 Task: Compose an email with the signature Ella Clark with the subject Request for an interview and the message I apologize for any errors on our end and would like to make it right. from softage.1@softage.net to softage.7@softage.net with an attached document Audit_report.pdf Undo the message and rewrite the message as I would like to request a proposal for your services. Send the email. Finally, move the email from Sent Items to the label Teams
Action: Mouse moved to (462, 733)
Screenshot: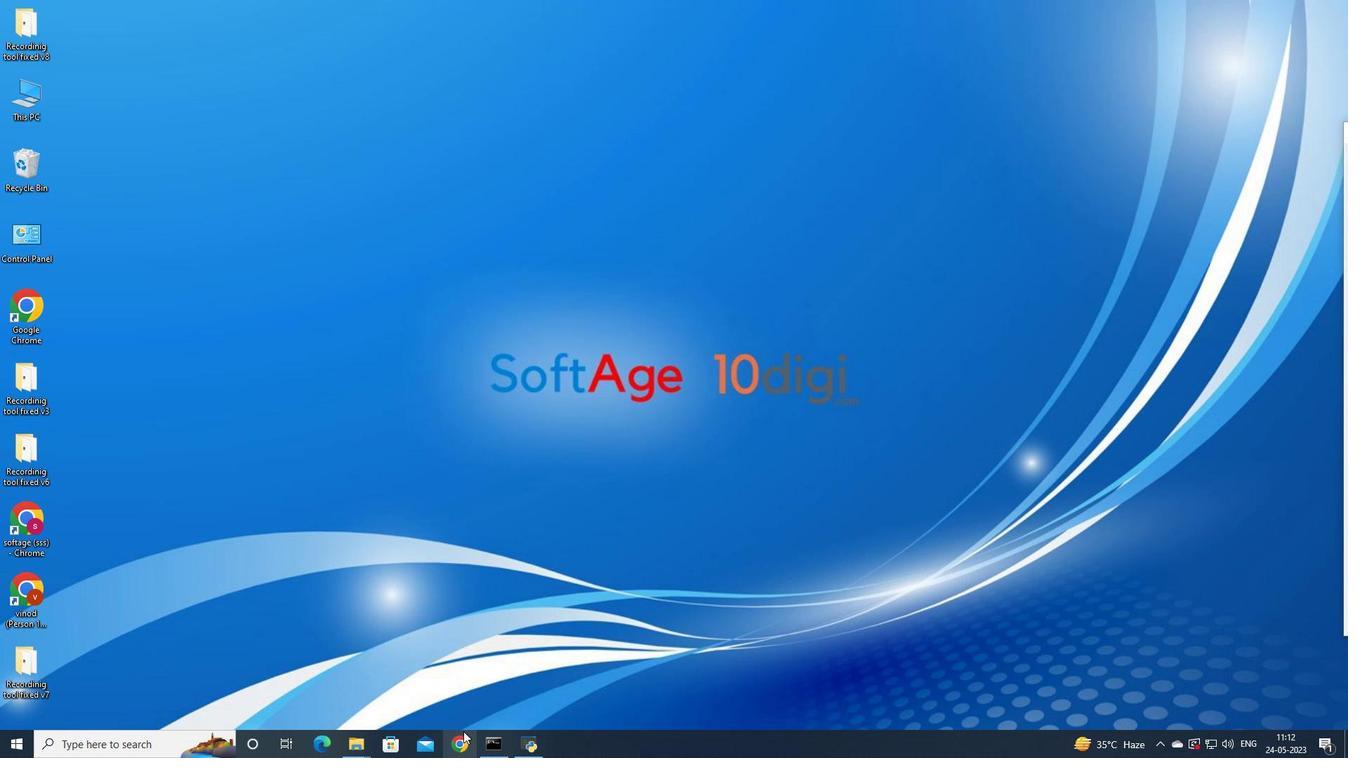 
Action: Mouse pressed left at (462, 733)
Screenshot: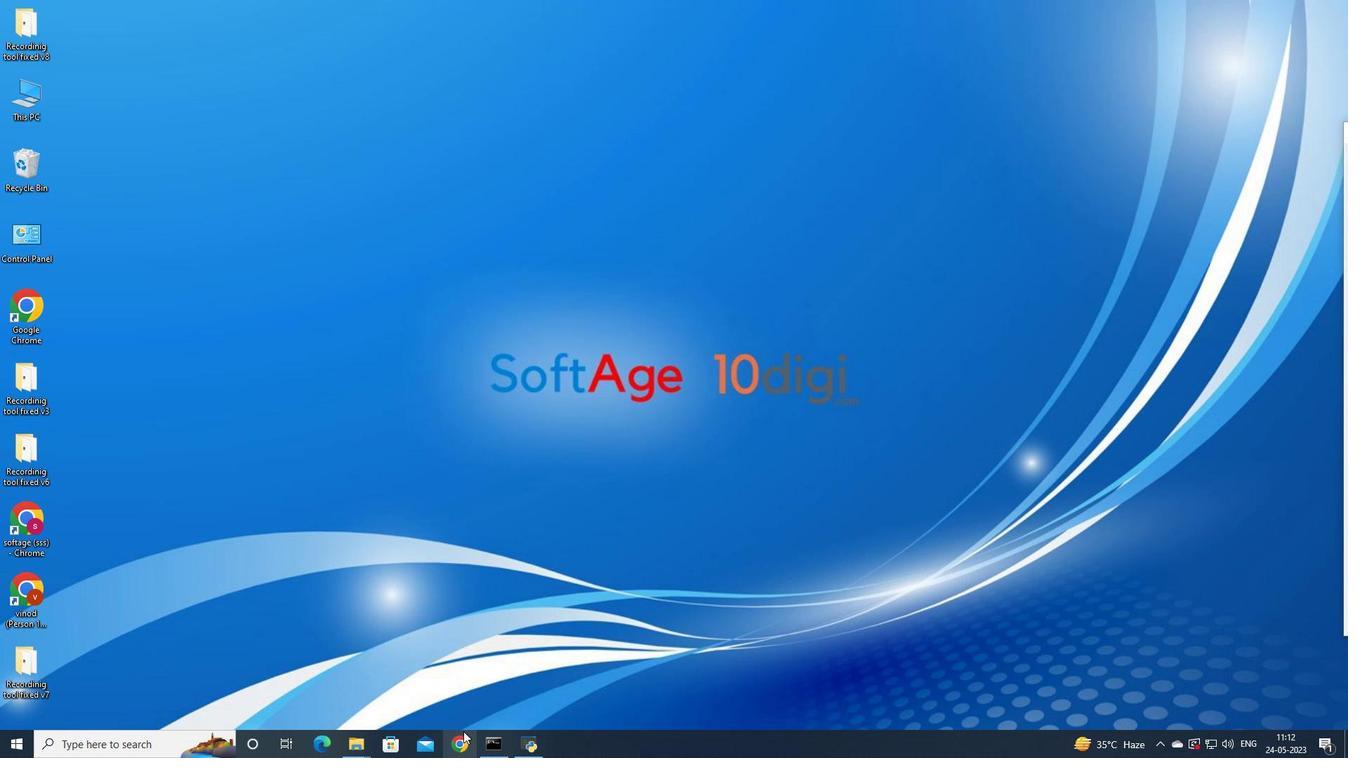 
Action: Mouse moved to (623, 451)
Screenshot: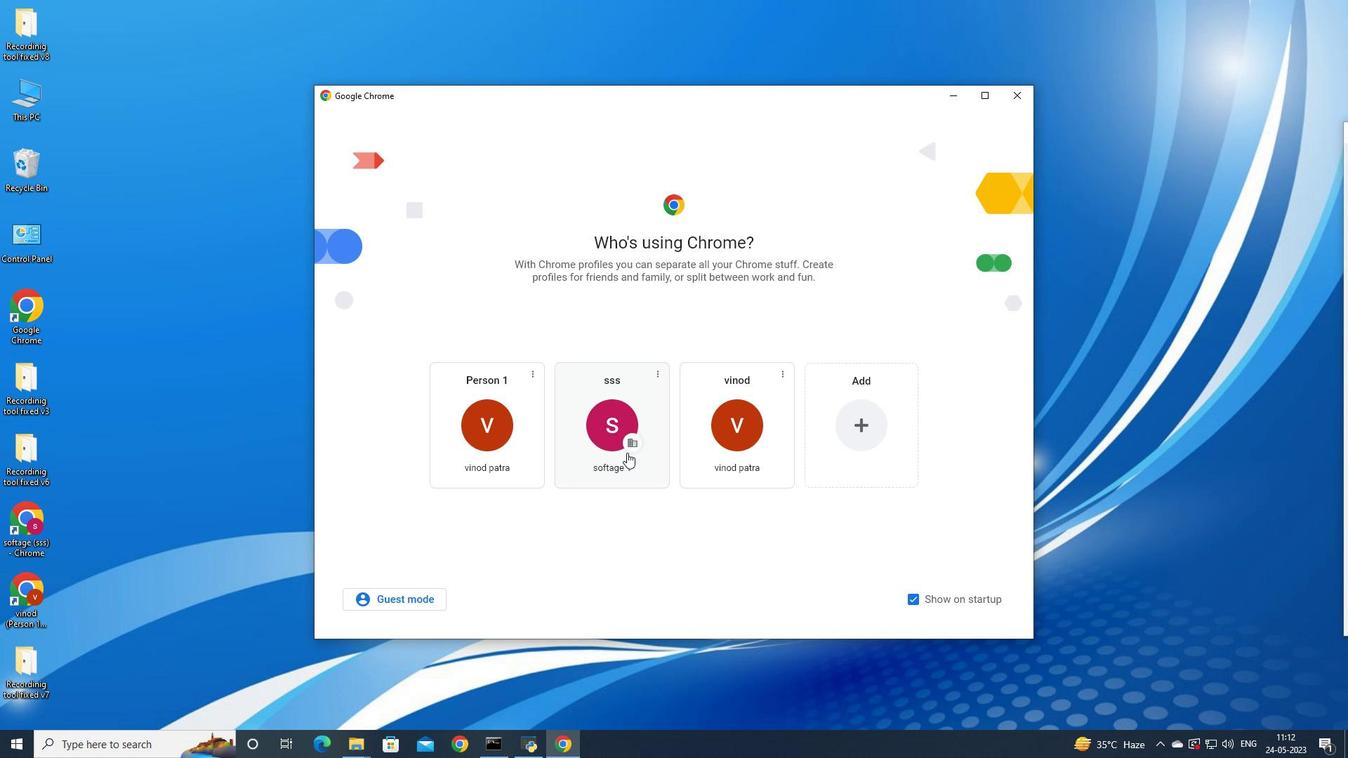
Action: Mouse pressed left at (623, 451)
Screenshot: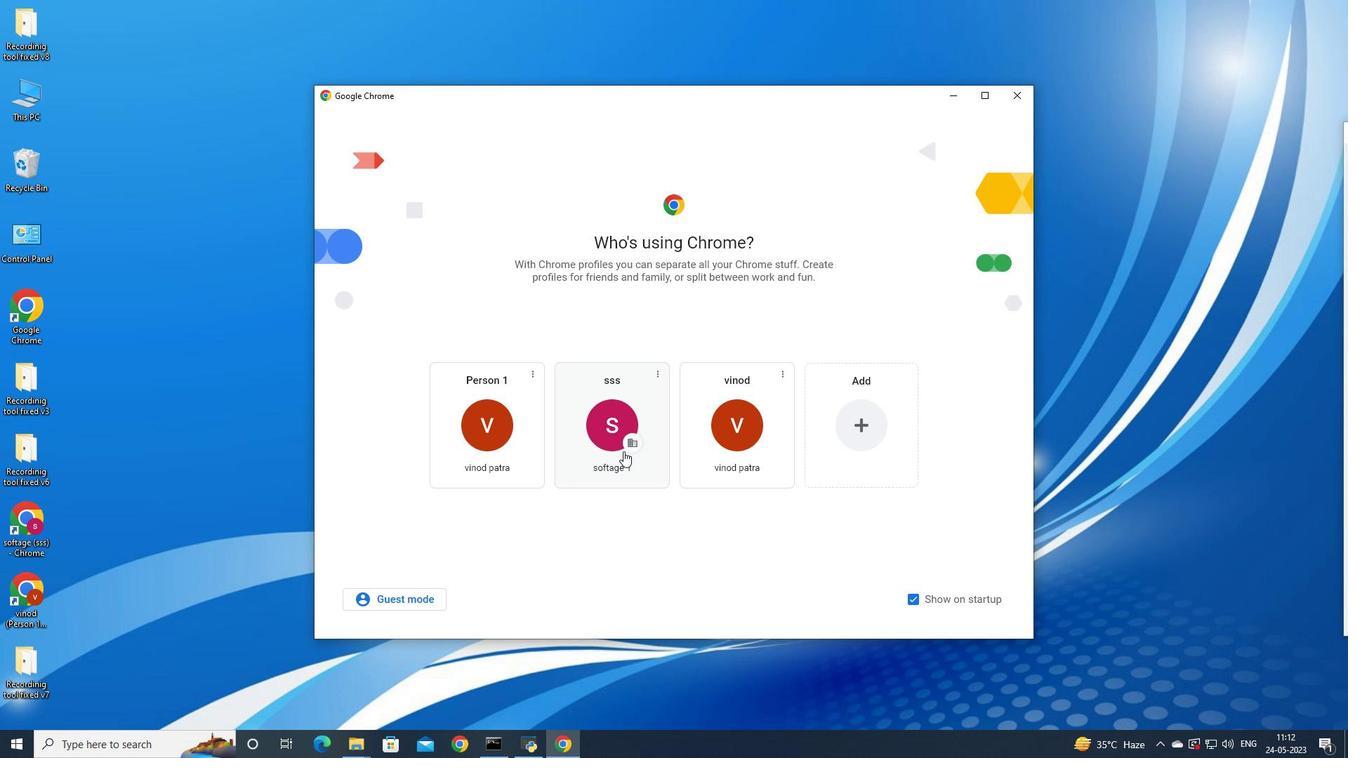 
Action: Mouse moved to (1216, 68)
Screenshot: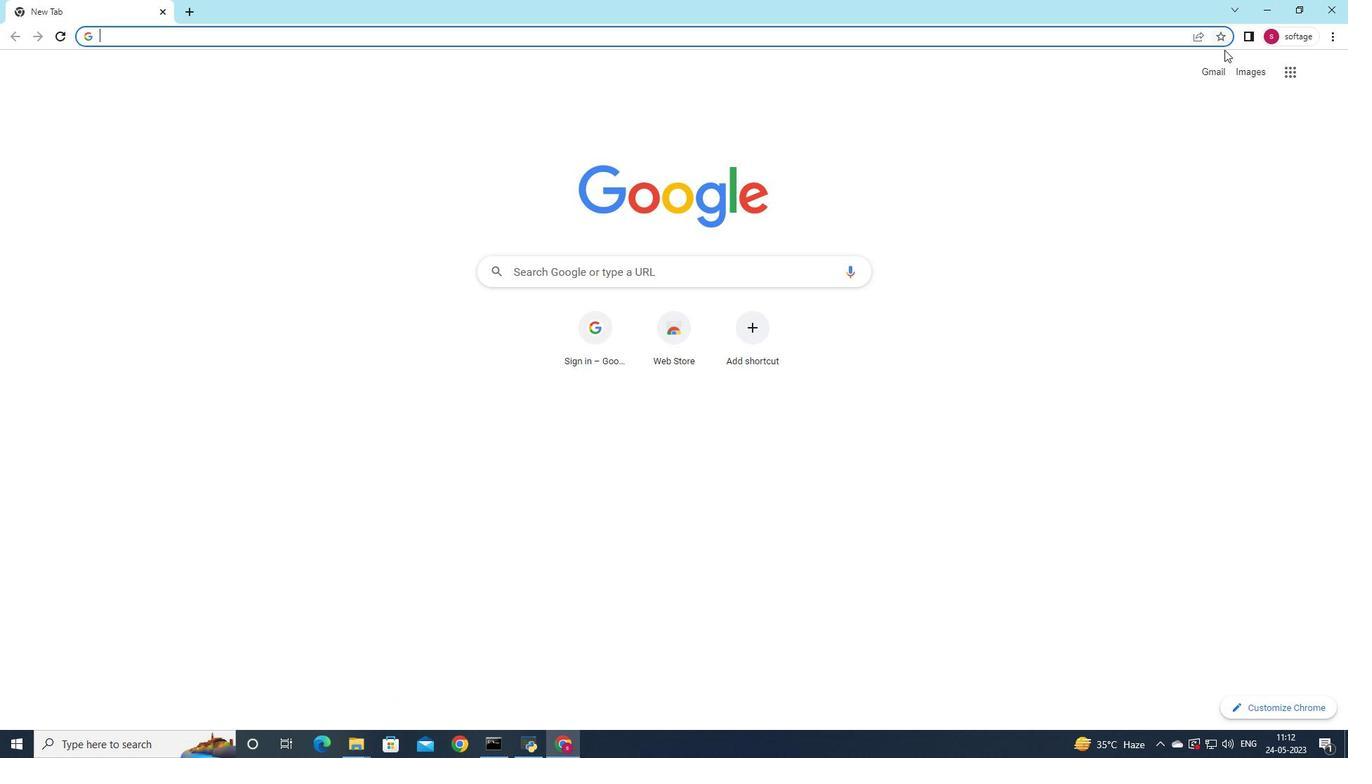 
Action: Mouse pressed left at (1216, 68)
Screenshot: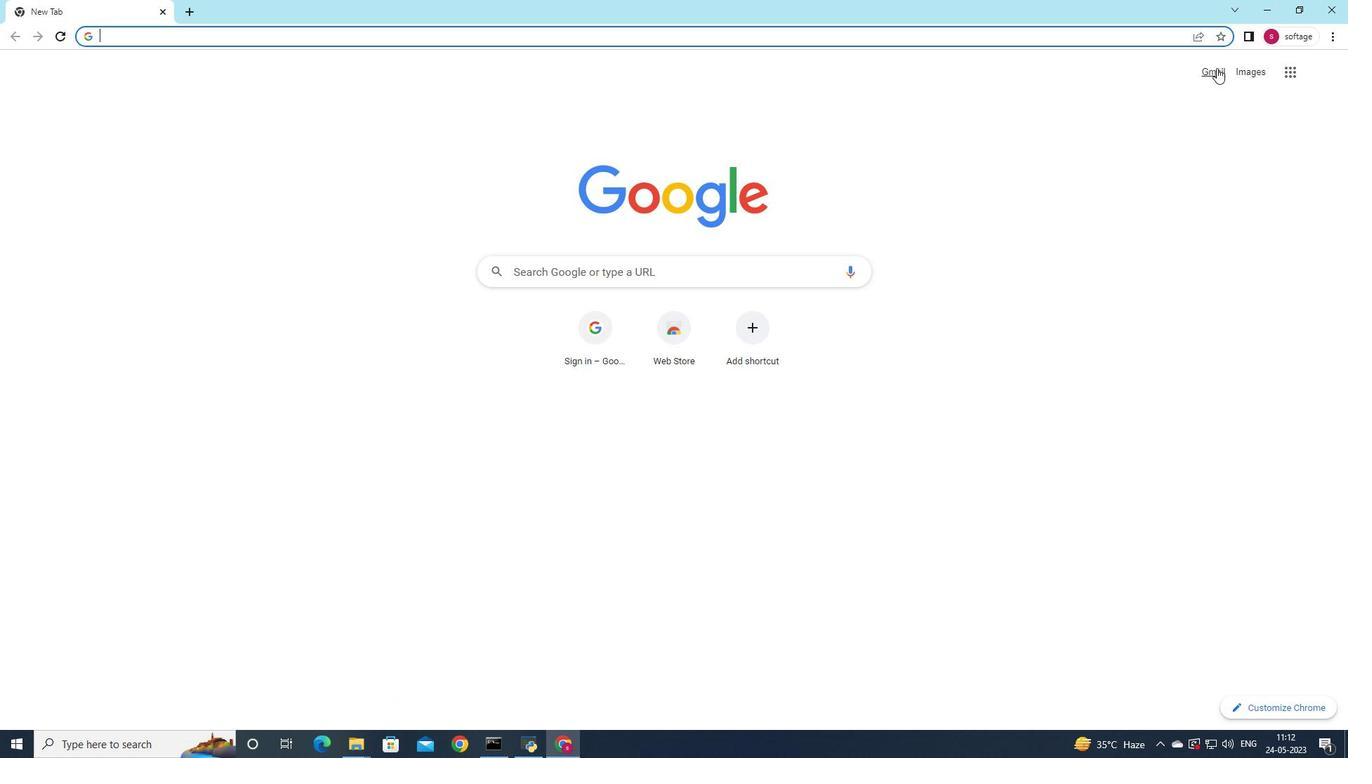 
Action: Mouse moved to (1188, 95)
Screenshot: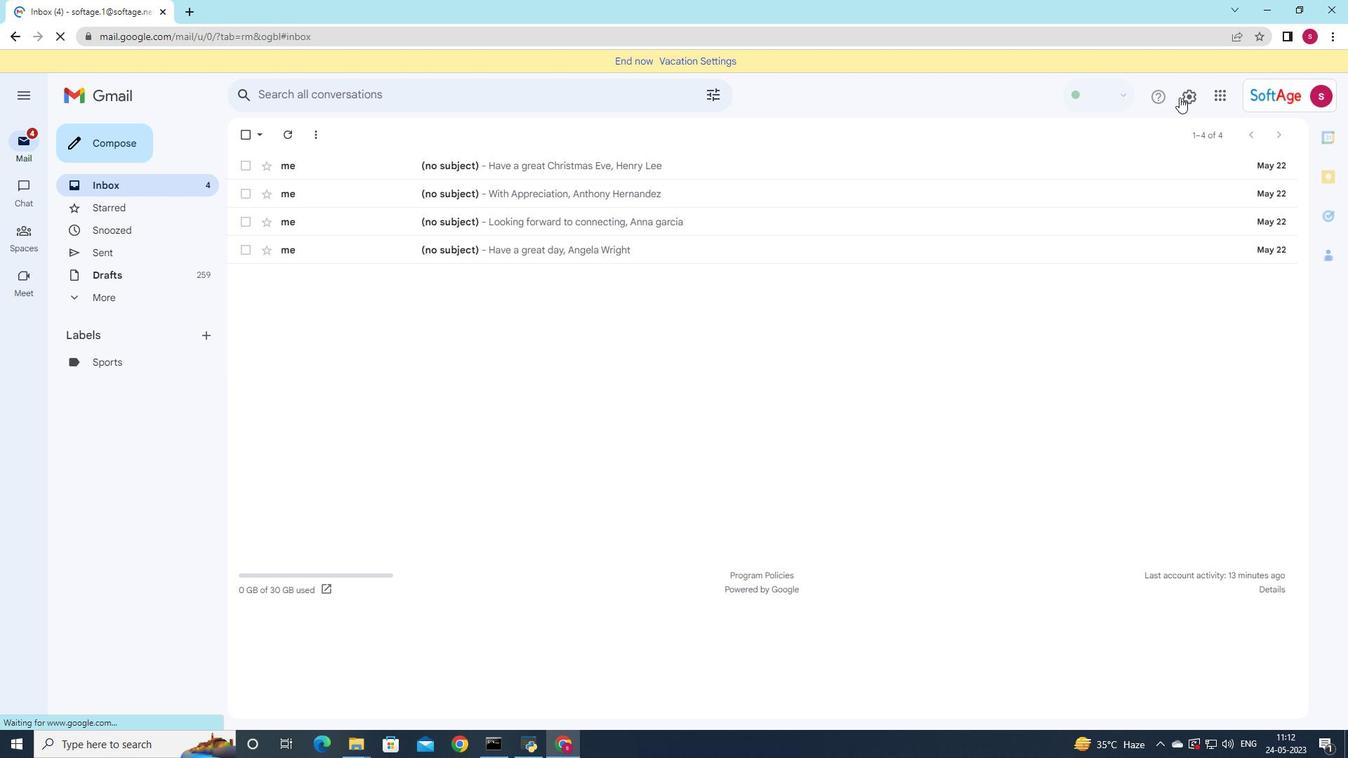 
Action: Mouse pressed left at (1188, 95)
Screenshot: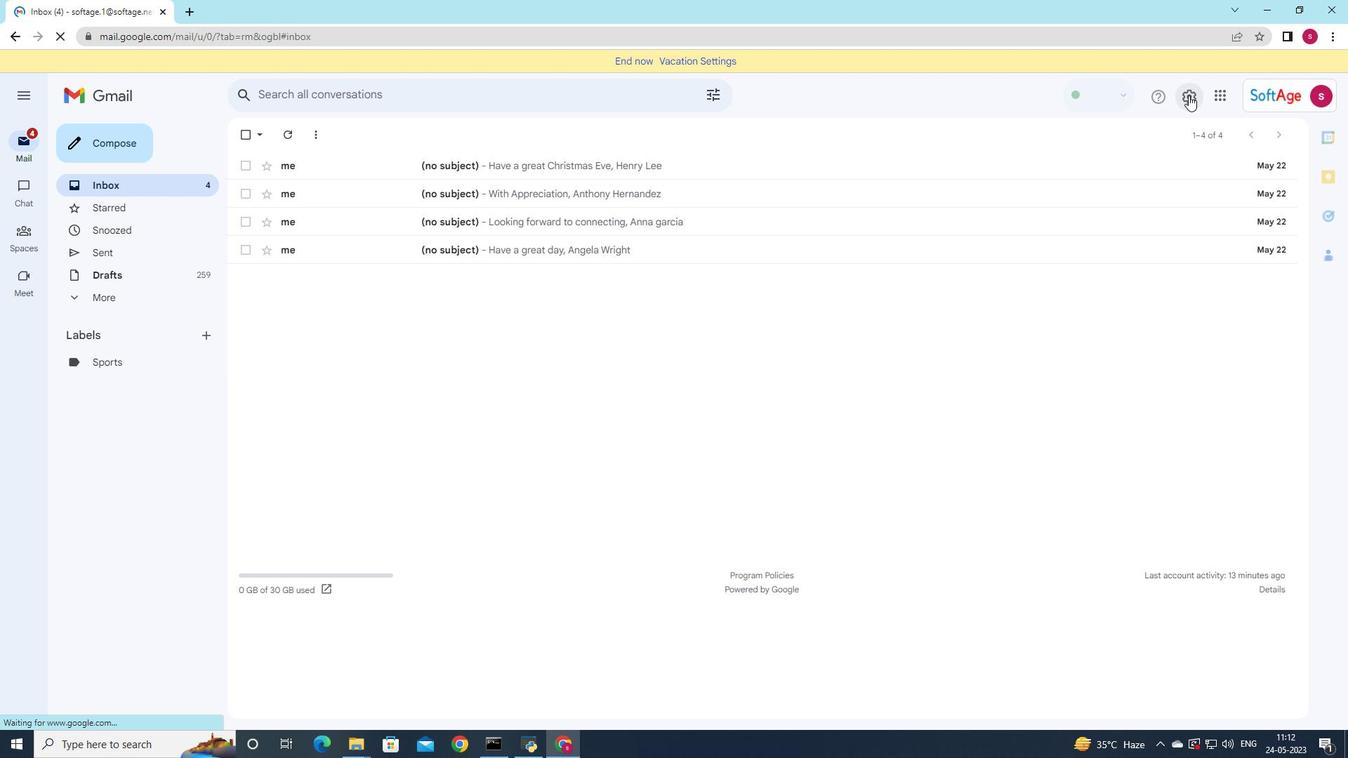 
Action: Mouse moved to (1193, 159)
Screenshot: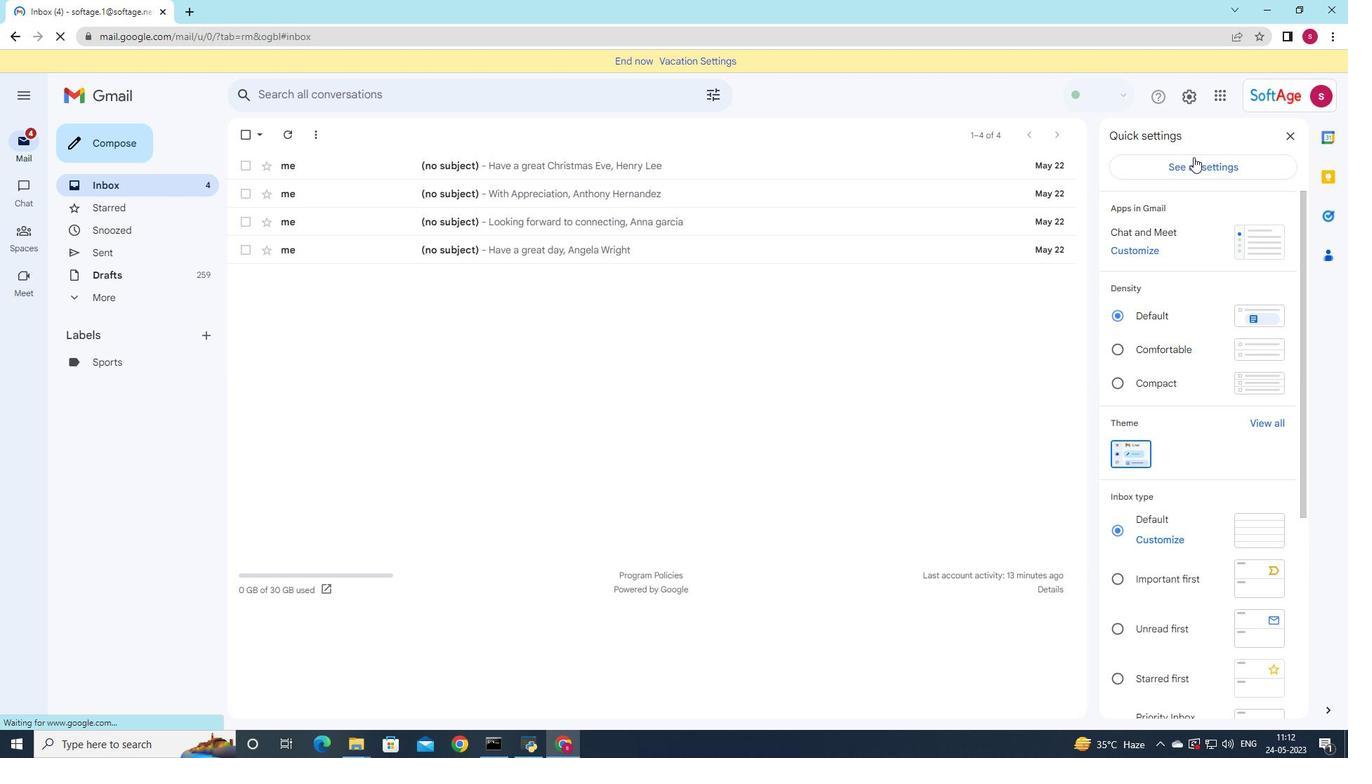 
Action: Mouse pressed left at (1193, 159)
Screenshot: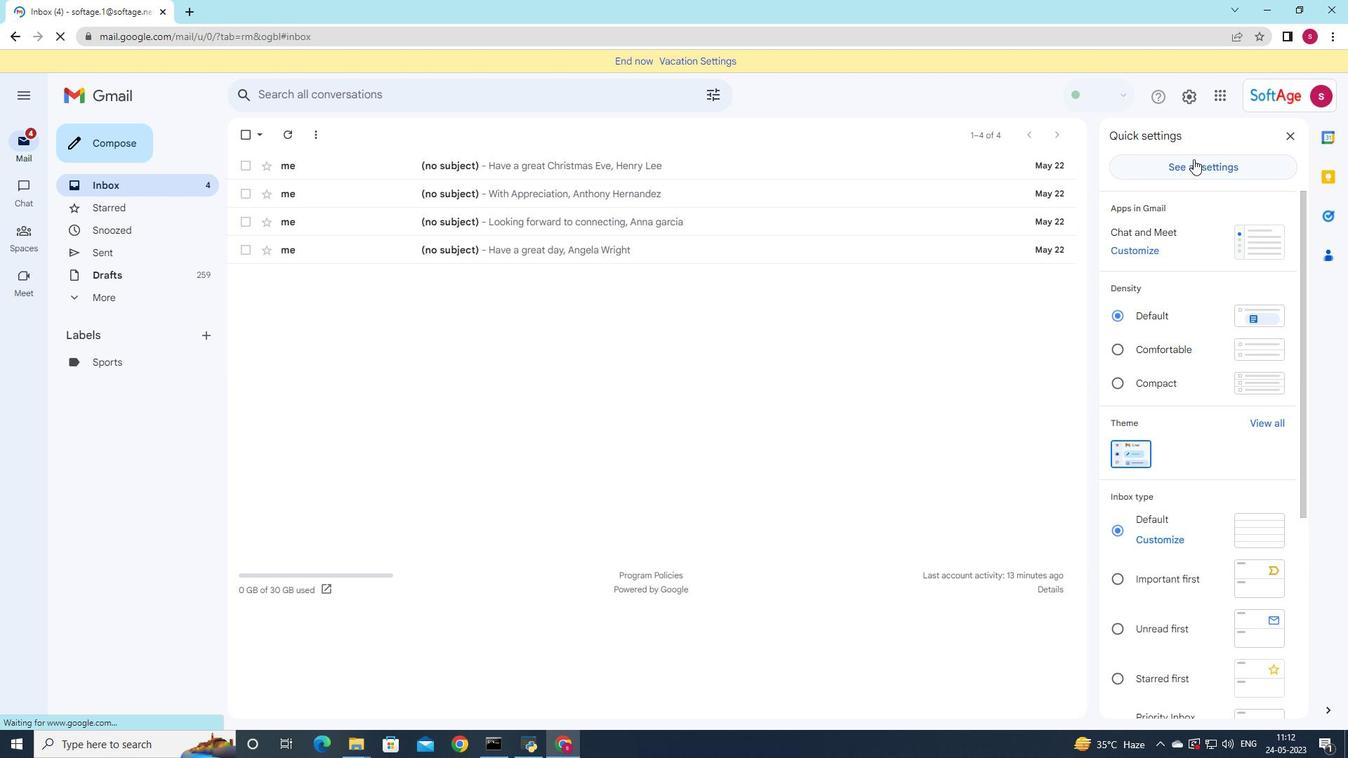
Action: Mouse moved to (1197, 171)
Screenshot: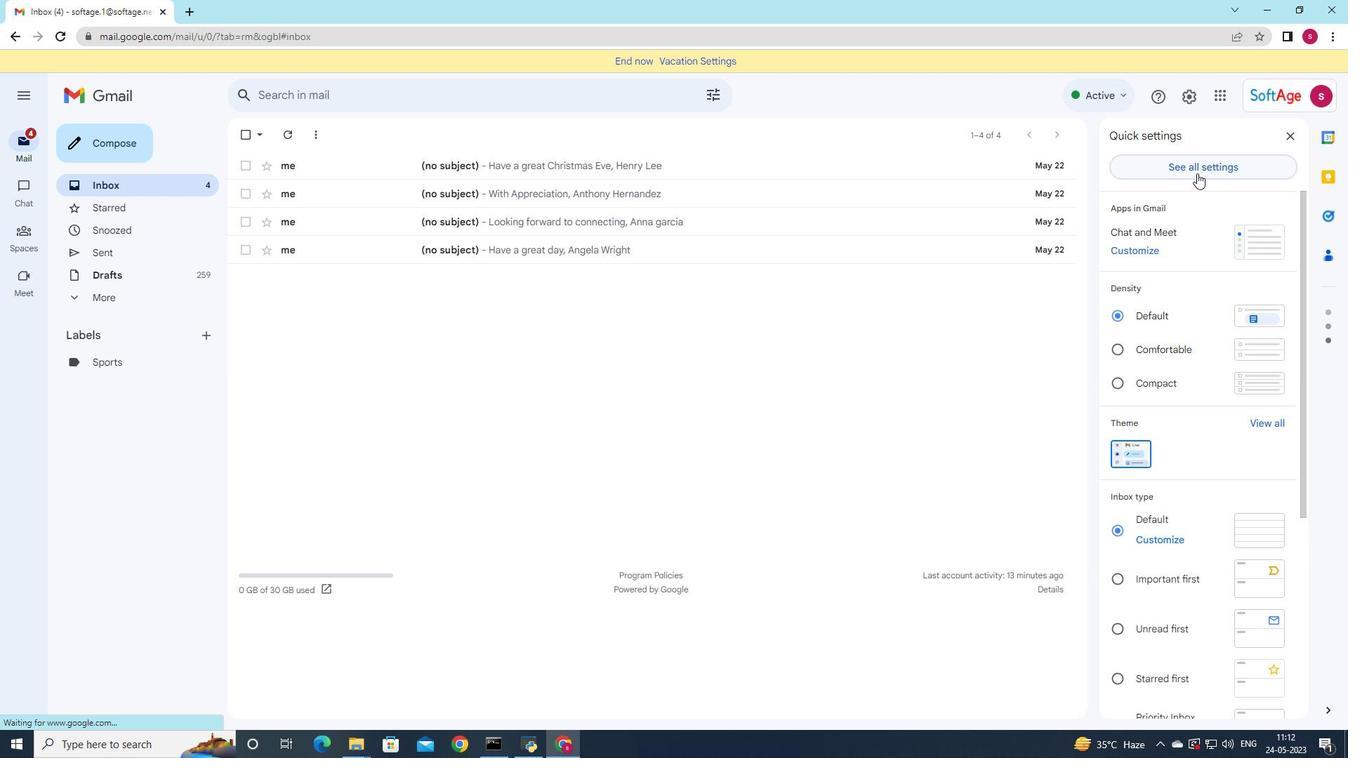 
Action: Mouse pressed left at (1197, 171)
Screenshot: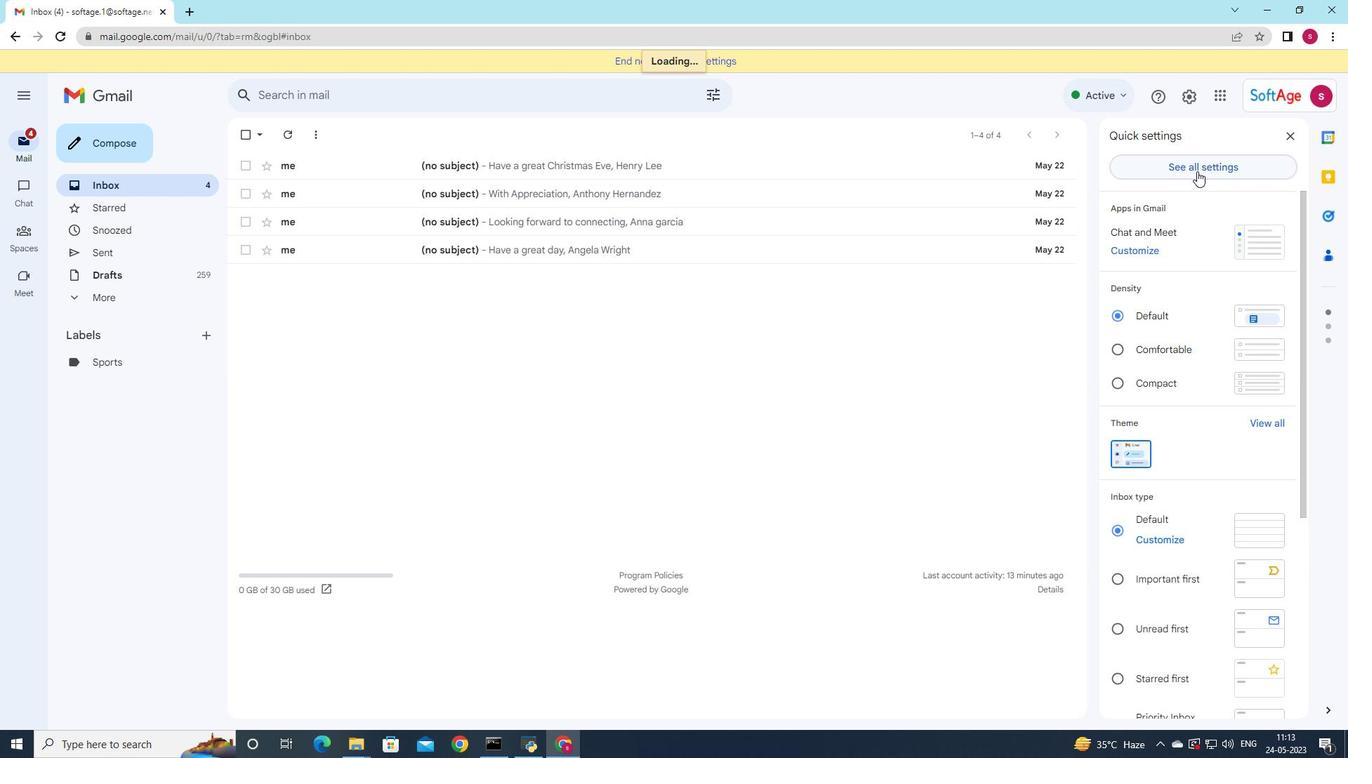 
Action: Mouse moved to (933, 220)
Screenshot: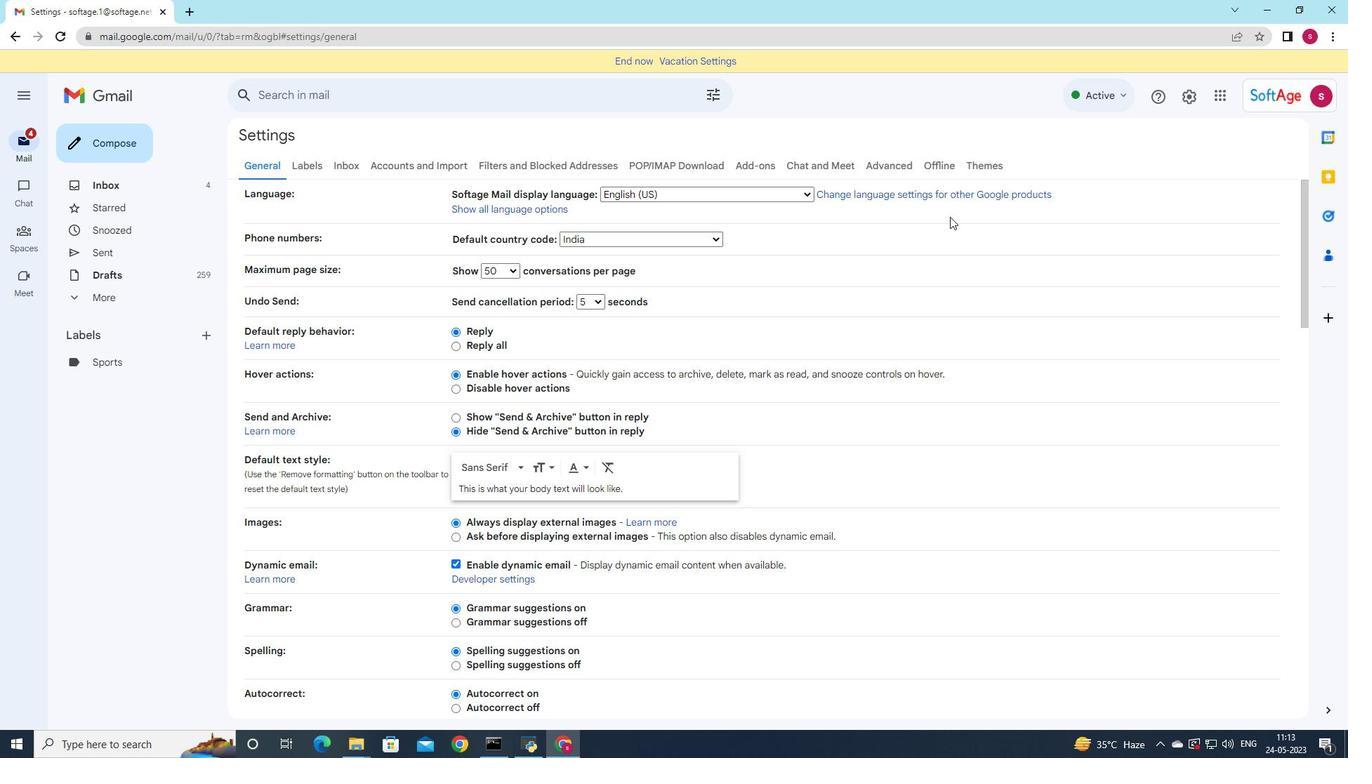 
Action: Mouse scrolled (933, 219) with delta (0, 0)
Screenshot: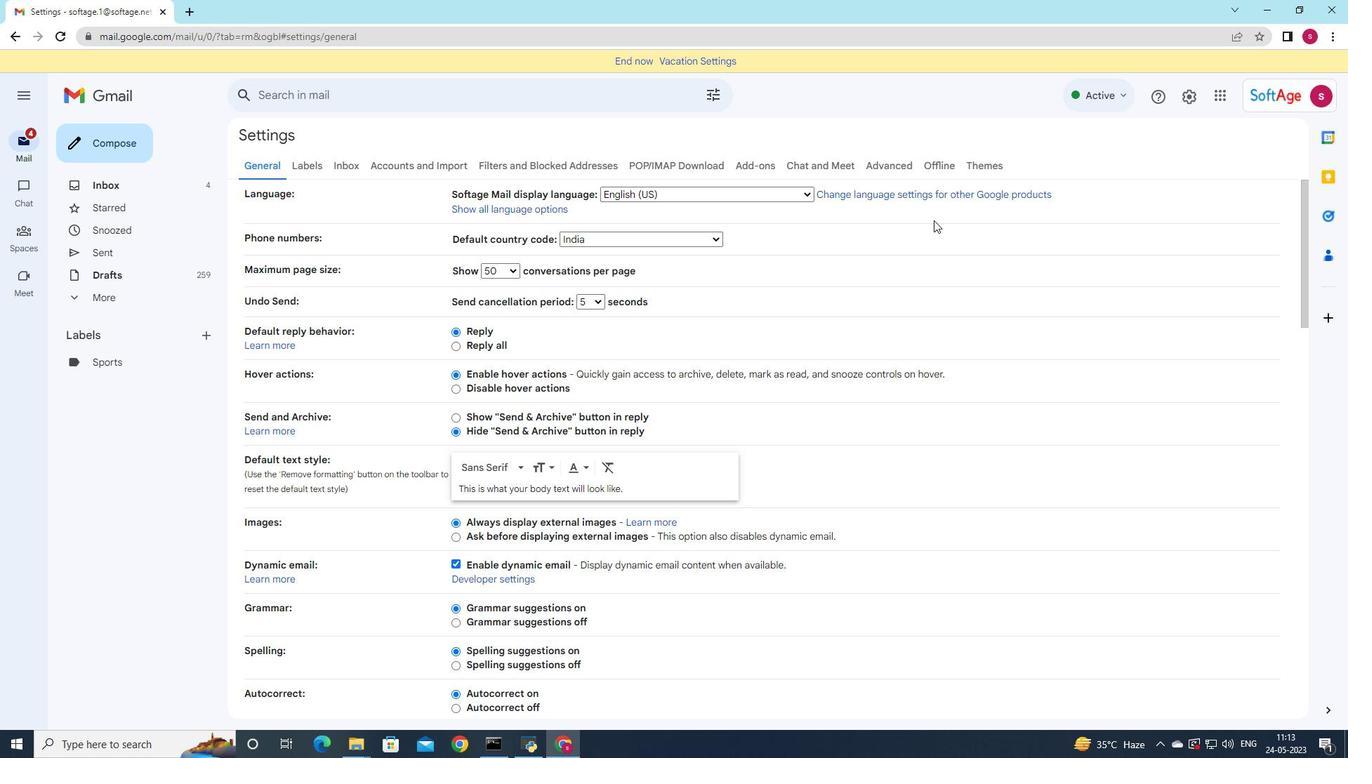 
Action: Mouse scrolled (933, 219) with delta (0, 0)
Screenshot: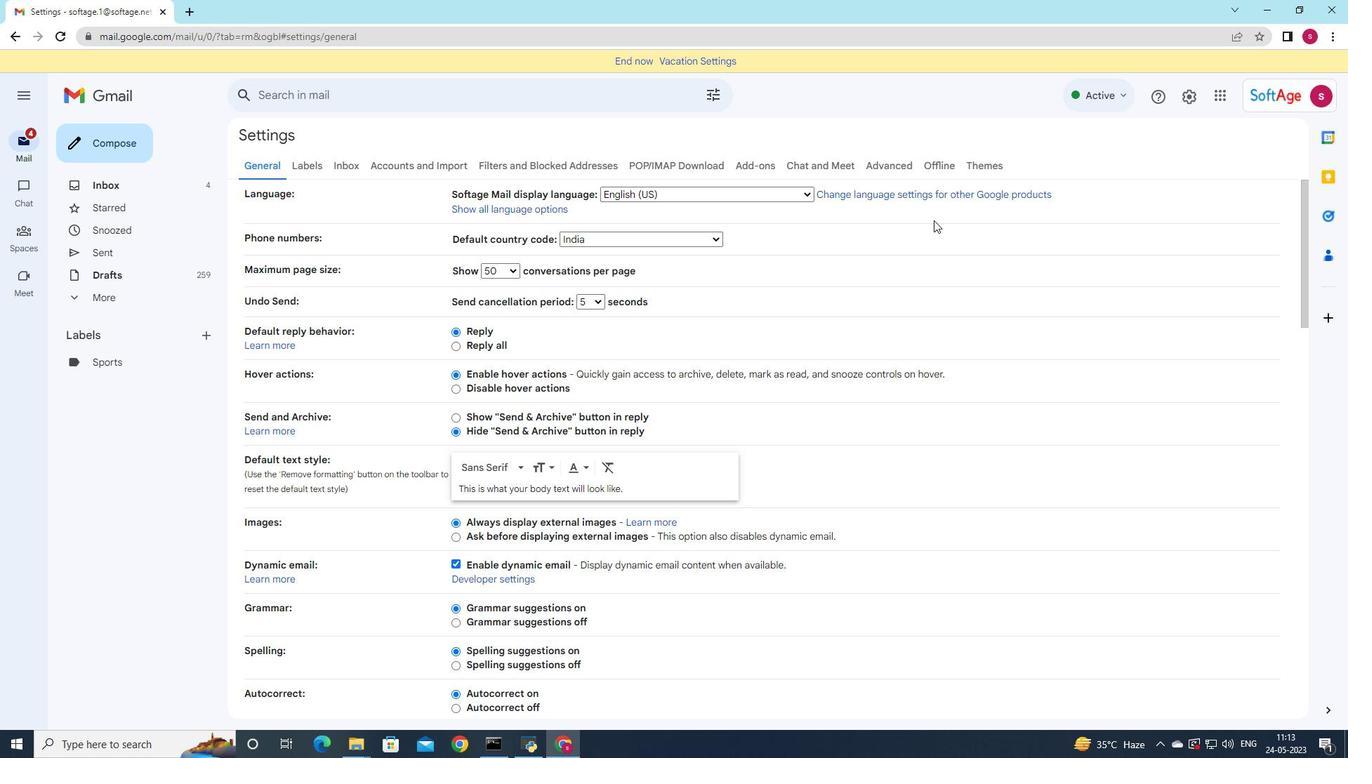 
Action: Mouse scrolled (933, 219) with delta (0, 0)
Screenshot: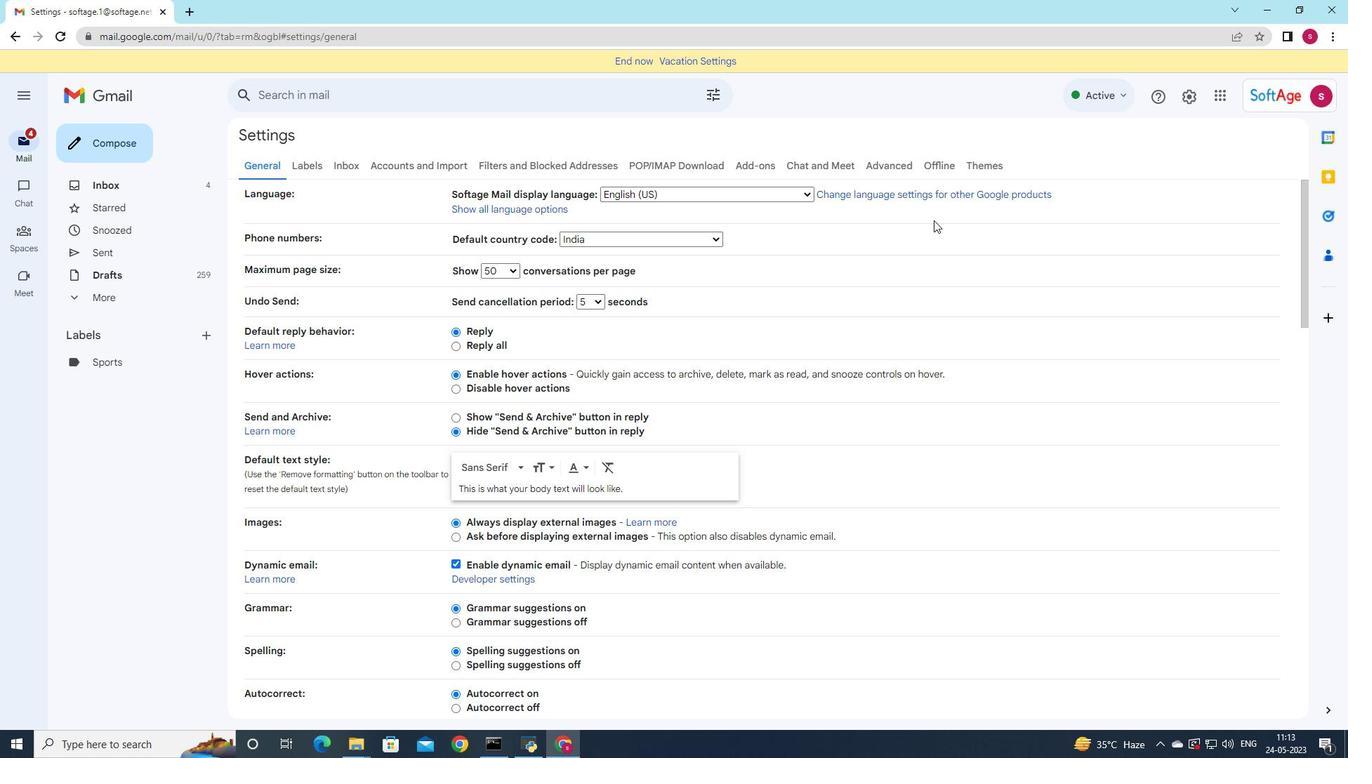 
Action: Mouse scrolled (933, 219) with delta (0, 0)
Screenshot: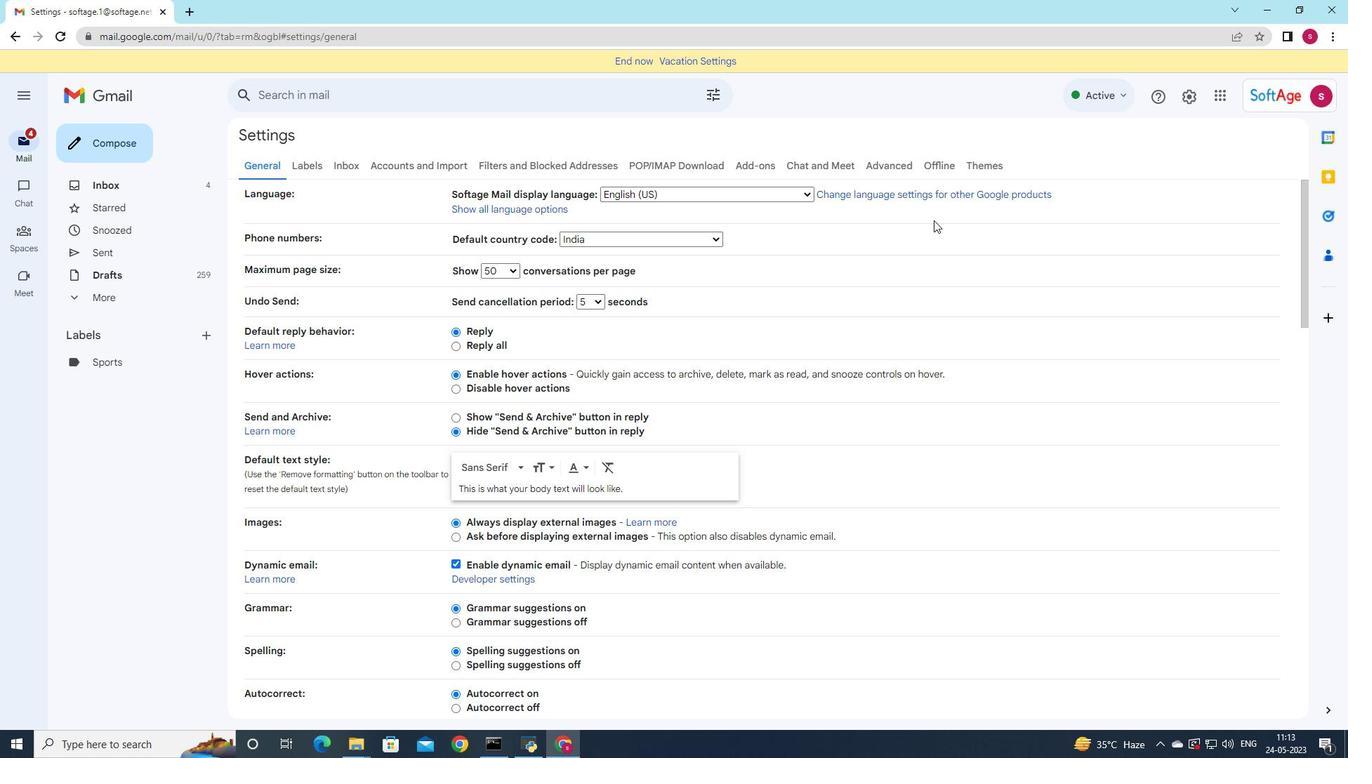 
Action: Mouse scrolled (933, 219) with delta (0, 0)
Screenshot: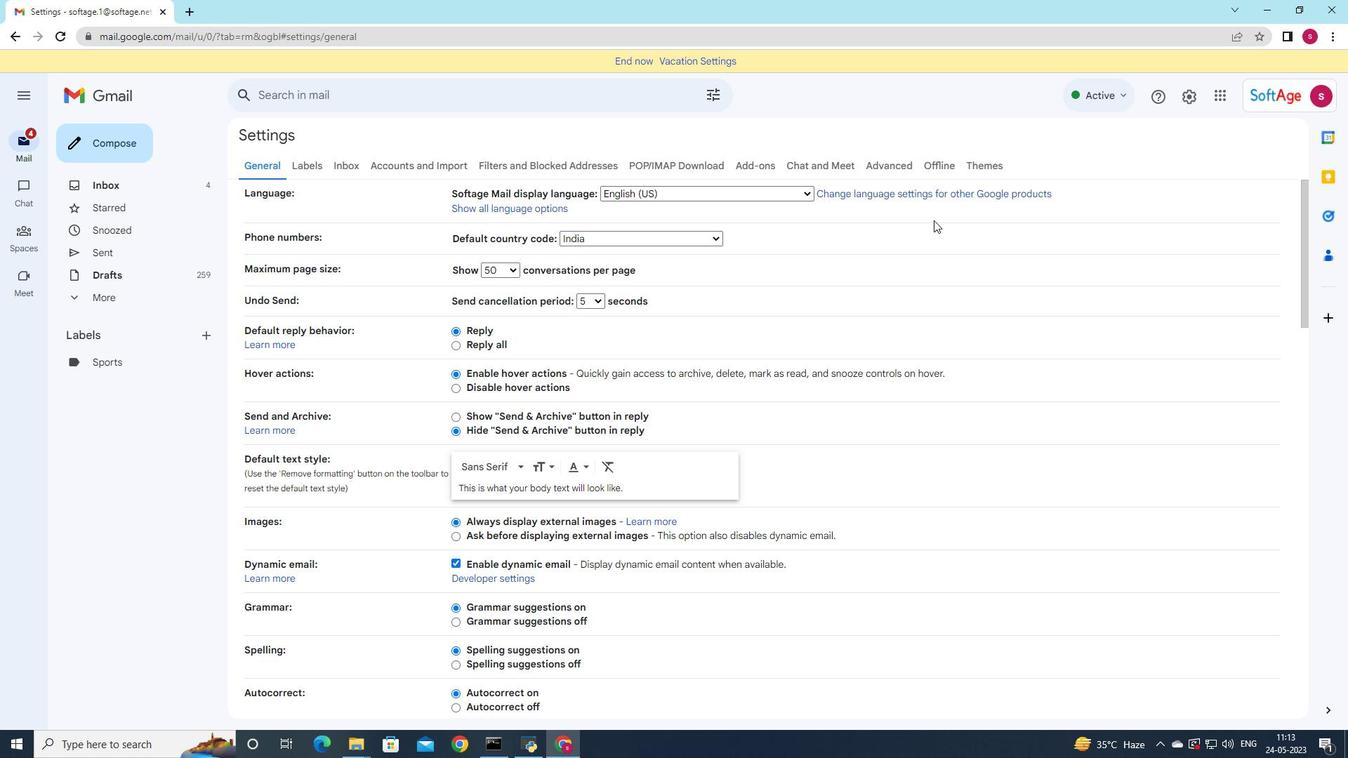
Action: Mouse scrolled (933, 219) with delta (0, 0)
Screenshot: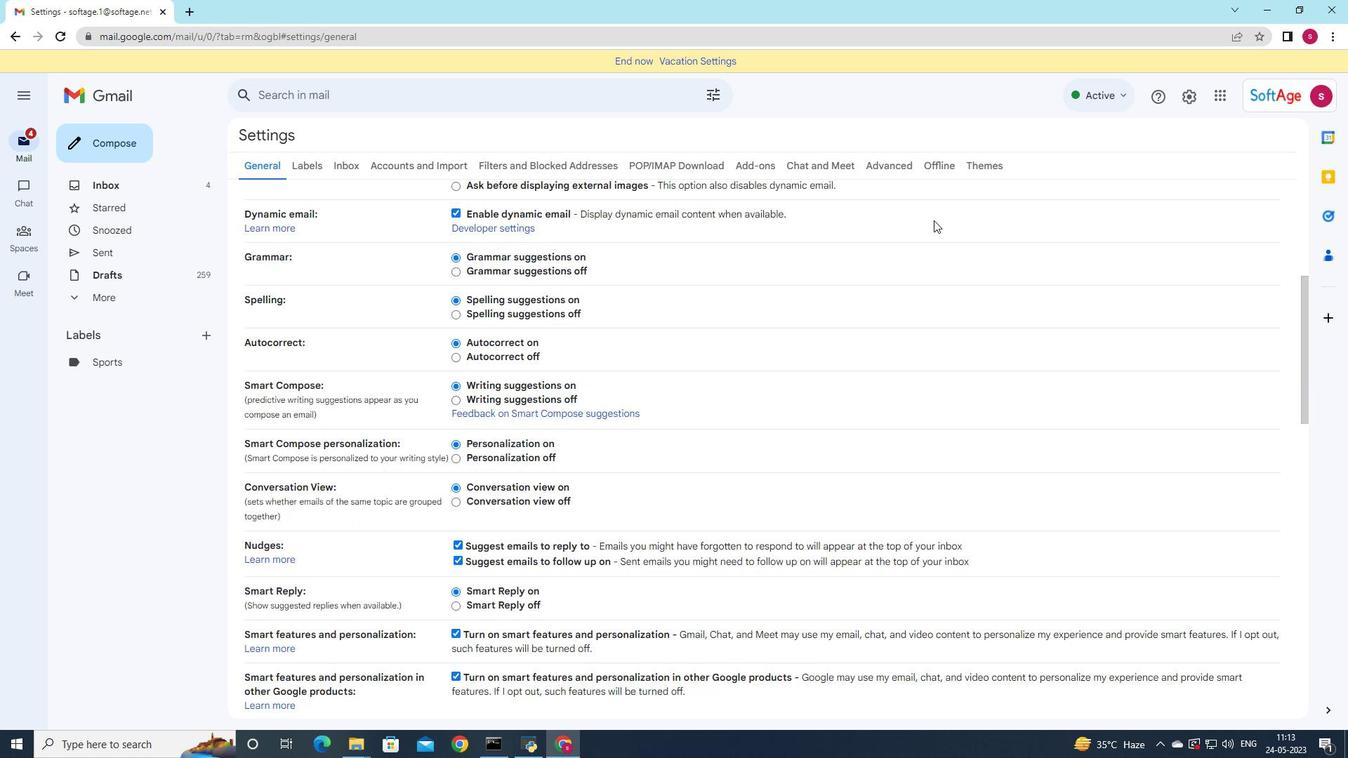 
Action: Mouse scrolled (933, 219) with delta (0, 0)
Screenshot: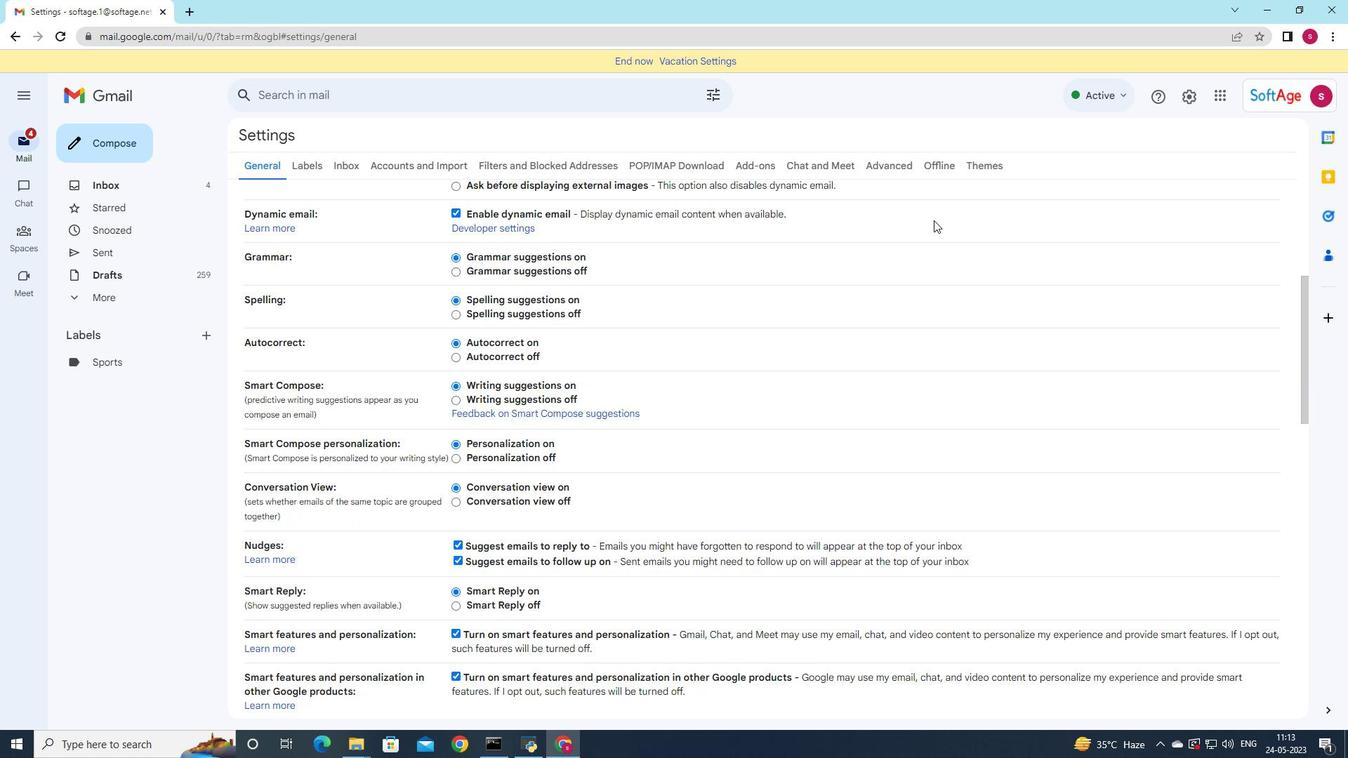 
Action: Mouse scrolled (933, 219) with delta (0, 0)
Screenshot: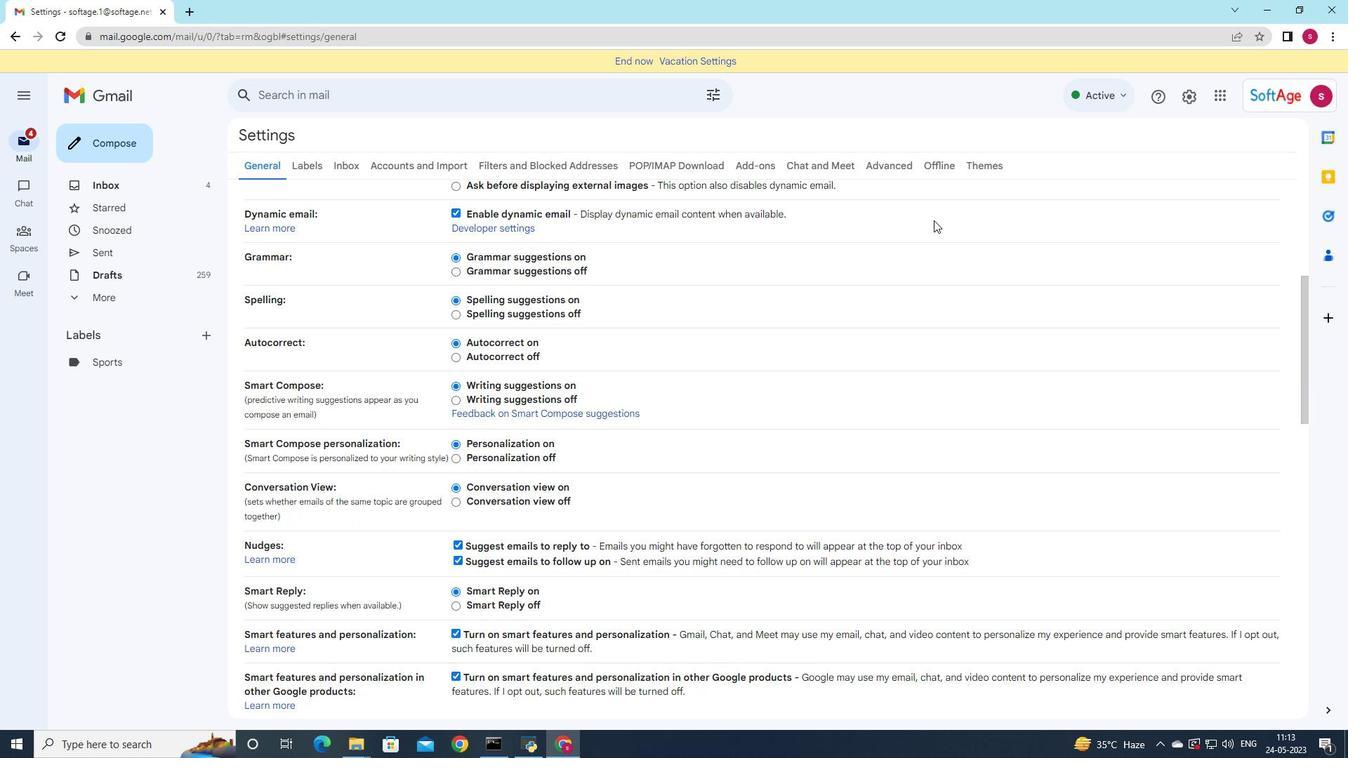 
Action: Mouse scrolled (933, 219) with delta (0, 0)
Screenshot: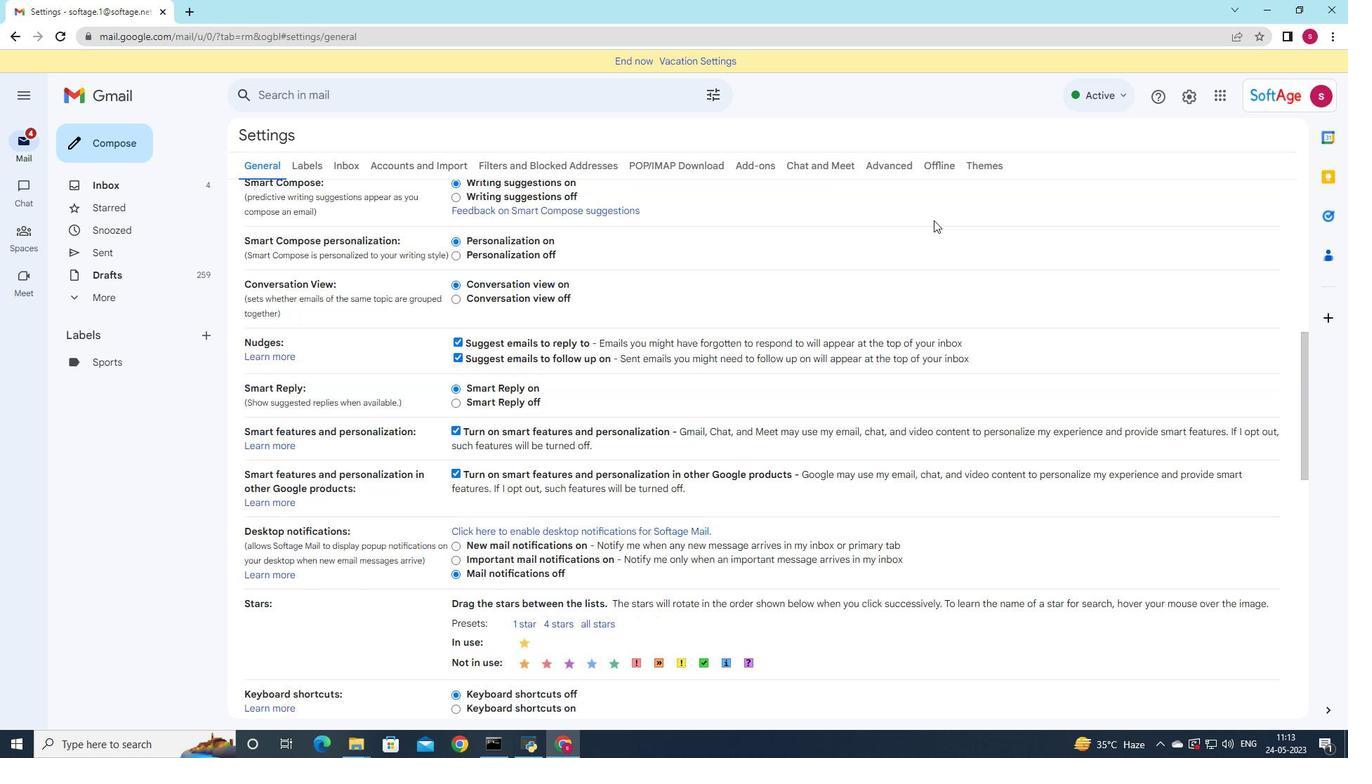 
Action: Mouse scrolled (933, 219) with delta (0, 0)
Screenshot: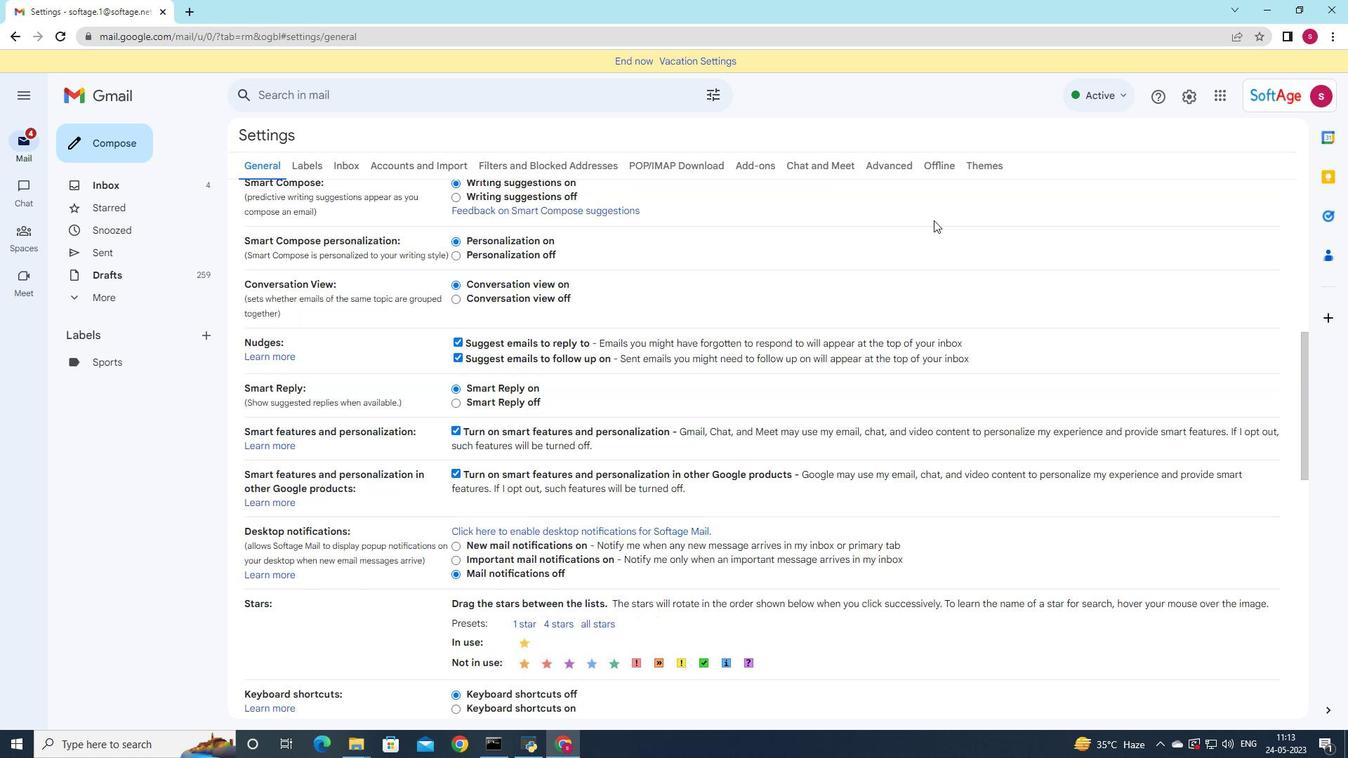 
Action: Mouse scrolled (933, 219) with delta (0, 0)
Screenshot: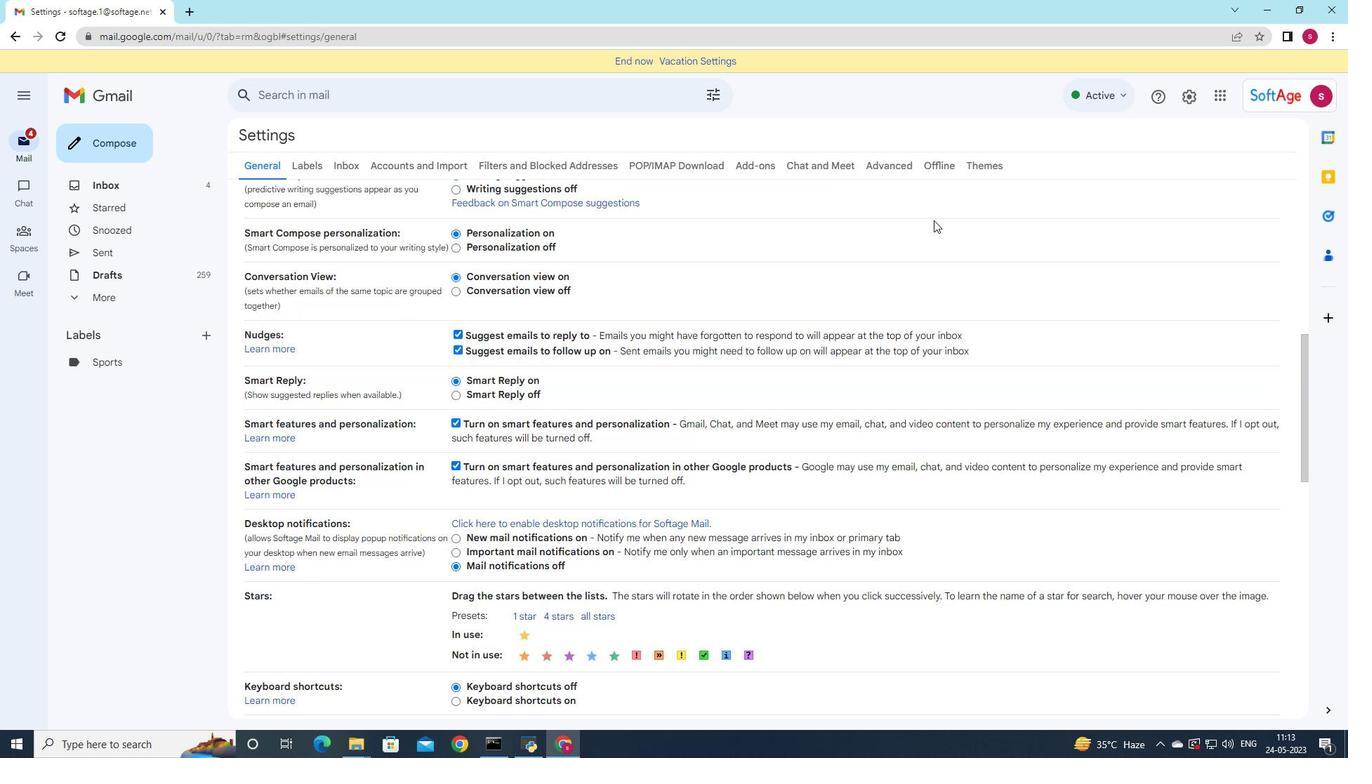 
Action: Mouse scrolled (933, 219) with delta (0, 0)
Screenshot: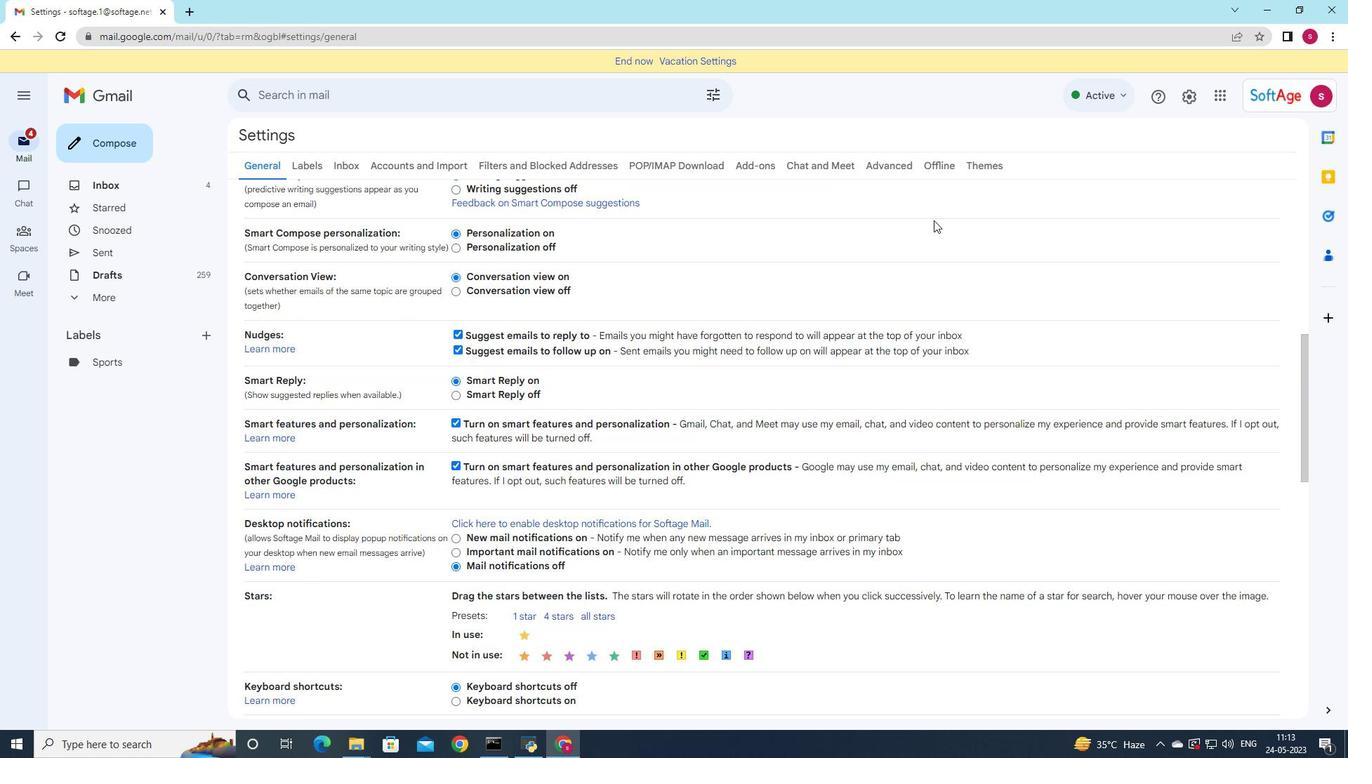 
Action: Mouse scrolled (933, 219) with delta (0, 0)
Screenshot: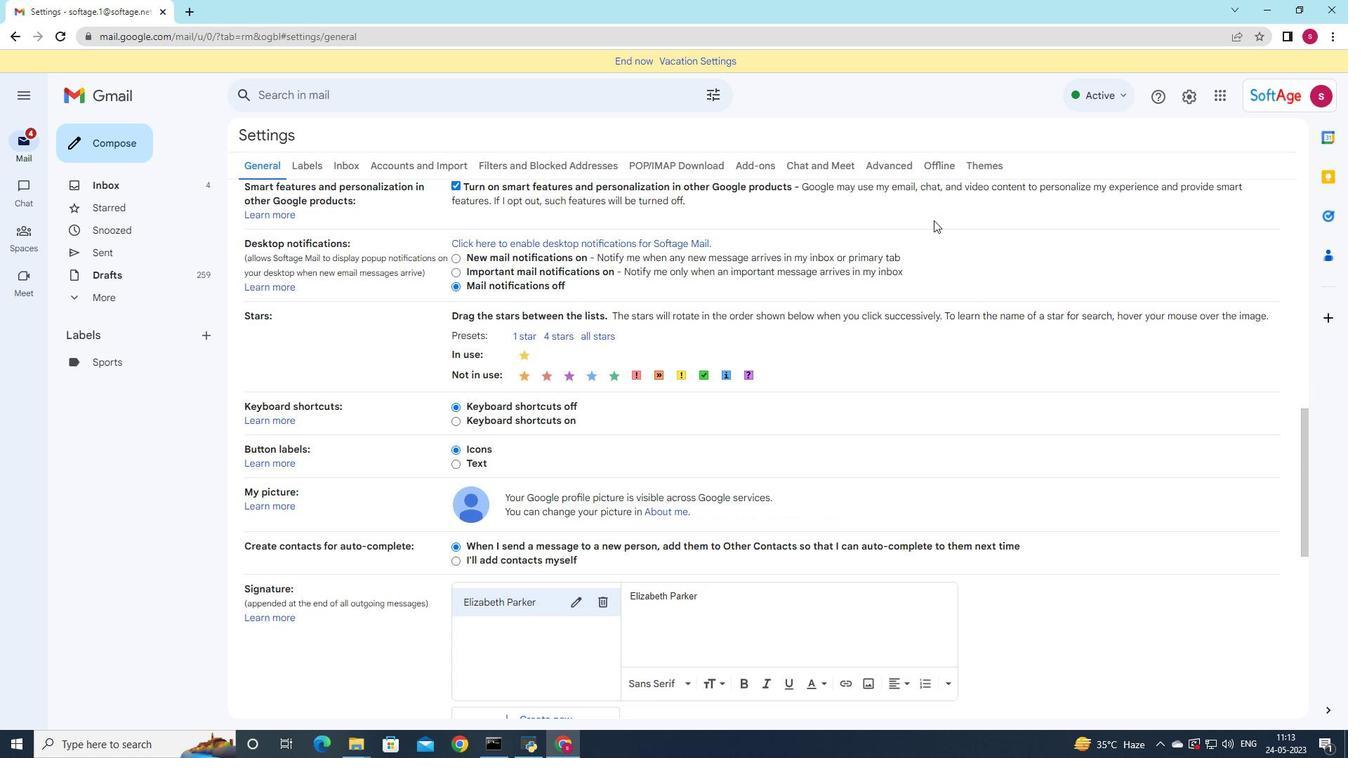
Action: Mouse scrolled (933, 219) with delta (0, 0)
Screenshot: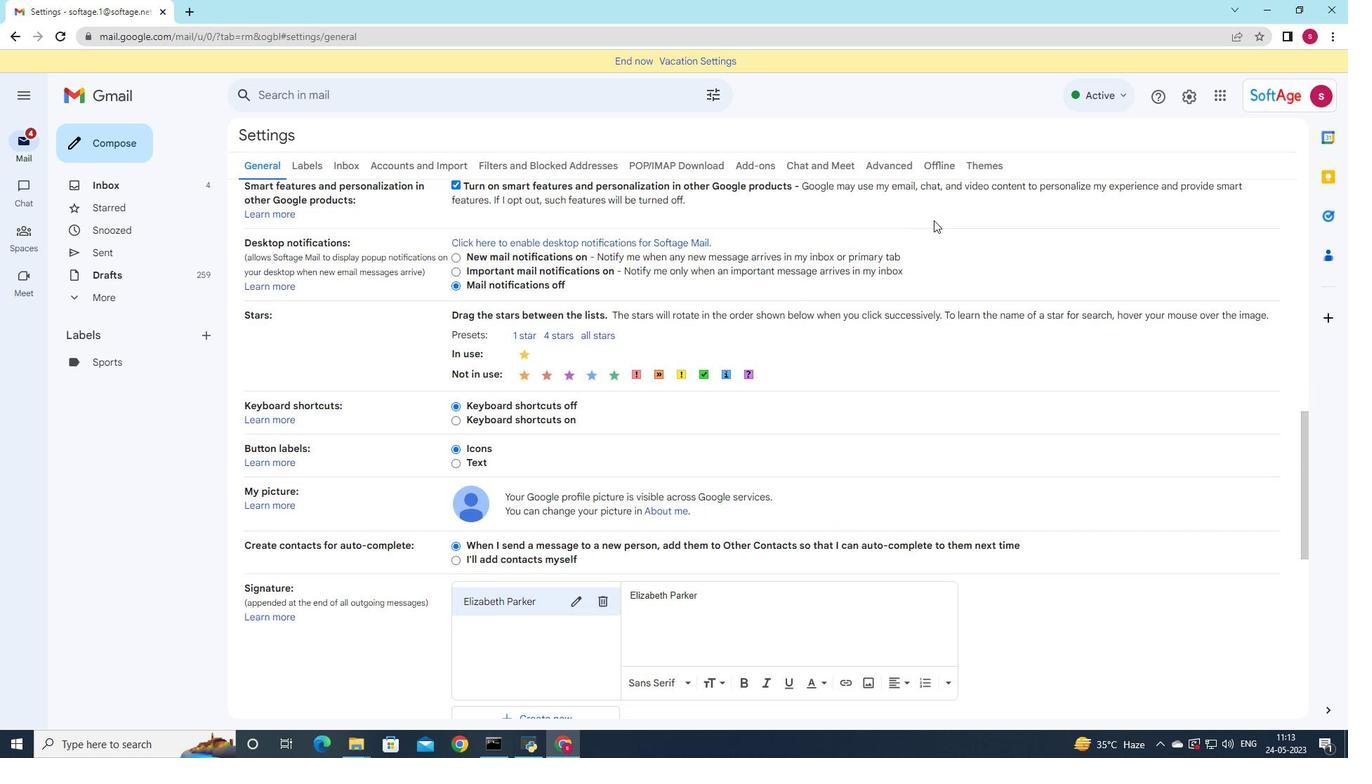 
Action: Mouse scrolled (933, 219) with delta (0, 0)
Screenshot: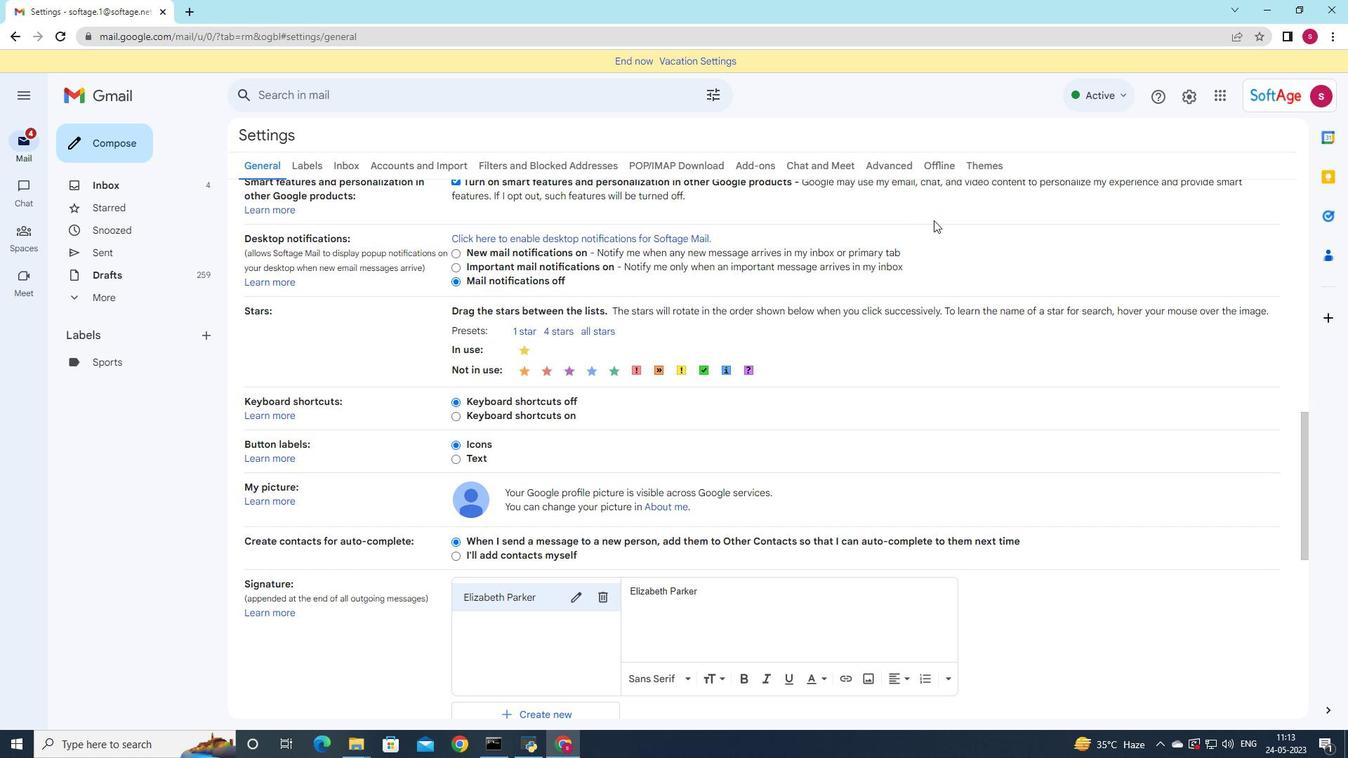 
Action: Mouse moved to (603, 390)
Screenshot: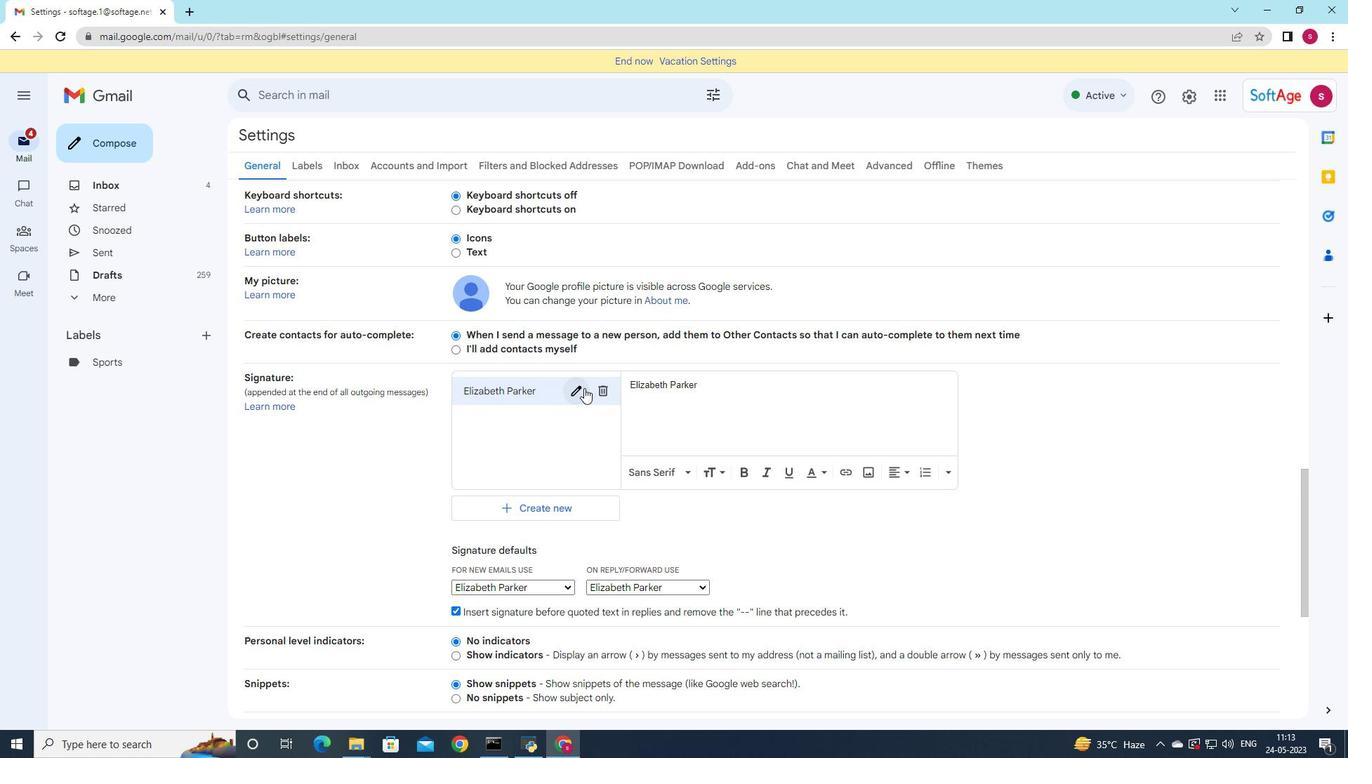 
Action: Mouse pressed left at (603, 390)
Screenshot: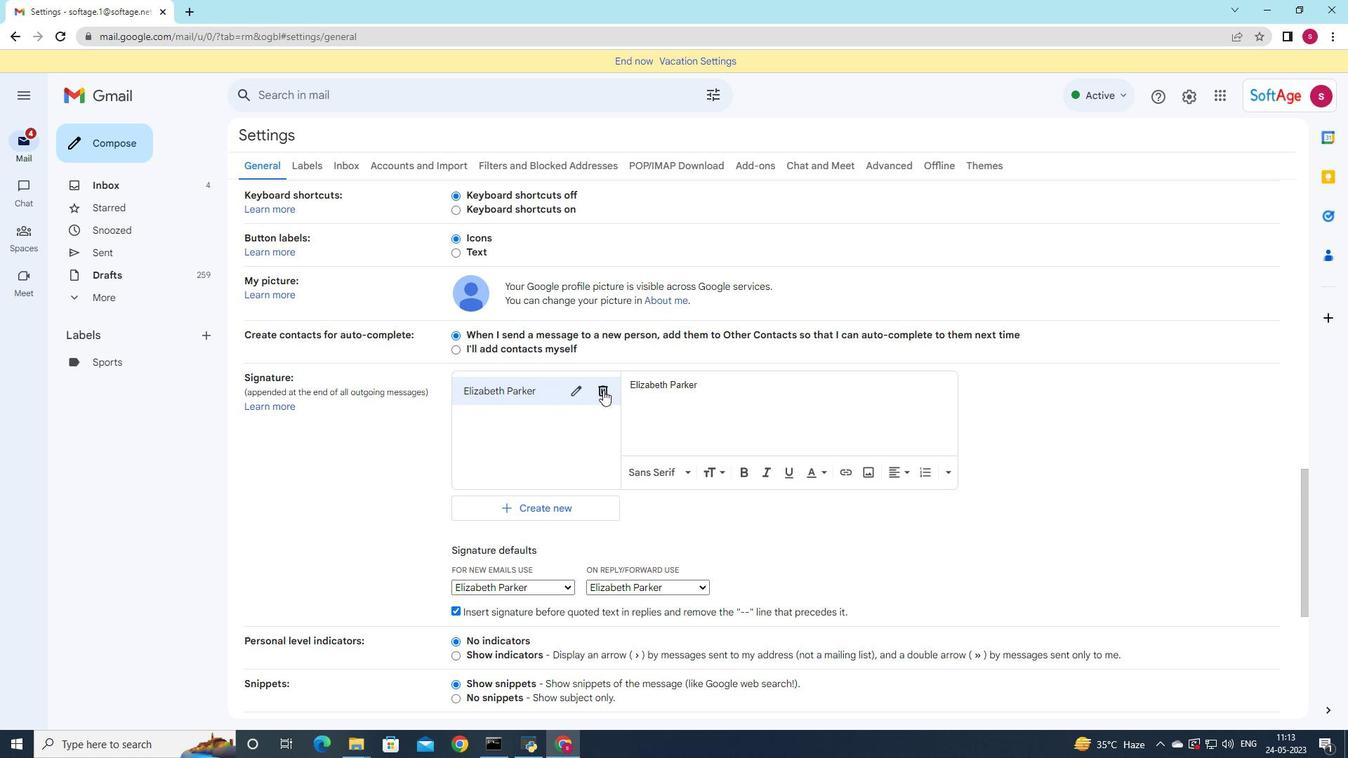 
Action: Mouse moved to (792, 419)
Screenshot: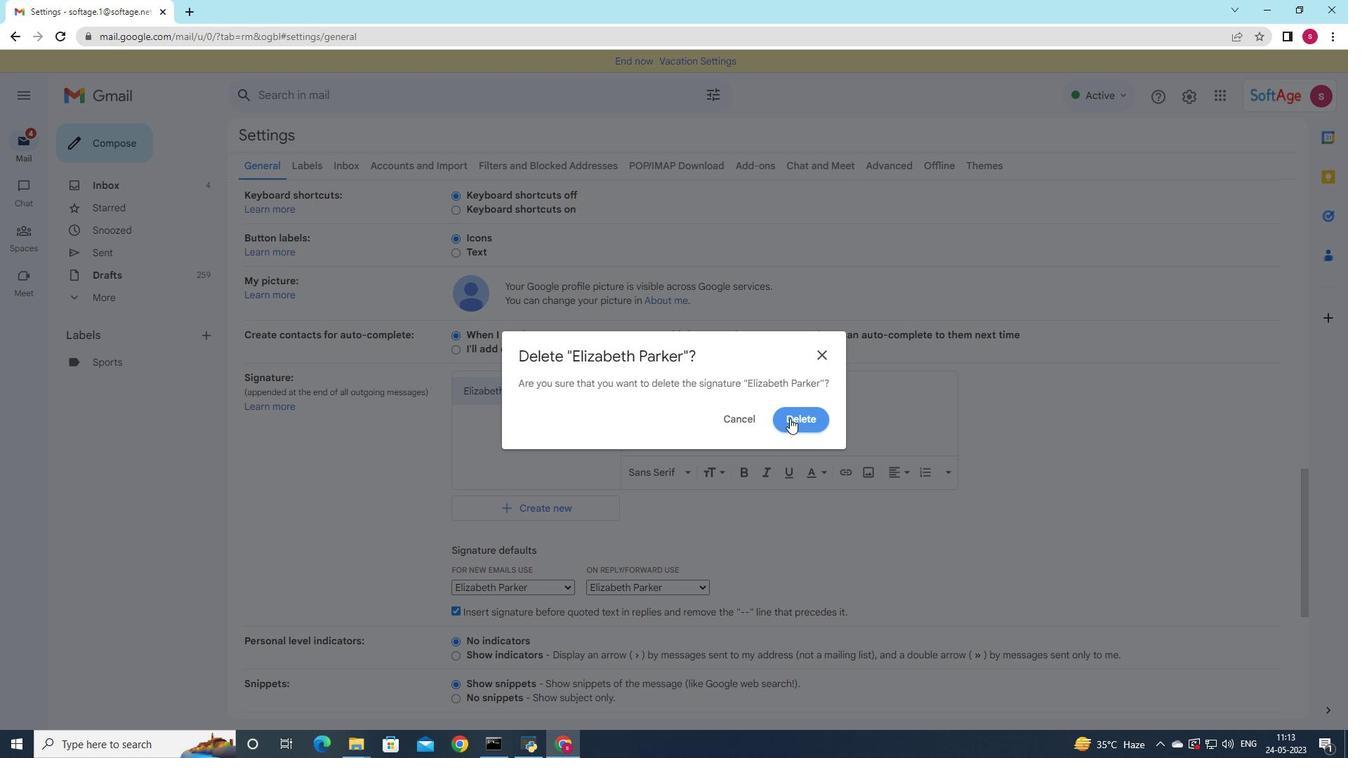 
Action: Mouse pressed left at (792, 419)
Screenshot: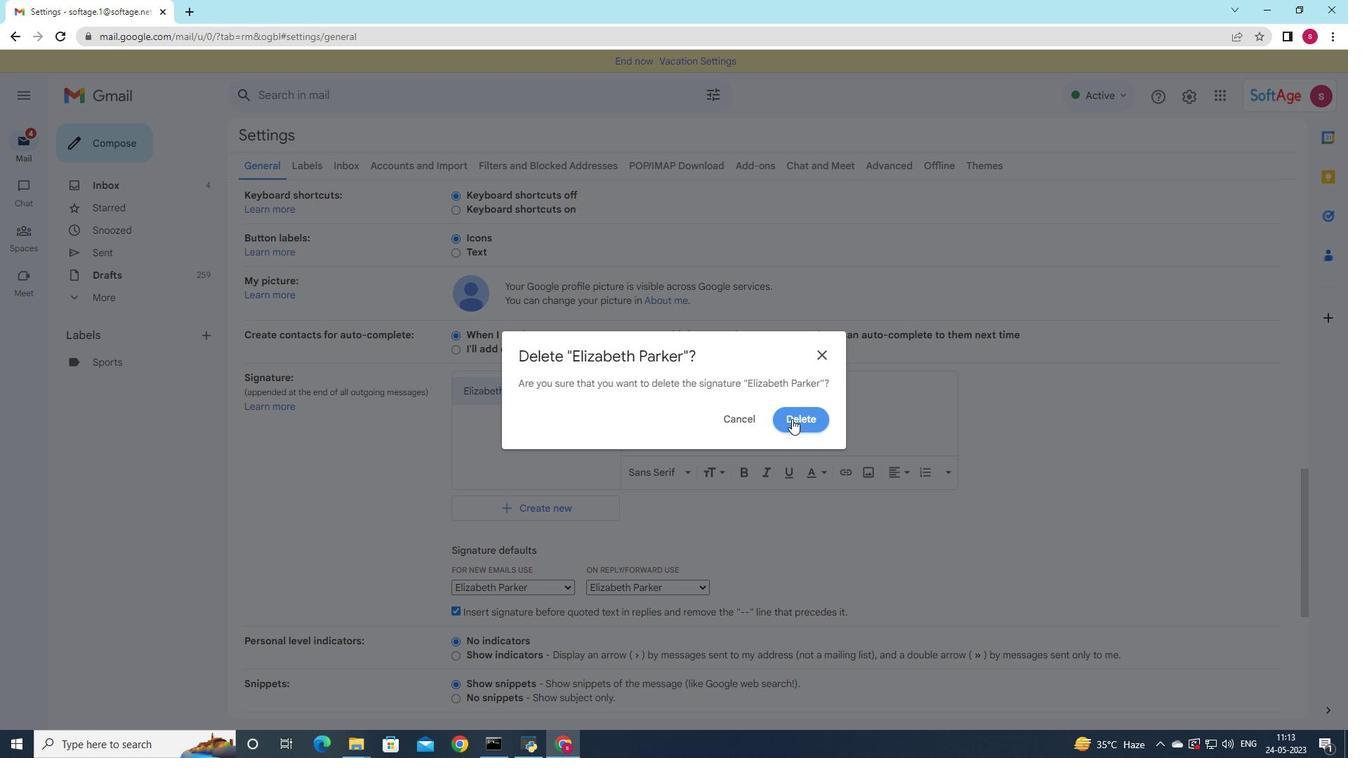 
Action: Mouse moved to (533, 401)
Screenshot: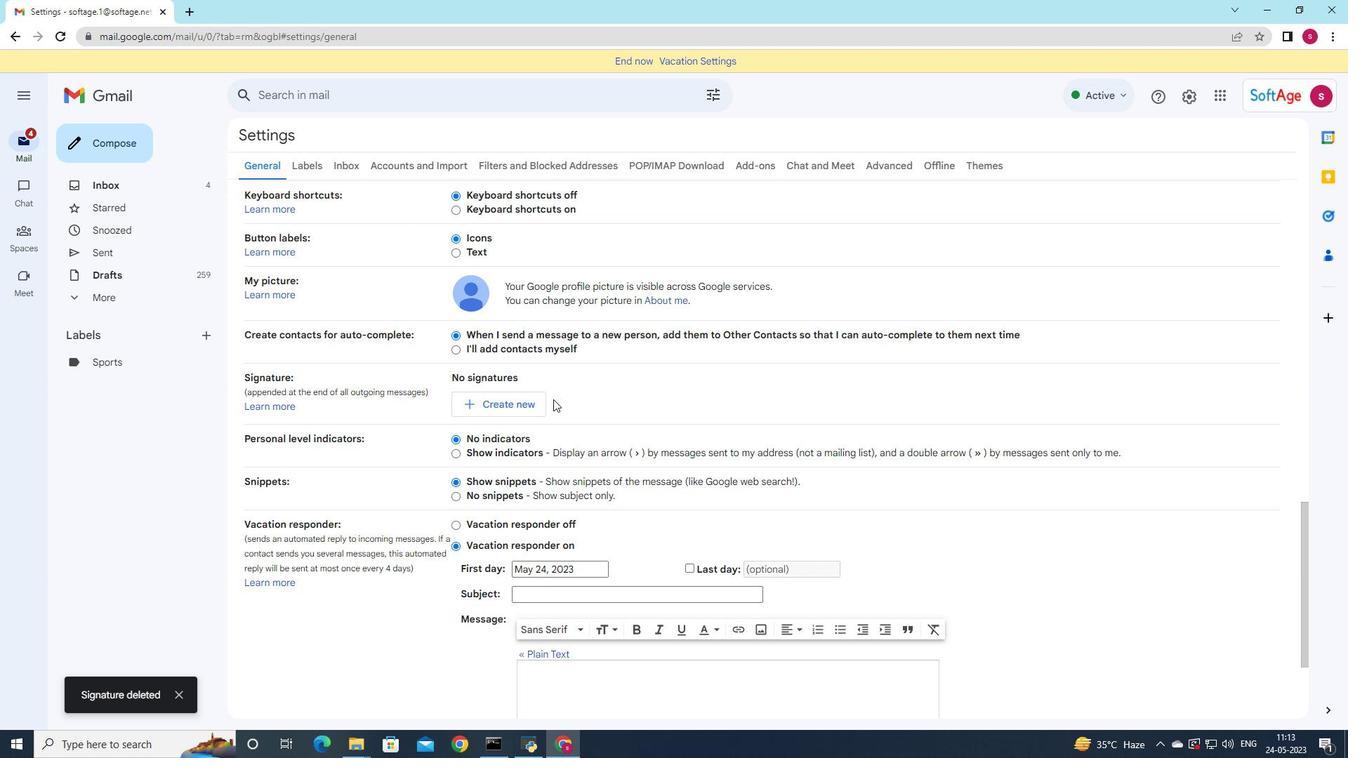 
Action: Mouse pressed left at (533, 401)
Screenshot: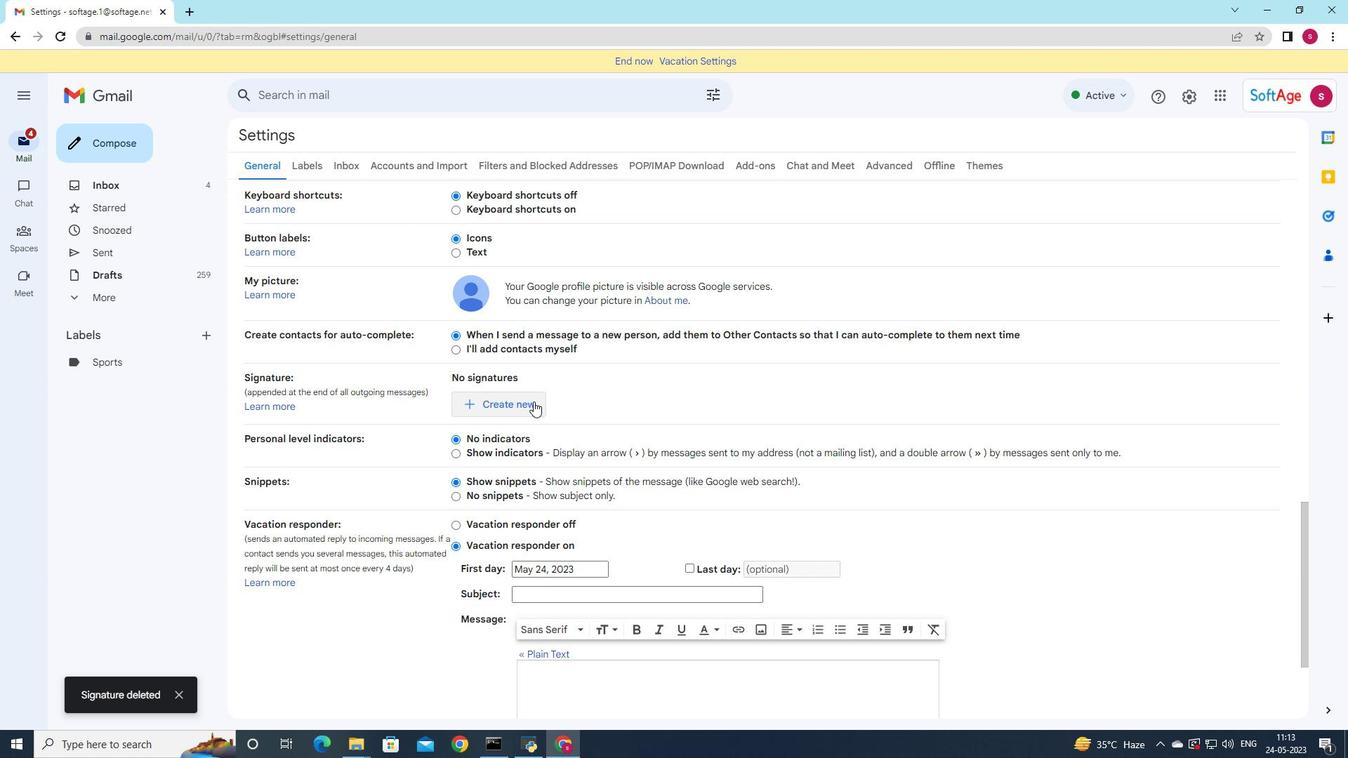 
Action: Mouse moved to (831, 394)
Screenshot: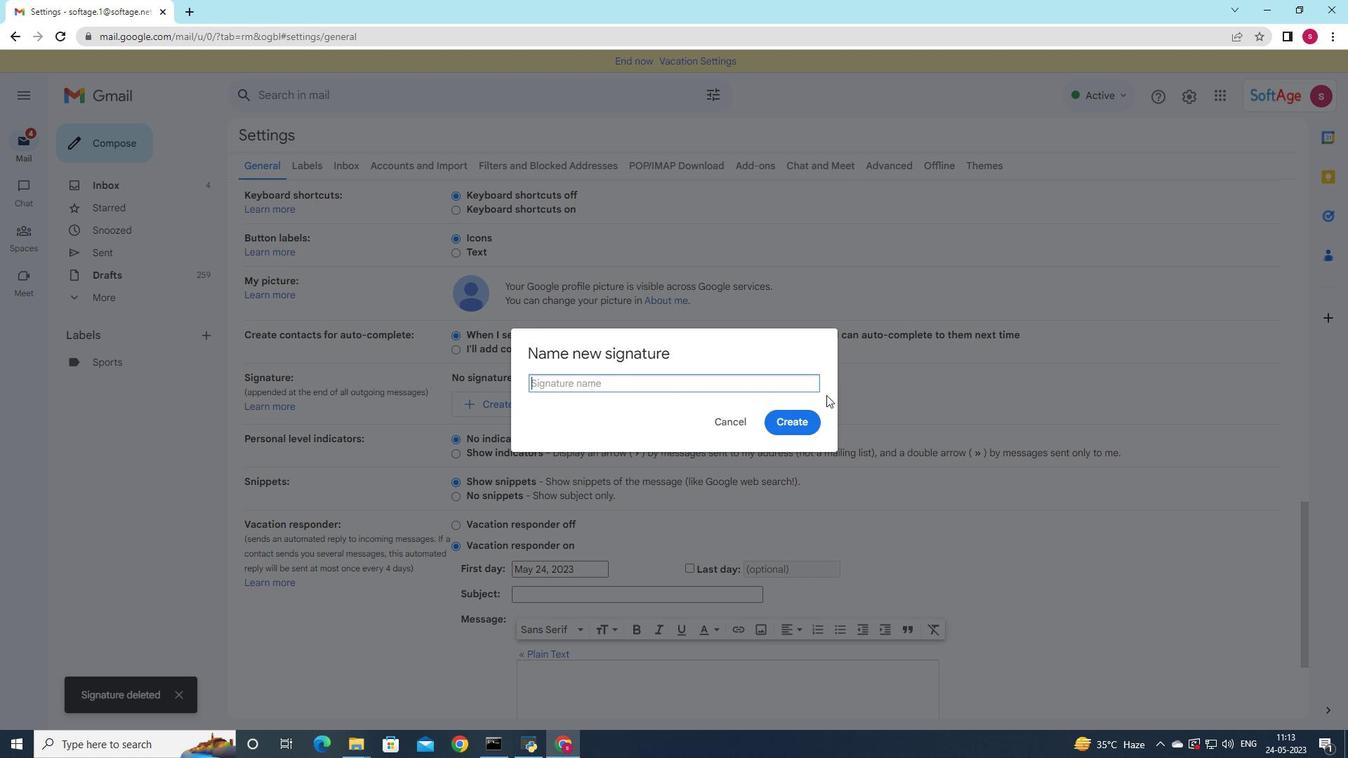 
Action: Key pressed <Key.shift>Ela<Key.backspace>la<Key.space><Key.shift><Key.shift><Key.shift><Key.shift><Key.shift><Key.shift><Key.shift><Key.shift><Key.shift>Clark
Screenshot: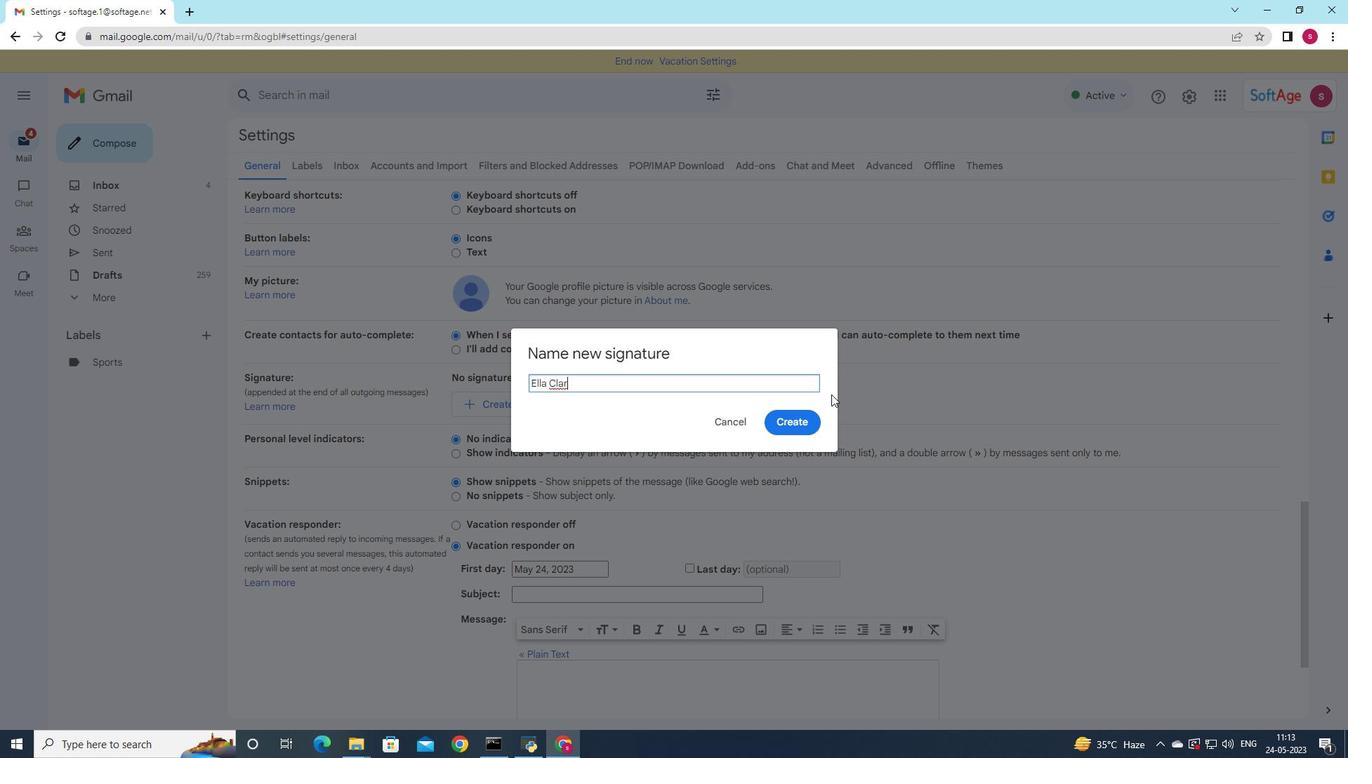 
Action: Mouse moved to (801, 426)
Screenshot: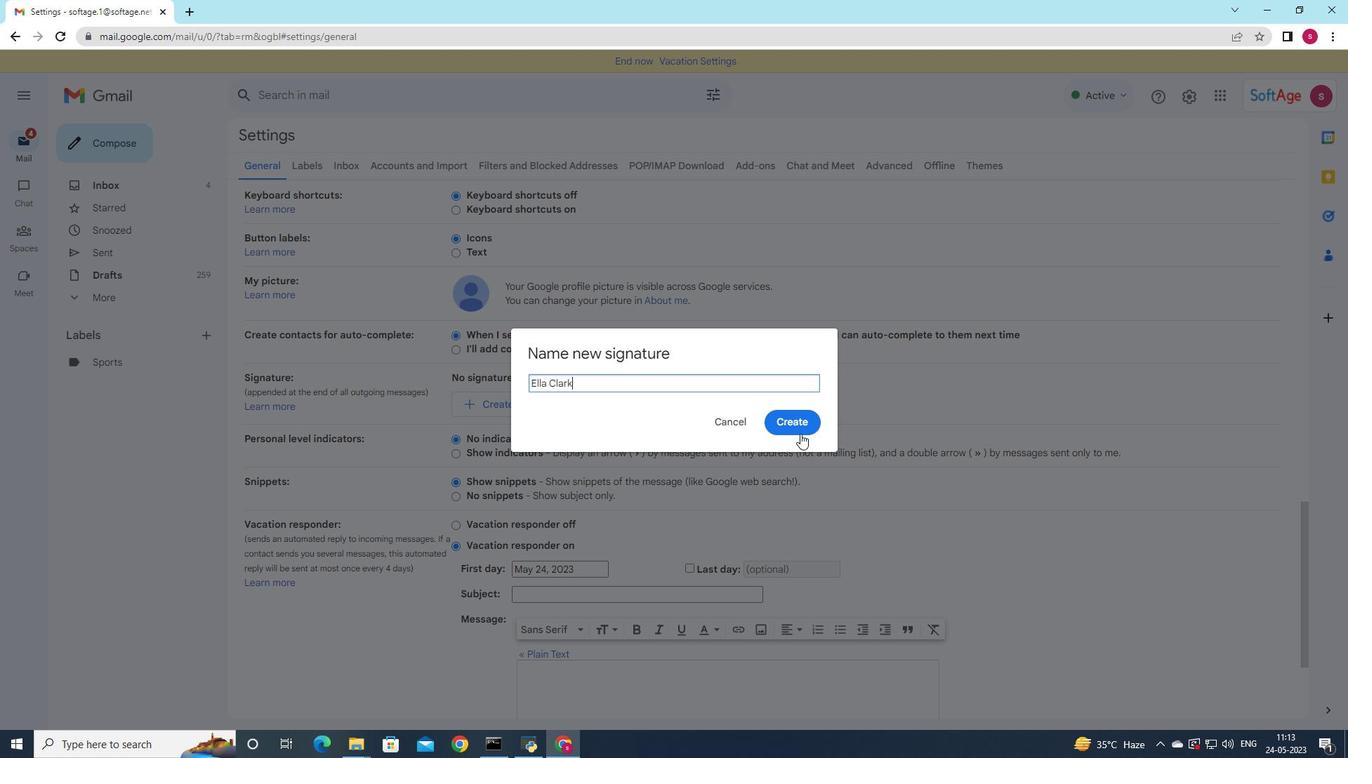 
Action: Mouse pressed left at (801, 426)
Screenshot: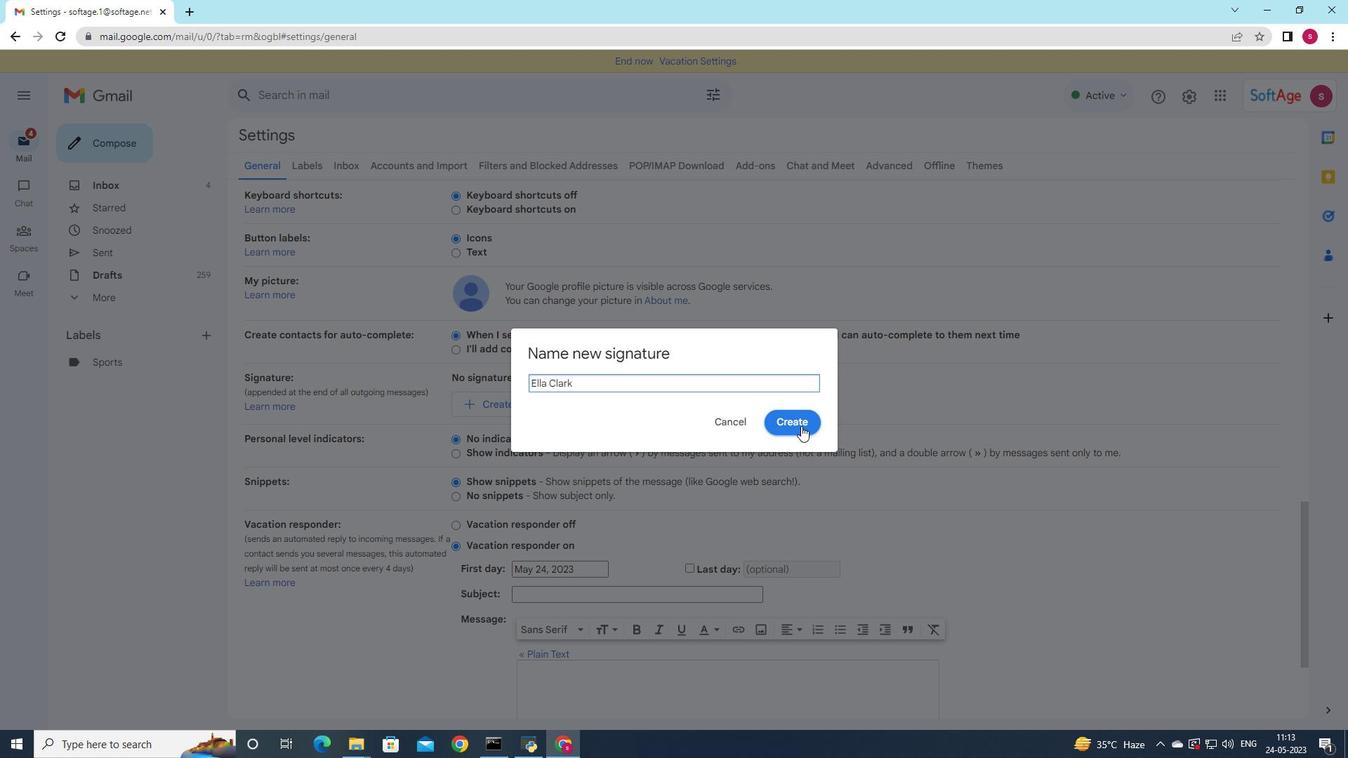 
Action: Mouse moved to (745, 404)
Screenshot: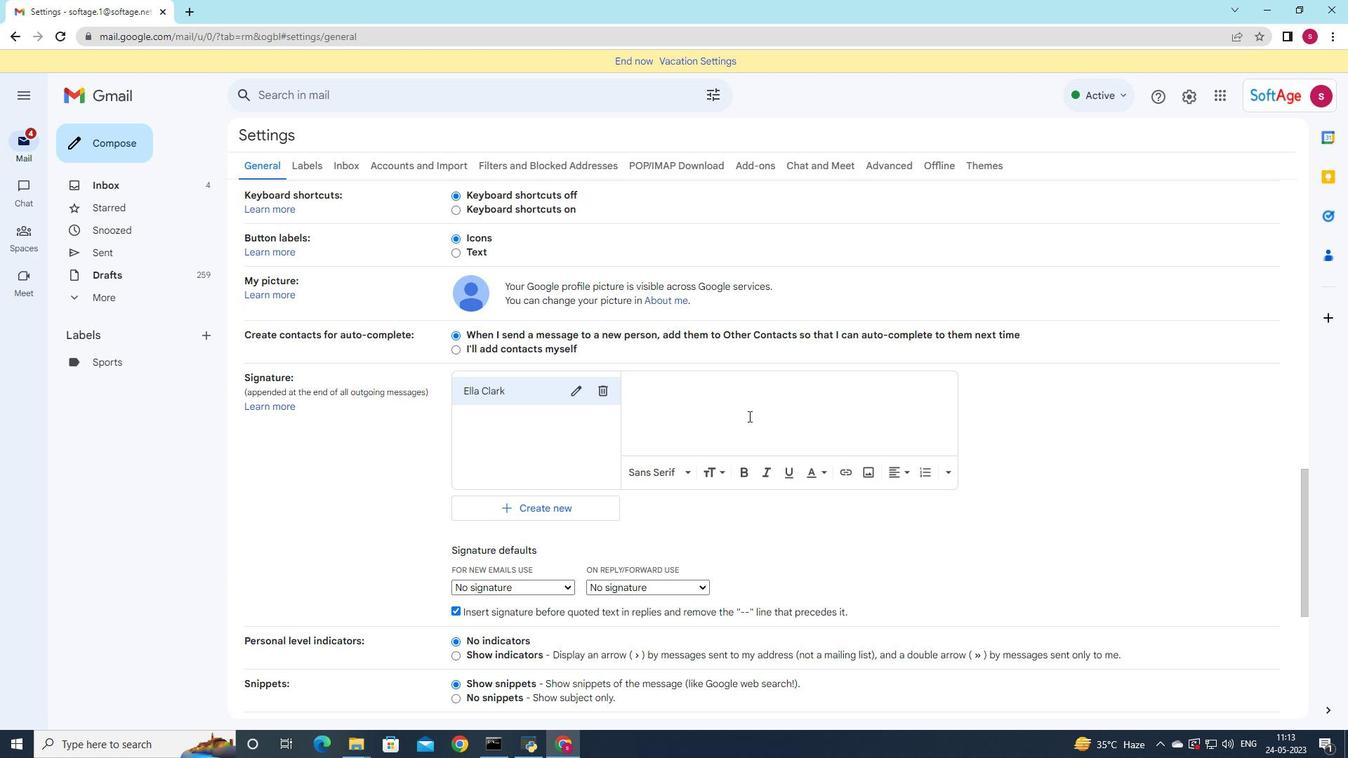 
Action: Mouse pressed left at (745, 404)
Screenshot: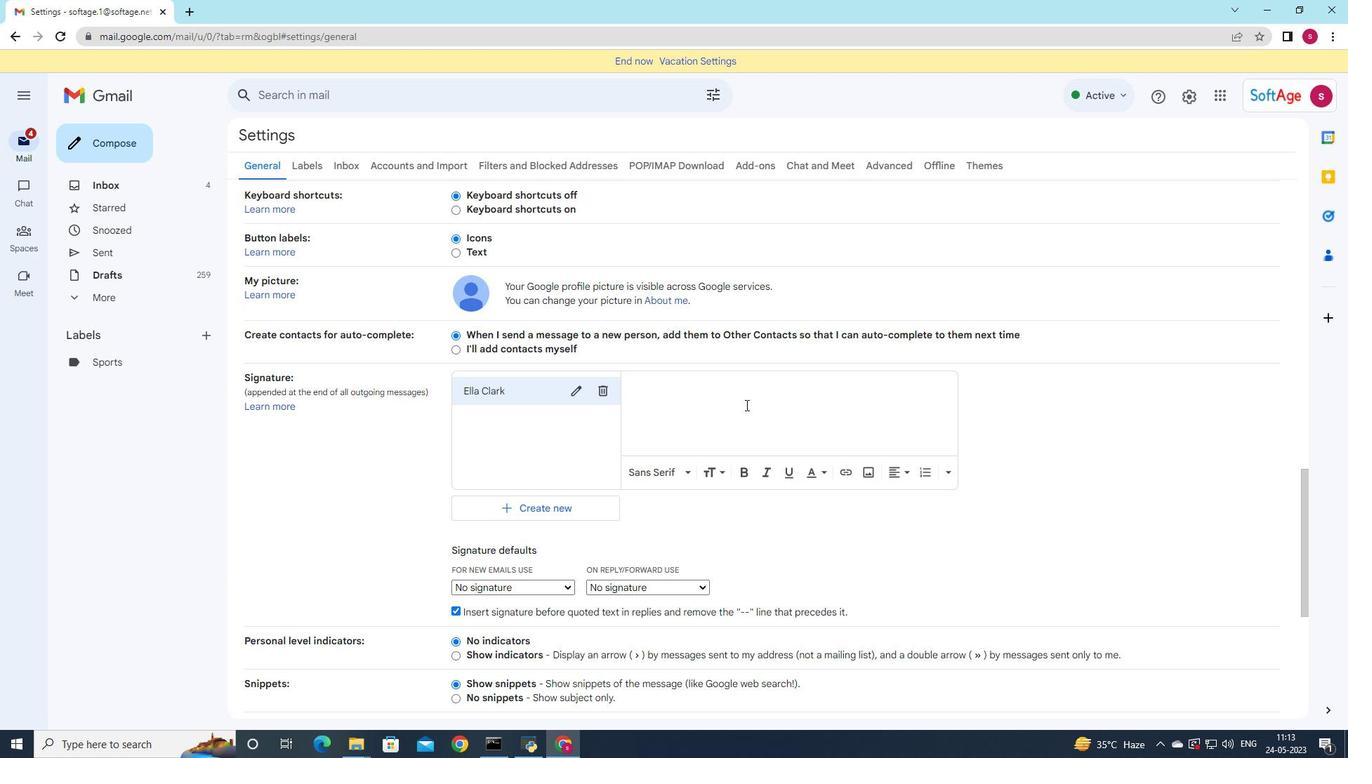 
Action: Key pressed <Key.shift>Ella<Key.space><Key.shift>Clae<Key.backspace>rk
Screenshot: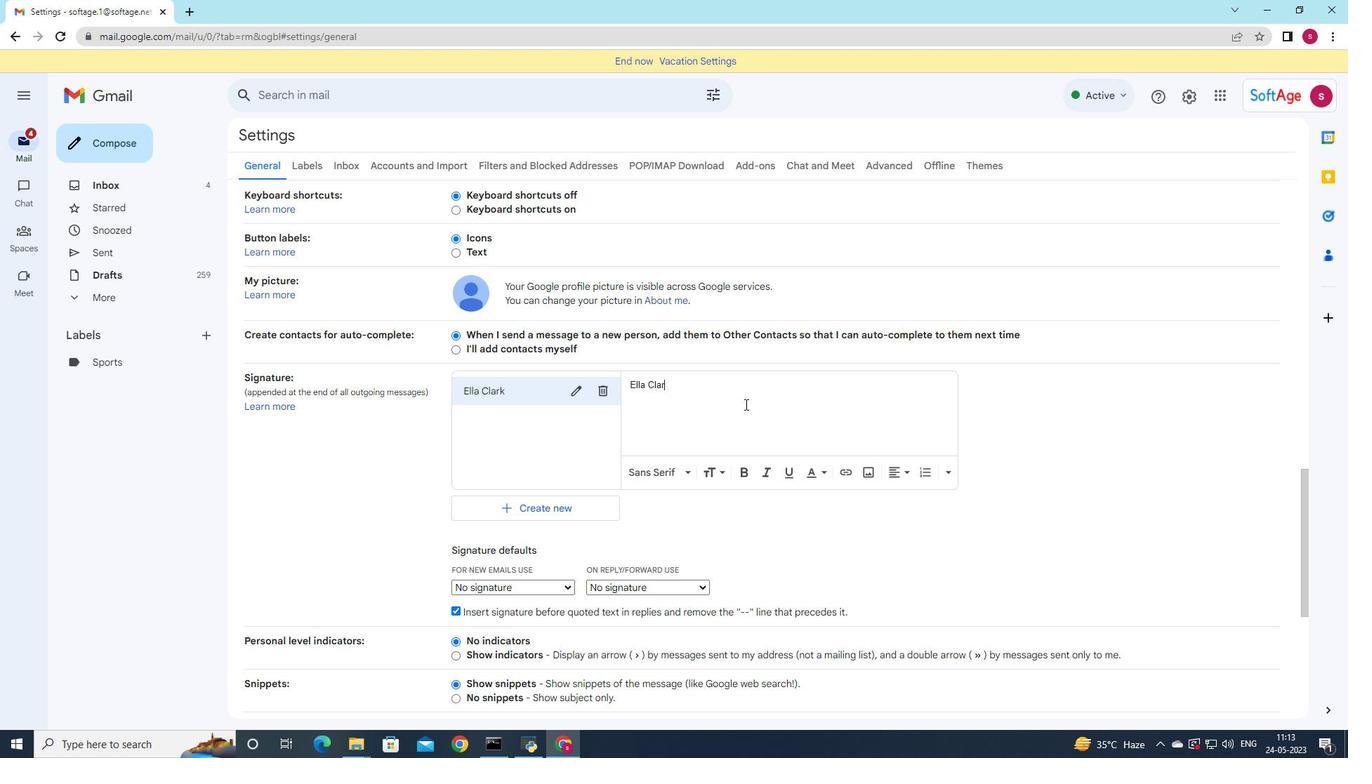 
Action: Mouse moved to (723, 416)
Screenshot: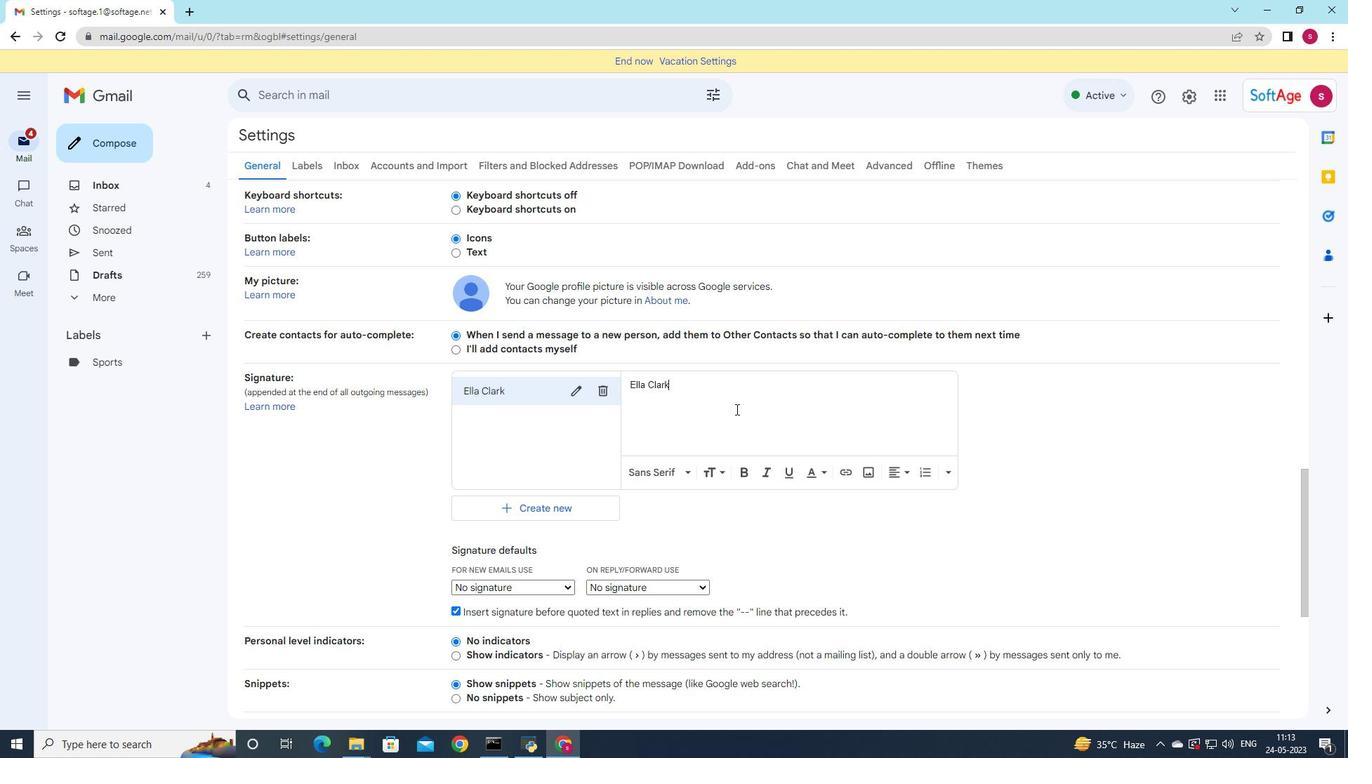 
Action: Mouse scrolled (723, 415) with delta (0, 0)
Screenshot: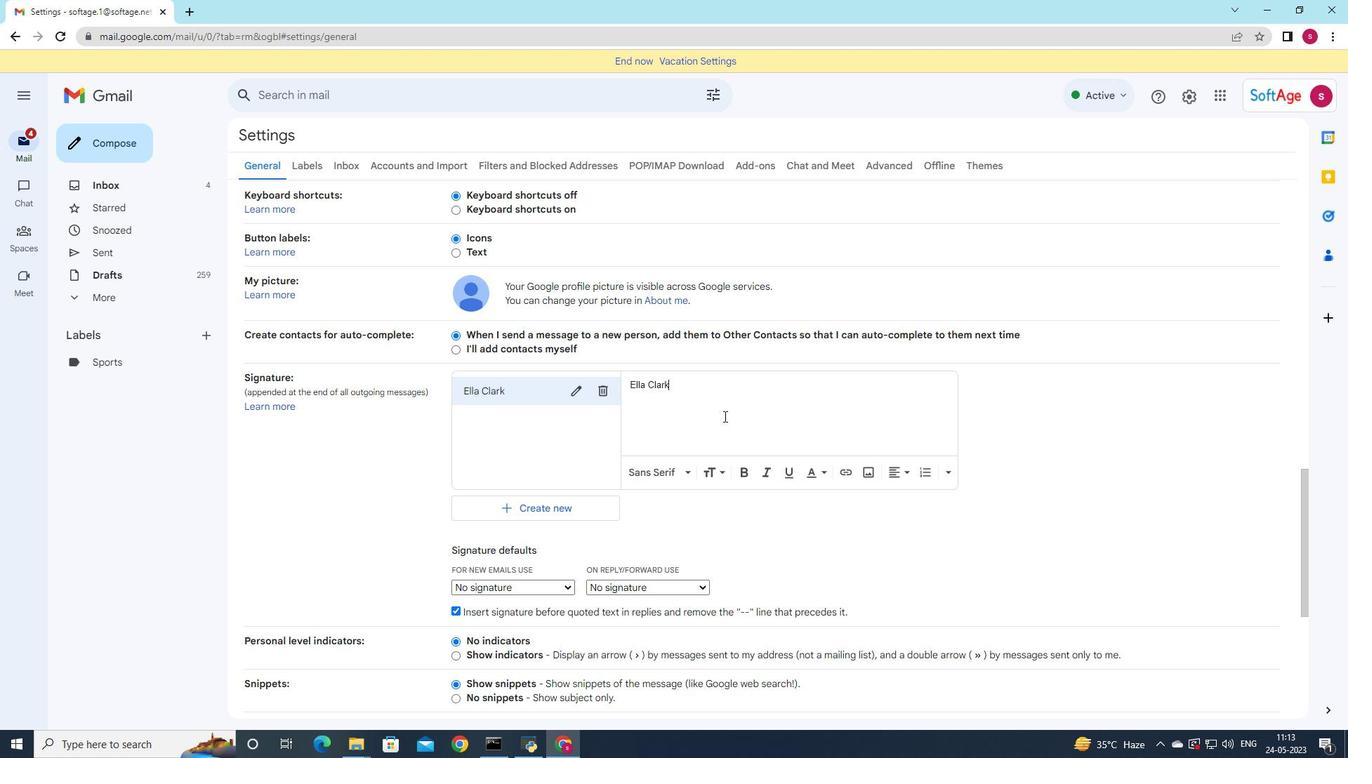 
Action: Mouse scrolled (723, 415) with delta (0, 0)
Screenshot: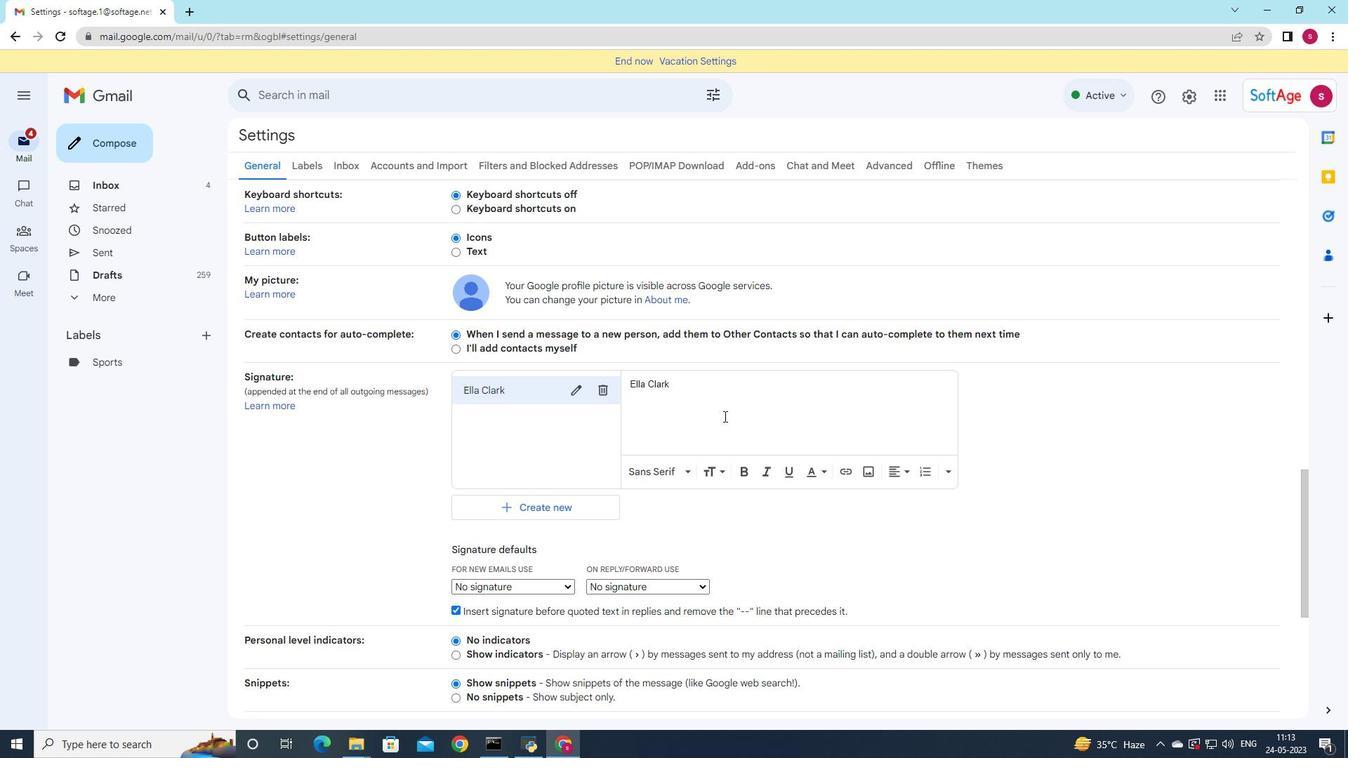 
Action: Mouse moved to (570, 441)
Screenshot: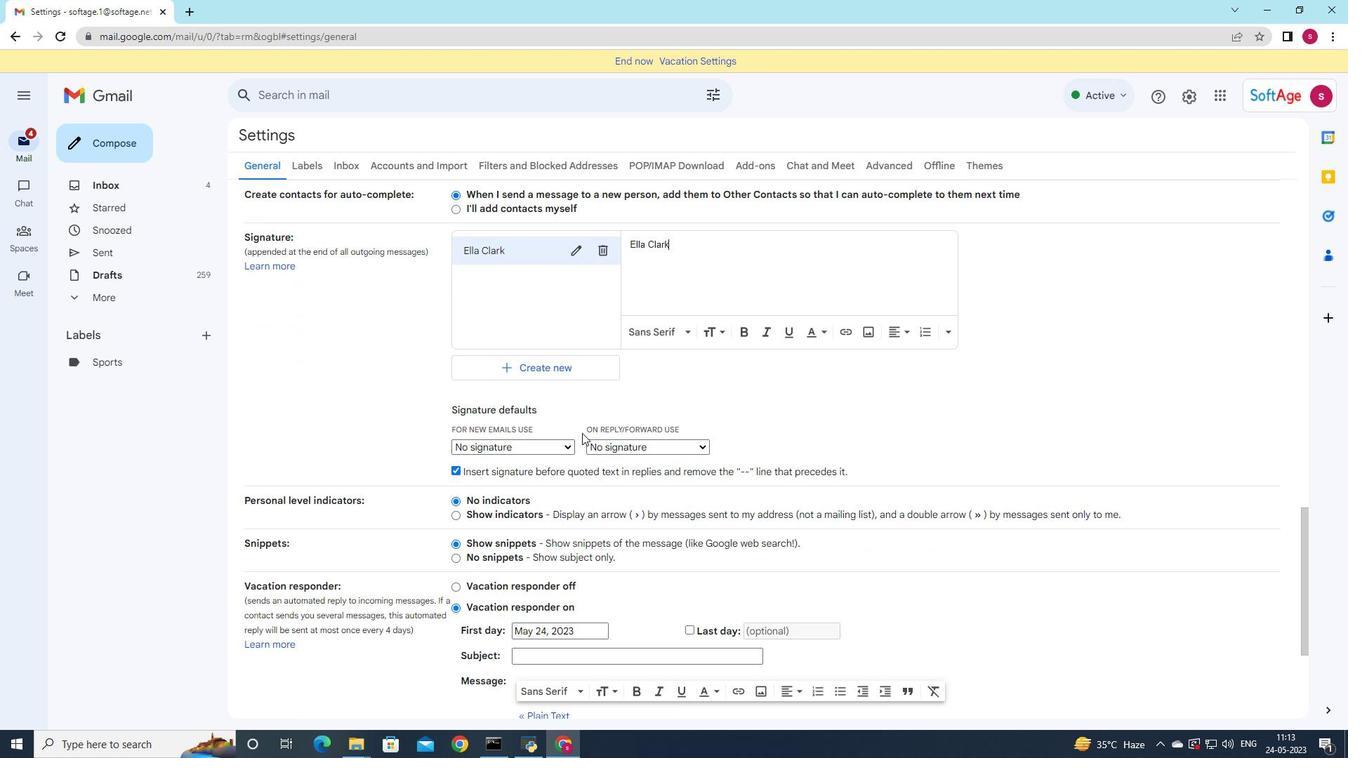 
Action: Mouse pressed left at (570, 441)
Screenshot: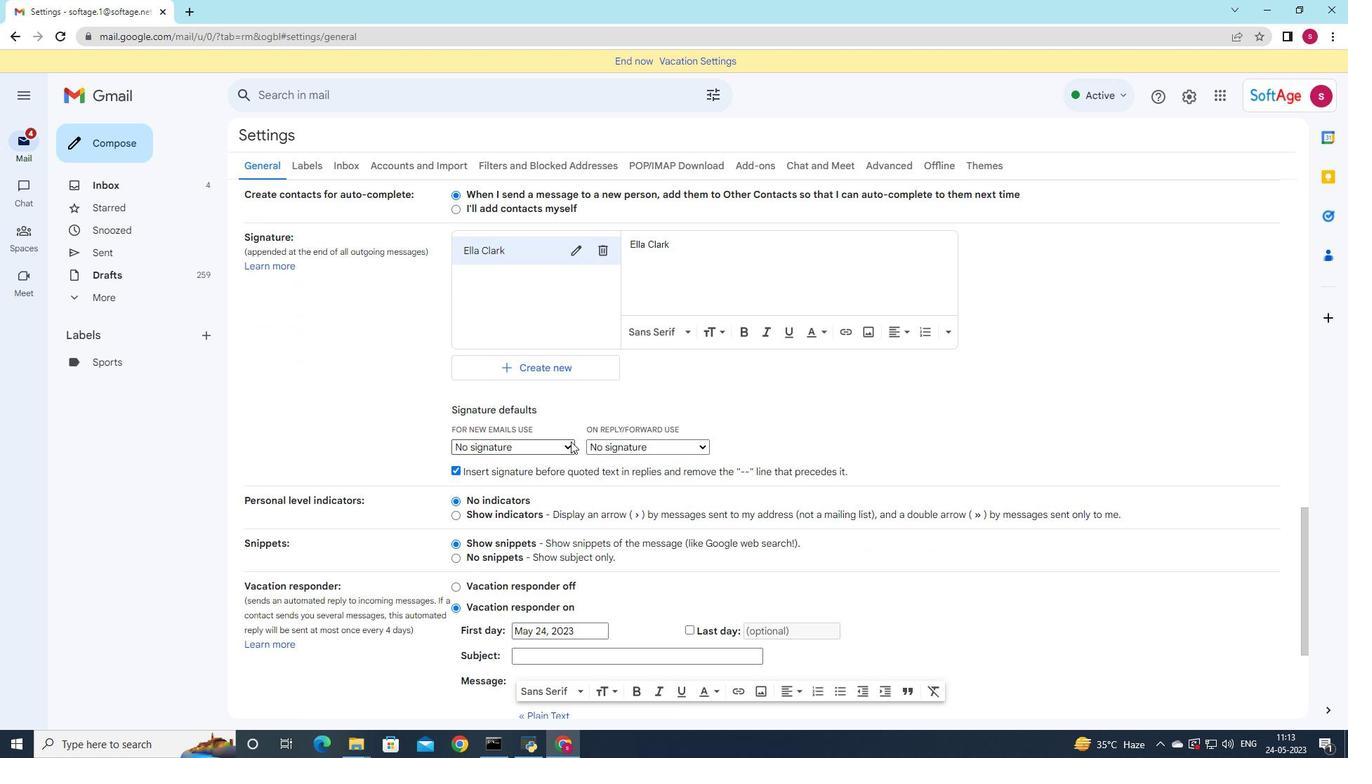 
Action: Mouse moved to (551, 477)
Screenshot: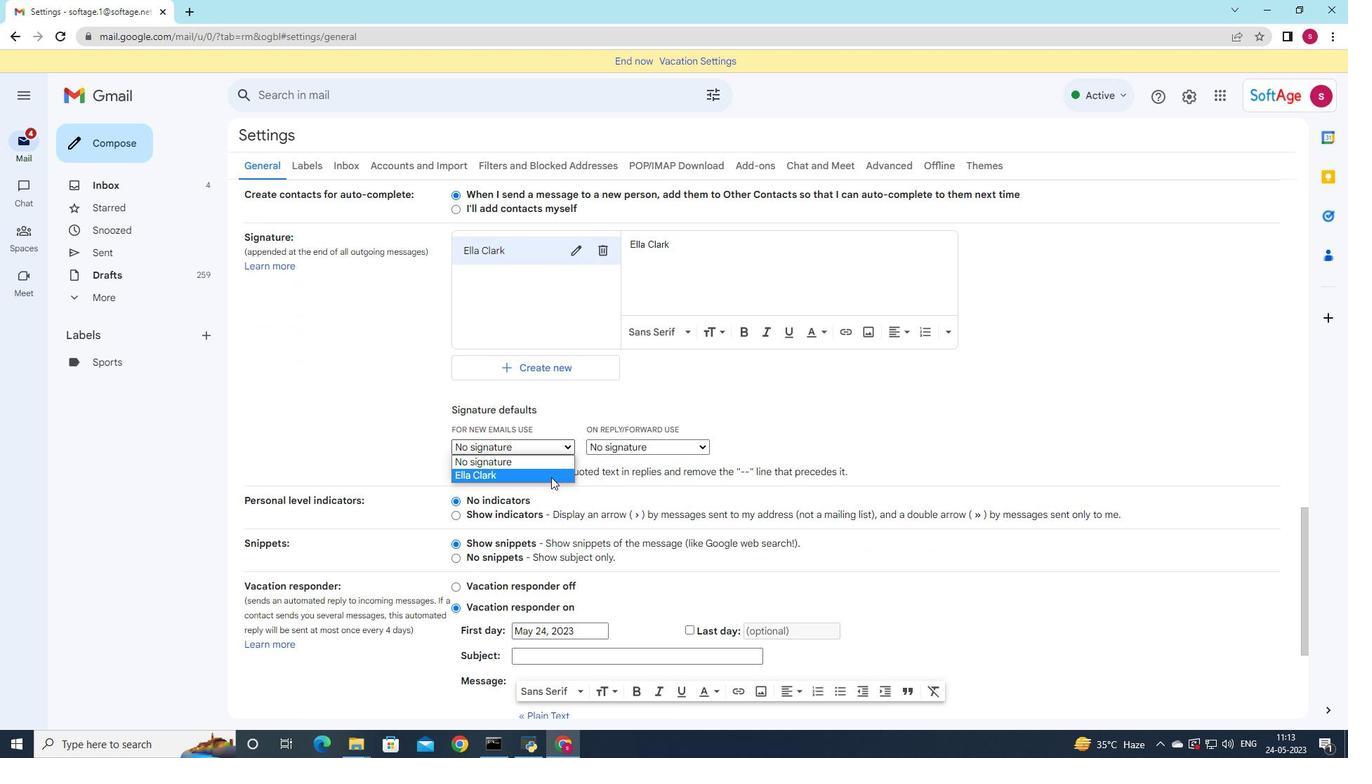 
Action: Mouse pressed left at (551, 477)
Screenshot: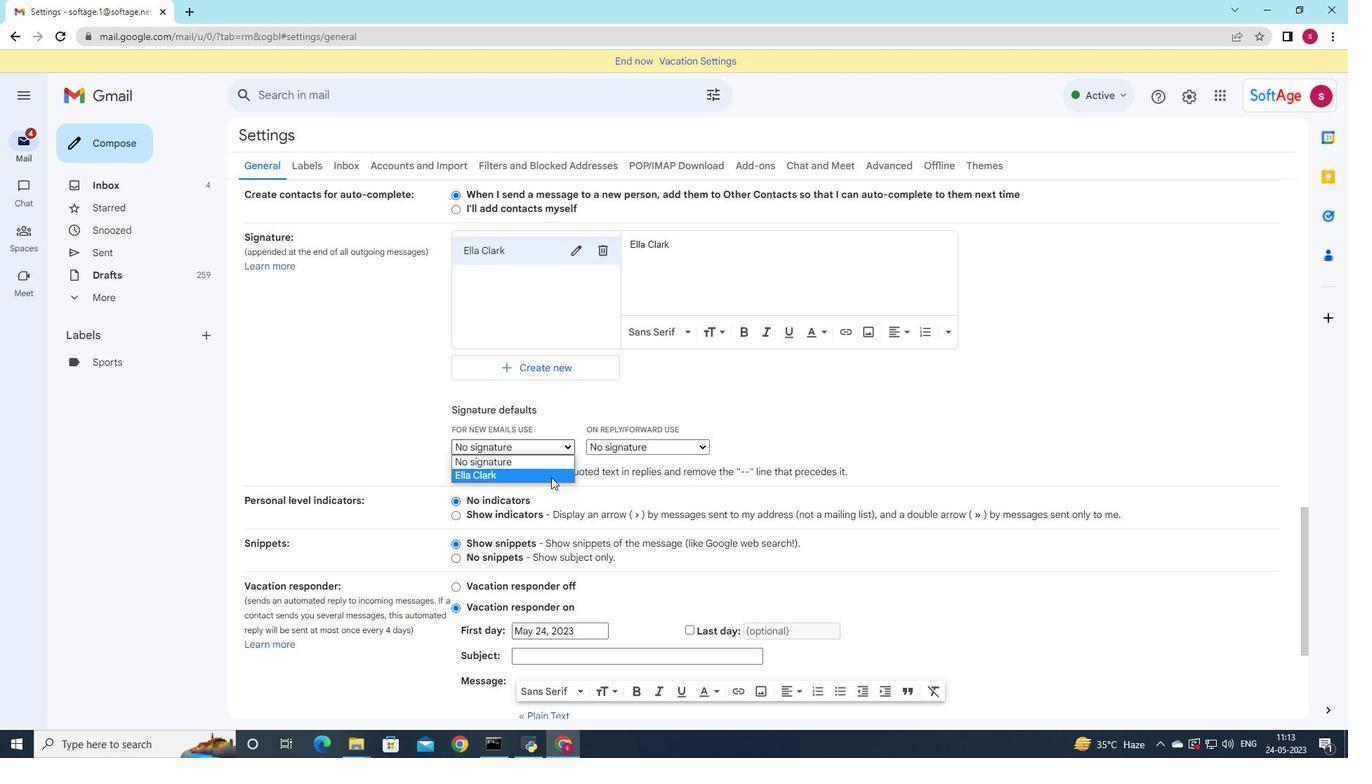 
Action: Mouse moved to (658, 449)
Screenshot: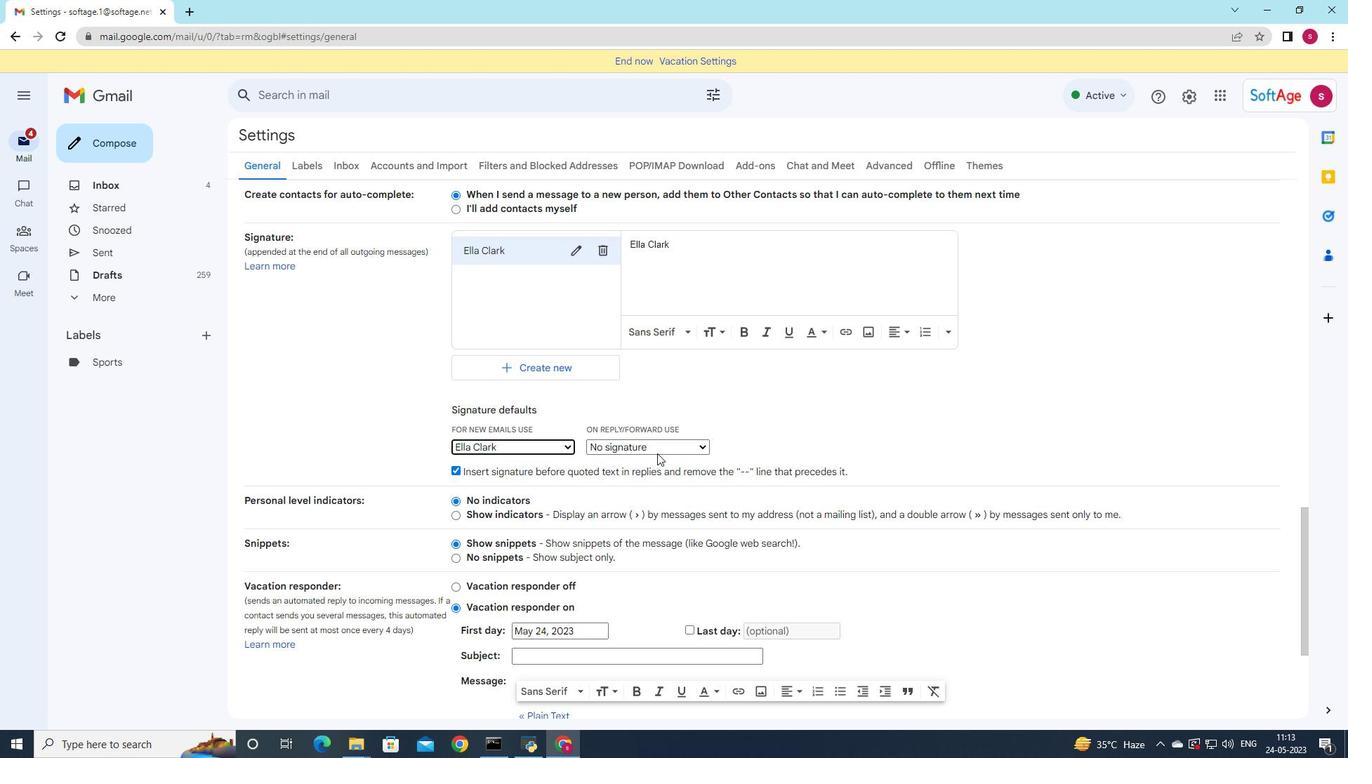 
Action: Mouse pressed left at (658, 449)
Screenshot: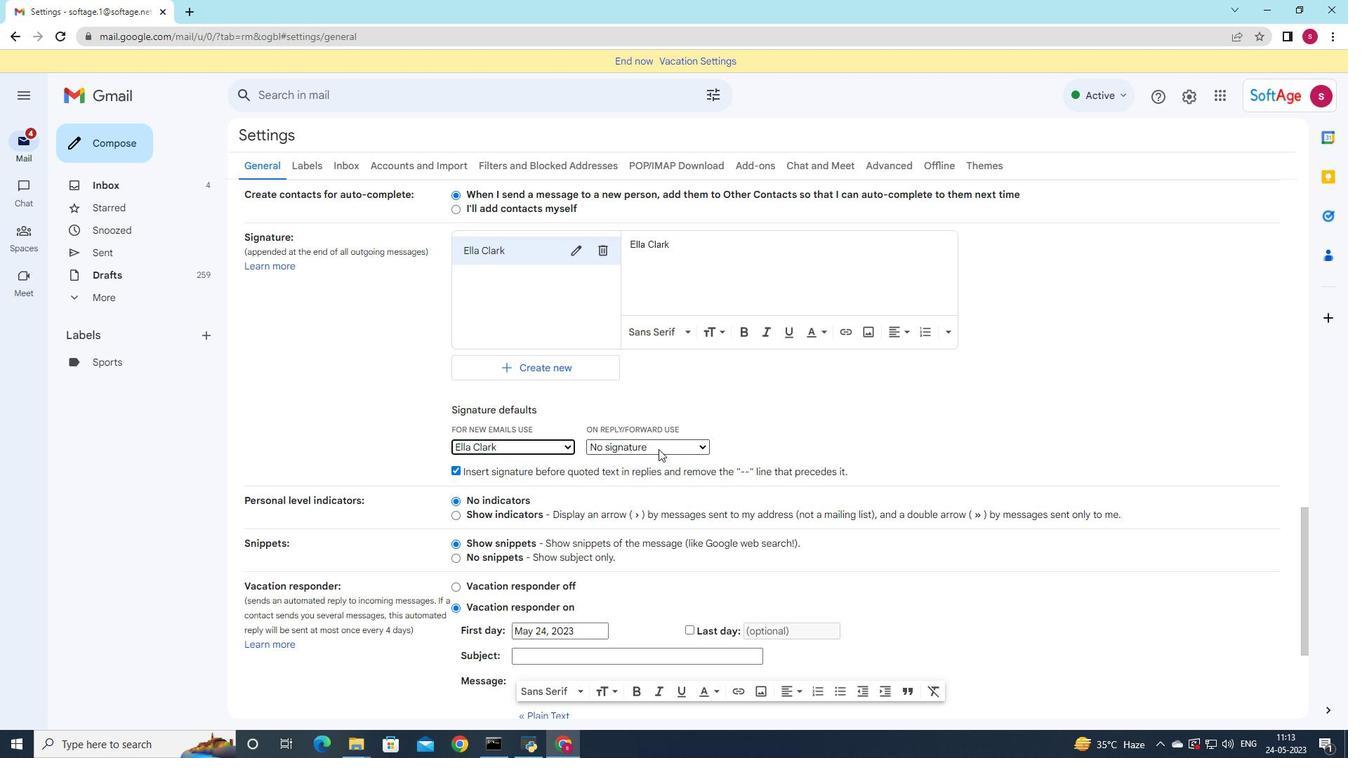 
Action: Mouse moved to (657, 476)
Screenshot: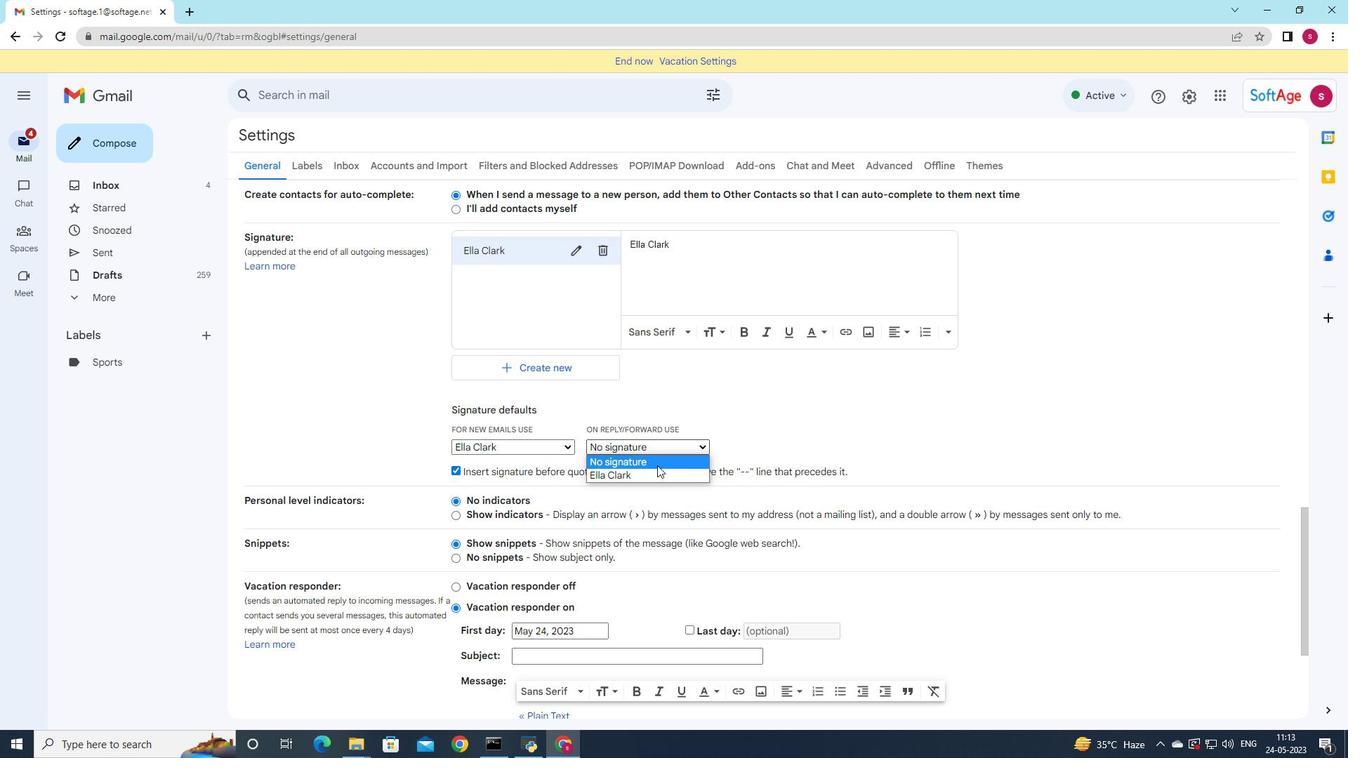 
Action: Mouse pressed left at (657, 476)
Screenshot: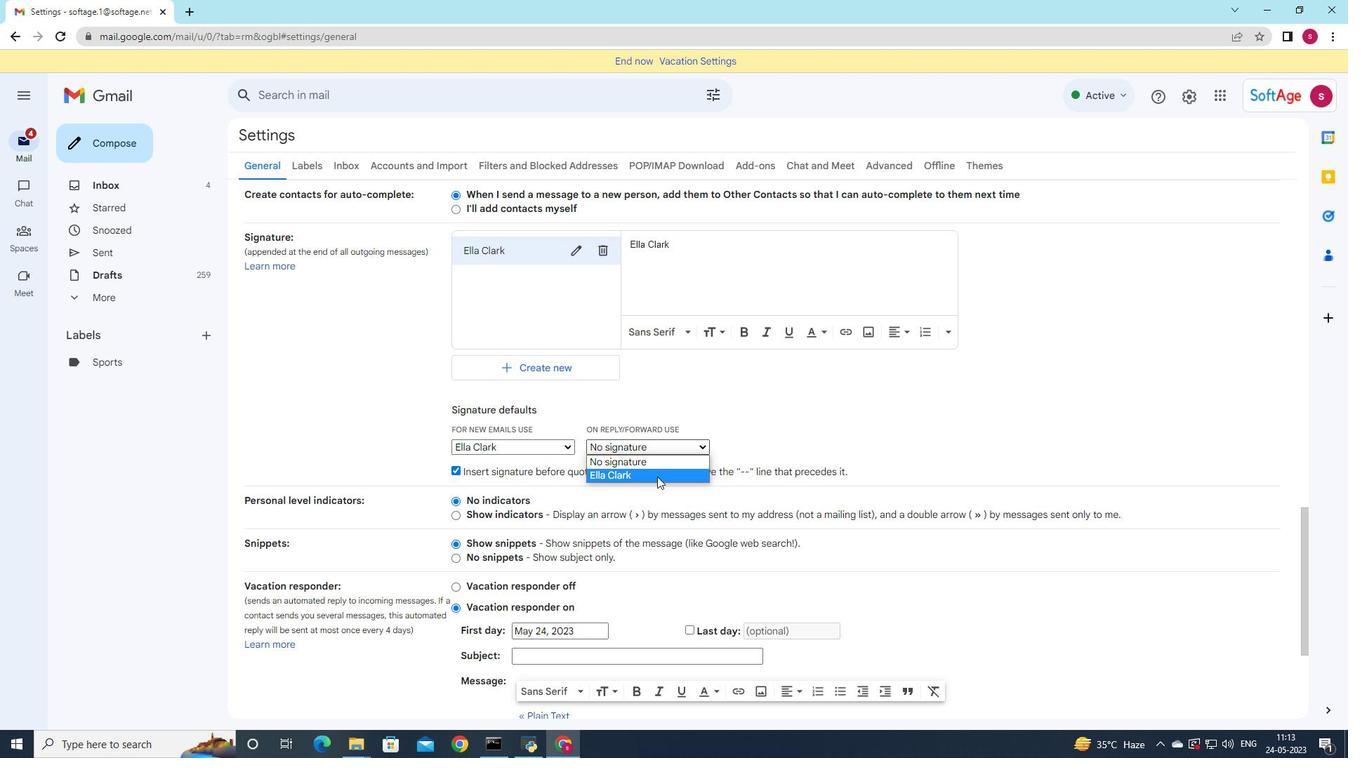 
Action: Mouse moved to (660, 472)
Screenshot: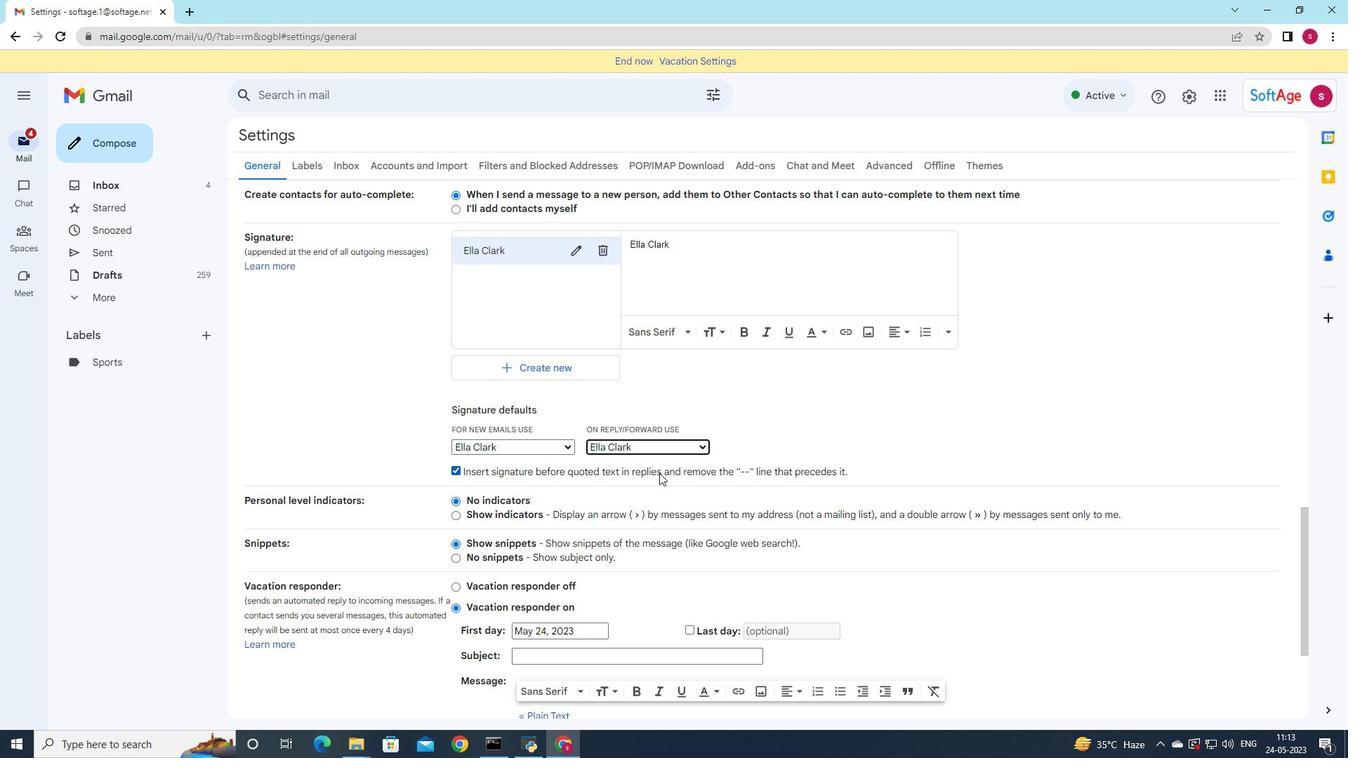 
Action: Mouse scrolled (660, 471) with delta (0, 0)
Screenshot: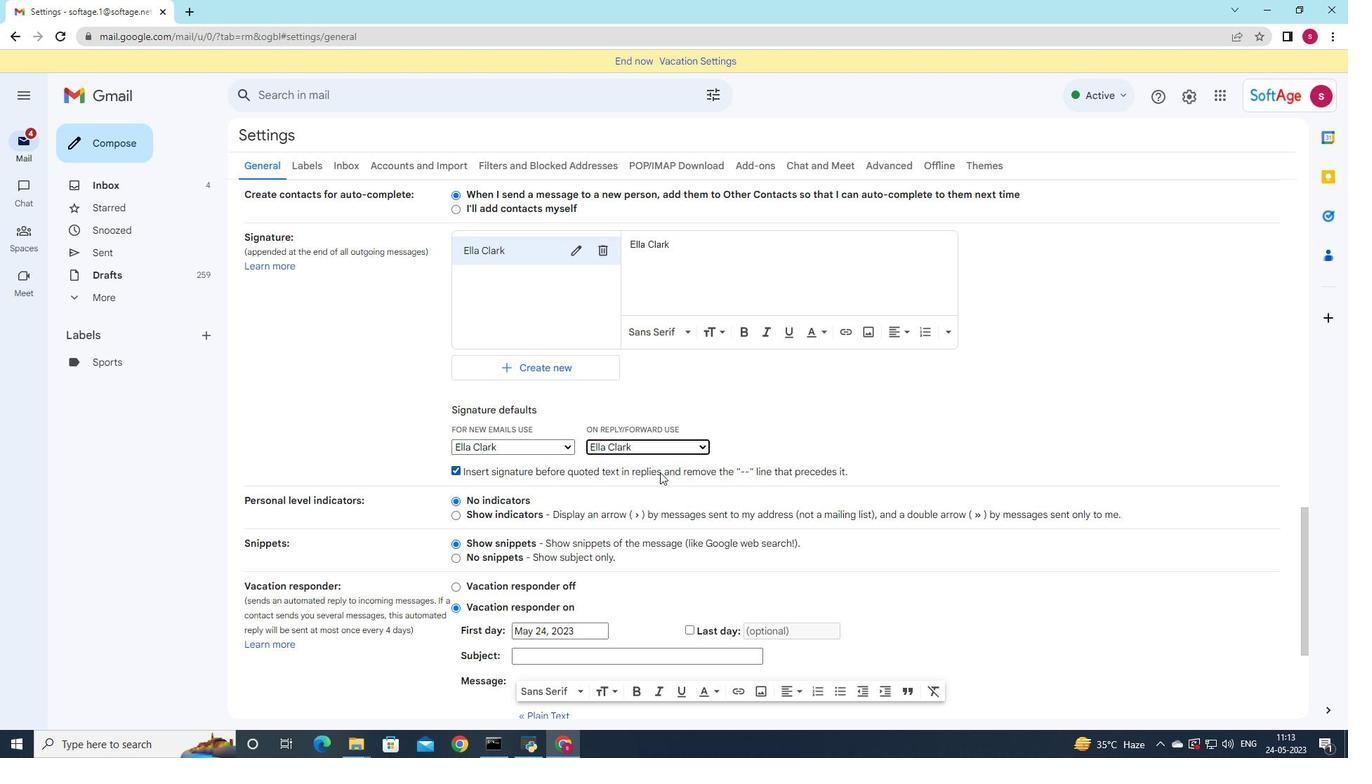 
Action: Mouse scrolled (660, 471) with delta (0, 0)
Screenshot: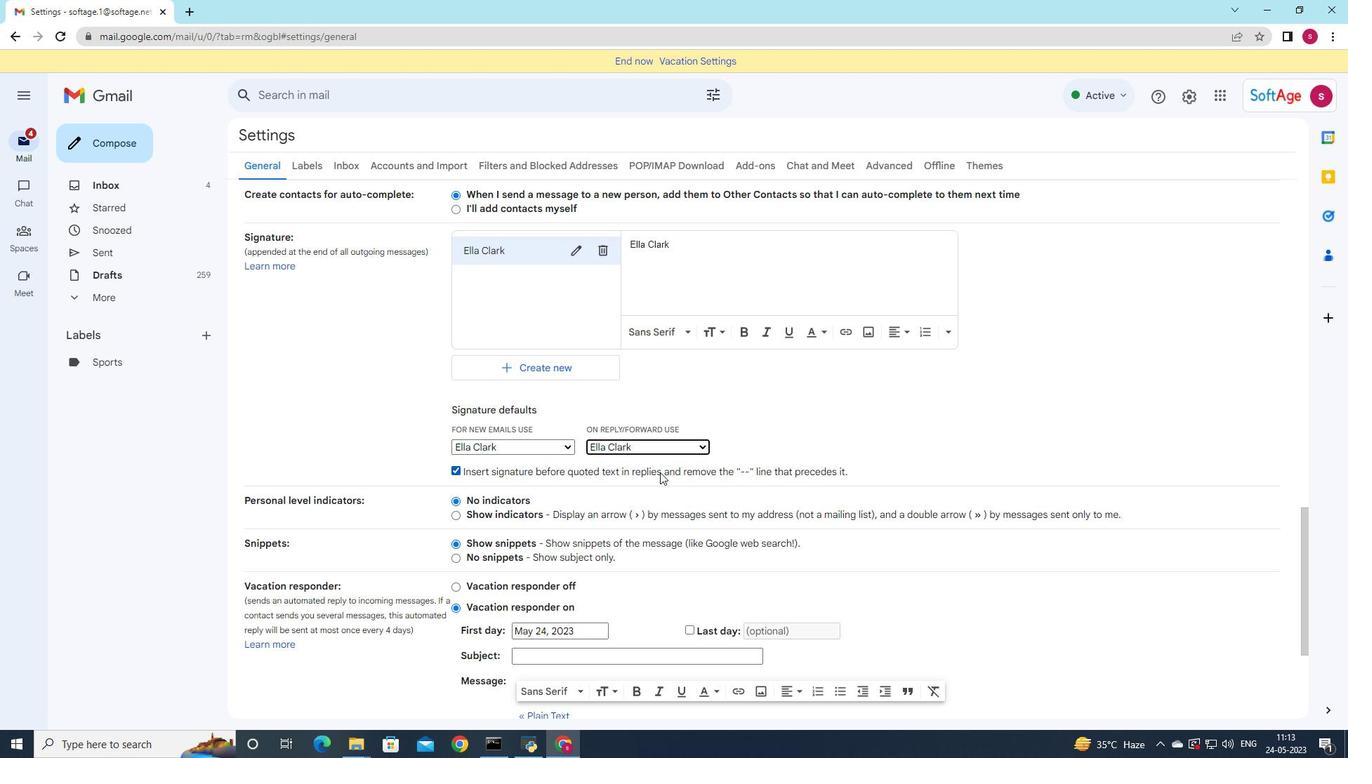 
Action: Mouse scrolled (660, 471) with delta (0, 0)
Screenshot: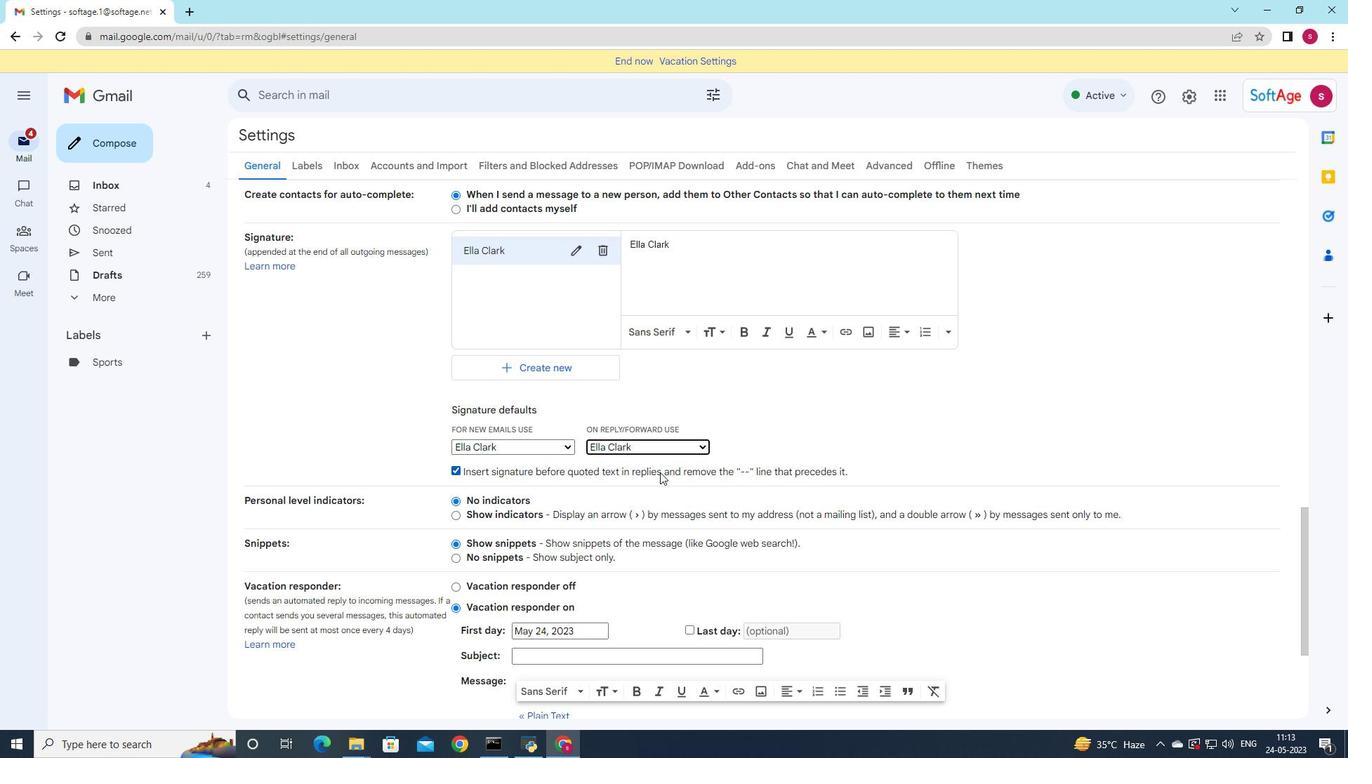 
Action: Mouse moved to (754, 659)
Screenshot: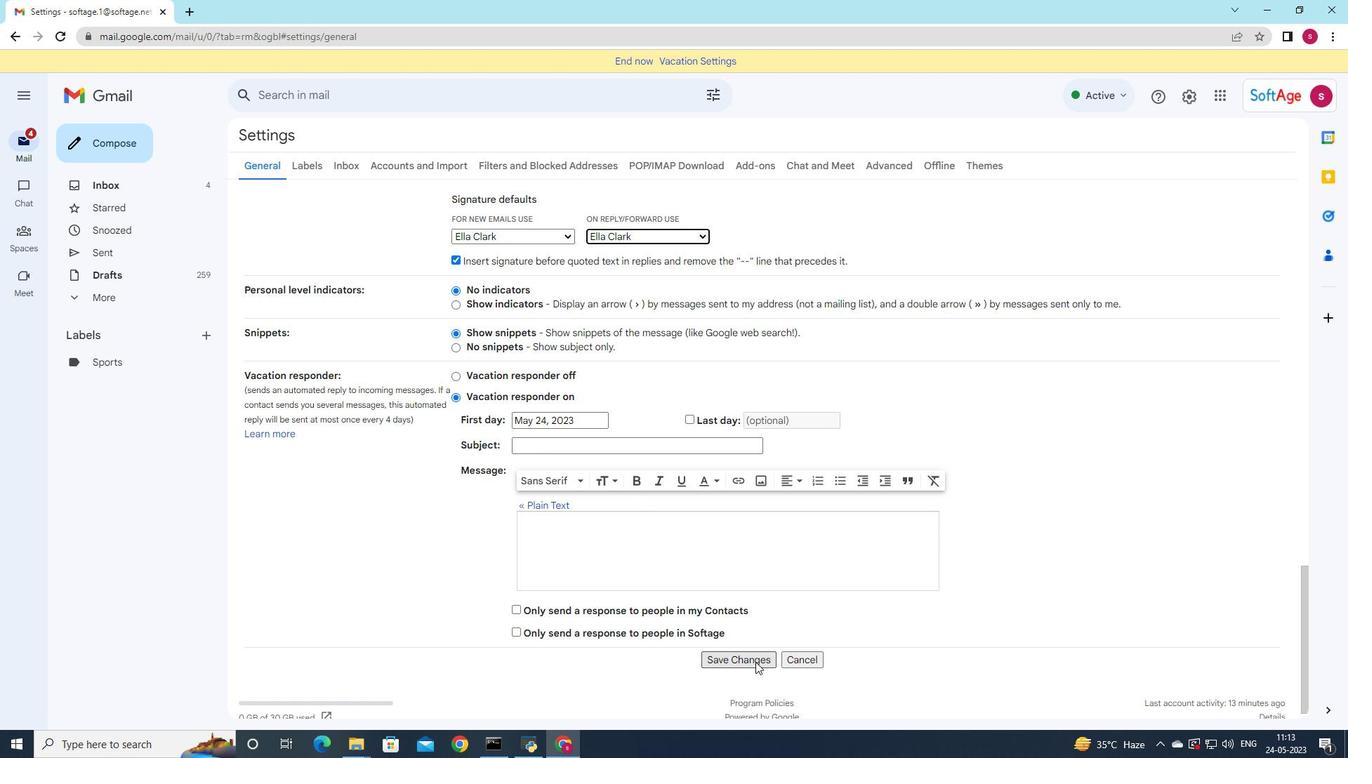 
Action: Mouse pressed left at (754, 659)
Screenshot: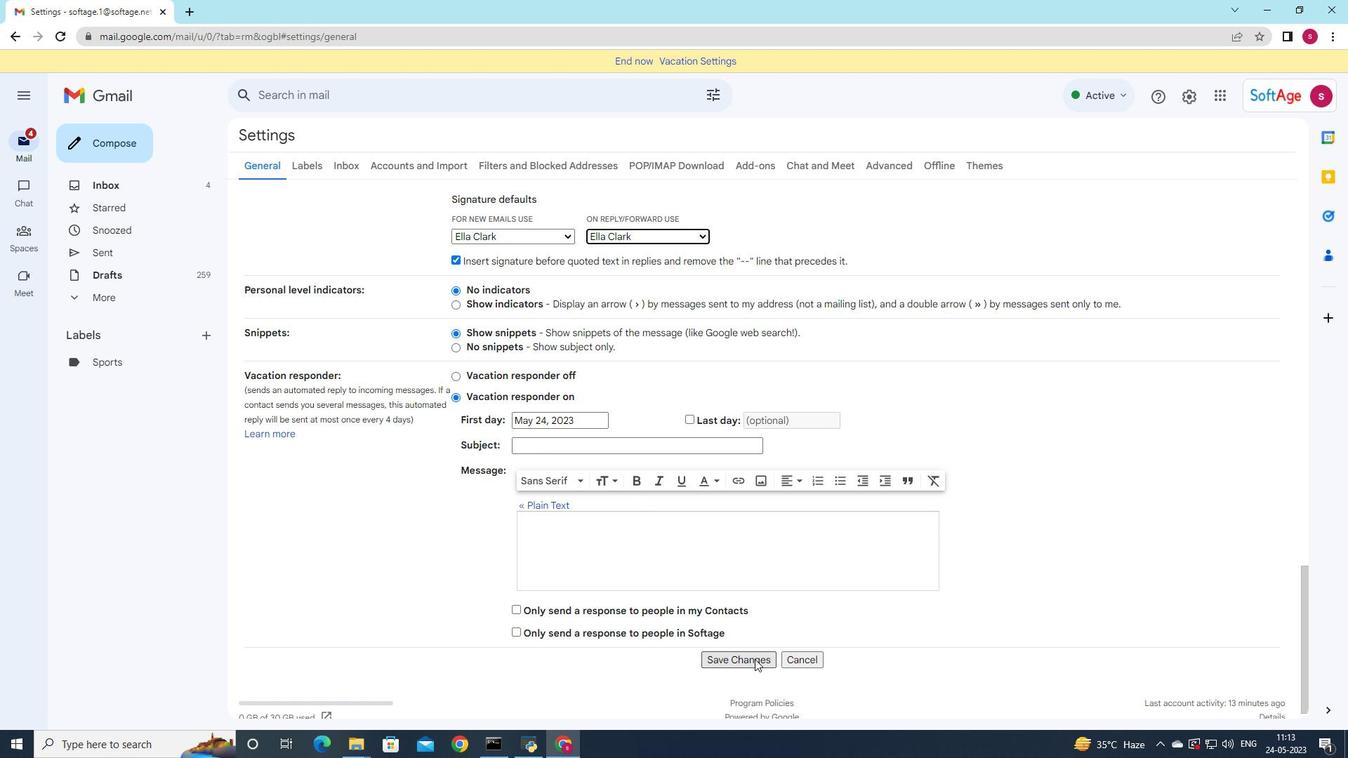 
Action: Mouse moved to (81, 146)
Screenshot: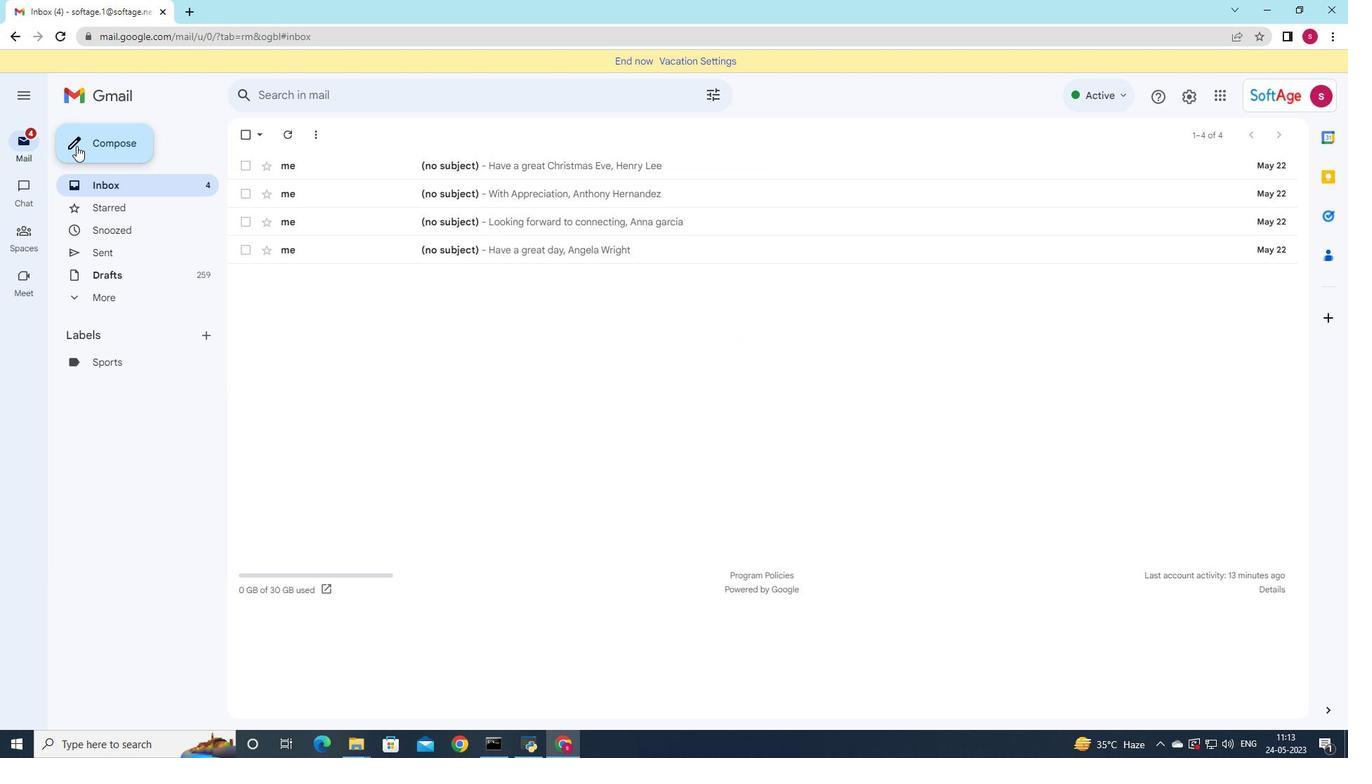 
Action: Mouse pressed left at (81, 146)
Screenshot: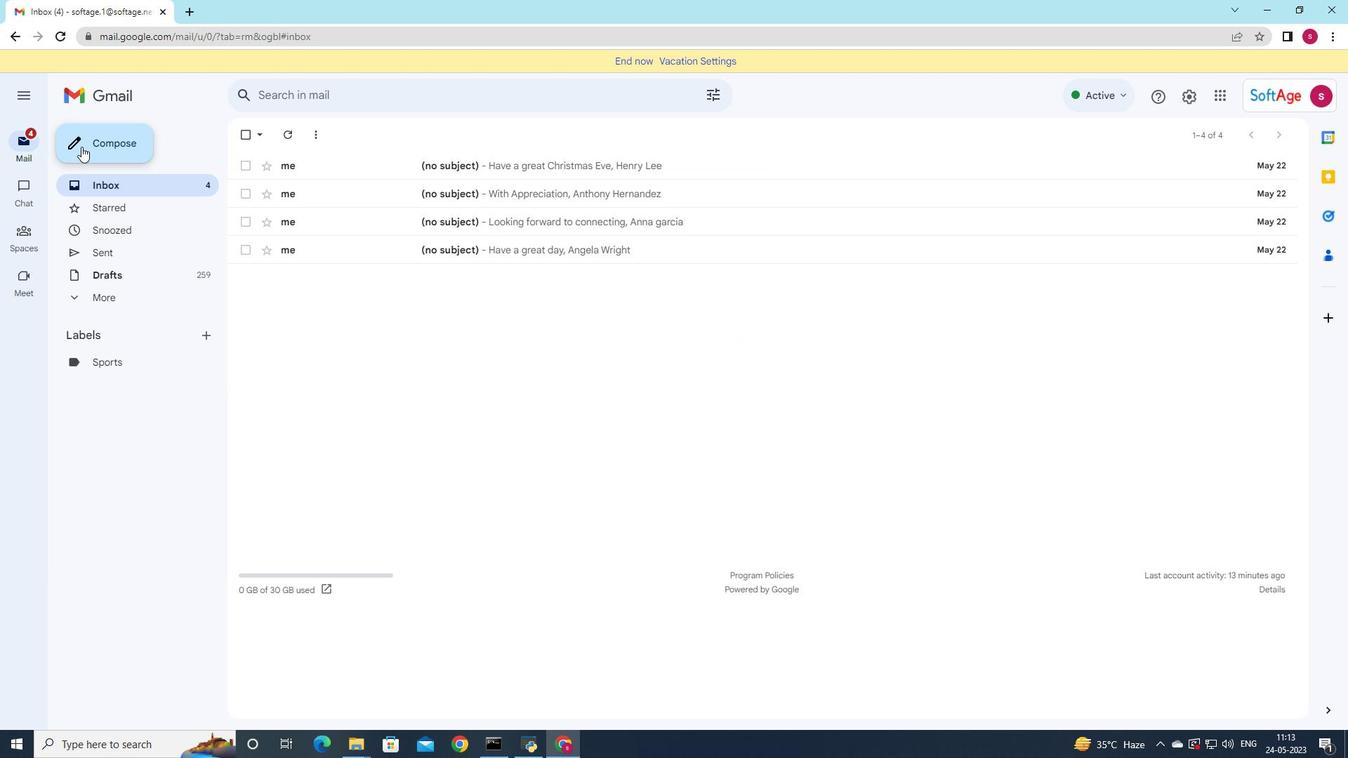 
Action: Mouse moved to (948, 381)
Screenshot: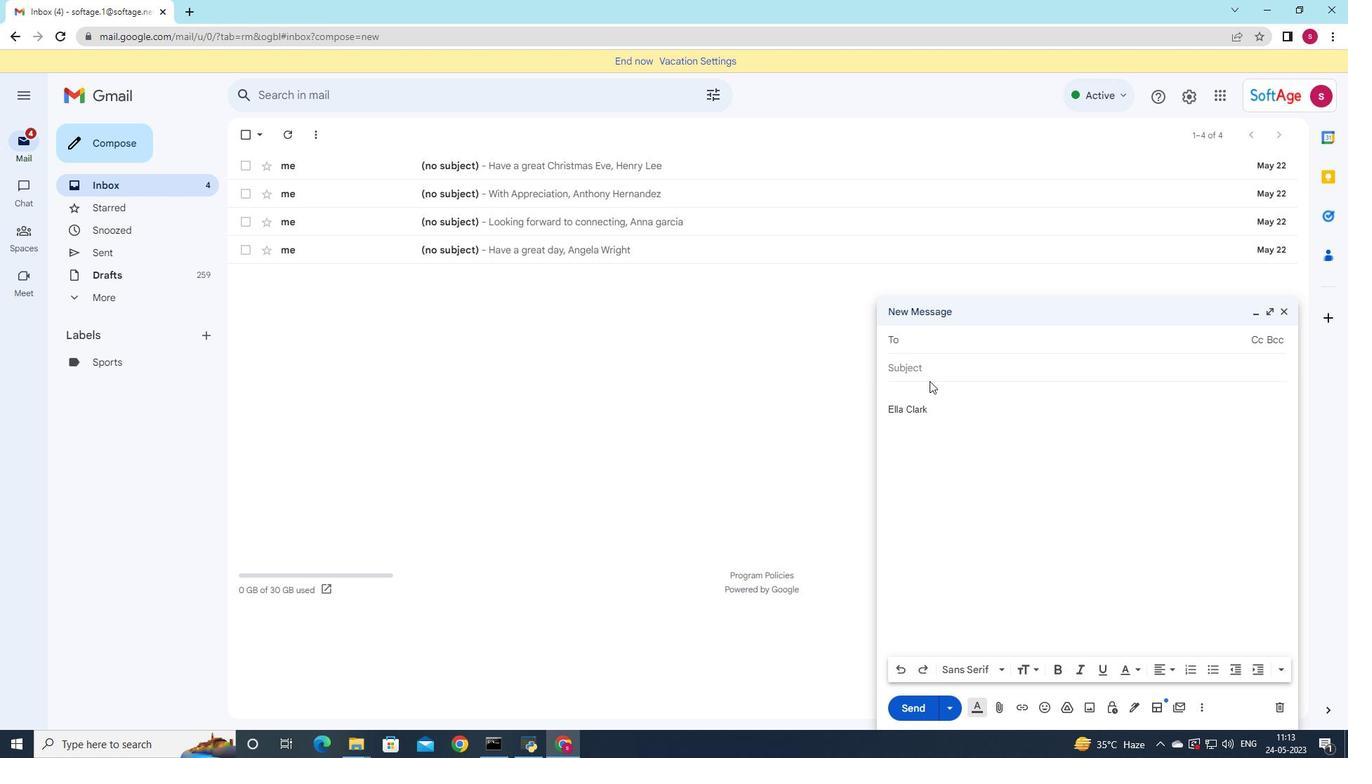 
Action: Key pressed so
Screenshot: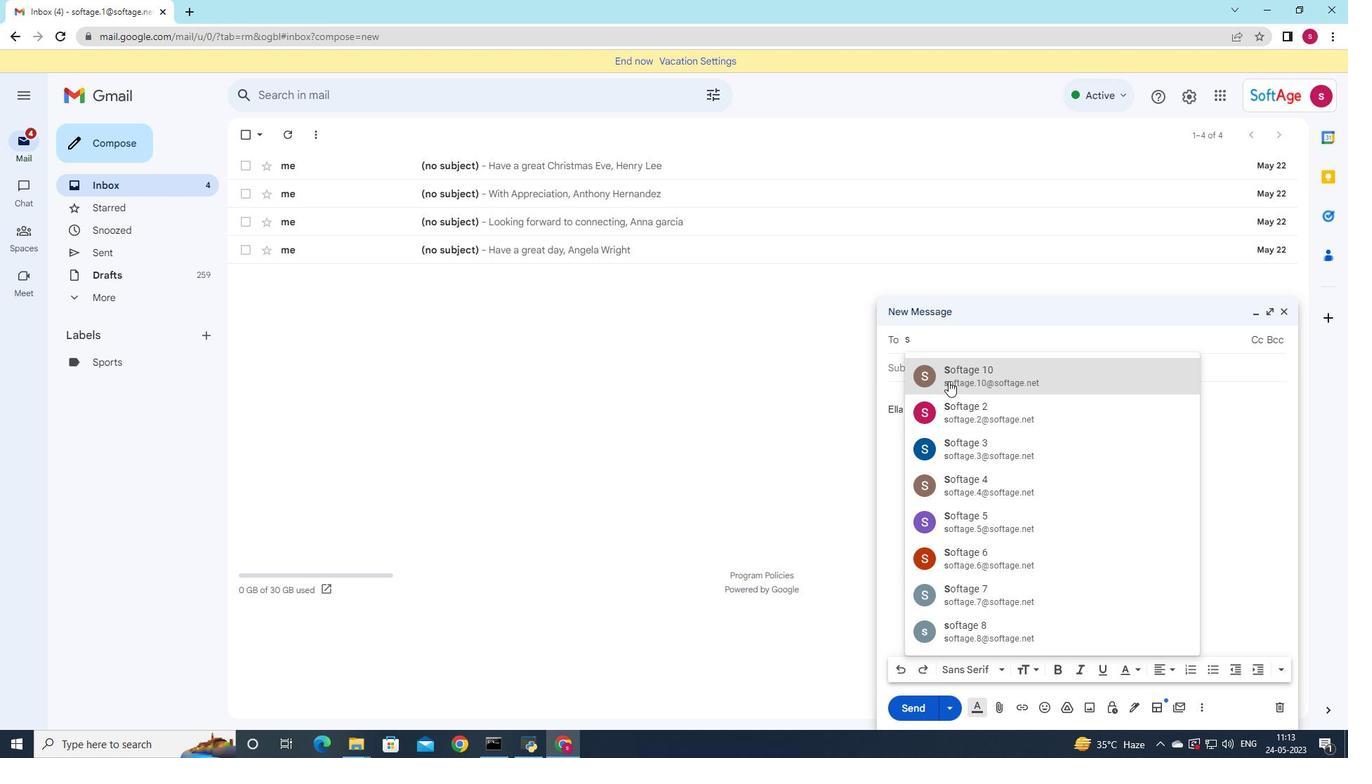 
Action: Mouse moved to (1025, 591)
Screenshot: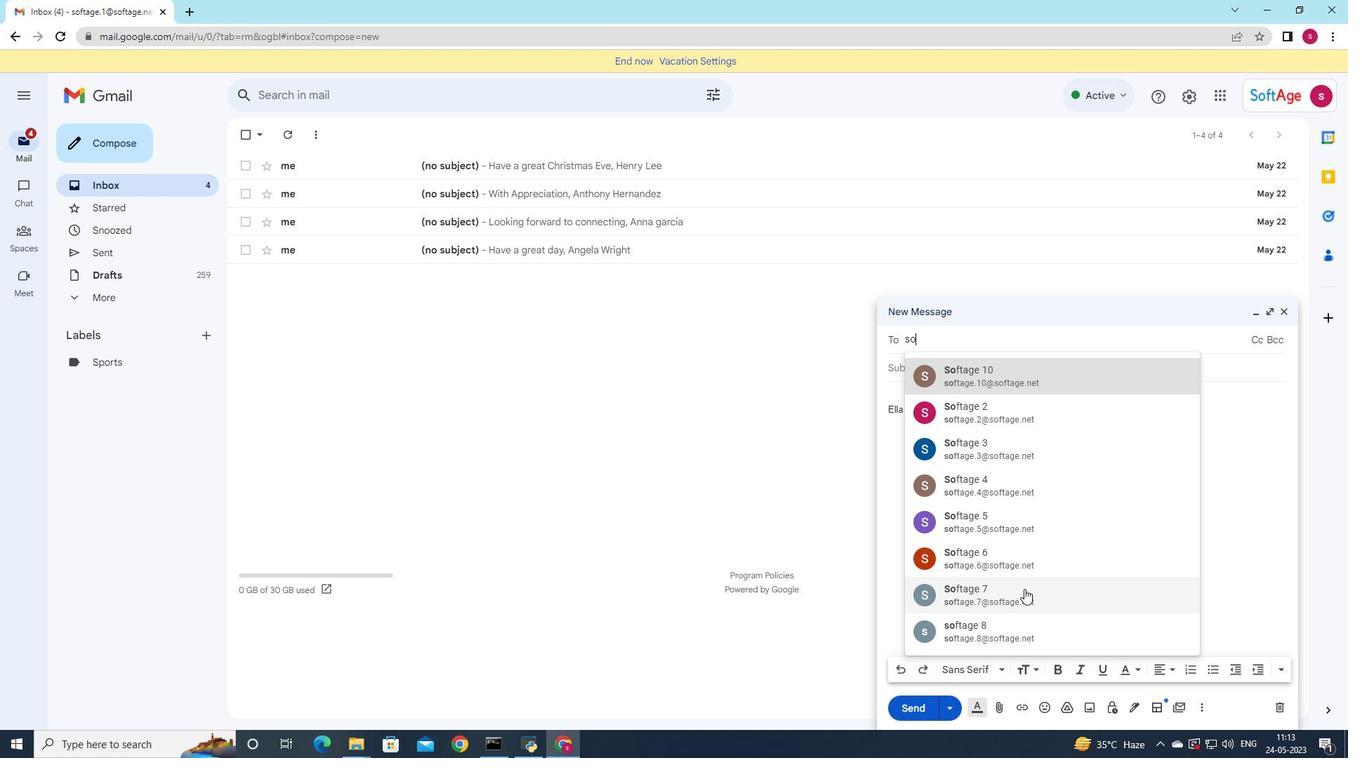 
Action: Mouse pressed left at (1025, 591)
Screenshot: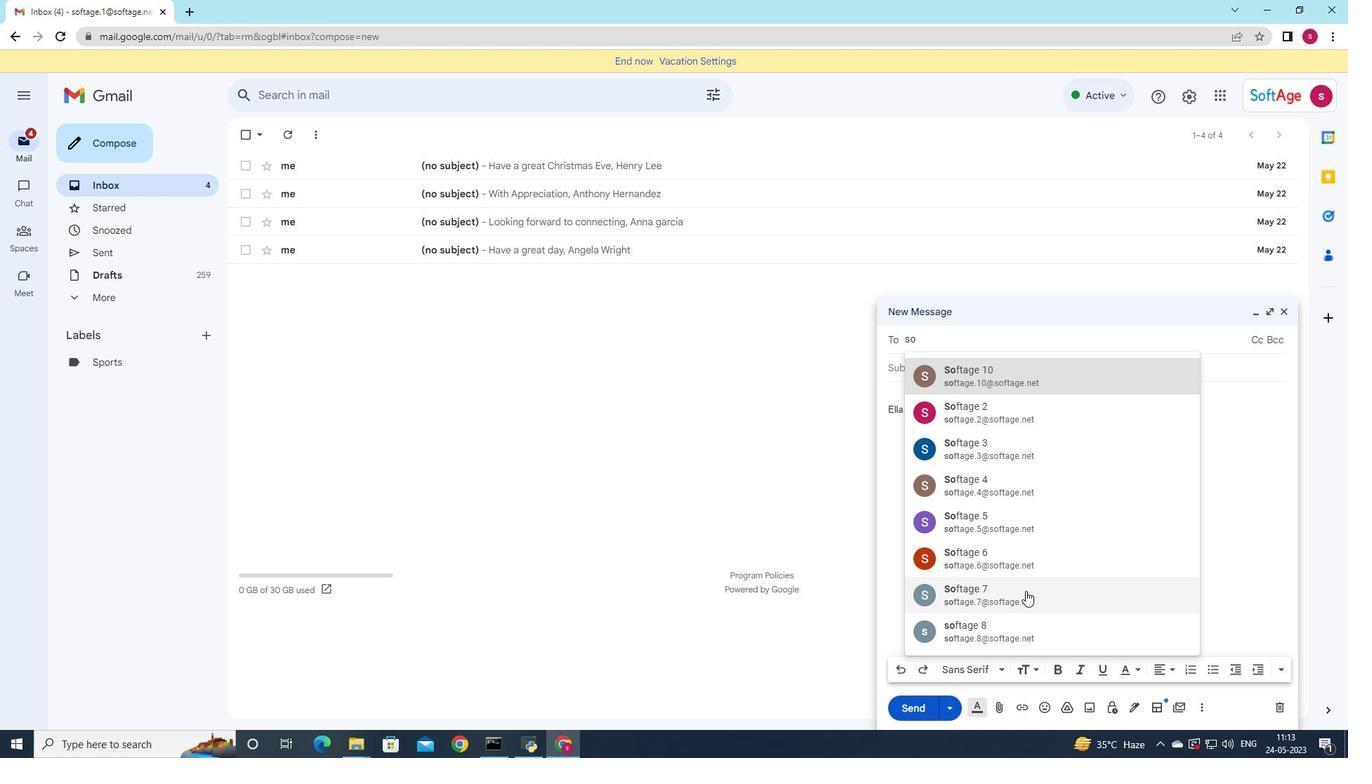 
Action: Mouse moved to (931, 384)
Screenshot: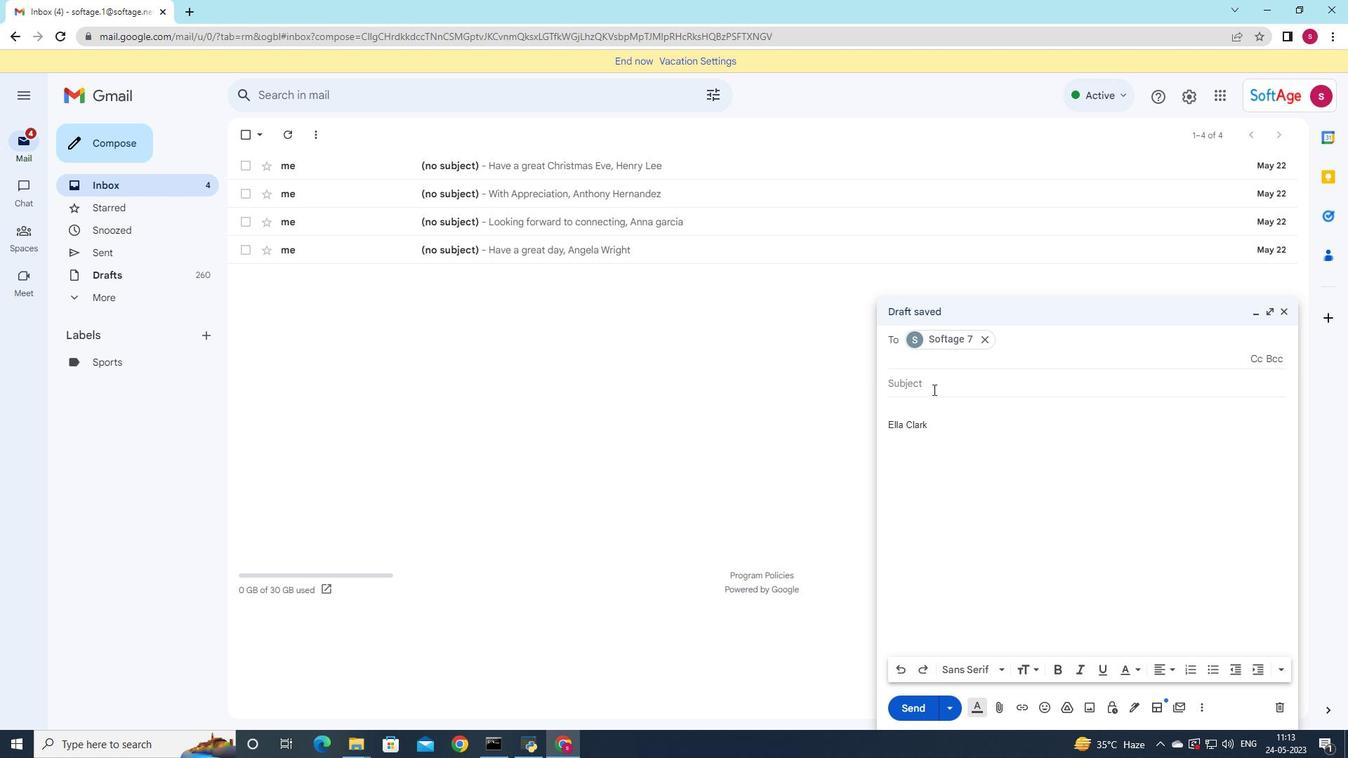 
Action: Mouse pressed left at (931, 384)
Screenshot: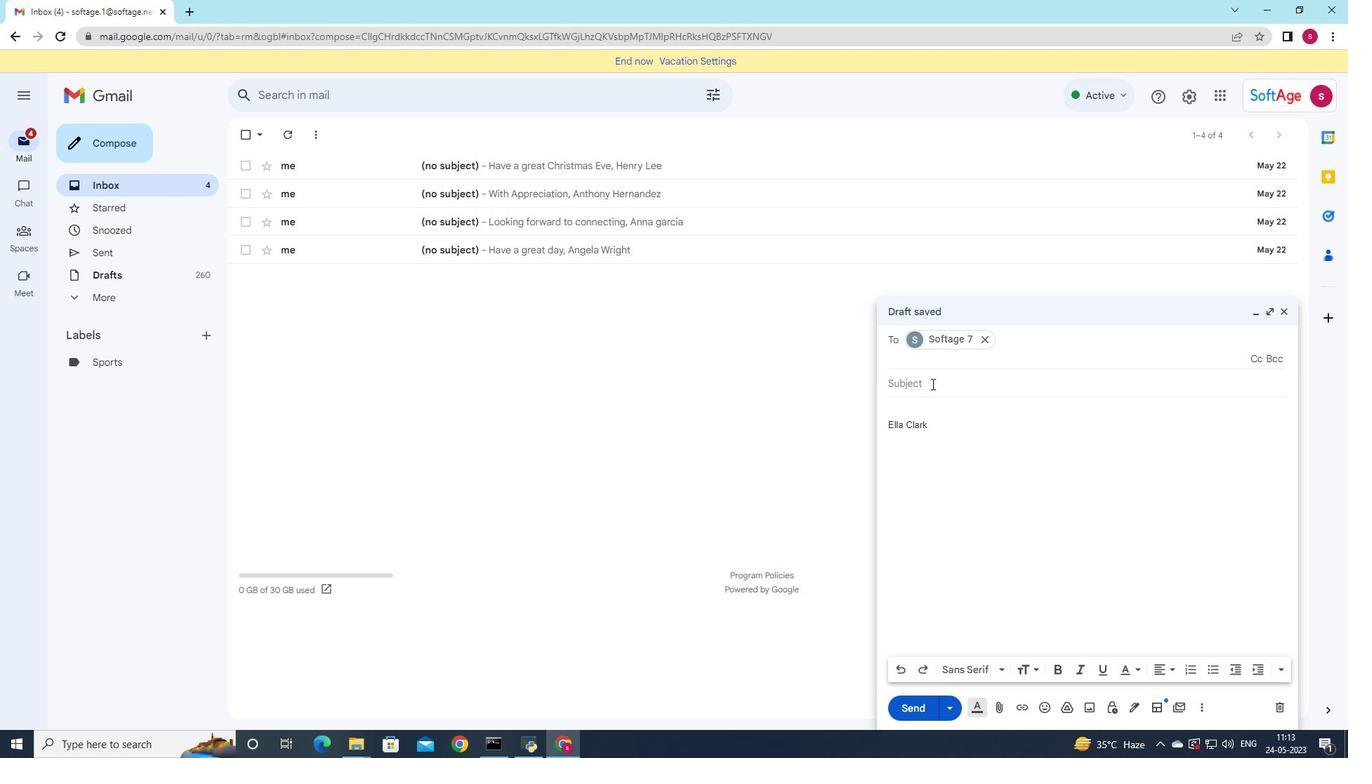 
Action: Key pressed <Key.shift><Key.shift><Key.shift><Key.shift><Key.shift><Key.shift><Key.shift><Key.shift><Key.shift><Key.shift><Key.shift><Key.shift><Key.shift><Key.shift><Key.shift>Request<Key.space>for<Key.space>an<Key.space>interview
Screenshot: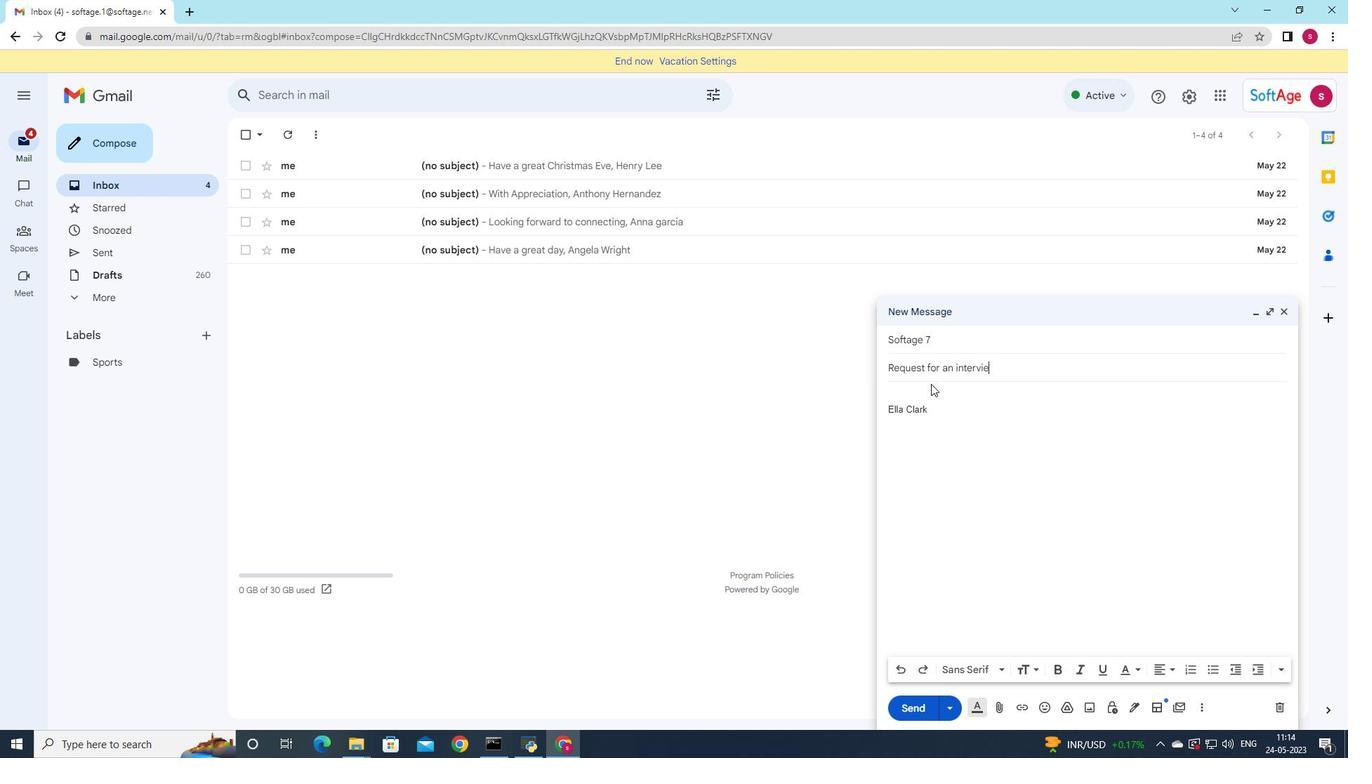 
Action: Mouse moved to (1002, 714)
Screenshot: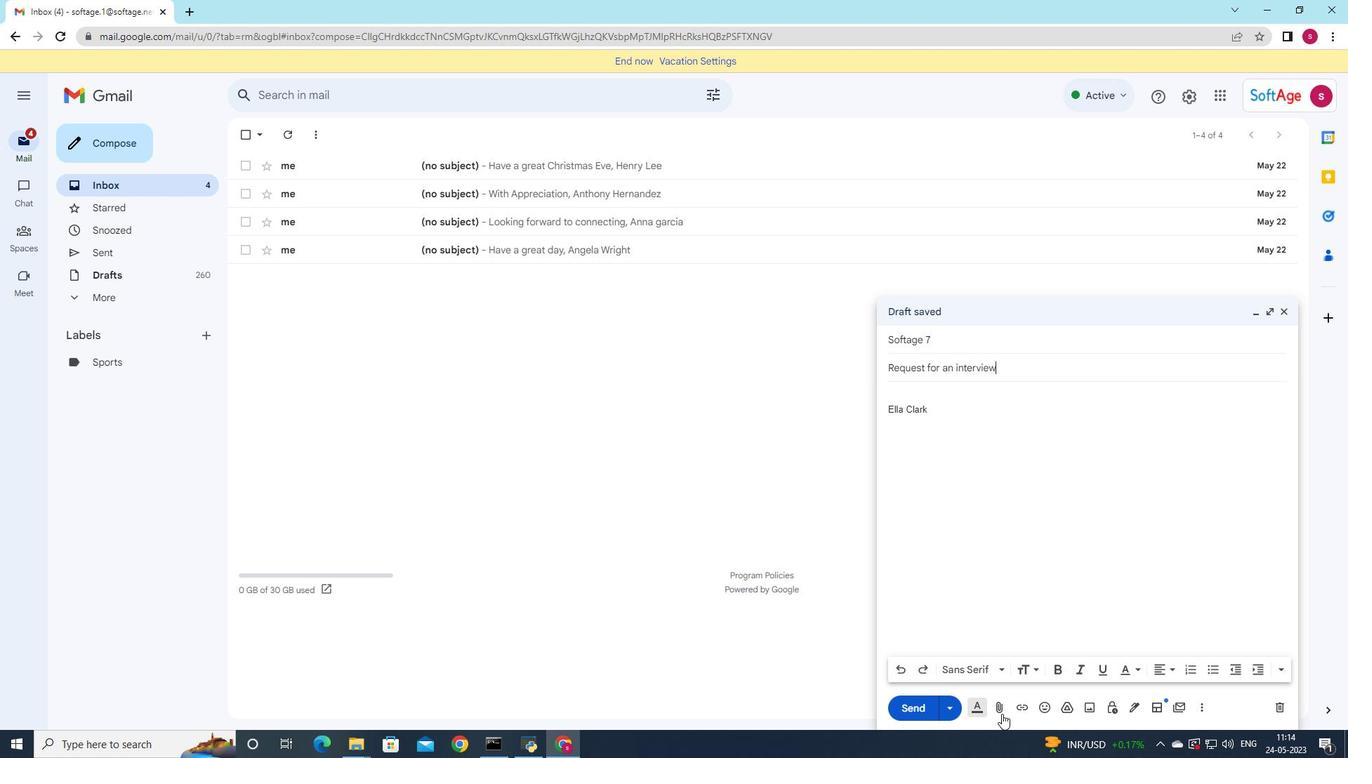 
Action: Mouse pressed left at (1002, 714)
Screenshot: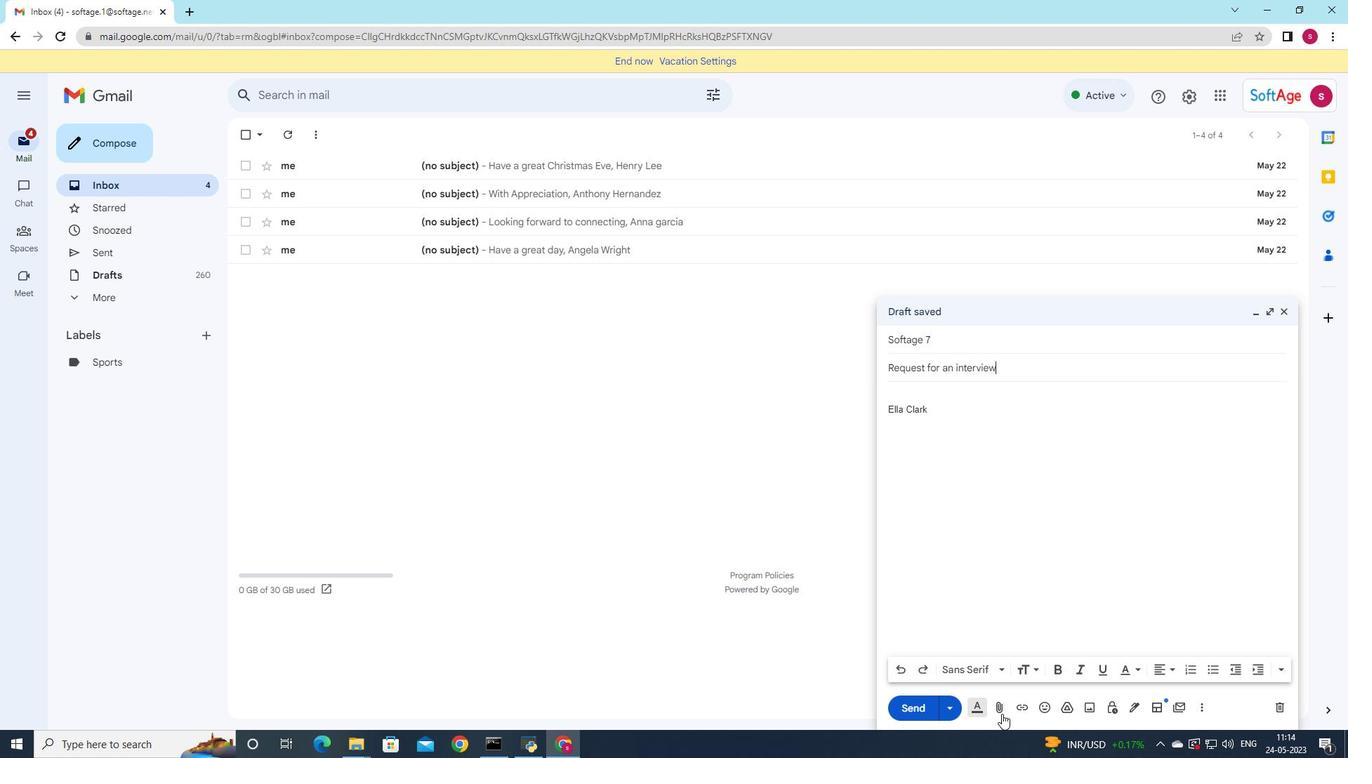 
Action: Mouse moved to (276, 106)
Screenshot: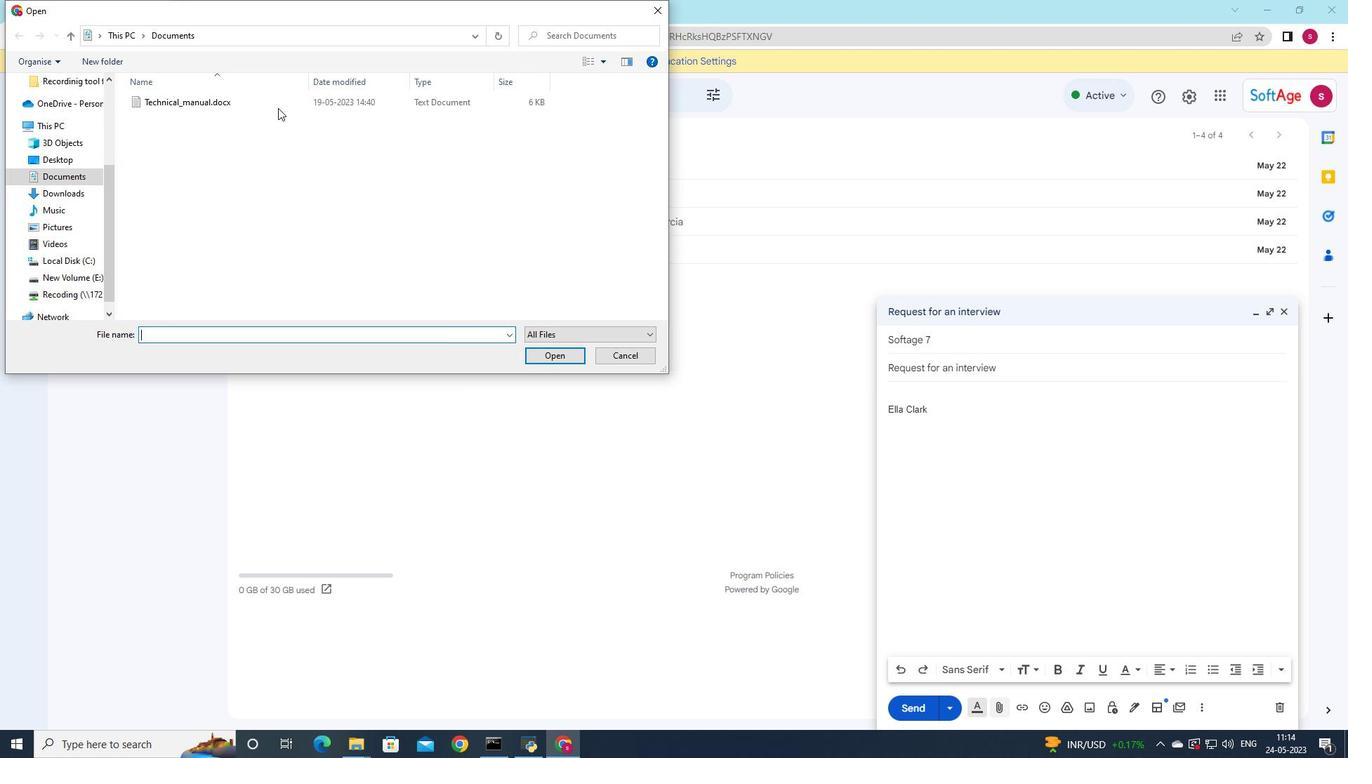
Action: Mouse pressed left at (276, 106)
Screenshot: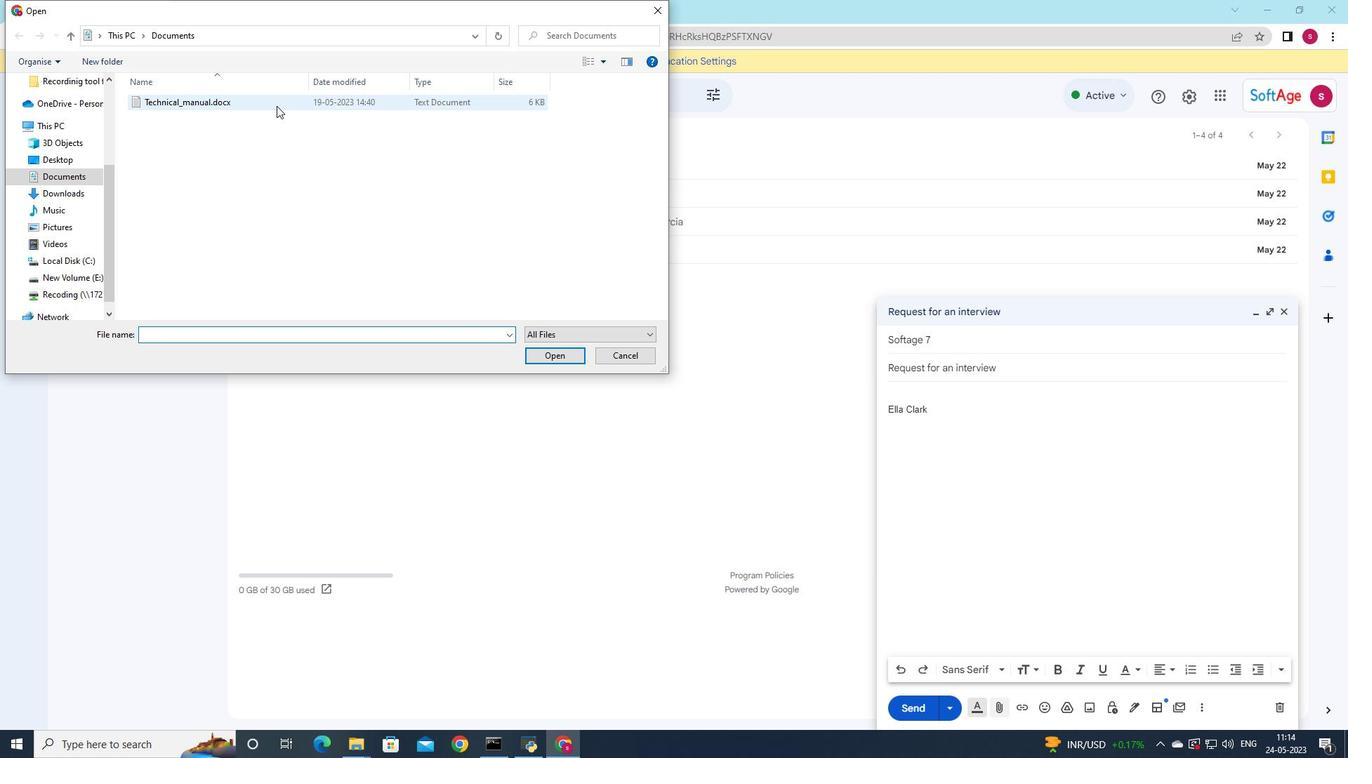 
Action: Mouse moved to (248, 103)
Screenshot: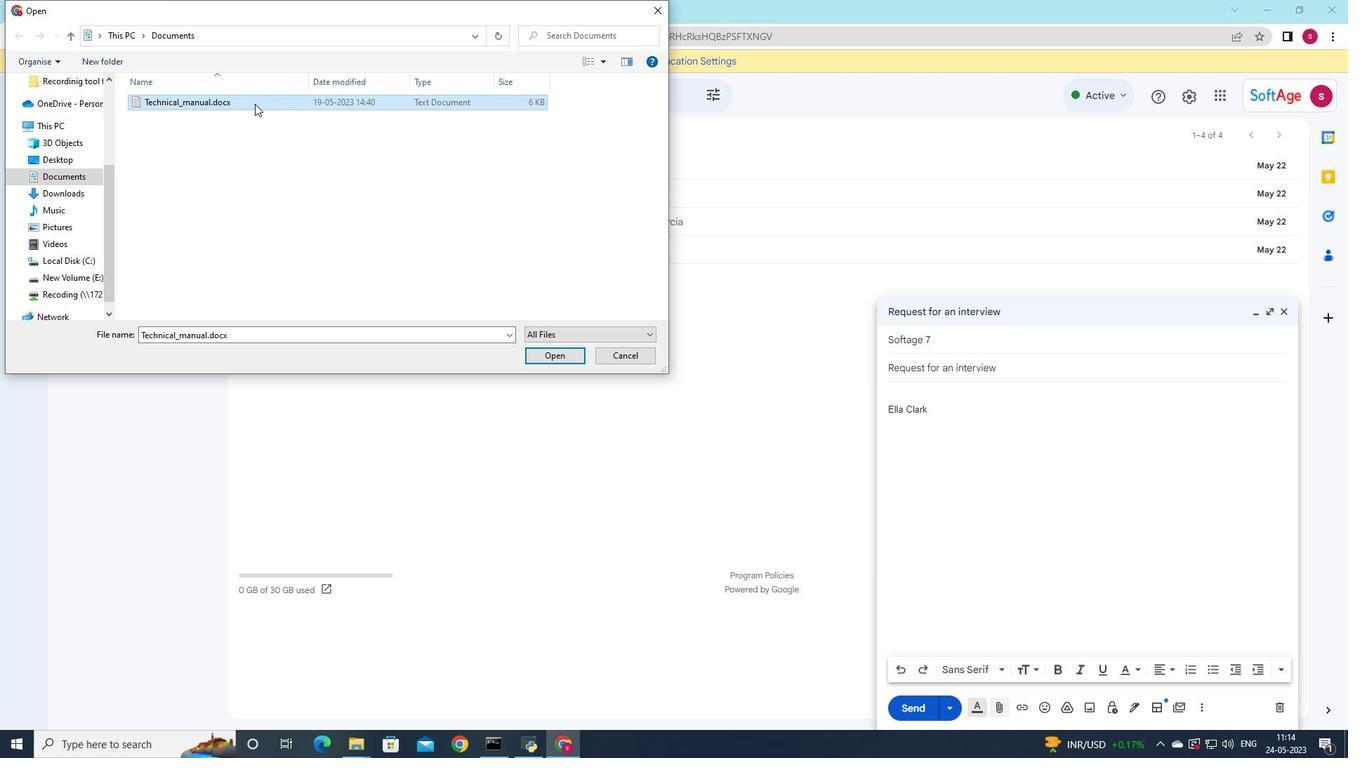 
Action: Mouse pressed left at (248, 103)
Screenshot: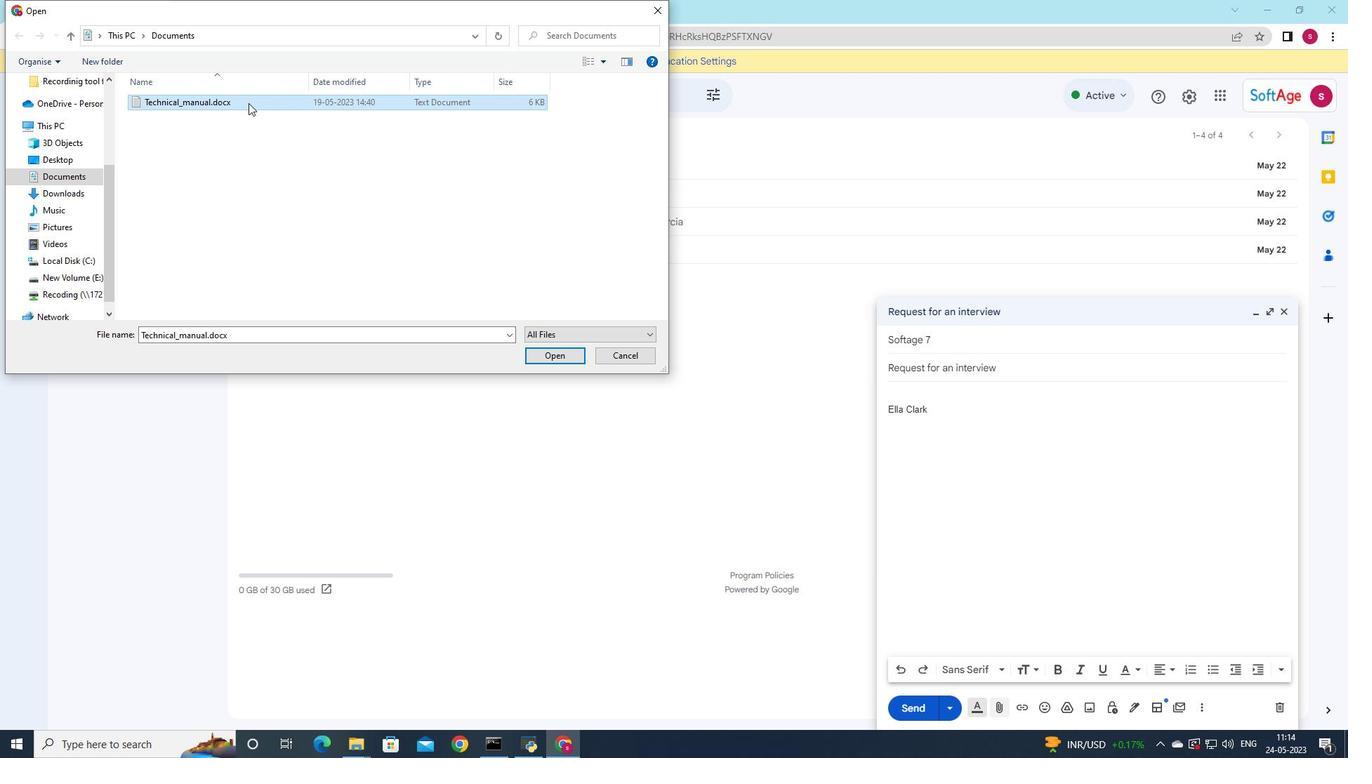 
Action: Mouse moved to (564, 197)
Screenshot: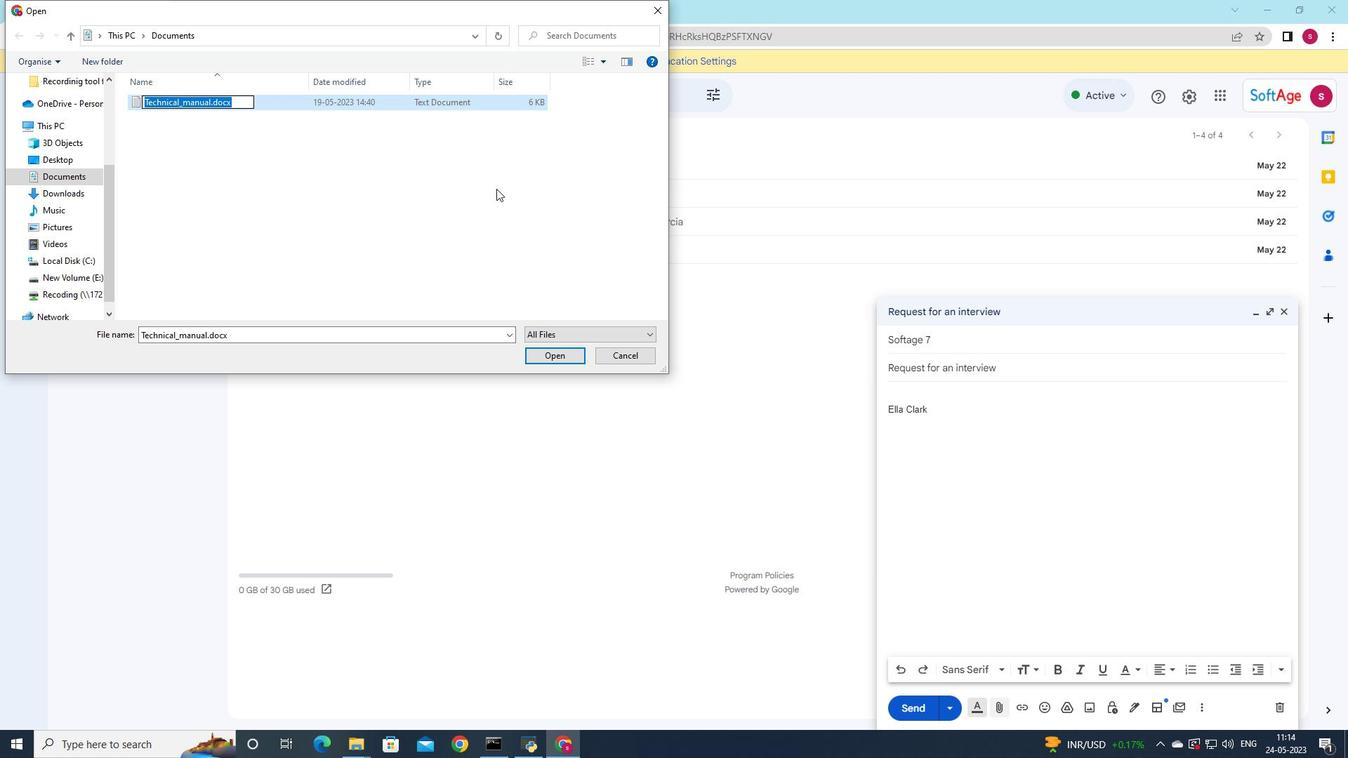 
Action: Key pressed <Key.shift>Audit<Key.shift><Key.shift><Key.shift><Key.shift><Key.shift><Key.shift><Key.shift>_report.pdf
Screenshot: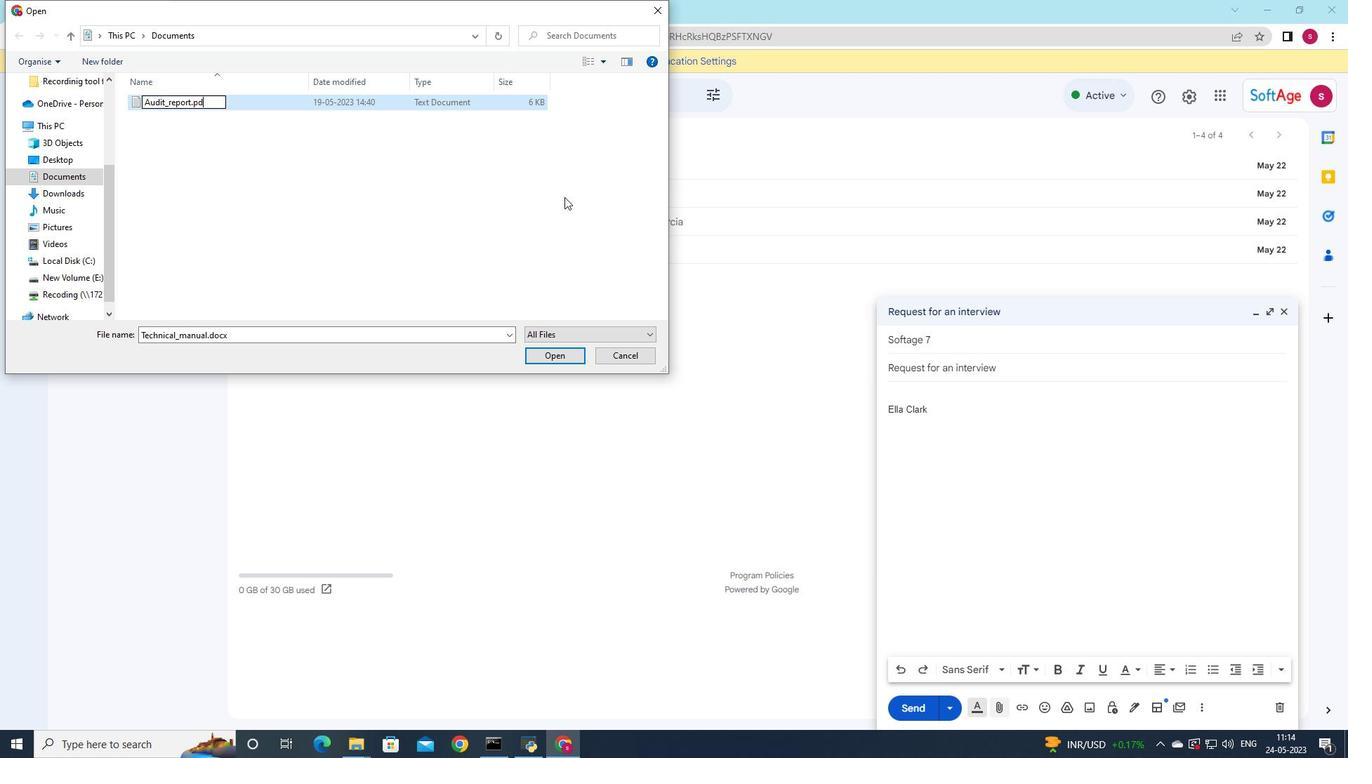 
Action: Mouse moved to (555, 353)
Screenshot: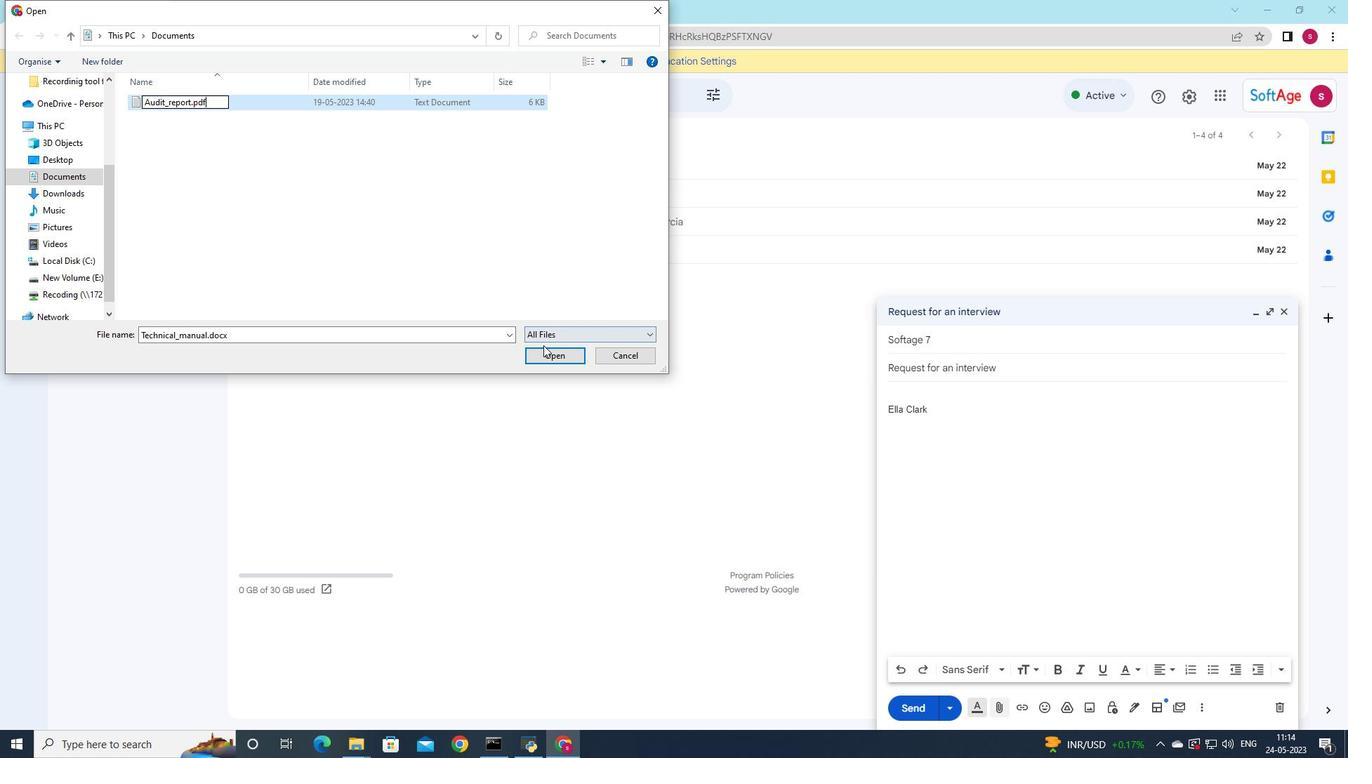
Action: Mouse pressed left at (555, 353)
Screenshot: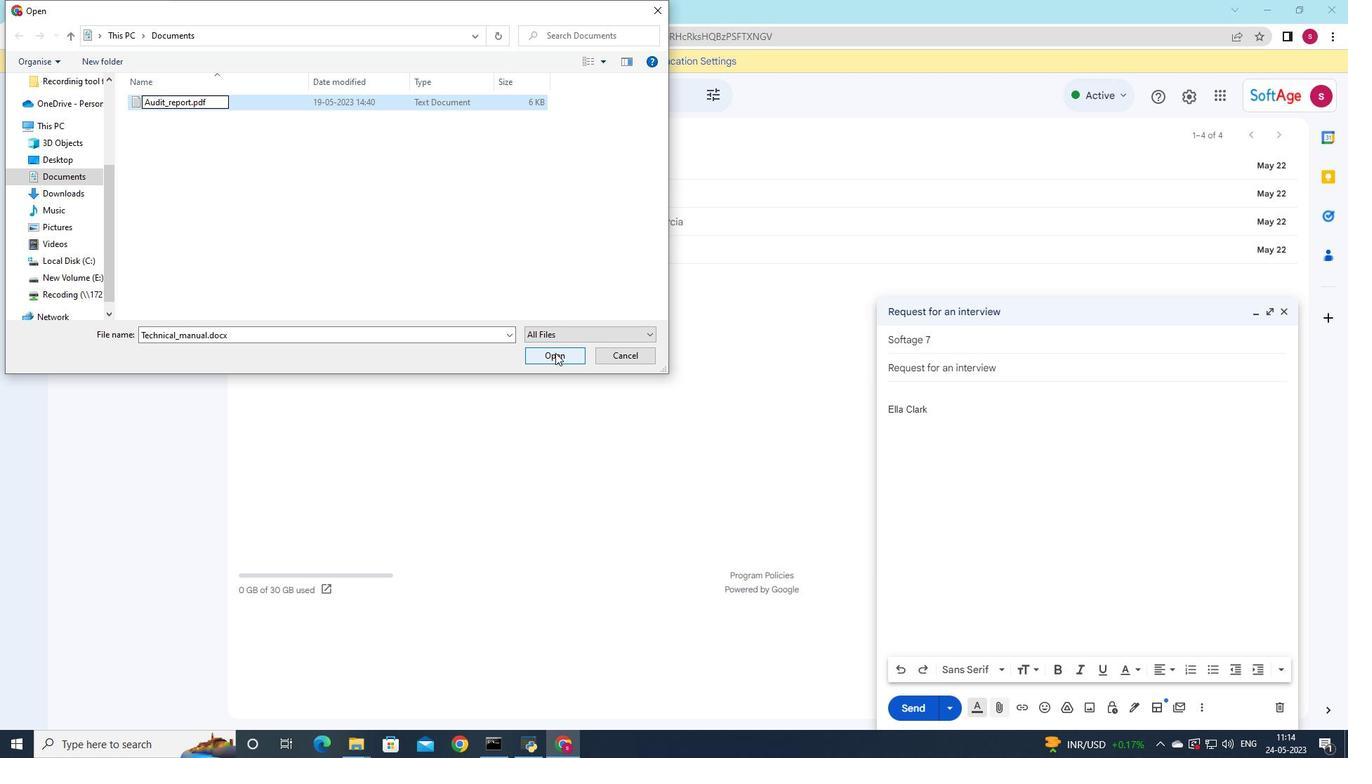 
Action: Mouse moved to (353, 105)
Screenshot: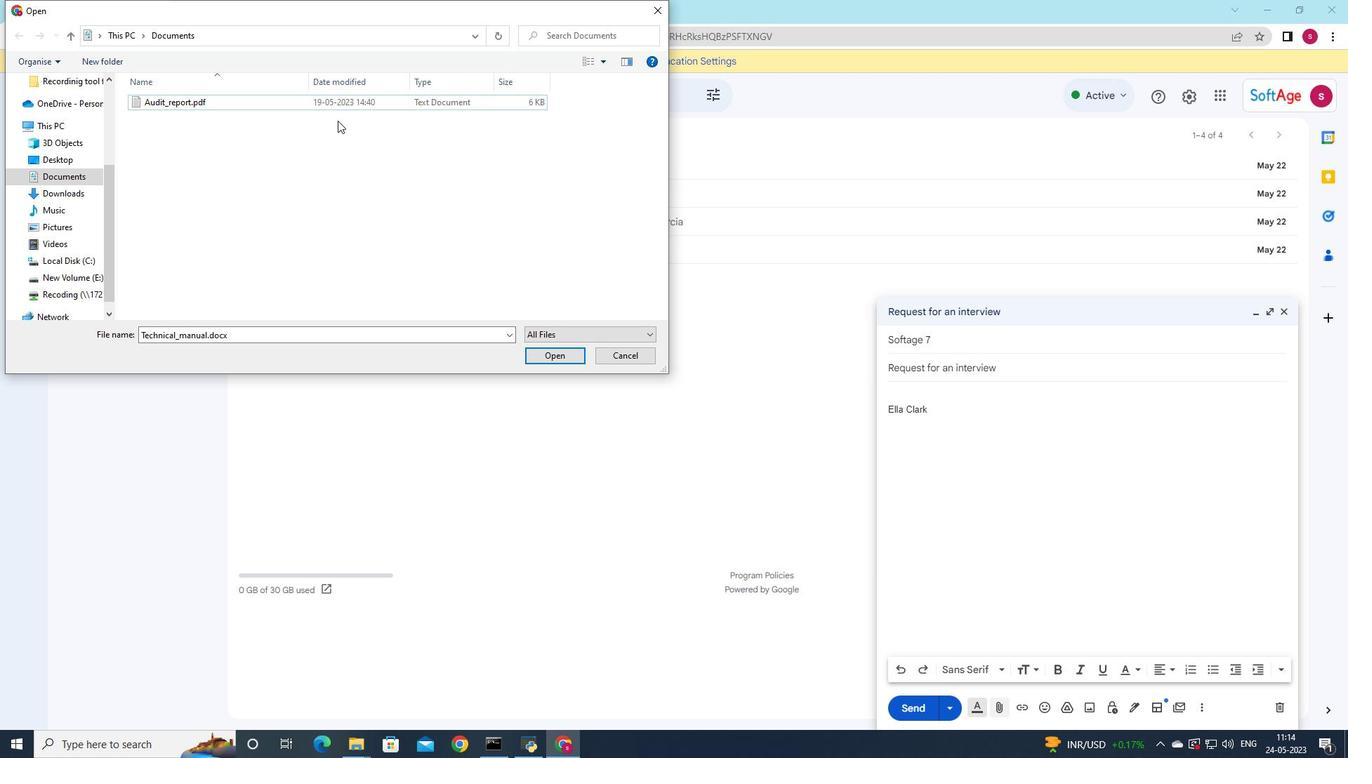 
Action: Mouse pressed left at (353, 105)
Screenshot: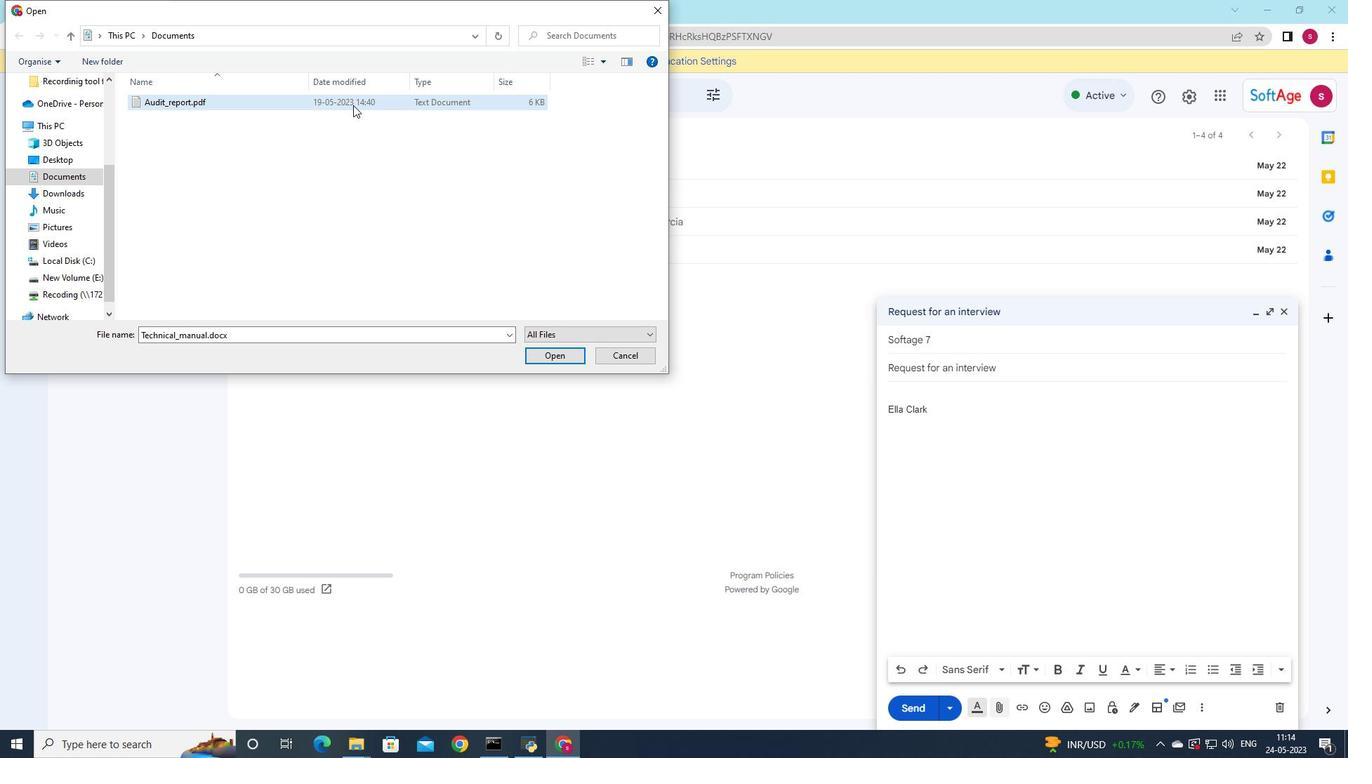 
Action: Mouse moved to (552, 358)
Screenshot: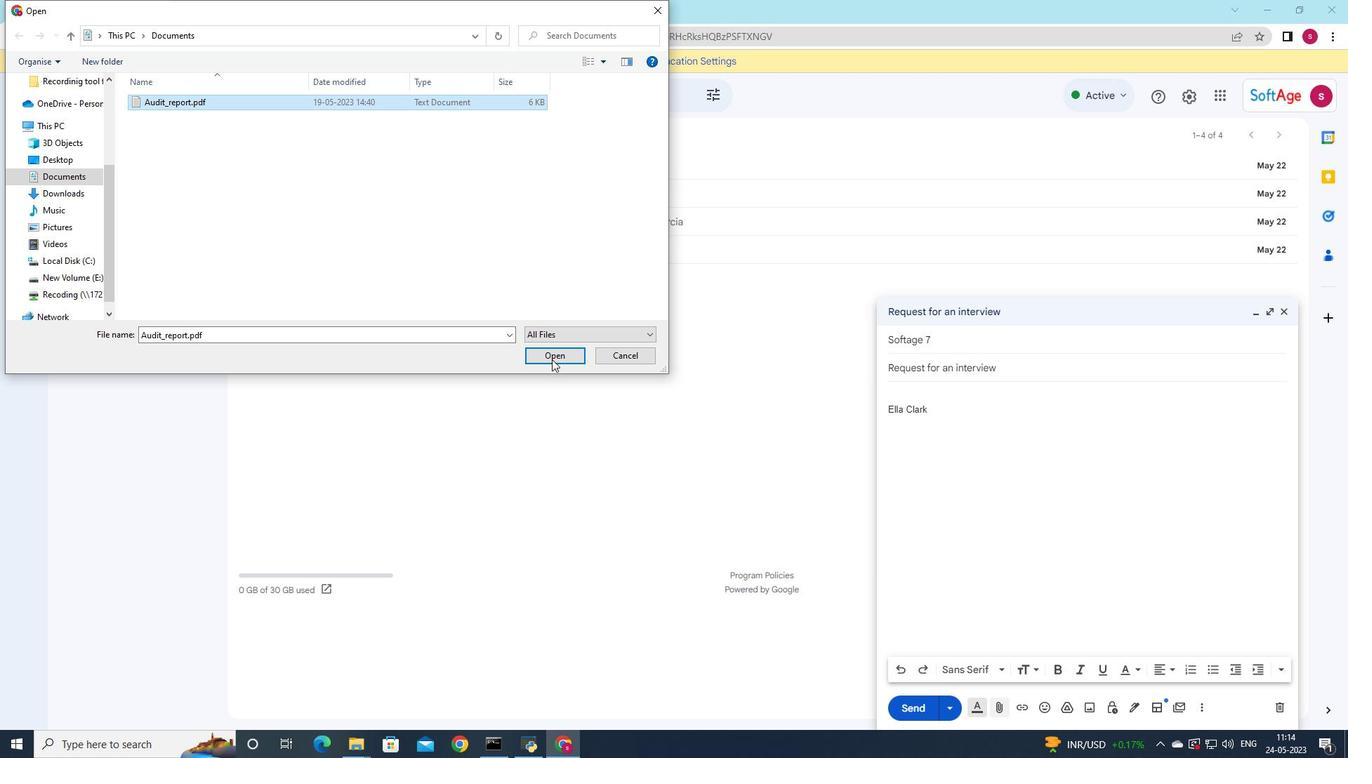 
Action: Mouse pressed left at (552, 358)
Screenshot: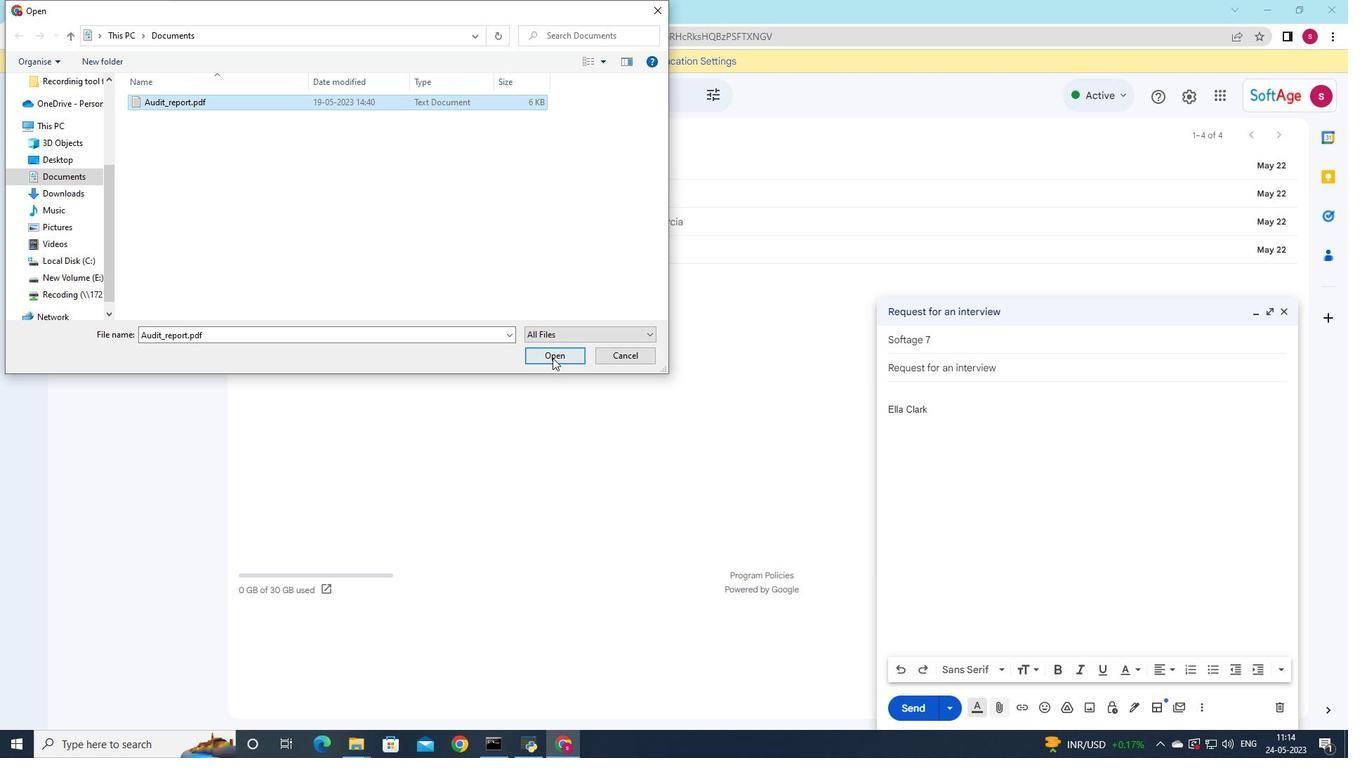 
Action: Mouse moved to (964, 436)
Screenshot: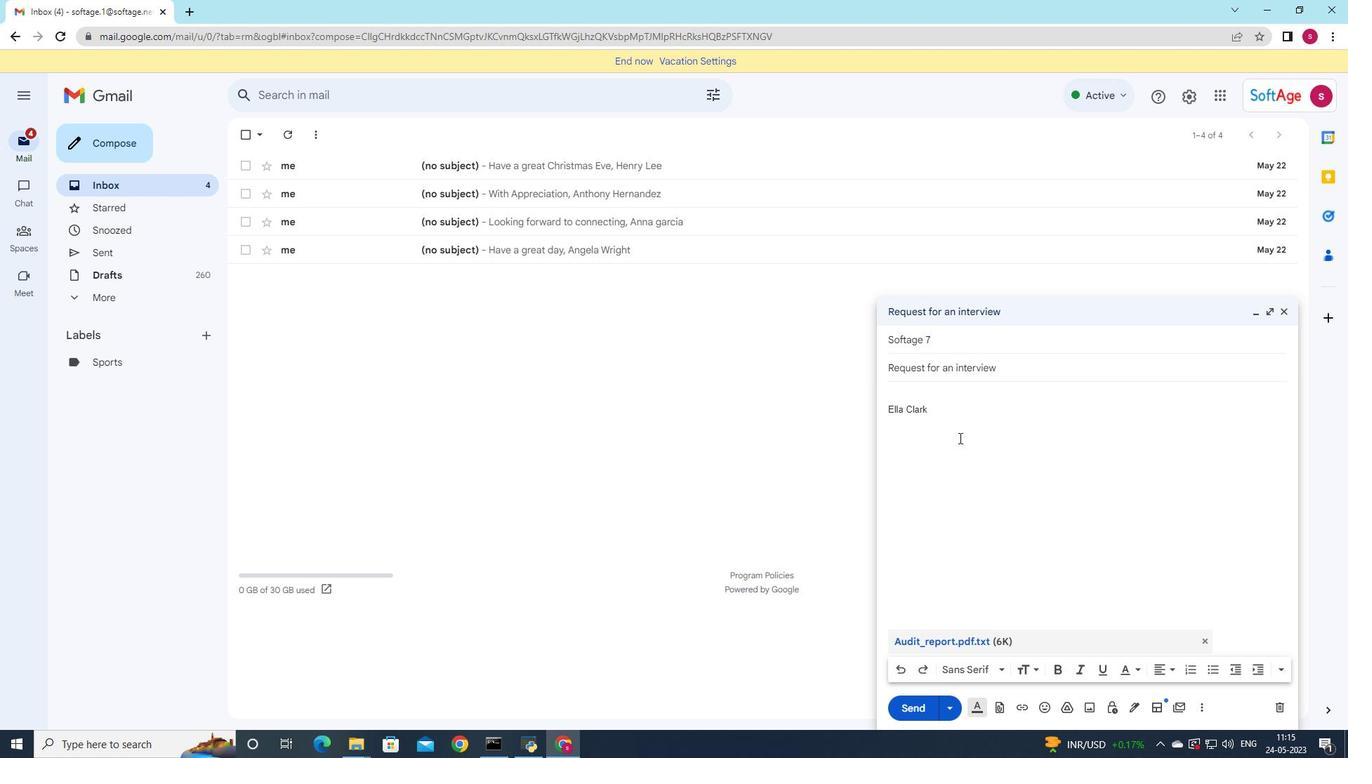 
Action: Key pressed <Key.shift><Key.shift><Key.shift><Key.shift><Key.shift><Key.shift><Key.shift><Key.shift><Key.shift><Key.shift><Key.shift><Key.shift><Key.shift><Key.shift><Key.shift>I<Key.space>apologize<Key.space>any<Key.space>errors<Key.space>on<Key.space>our<Key.space>end<Key.space>and<Key.space>would<Key.space>like<Key.space>to<Key.space>ms<Key.backspace>ake<Key.space>it<Key.space>right
Screenshot: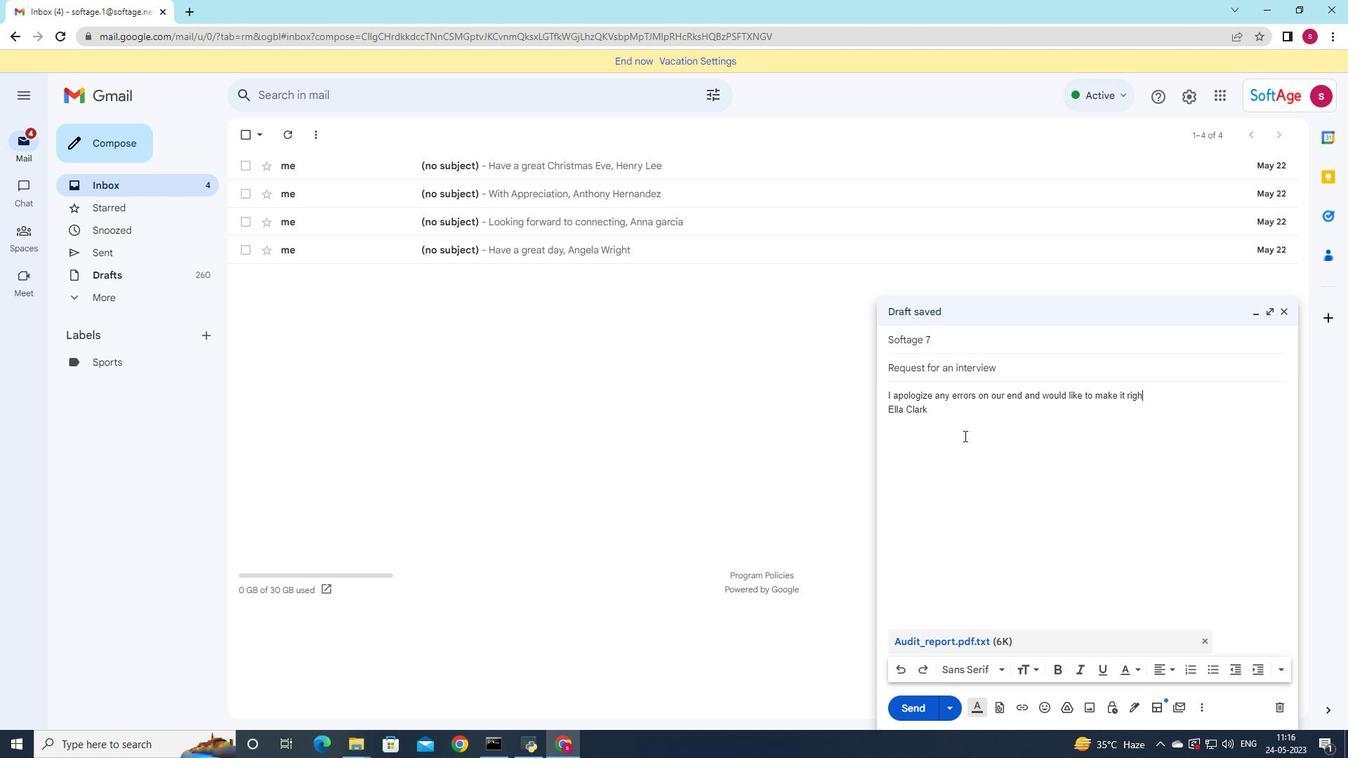
Action: Mouse moved to (988, 463)
Screenshot: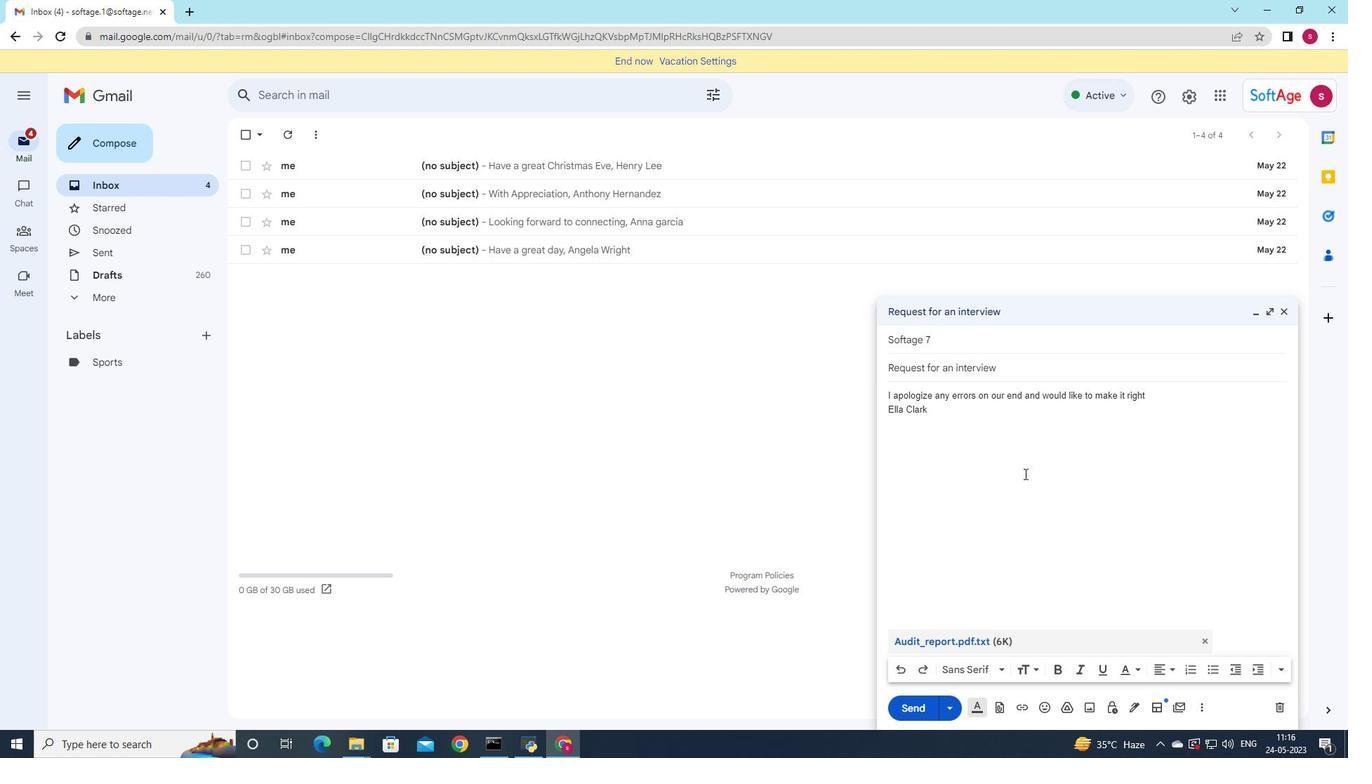 
Action: Key pressed .
Screenshot: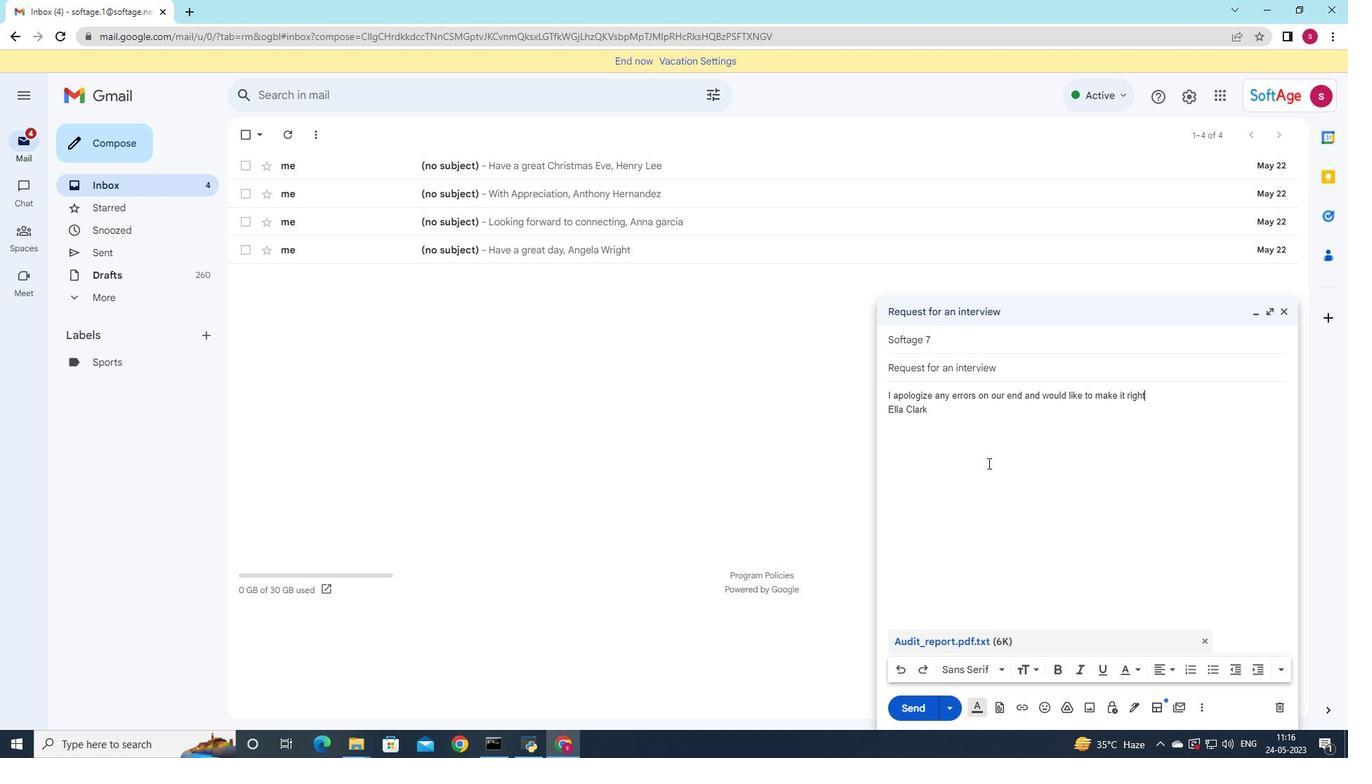 
Action: Mouse moved to (898, 664)
Screenshot: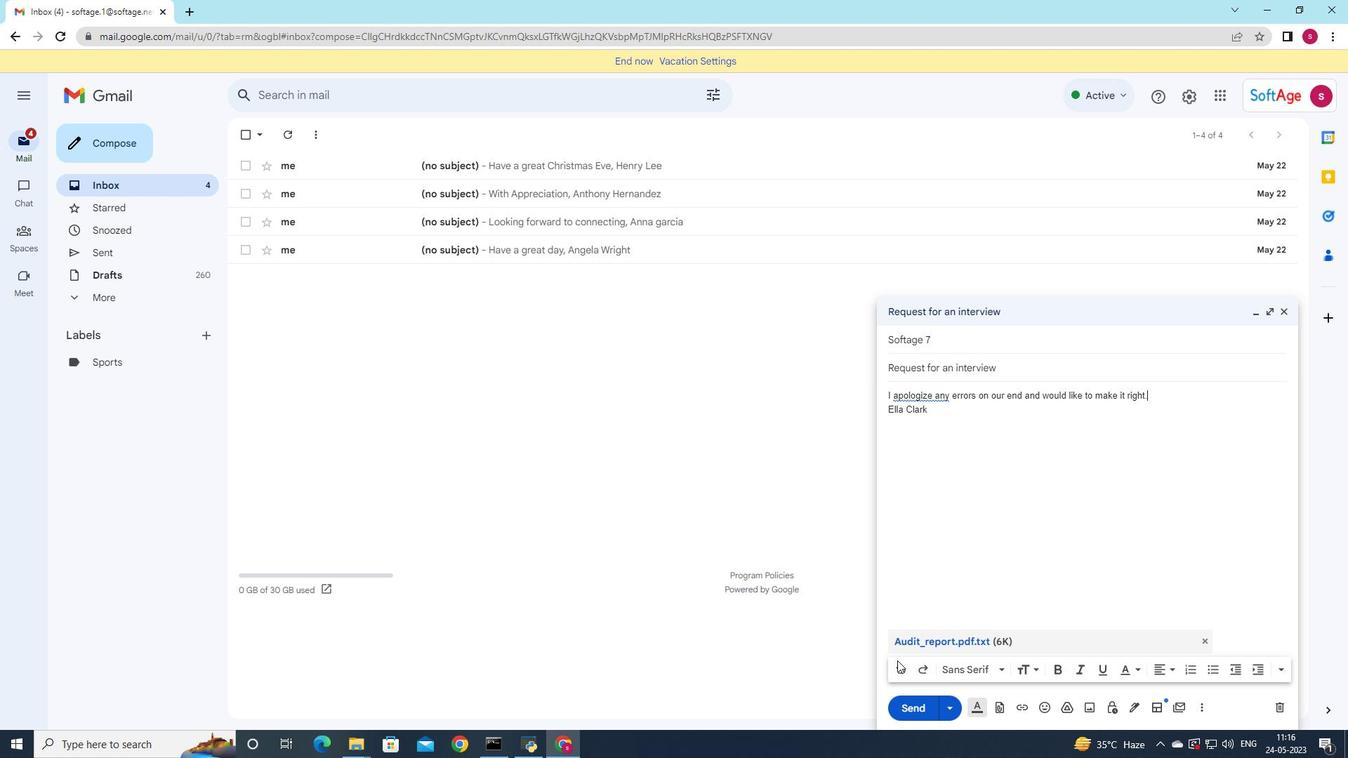
Action: Mouse pressed left at (898, 664)
Screenshot: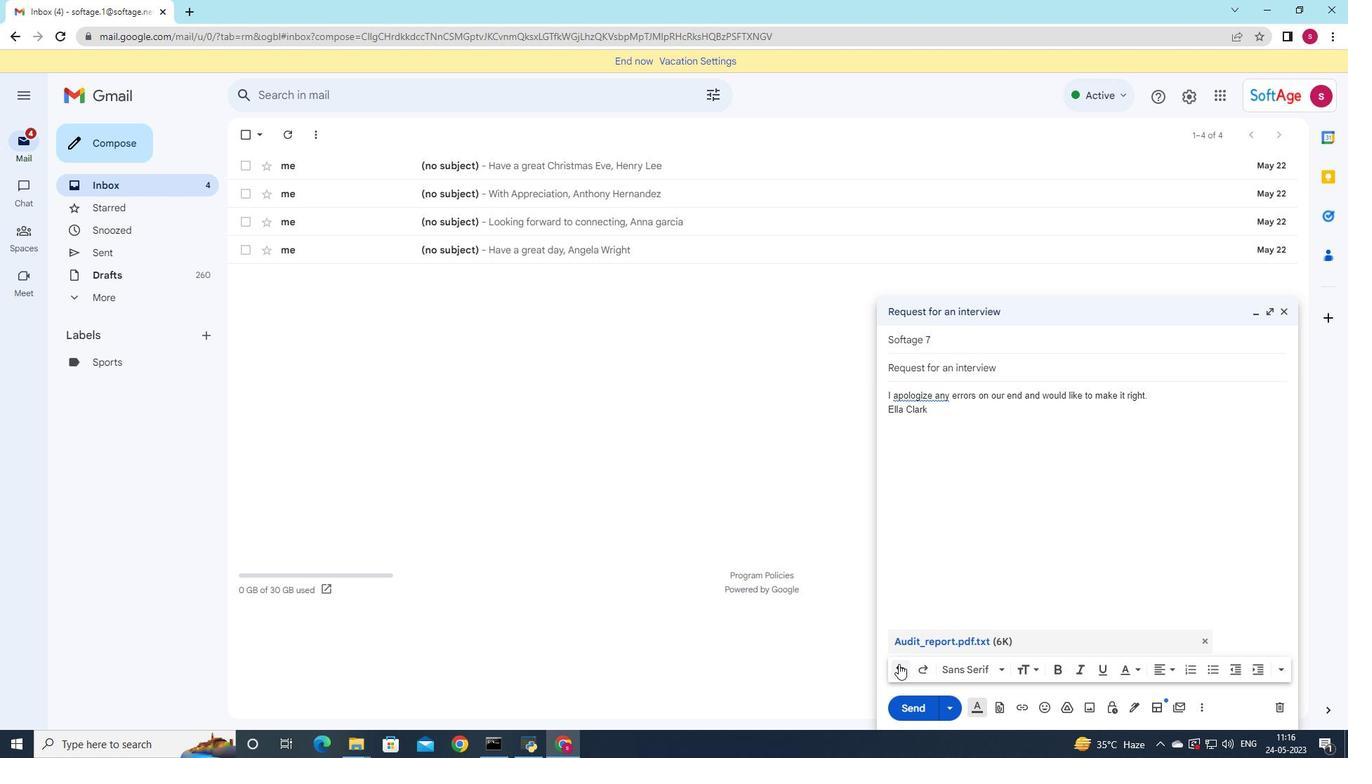 
Action: Mouse pressed left at (898, 664)
Screenshot: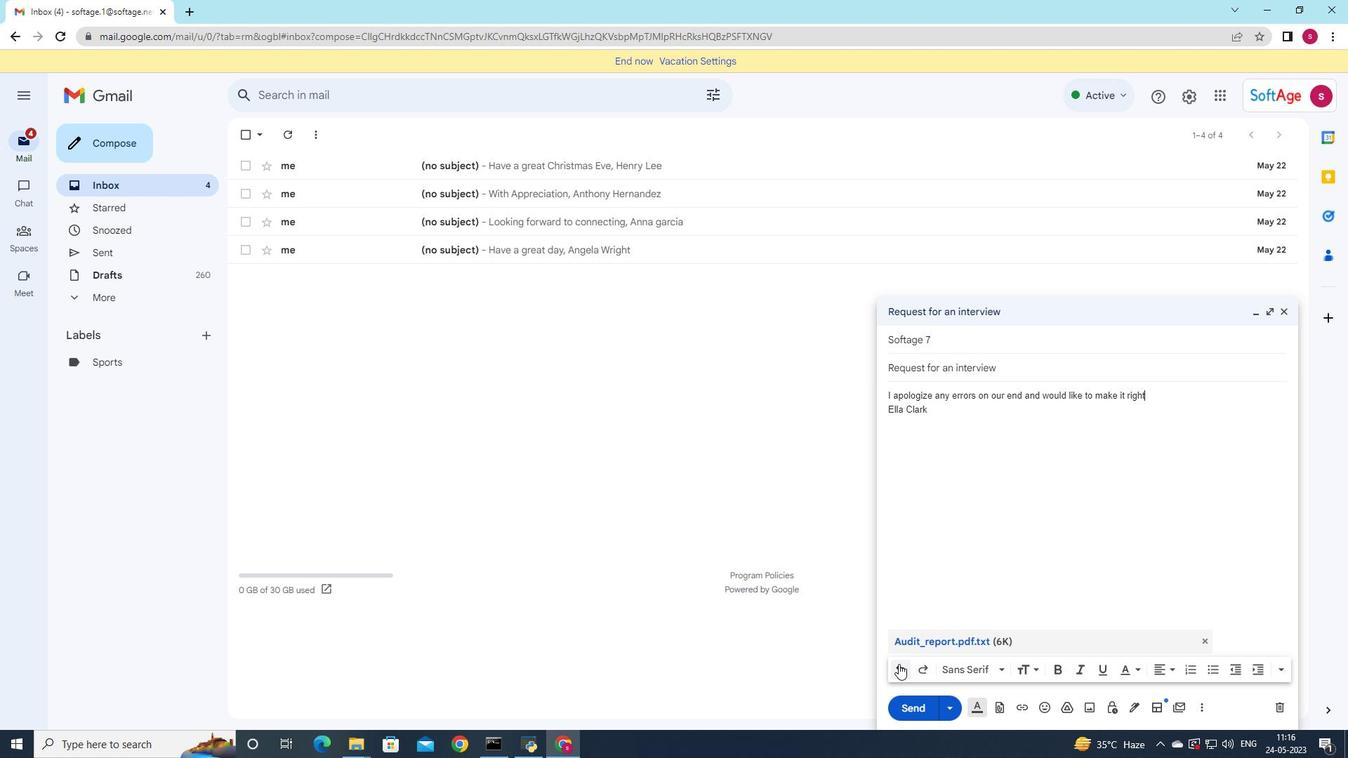 
Action: Mouse pressed left at (898, 664)
Screenshot: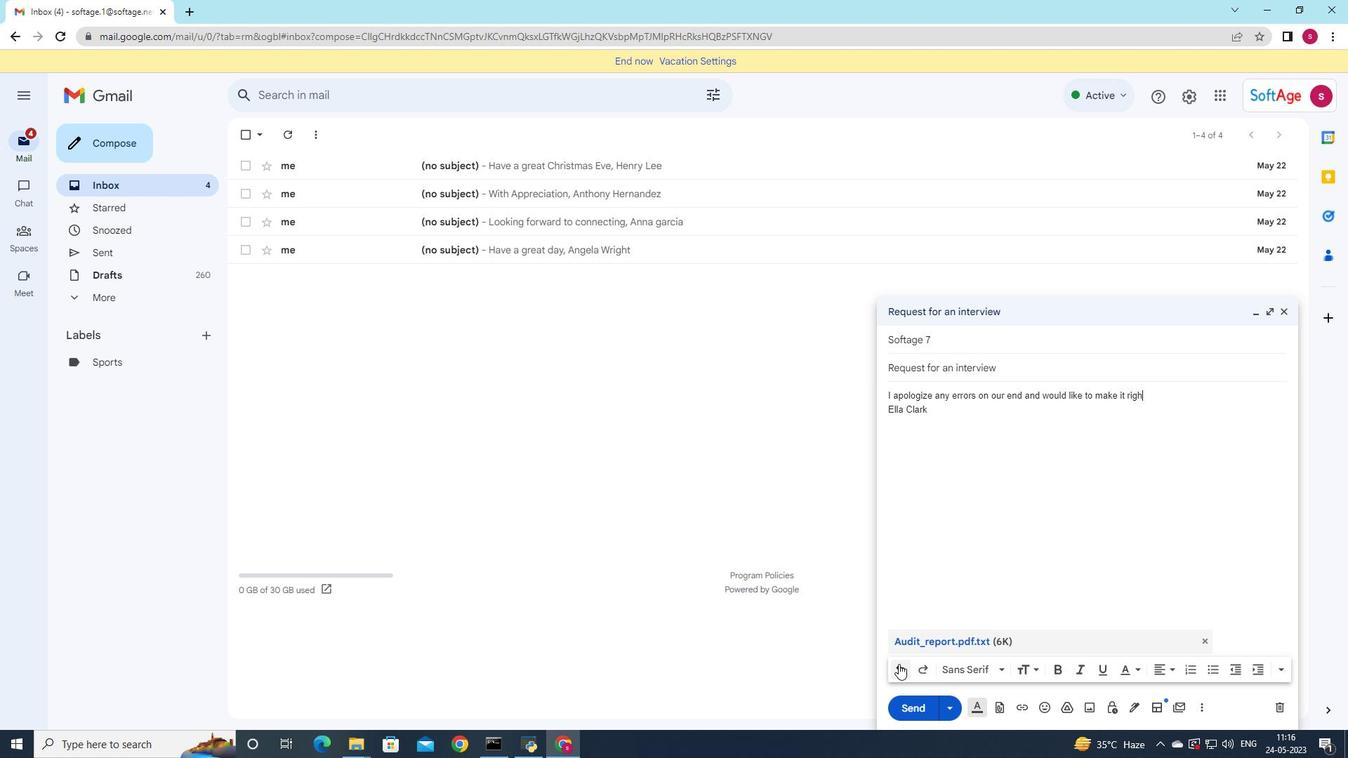 
Action: Mouse pressed left at (898, 664)
Screenshot: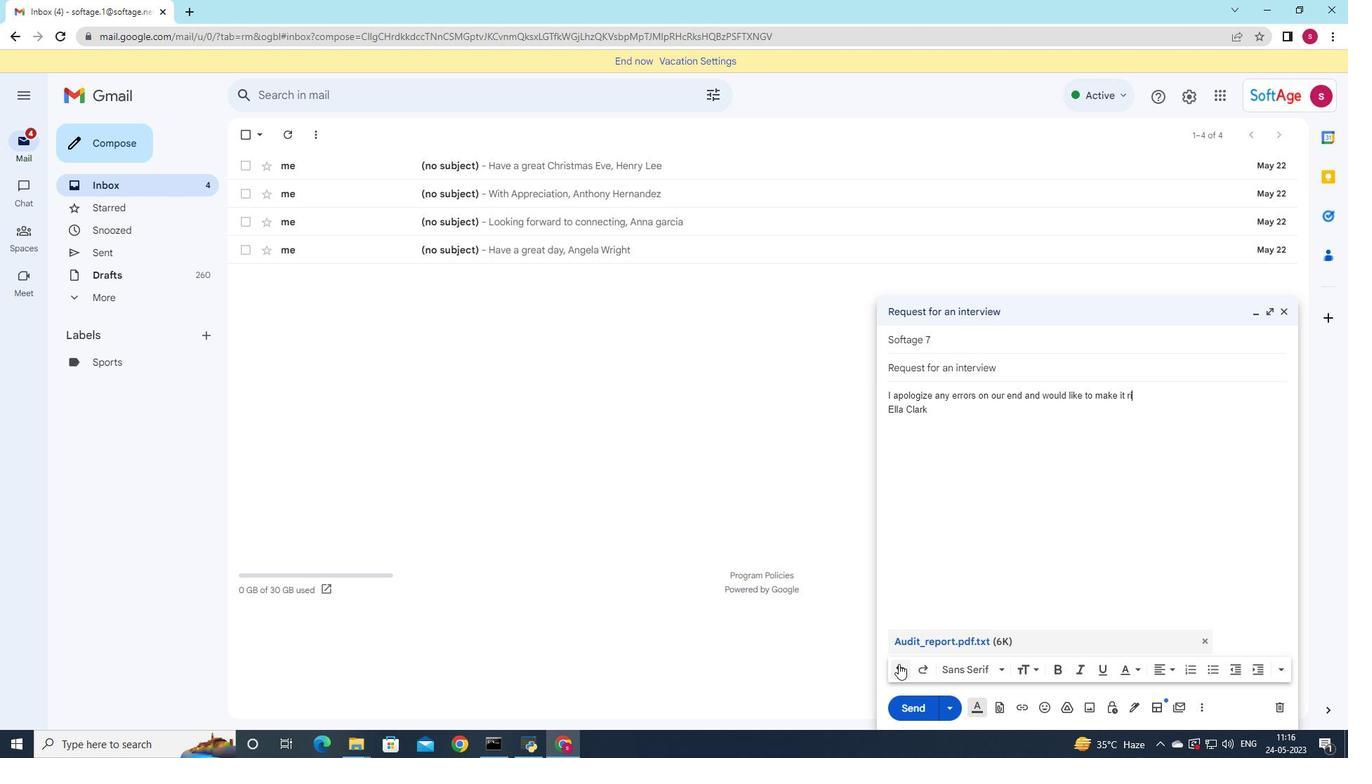 
Action: Mouse pressed left at (898, 664)
Screenshot: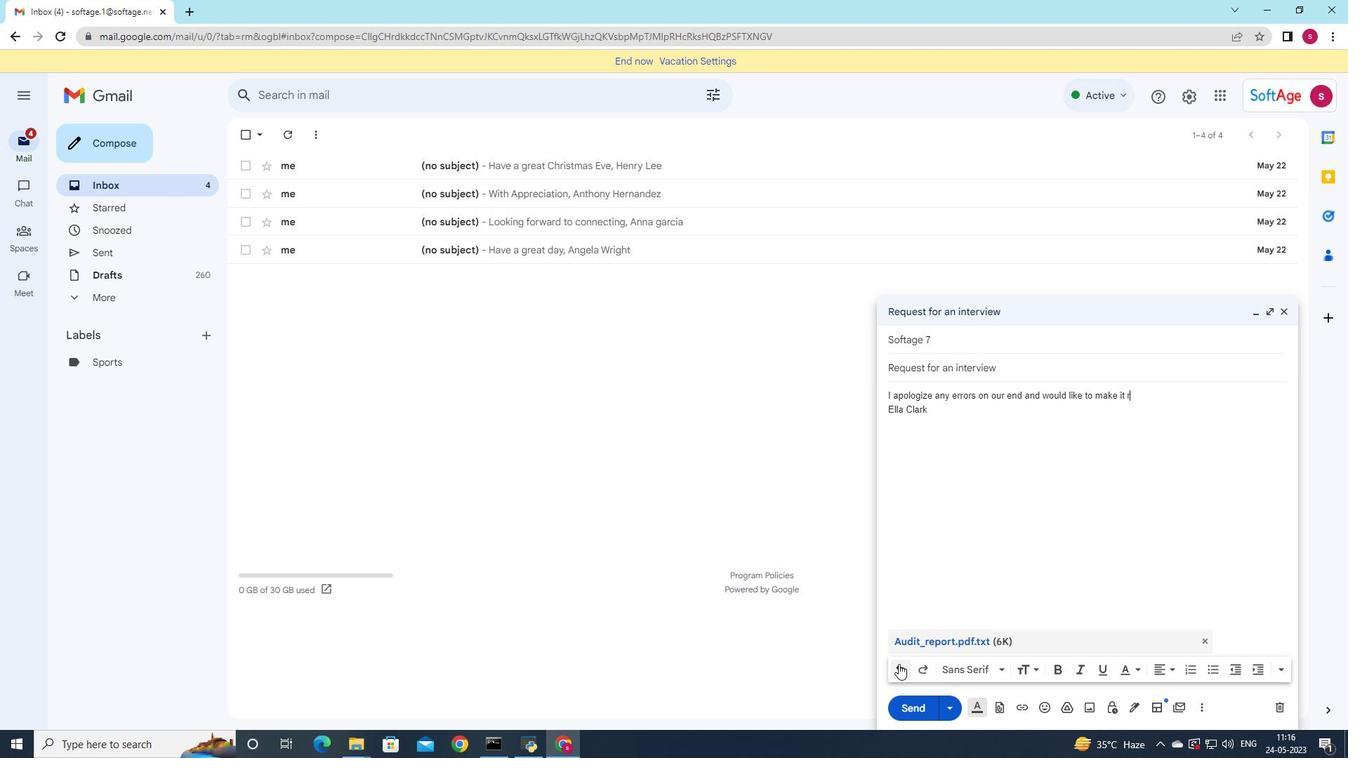 
Action: Mouse pressed left at (898, 664)
Screenshot: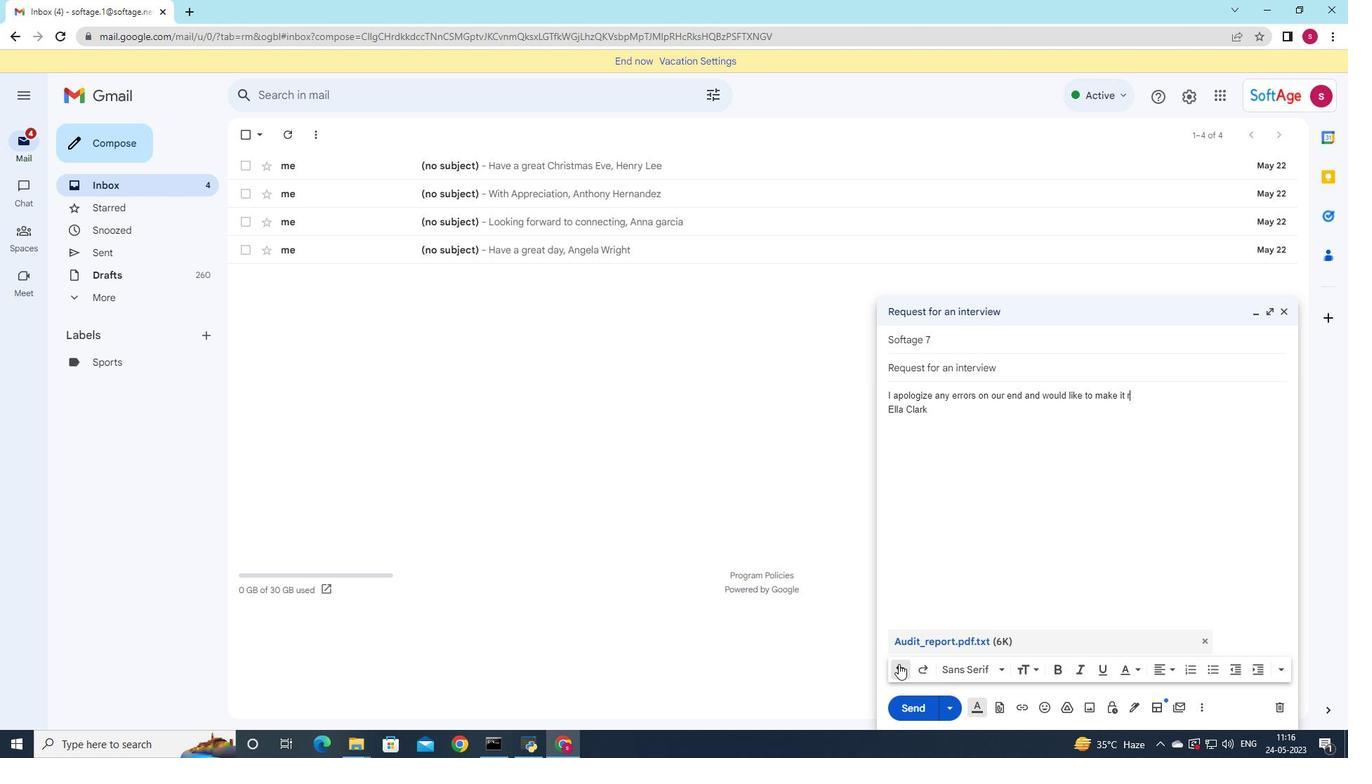 
Action: Mouse pressed left at (898, 664)
Screenshot: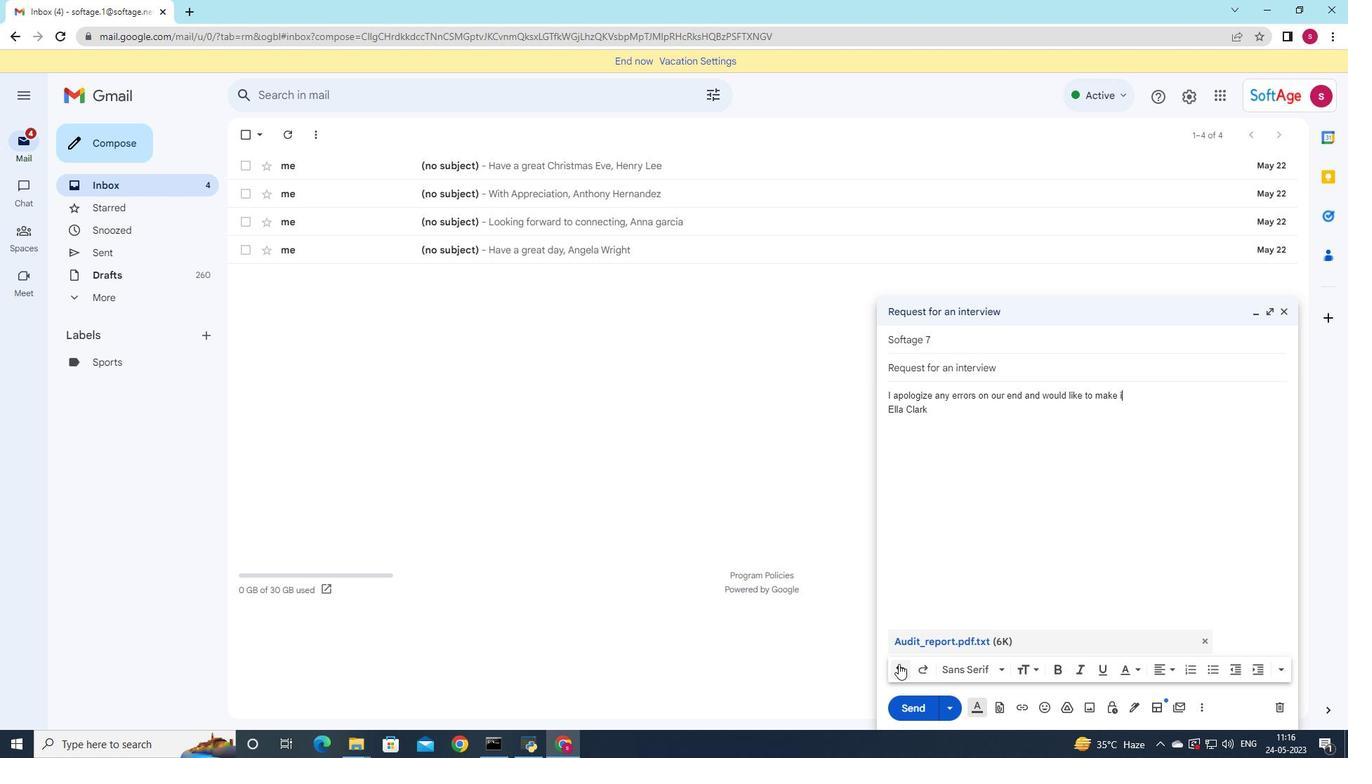 
Action: Mouse pressed left at (898, 664)
Screenshot: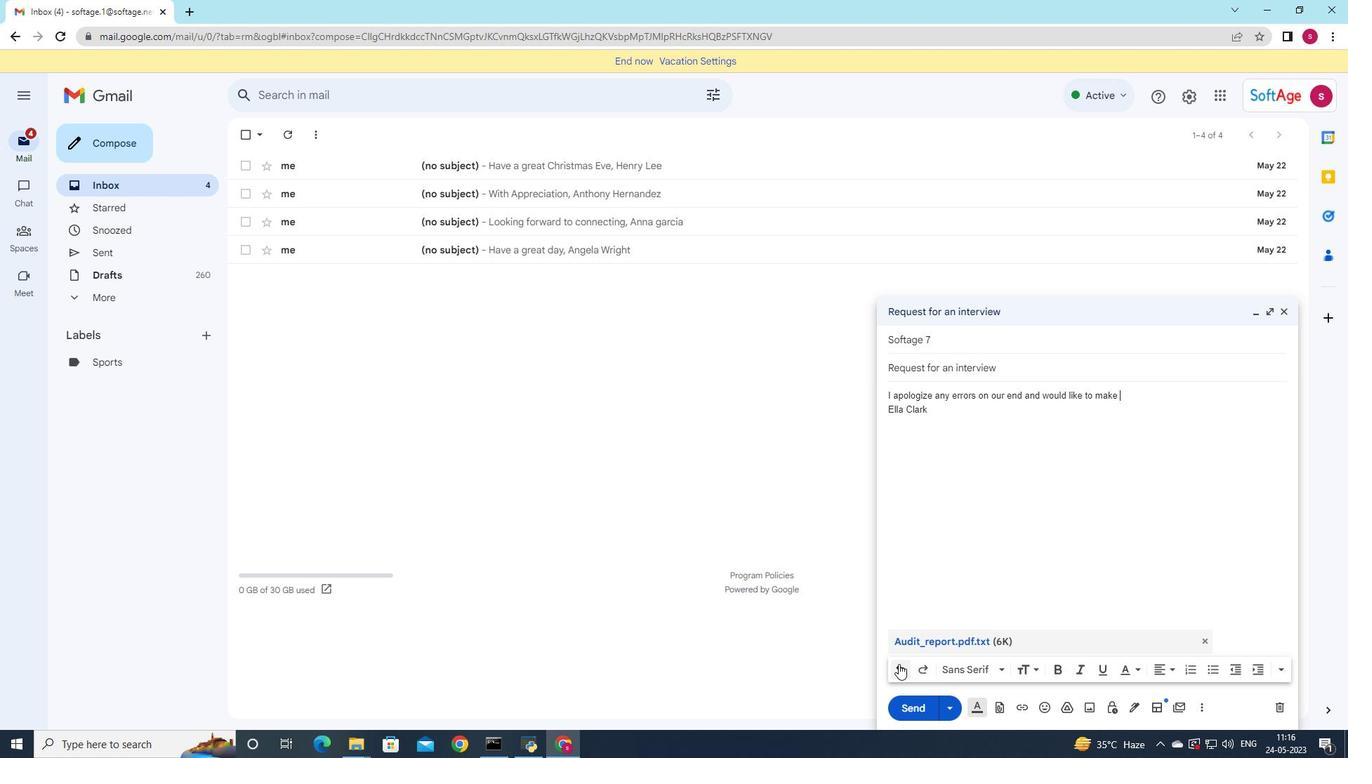 
Action: Mouse pressed left at (898, 664)
Screenshot: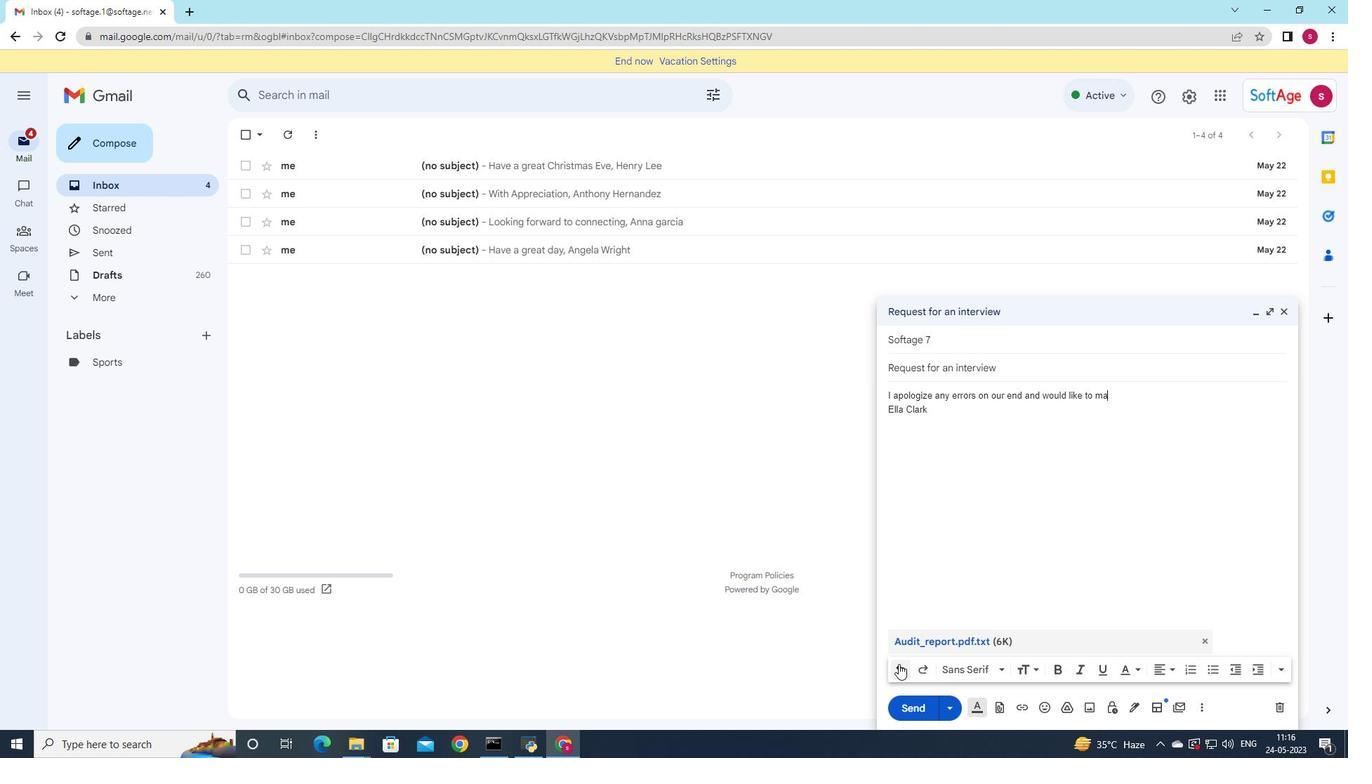
Action: Mouse pressed left at (898, 664)
Screenshot: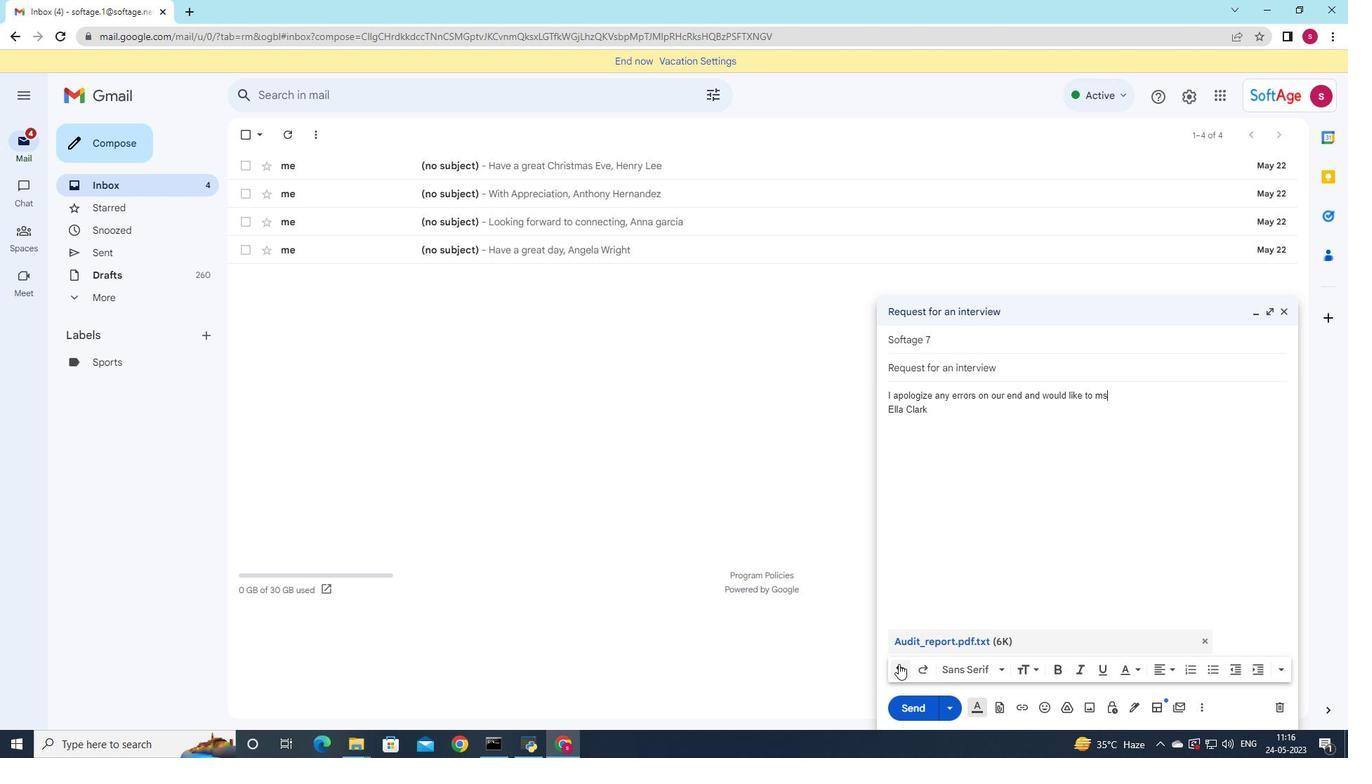 
Action: Mouse pressed left at (898, 664)
Screenshot: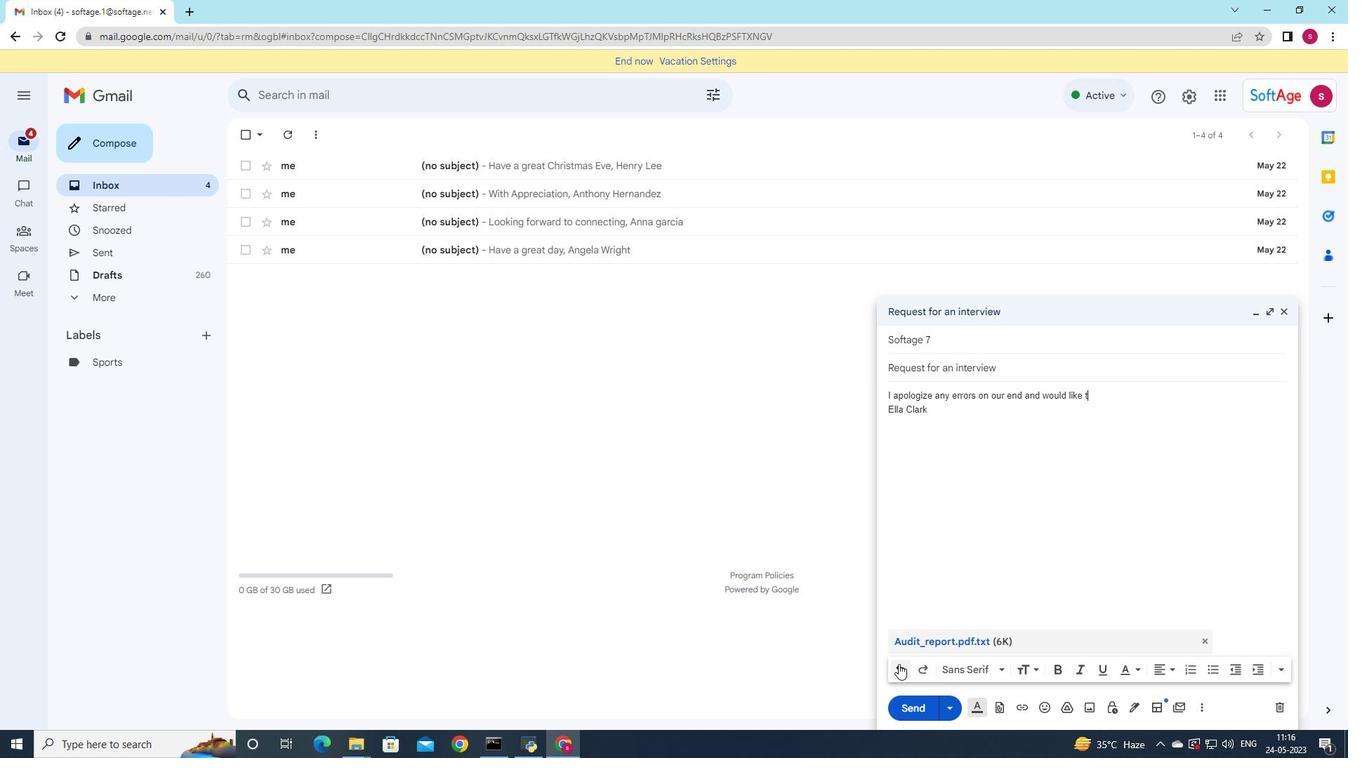 
Action: Mouse pressed left at (898, 664)
Screenshot: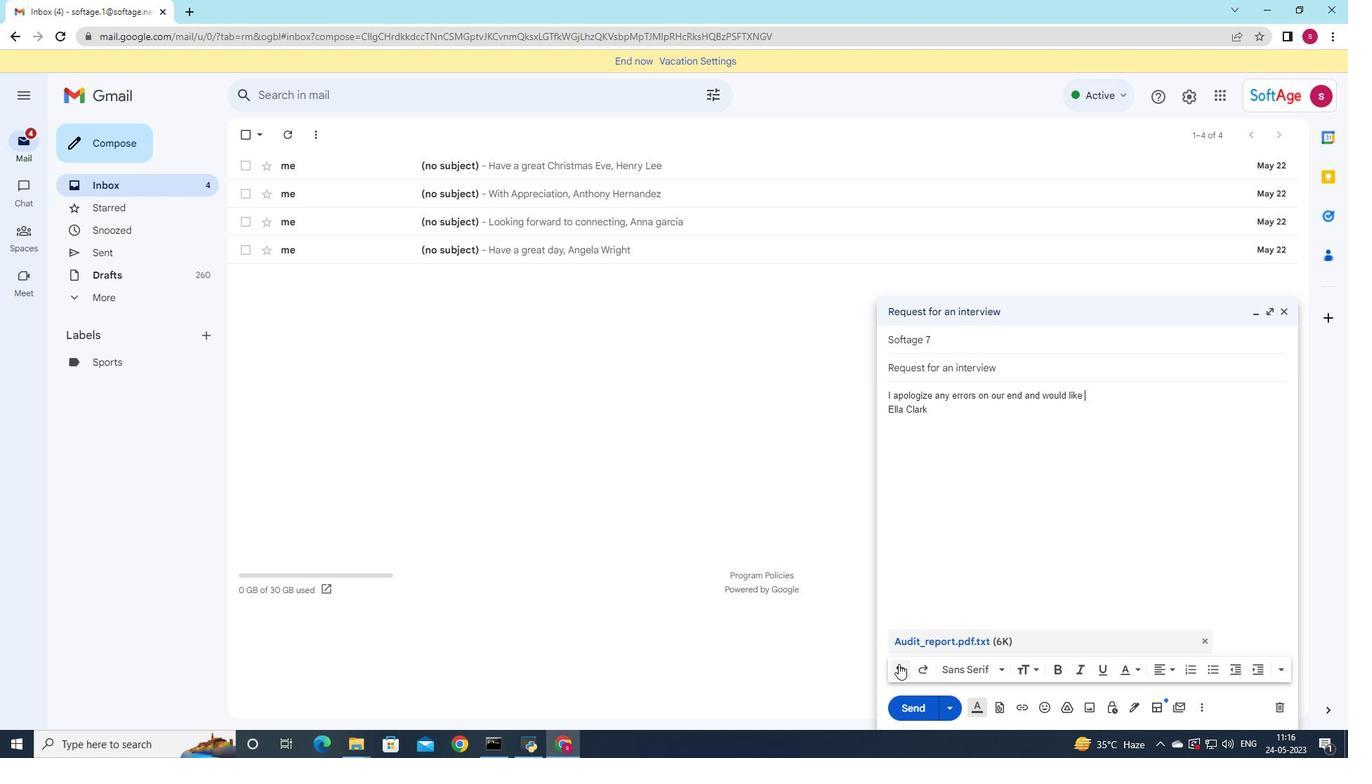 
Action: Mouse pressed left at (898, 664)
Screenshot: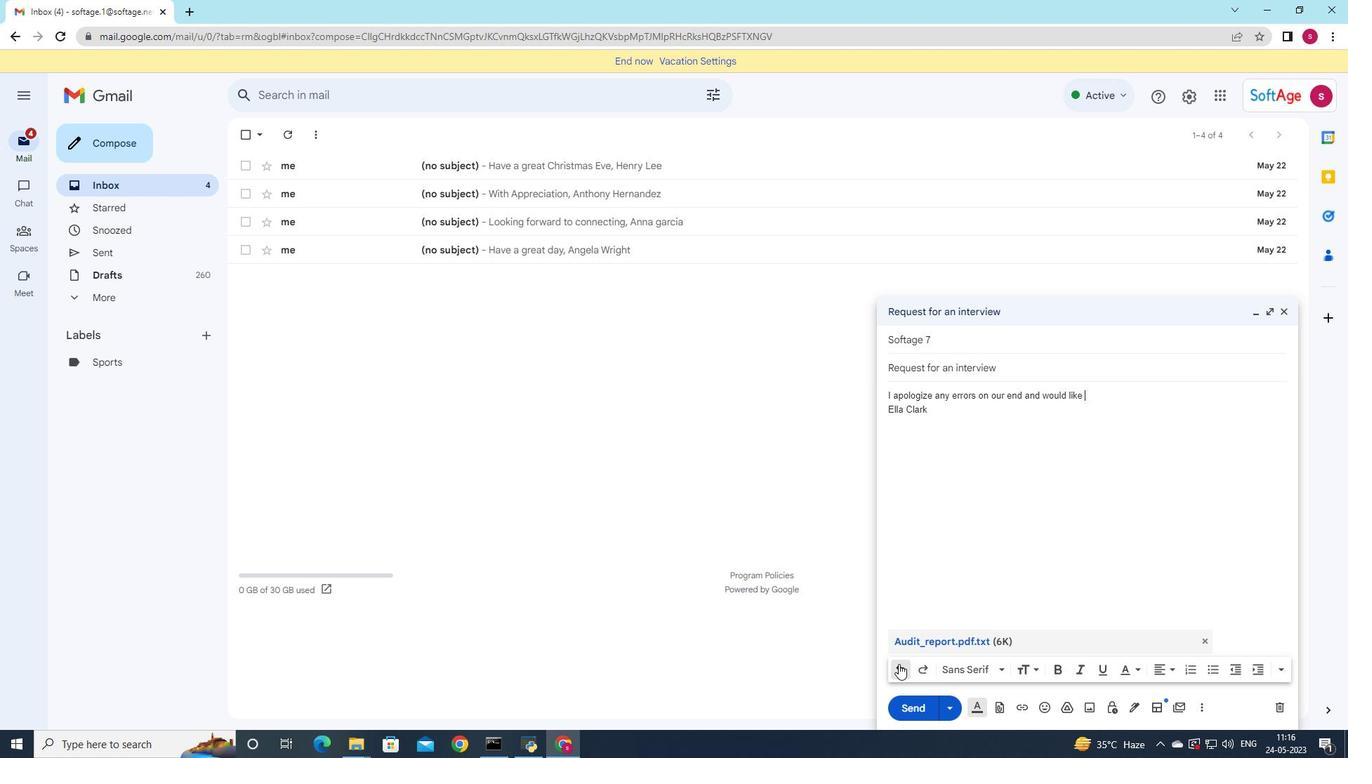 
Action: Mouse pressed left at (898, 664)
Screenshot: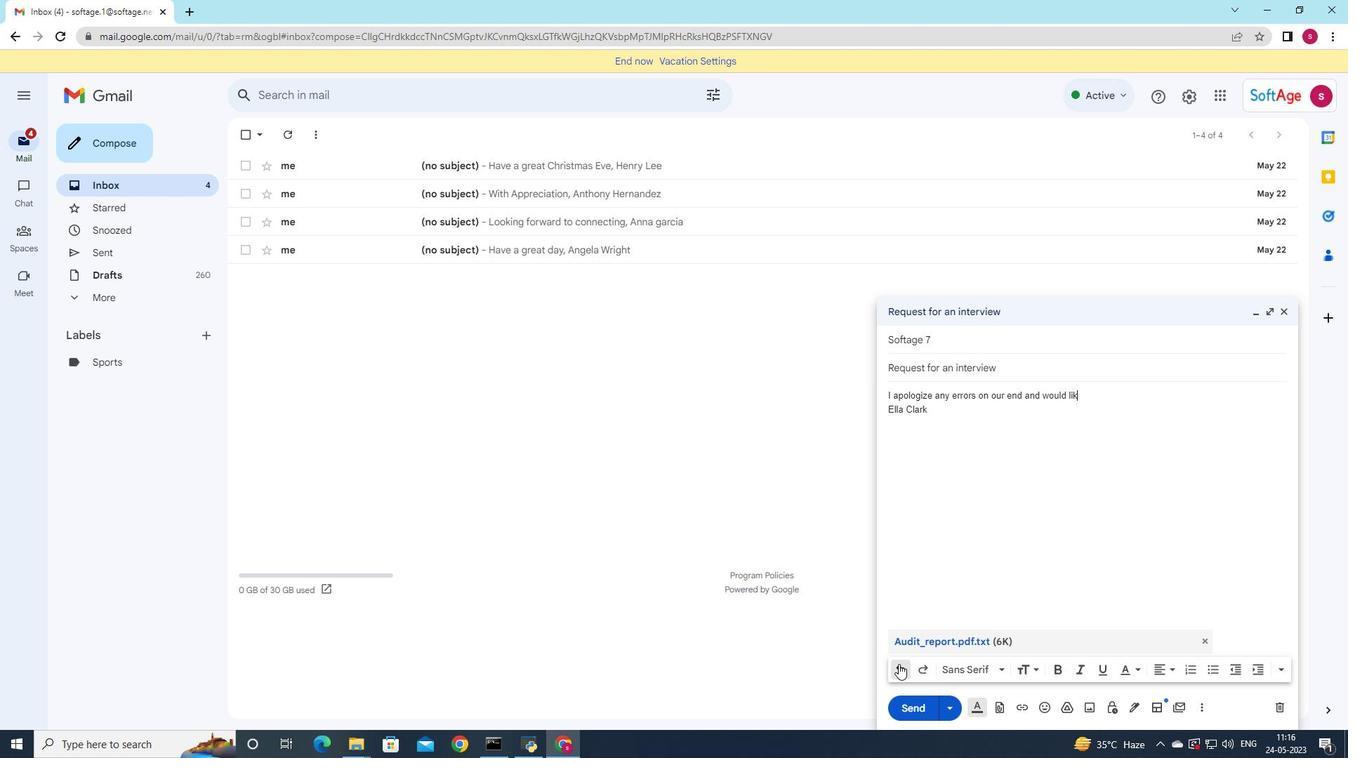 
Action: Mouse pressed left at (898, 664)
Screenshot: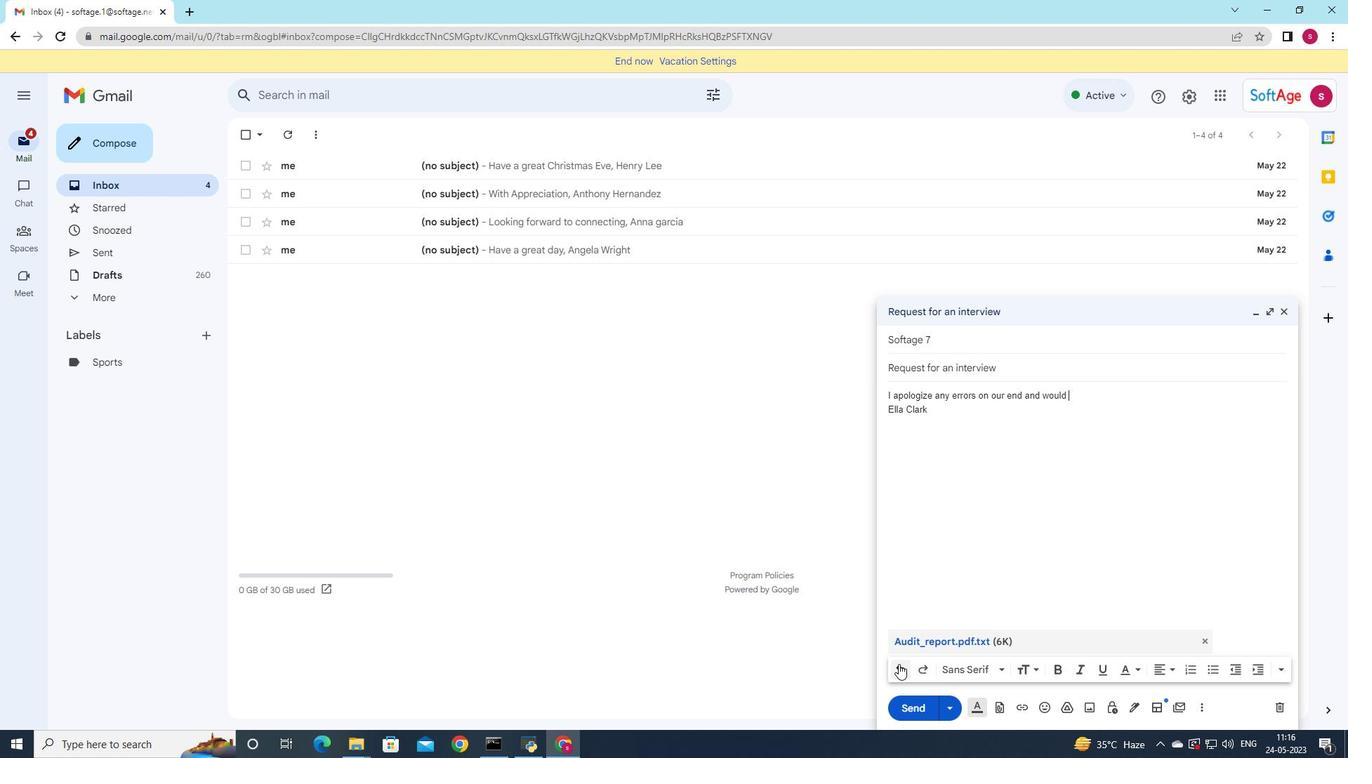 
Action: Mouse pressed left at (898, 664)
Screenshot: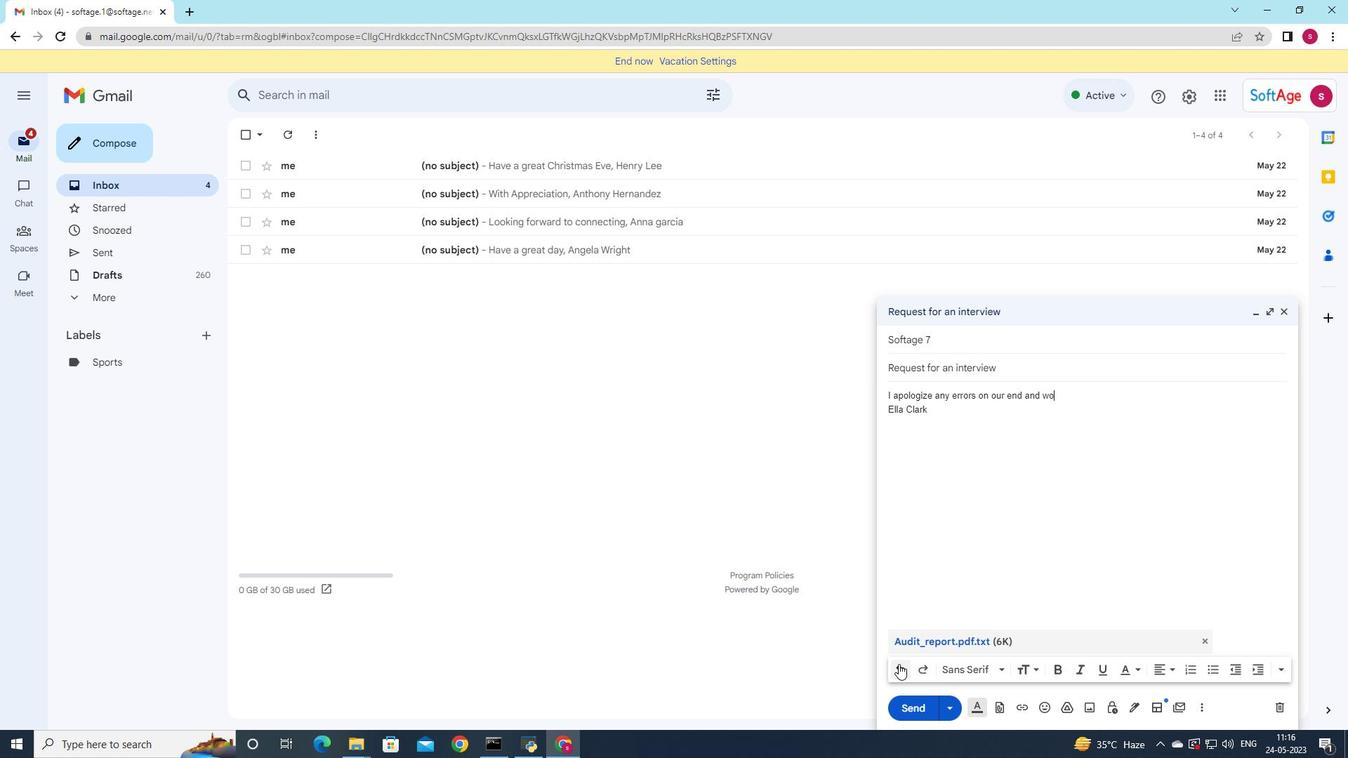 
Action: Mouse pressed left at (898, 664)
Screenshot: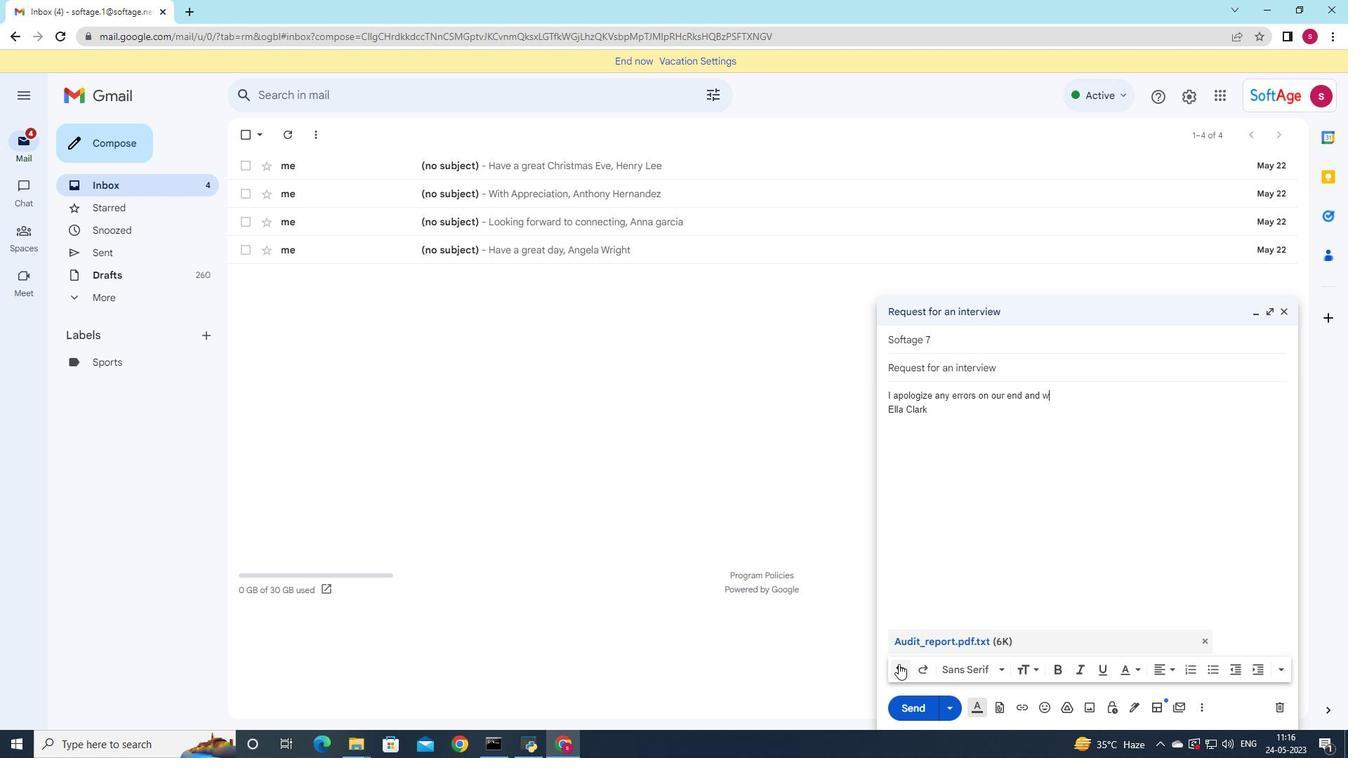 
Action: Mouse pressed left at (898, 664)
Screenshot: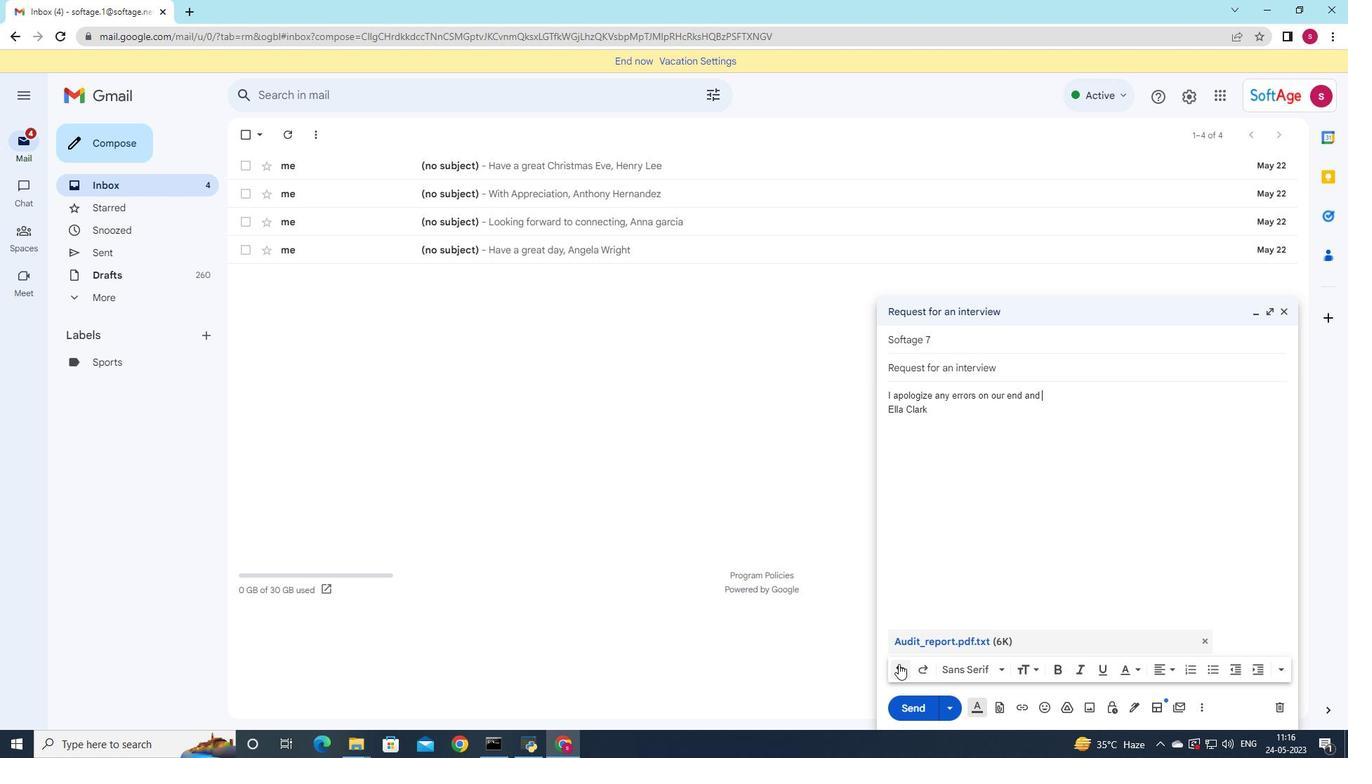 
Action: Mouse pressed left at (898, 664)
Screenshot: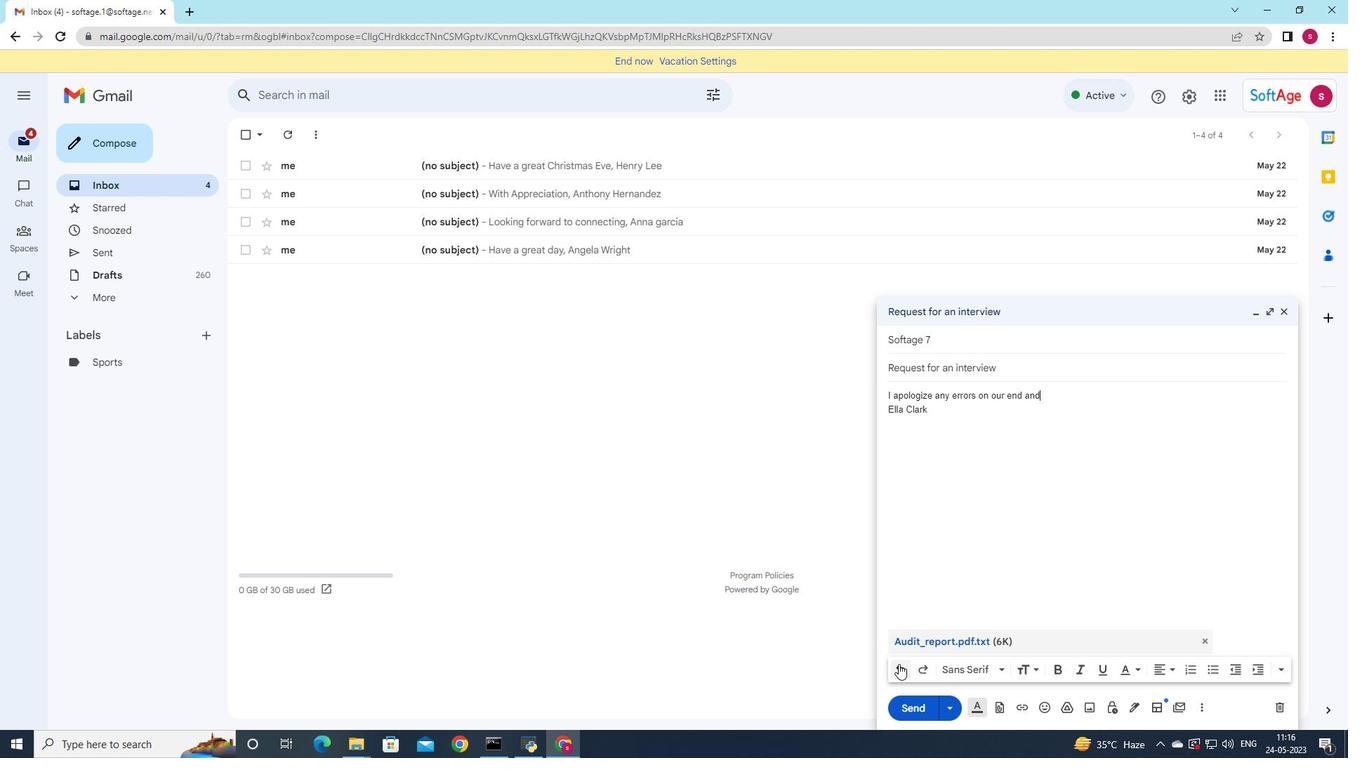 
Action: Mouse pressed left at (898, 664)
Screenshot: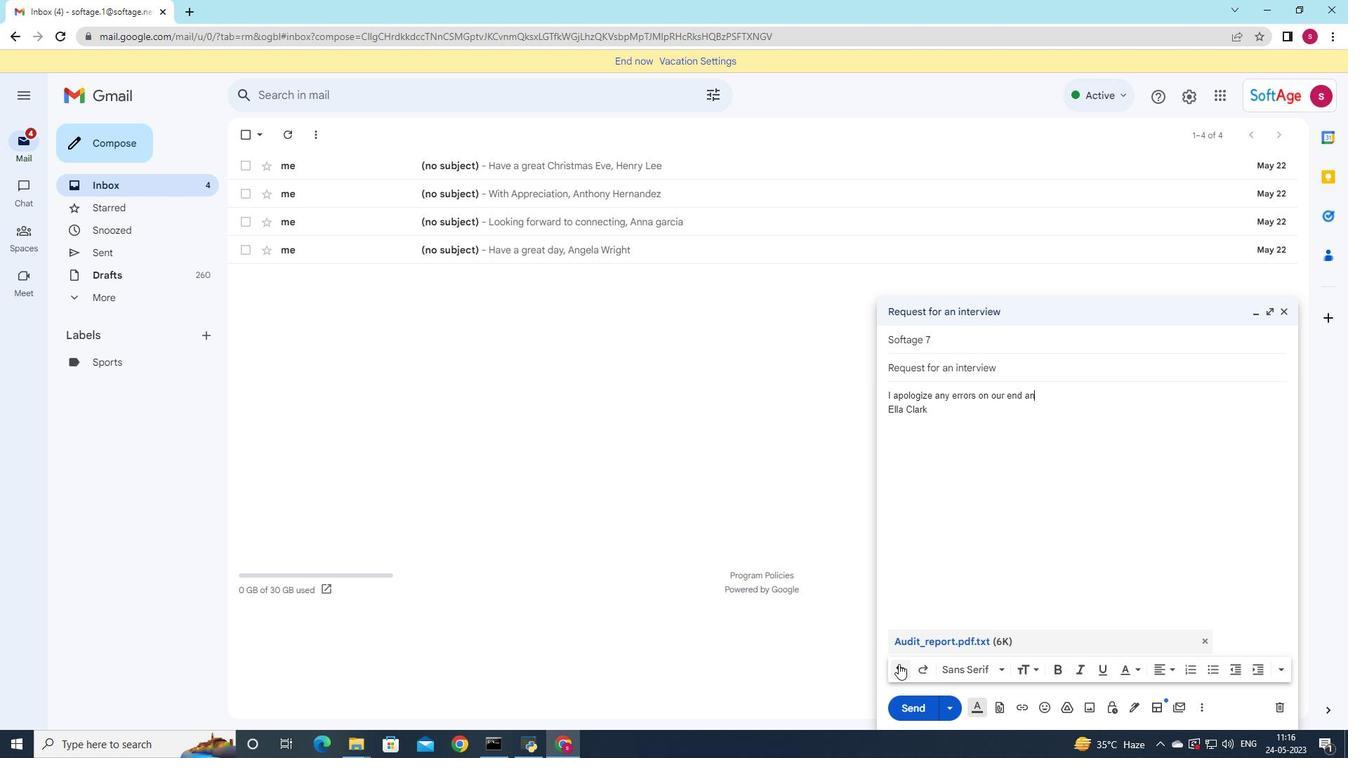 
Action: Mouse pressed left at (898, 664)
Screenshot: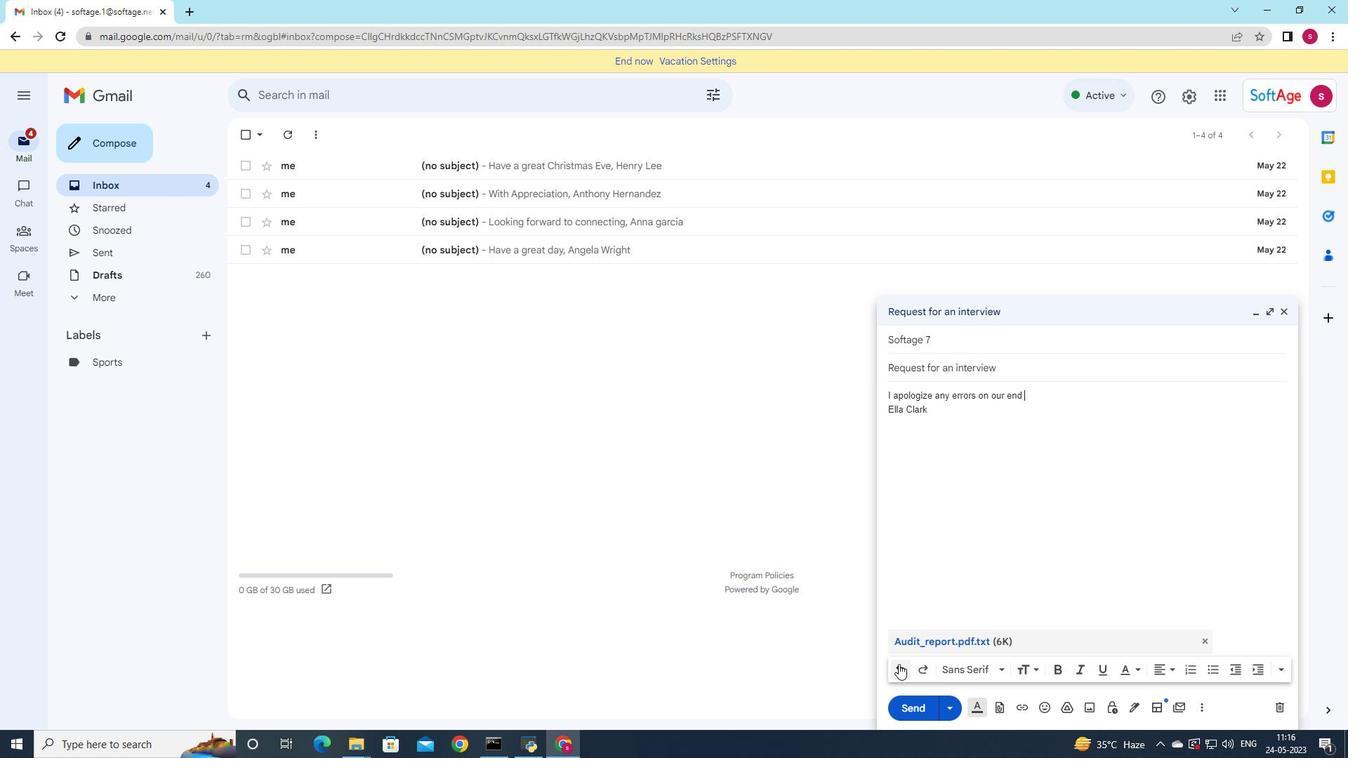 
Action: Mouse pressed left at (898, 664)
Screenshot: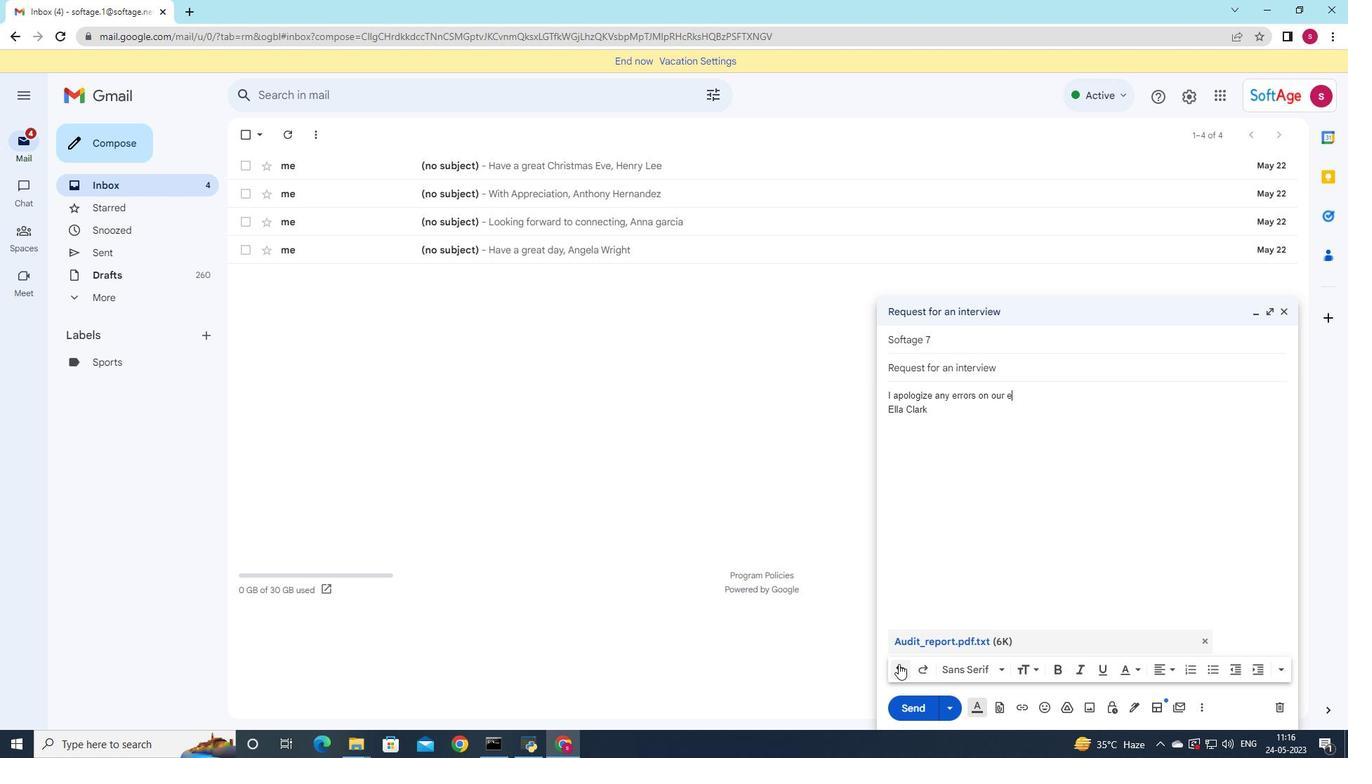 
Action: Mouse pressed left at (898, 664)
Screenshot: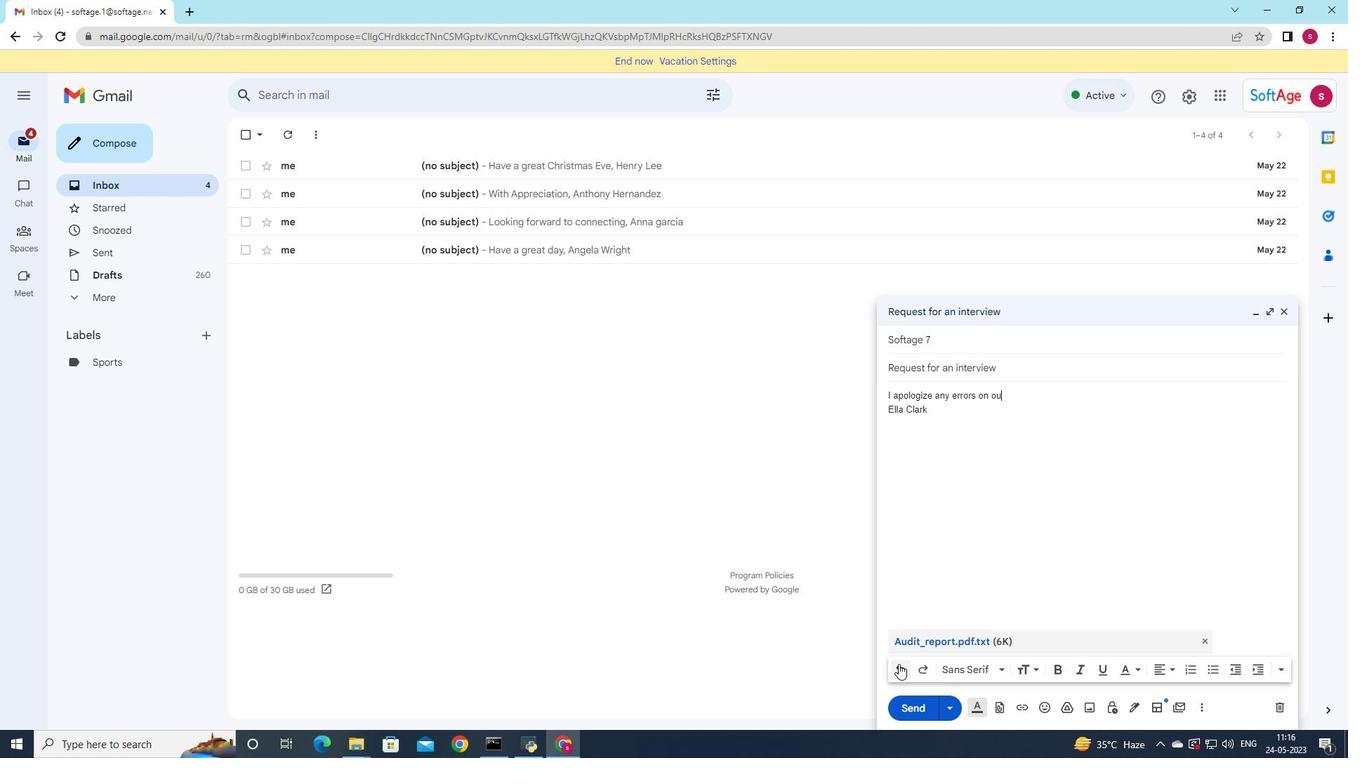 
Action: Mouse pressed left at (898, 664)
Screenshot: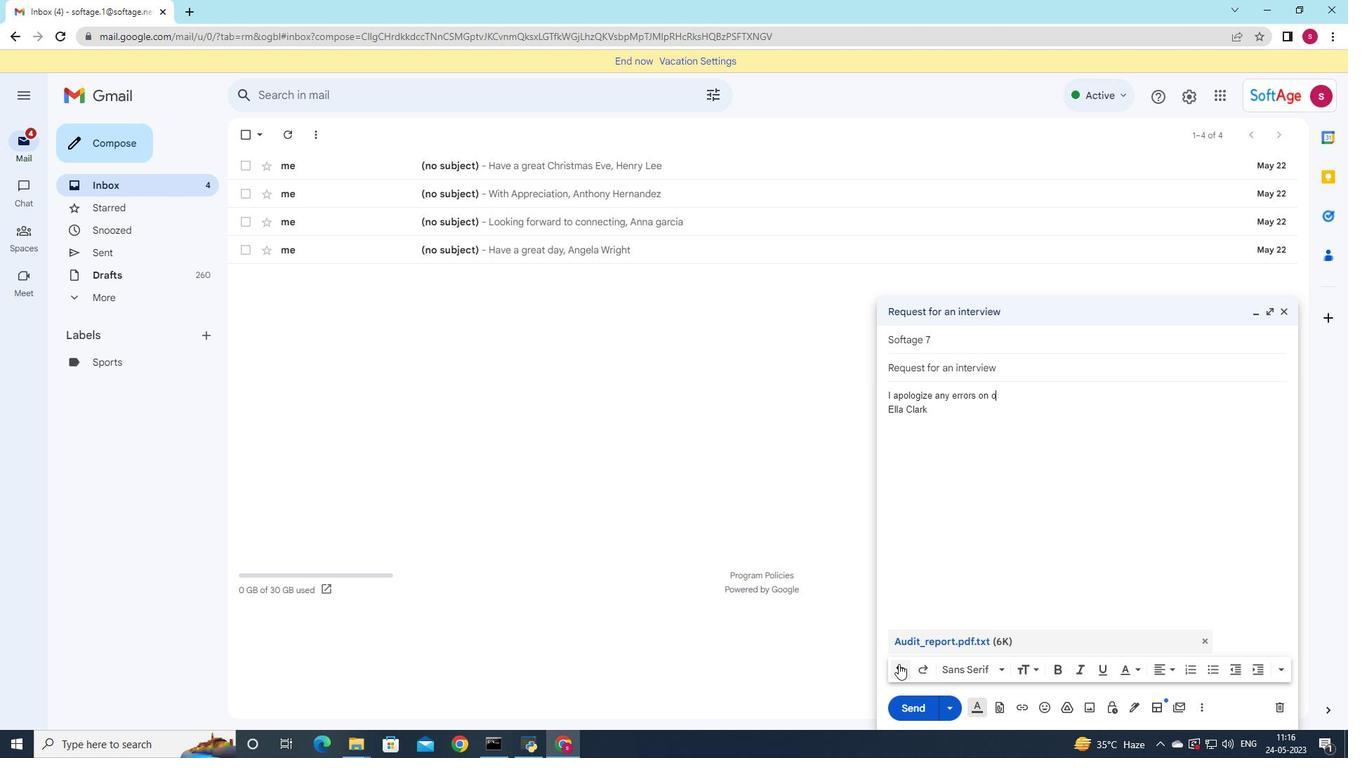 
Action: Mouse pressed left at (898, 664)
Screenshot: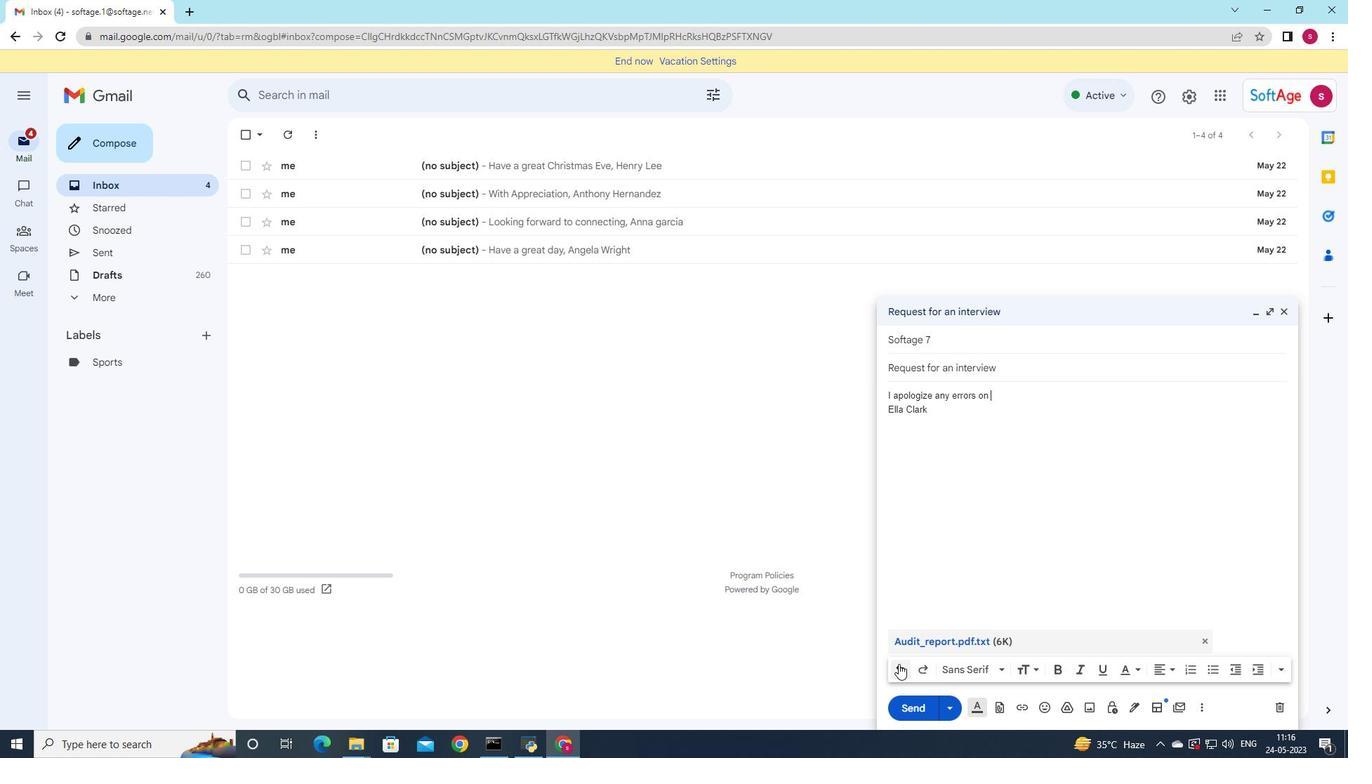 
Action: Mouse pressed left at (898, 664)
Screenshot: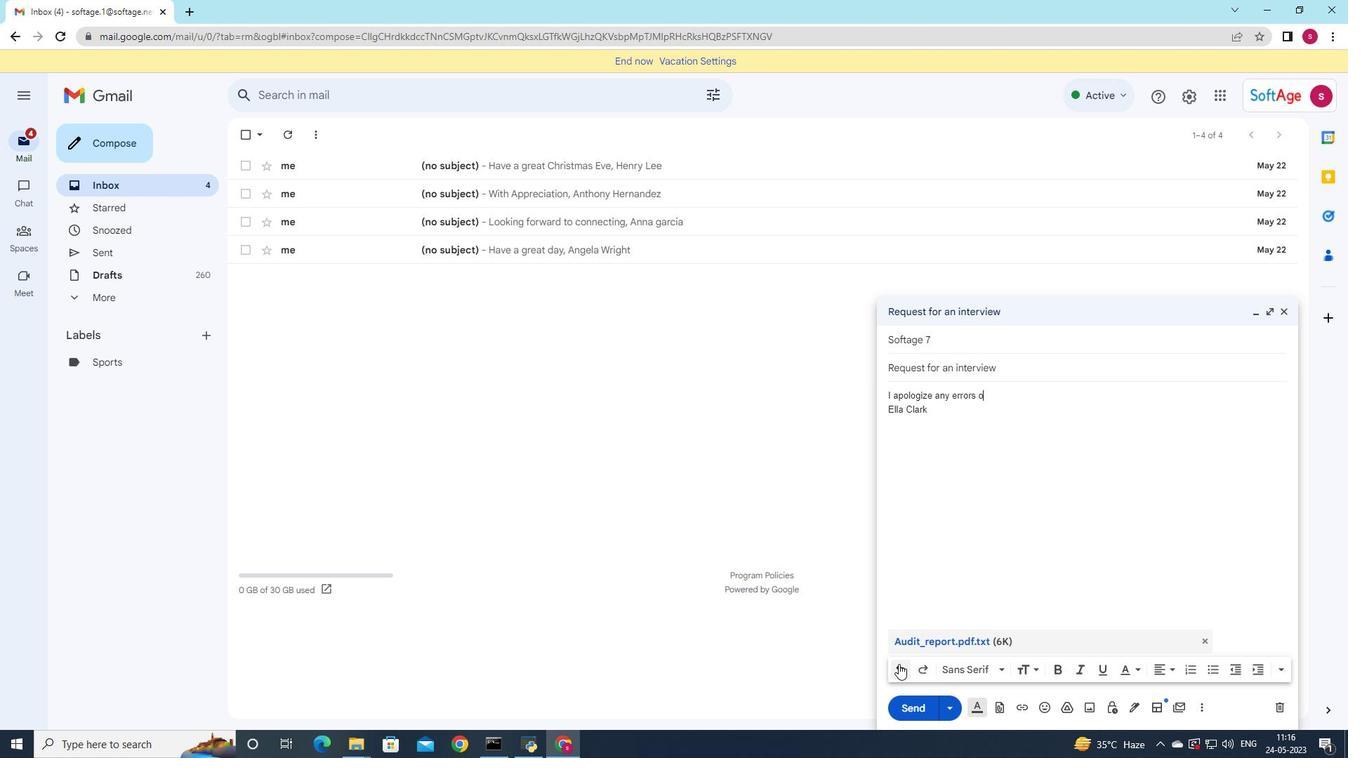 
Action: Mouse pressed left at (898, 664)
Screenshot: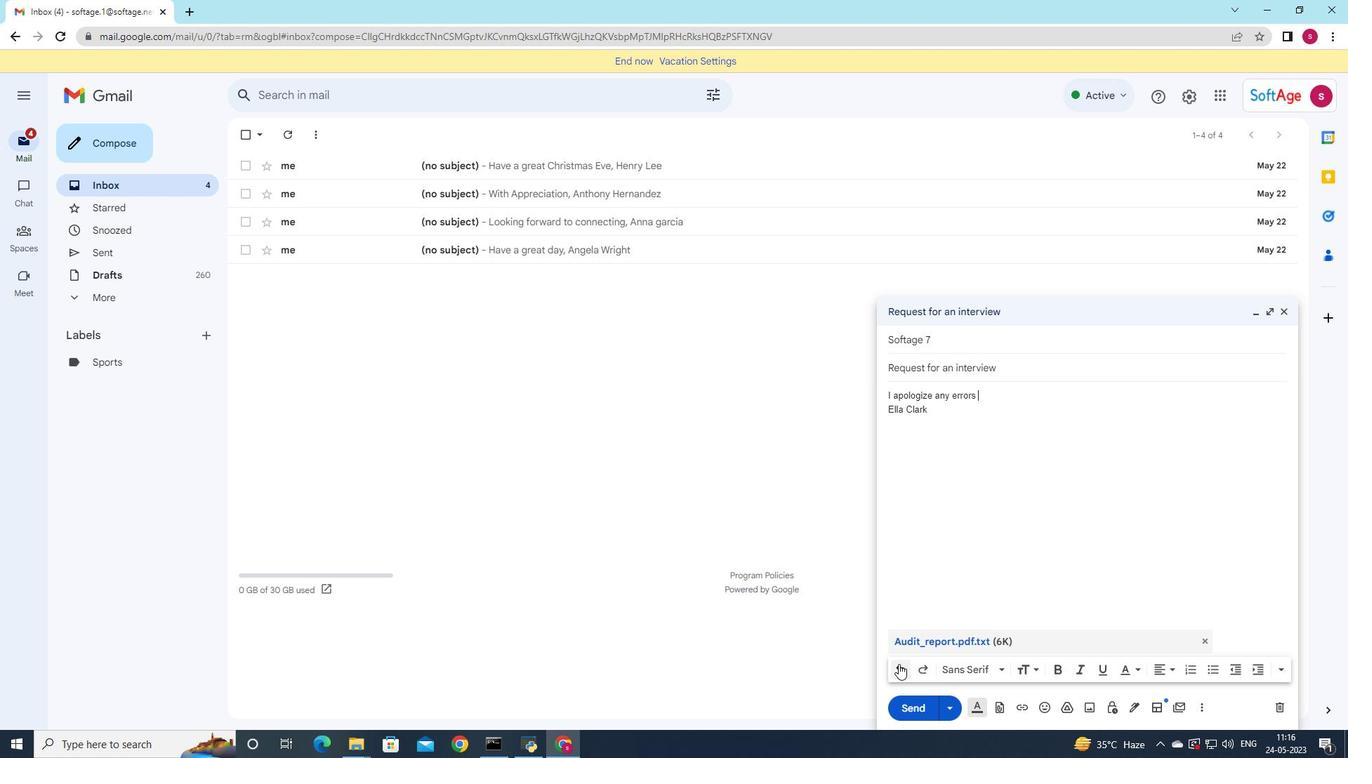 
Action: Mouse pressed left at (898, 664)
Screenshot: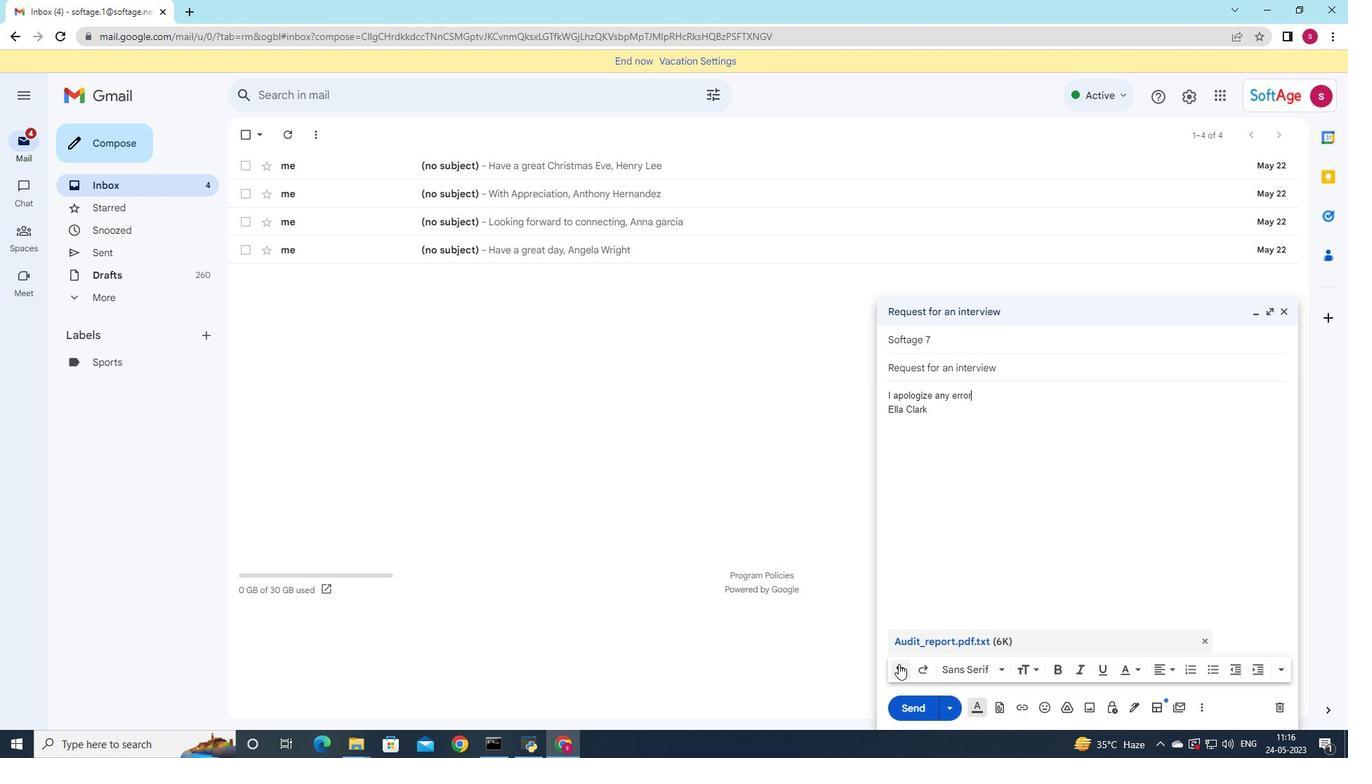 
Action: Mouse pressed left at (898, 664)
Screenshot: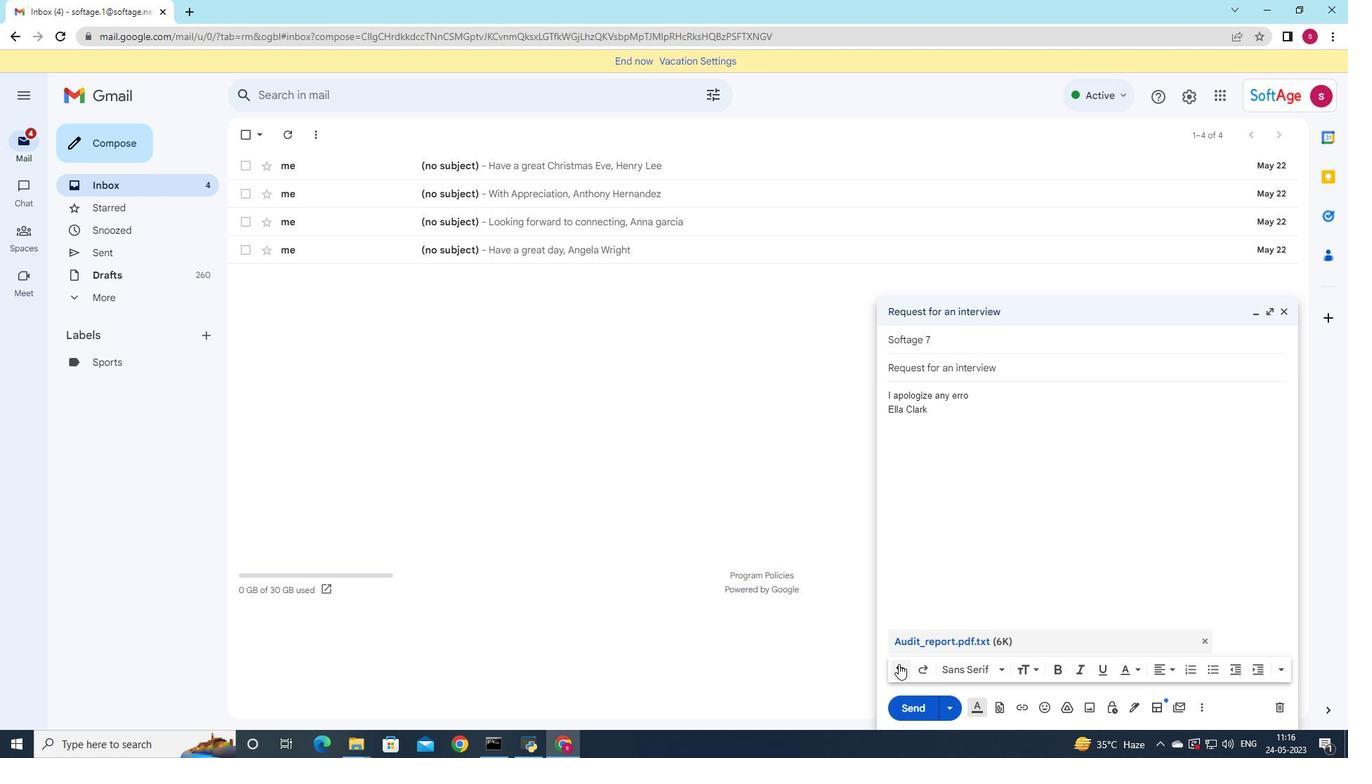 
Action: Mouse pressed left at (898, 664)
Screenshot: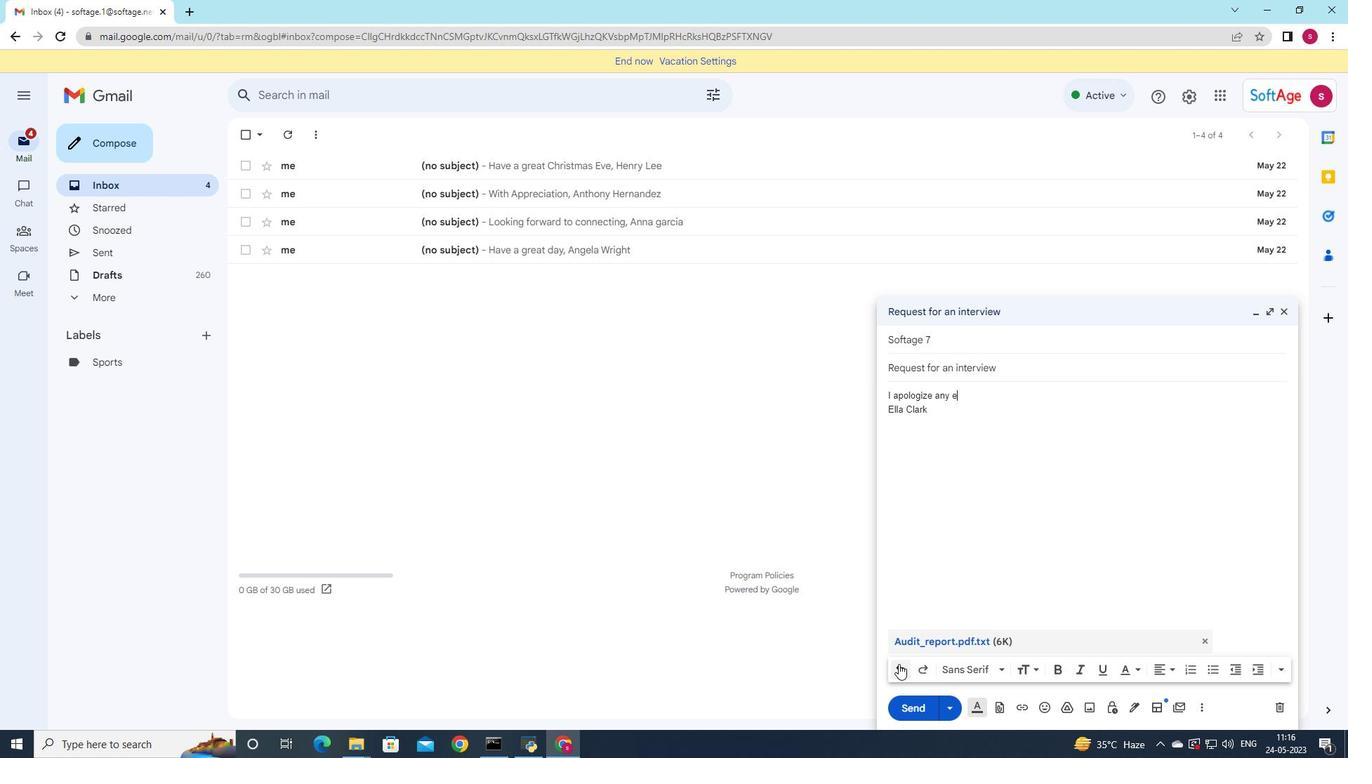 
Action: Mouse pressed left at (898, 664)
Screenshot: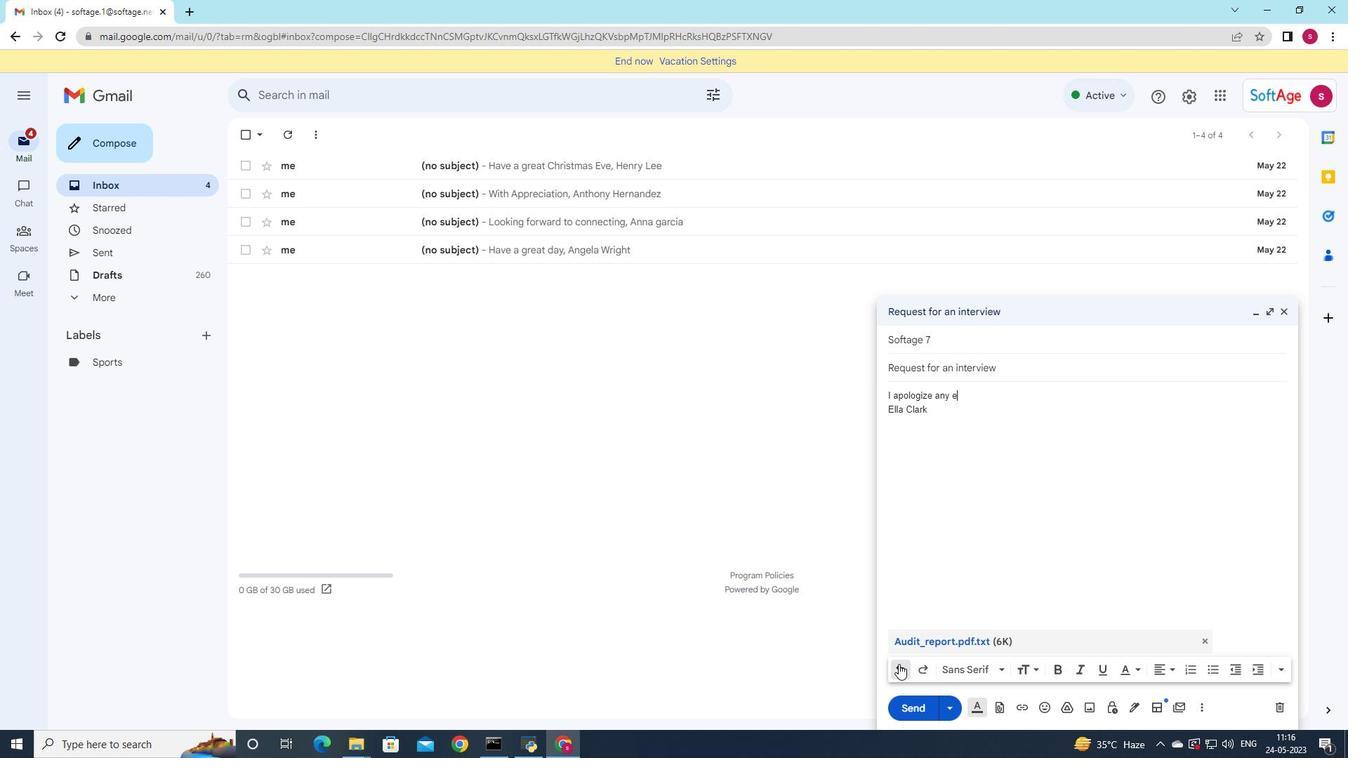 
Action: Mouse pressed left at (898, 664)
Screenshot: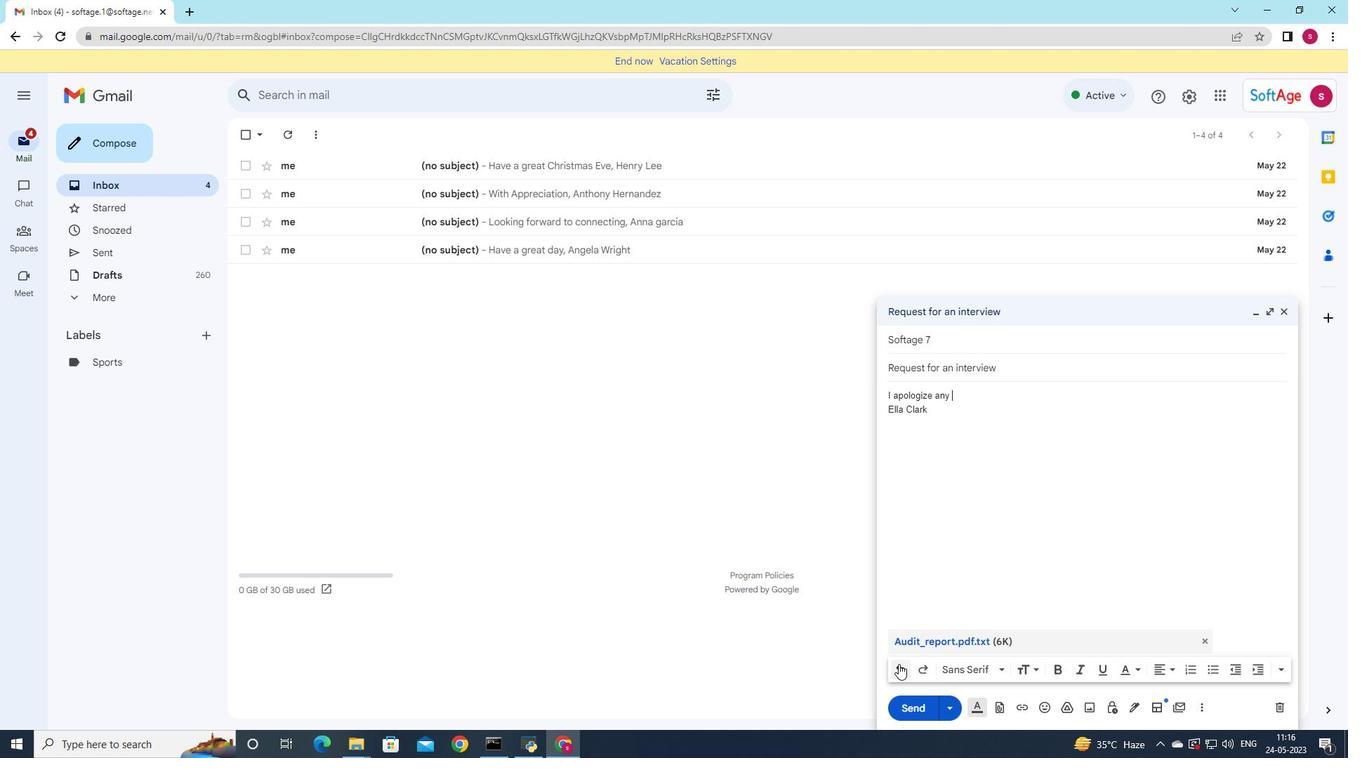 
Action: Mouse pressed left at (898, 664)
Screenshot: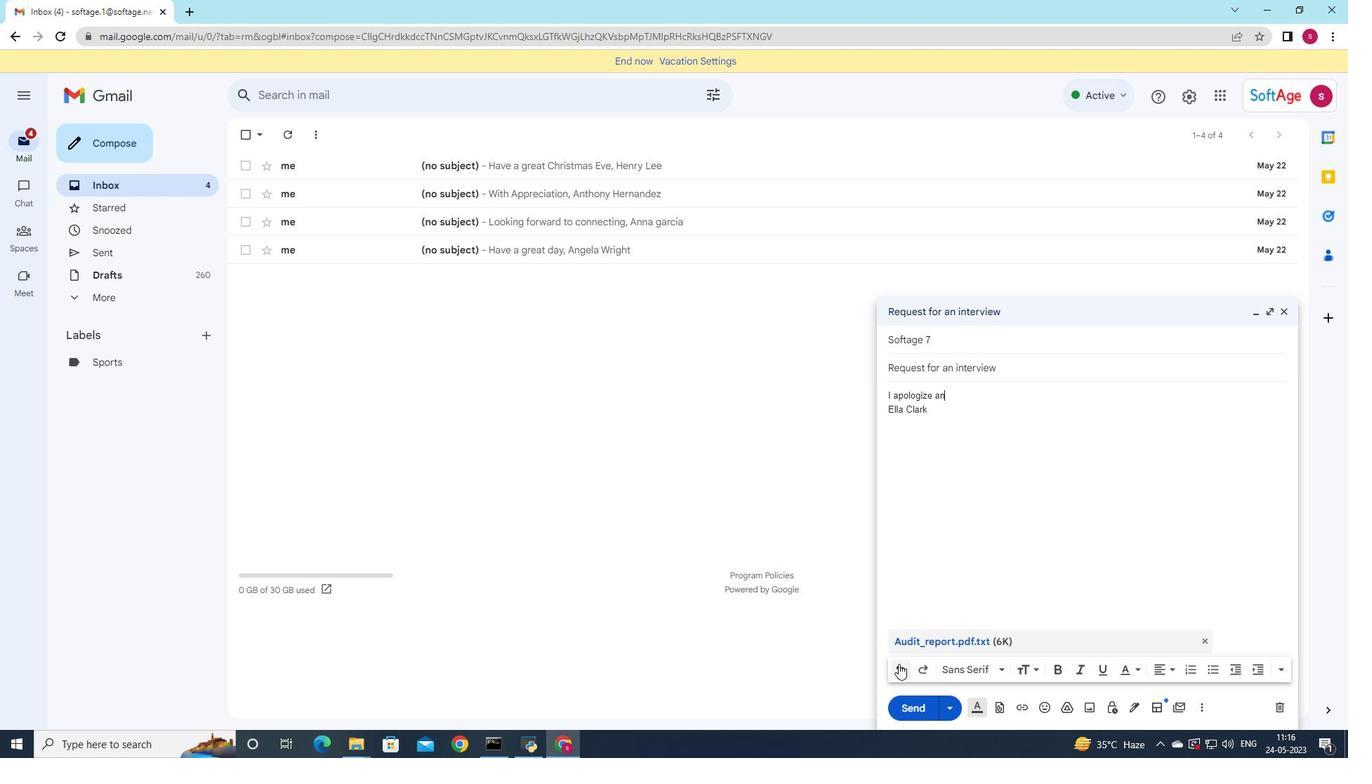 
Action: Mouse pressed left at (898, 664)
Screenshot: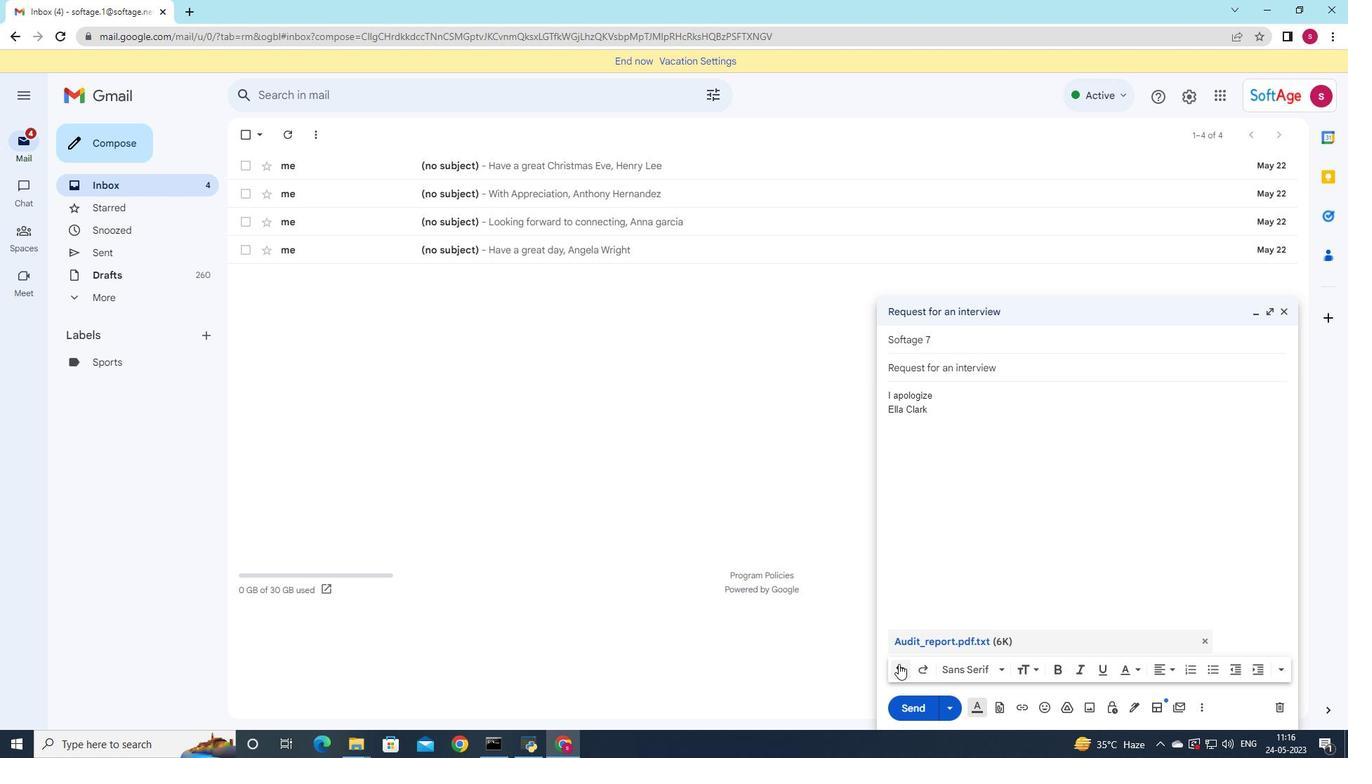 
Action: Mouse pressed left at (898, 664)
Screenshot: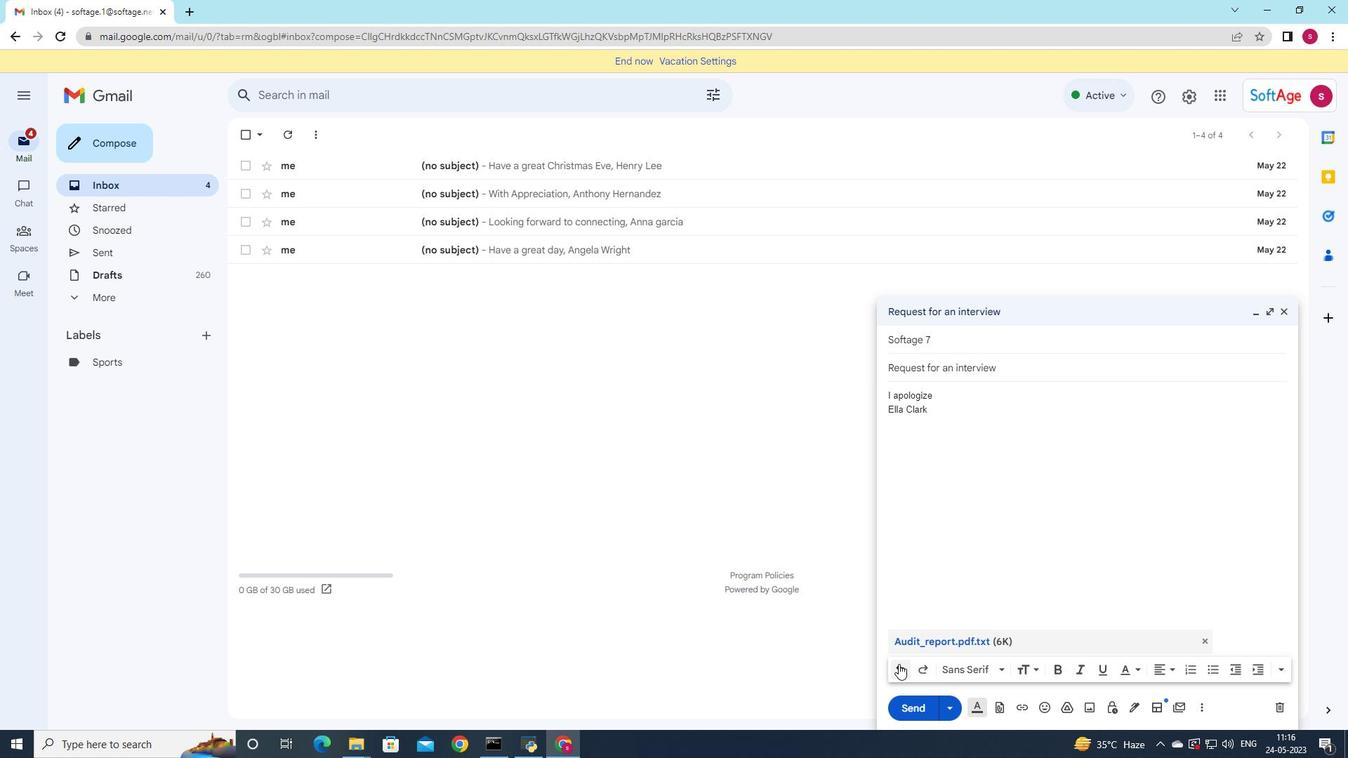 
Action: Mouse pressed left at (898, 664)
Screenshot: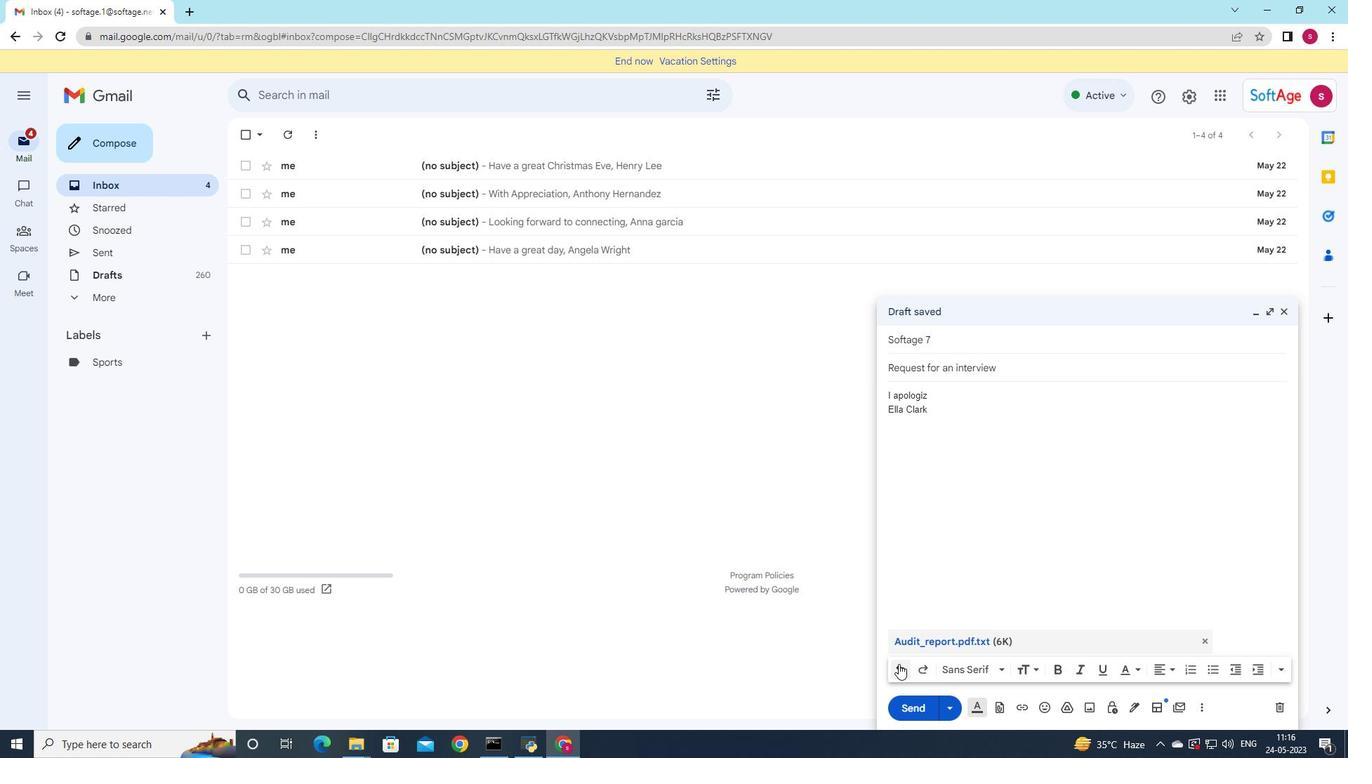 
Action: Mouse pressed left at (898, 664)
Screenshot: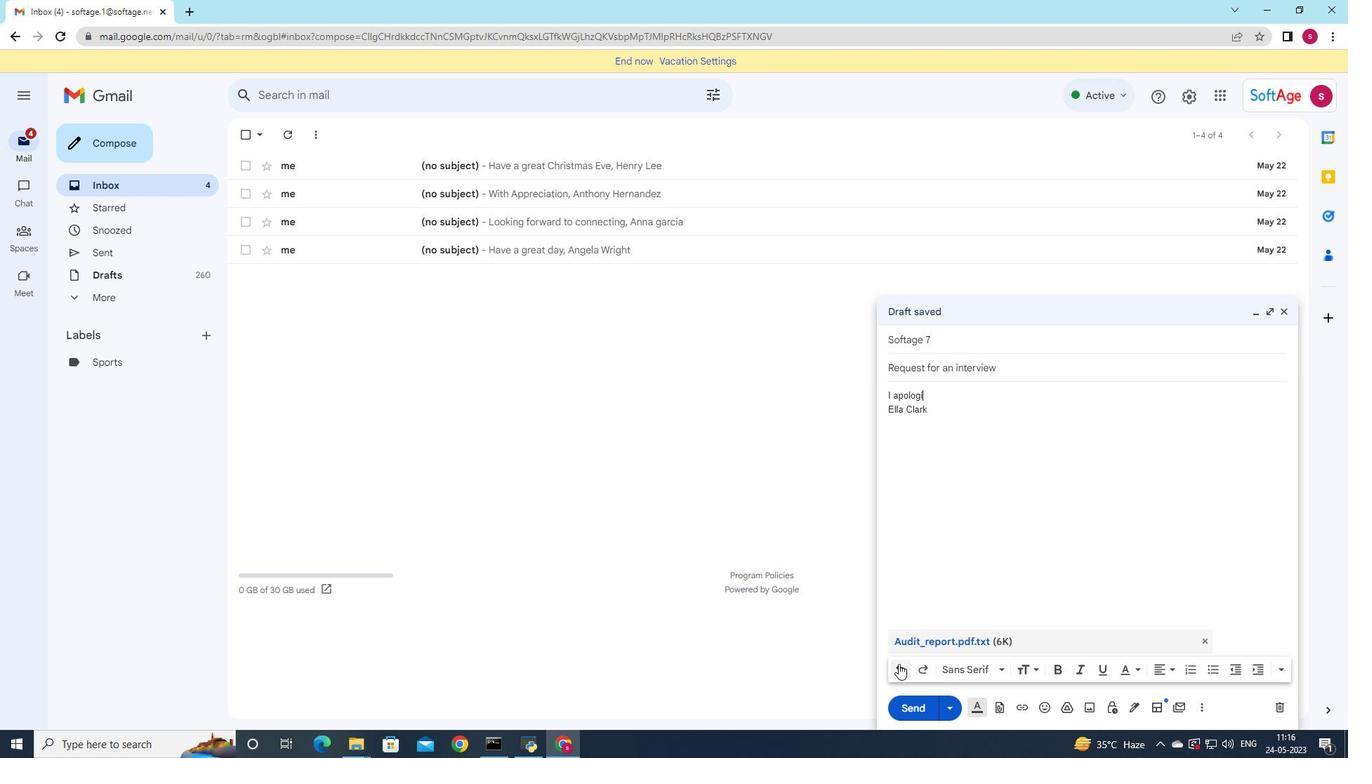 
Action: Mouse pressed left at (898, 664)
Screenshot: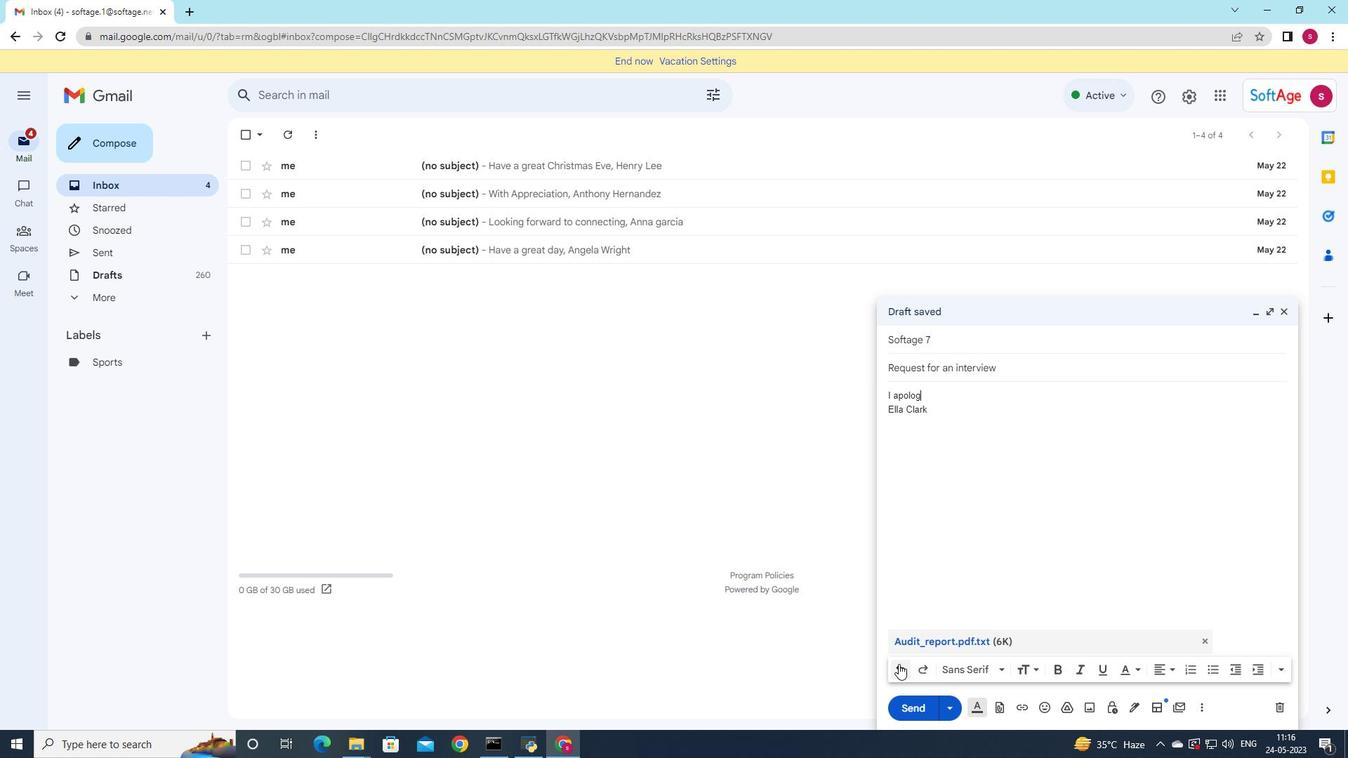 
Action: Mouse pressed left at (898, 664)
Screenshot: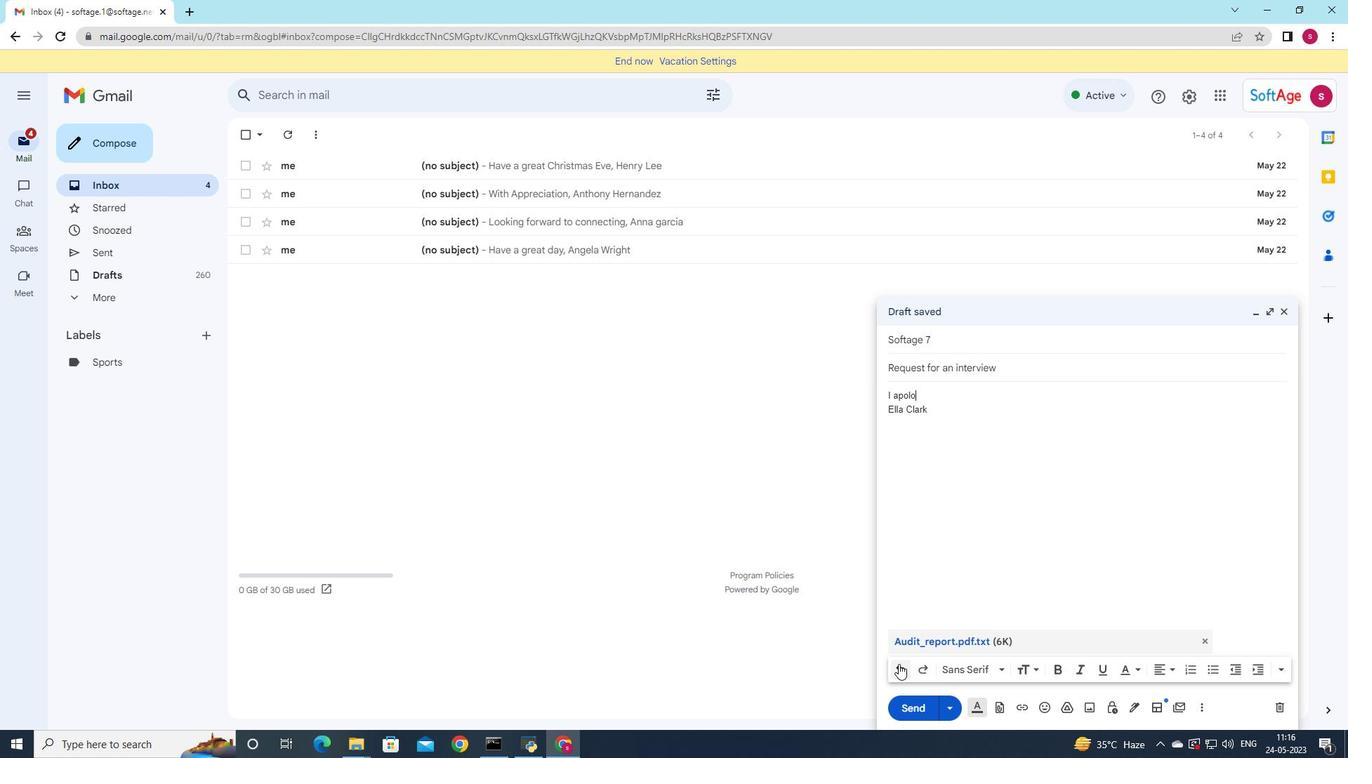 
Action: Mouse pressed left at (898, 664)
Screenshot: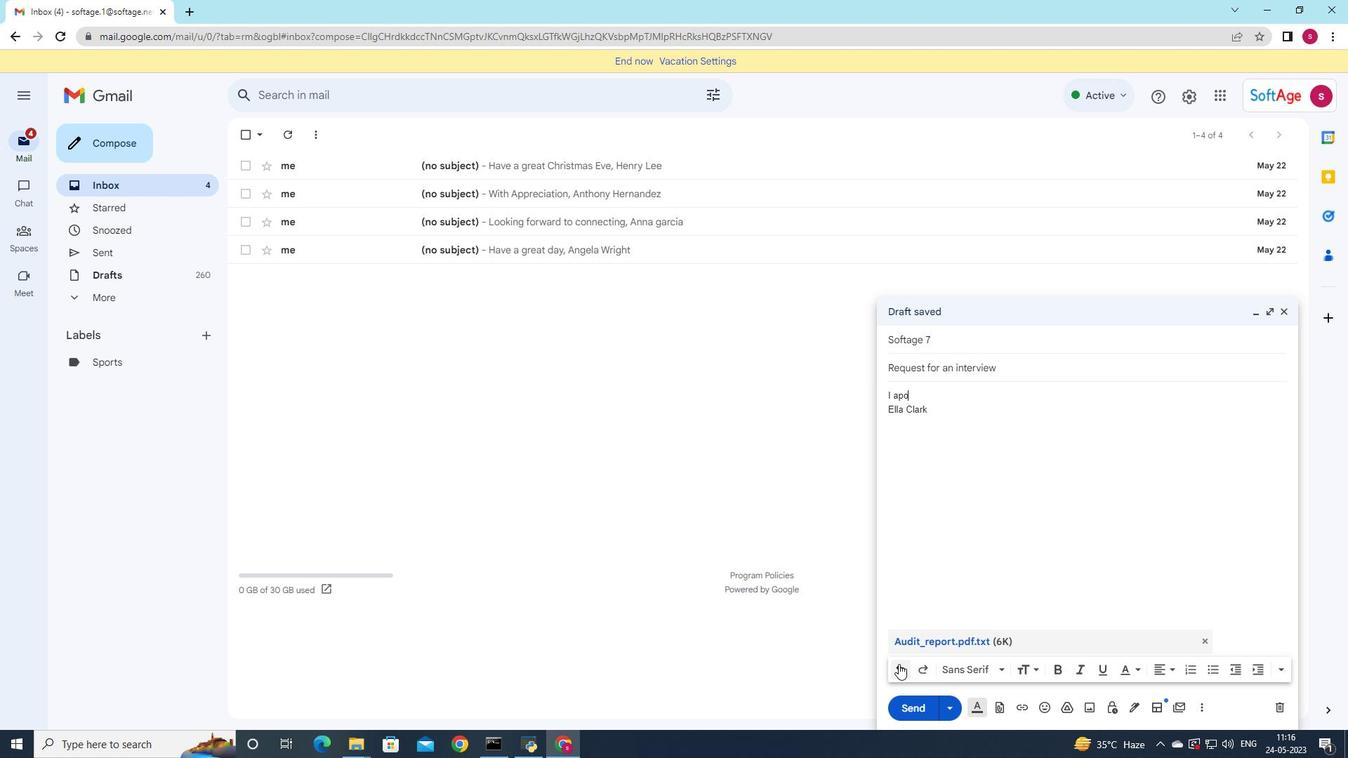 
Action: Mouse pressed left at (898, 664)
Screenshot: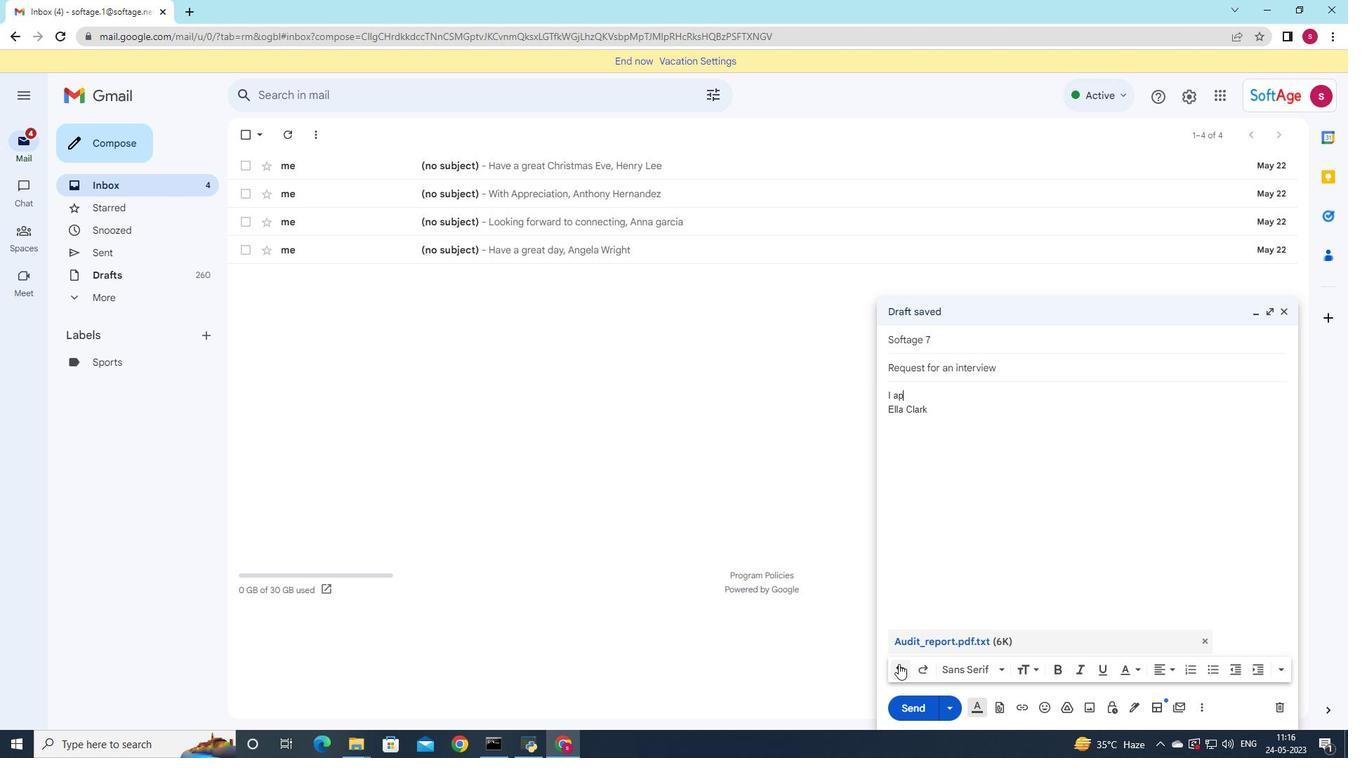 
Action: Mouse pressed left at (898, 664)
Screenshot: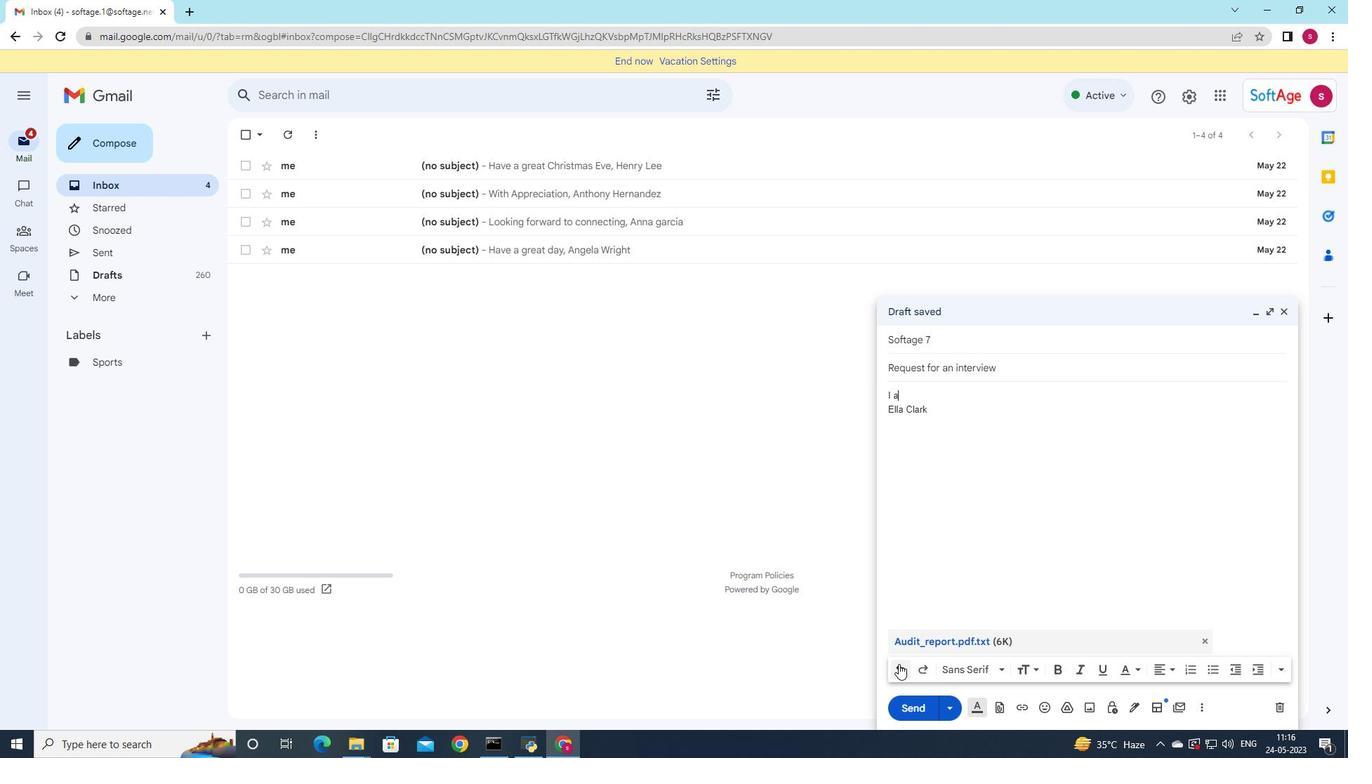 
Action: Mouse pressed left at (898, 664)
Screenshot: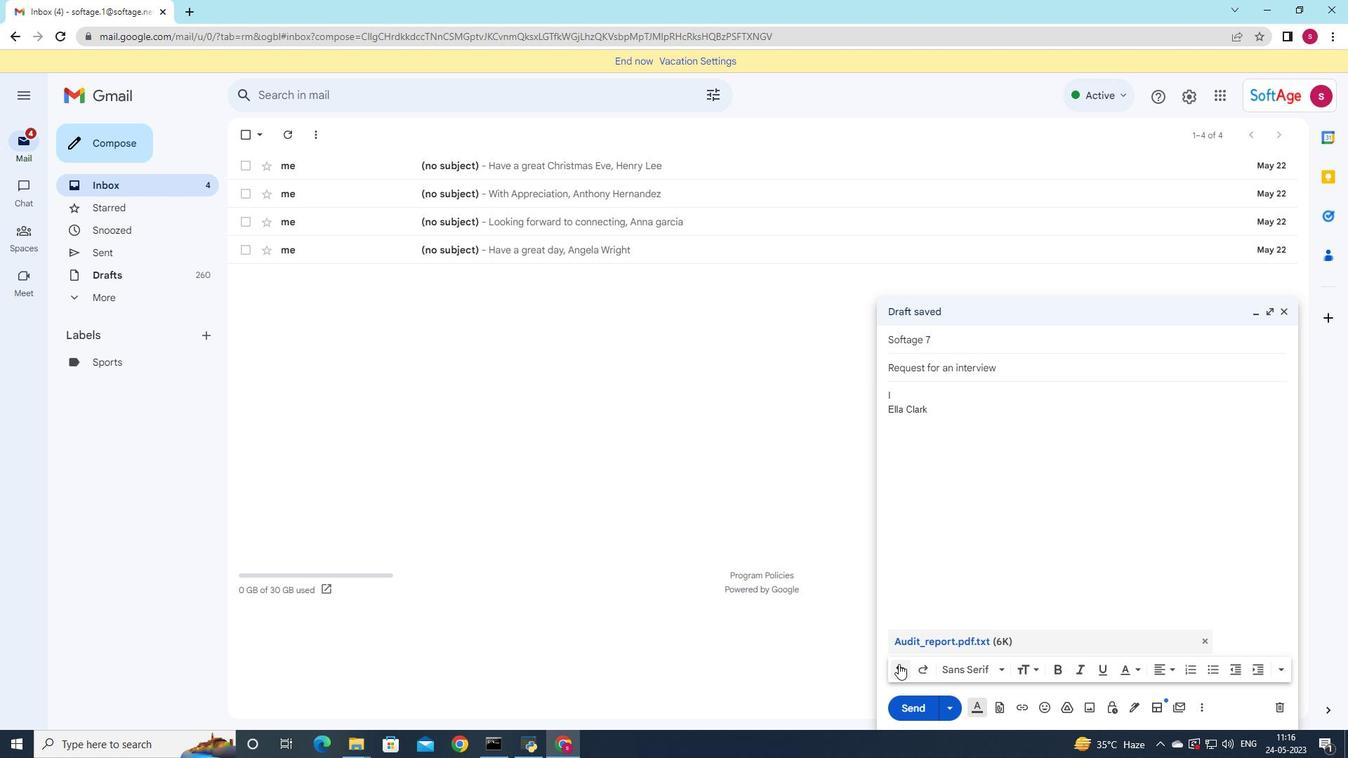 
Action: Mouse pressed left at (898, 664)
Screenshot: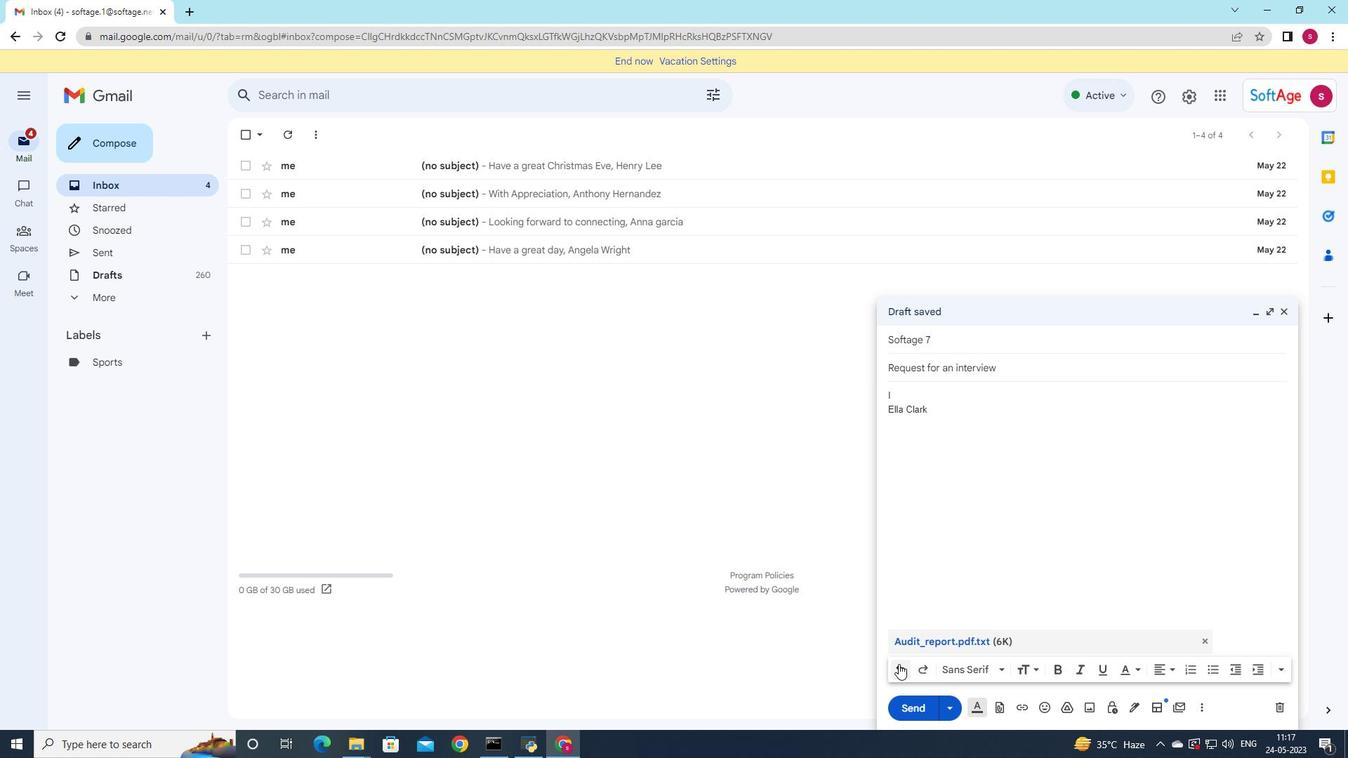 
Action: Key pressed <Key.shift>I<Key.space>would<Key.space>like<Key.space>to<Key.space>request<Key.space>a<Key.space>proposal<Key.space>for<Key.space>your<Key.space>services
Screenshot: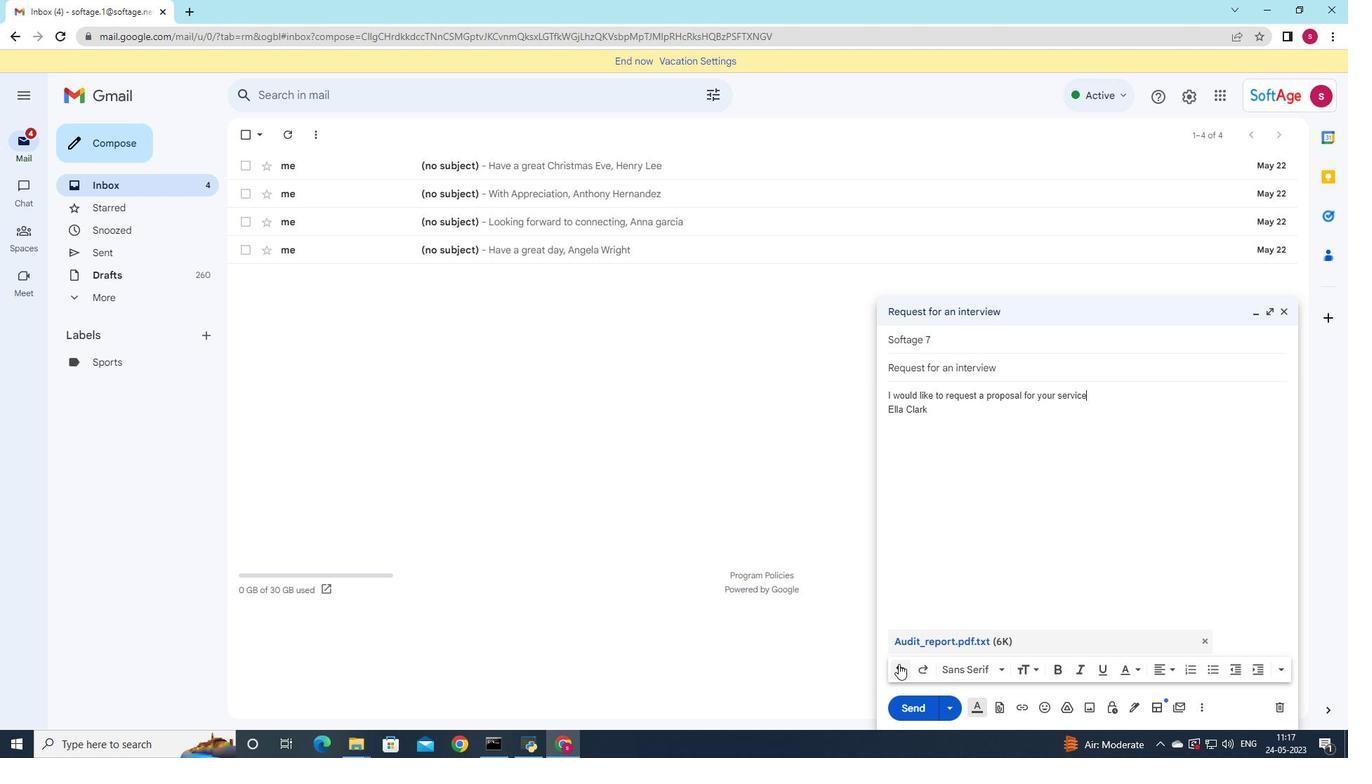 
Action: Mouse moved to (941, 745)
Screenshot: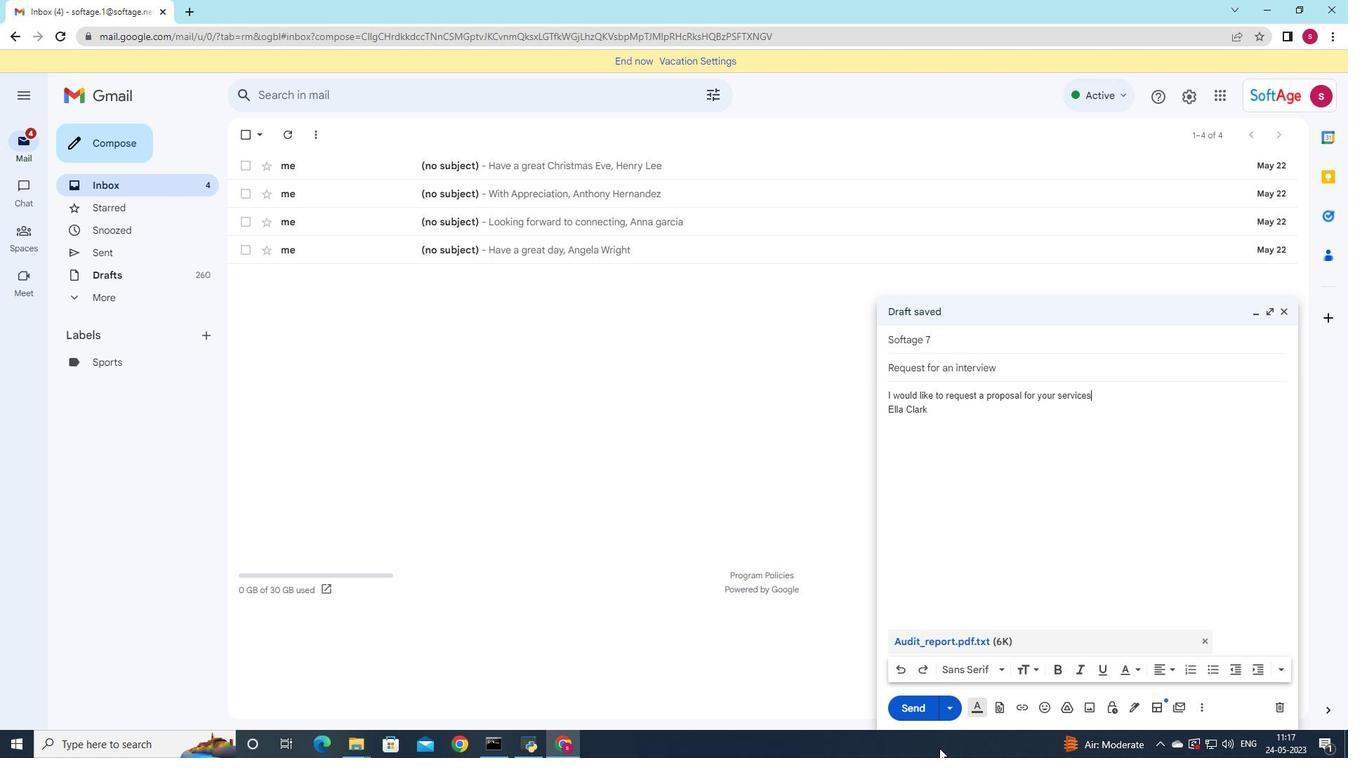
Action: Key pressed .
Screenshot: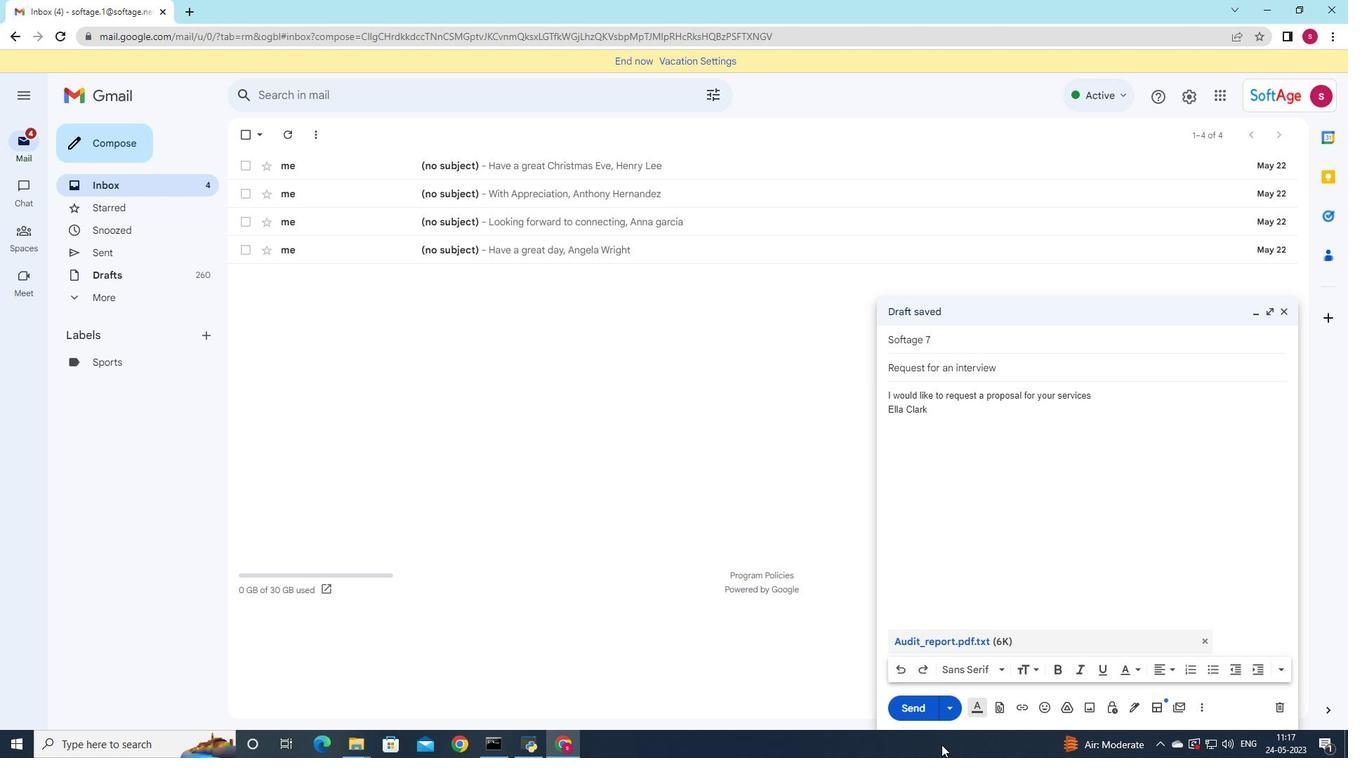 
Action: Mouse moved to (918, 700)
Screenshot: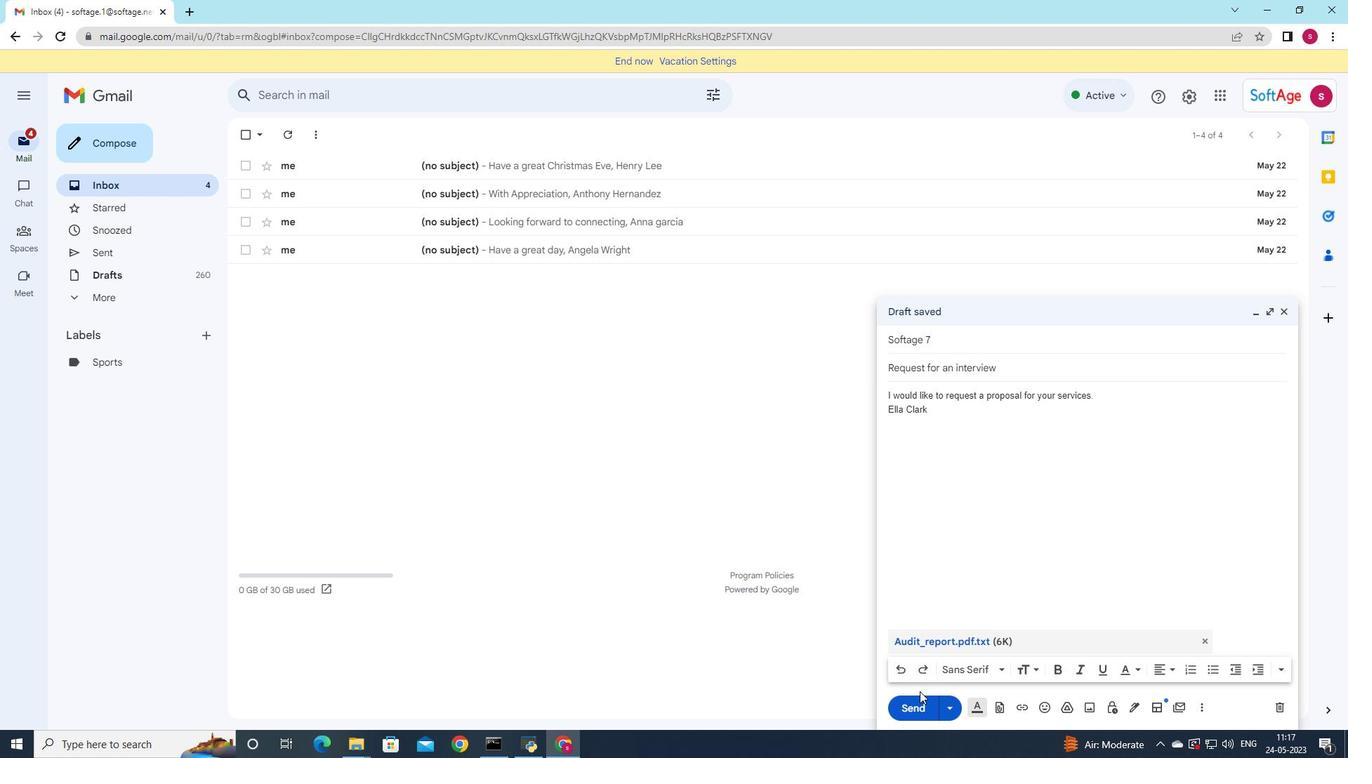 
Action: Mouse pressed left at (918, 700)
Screenshot: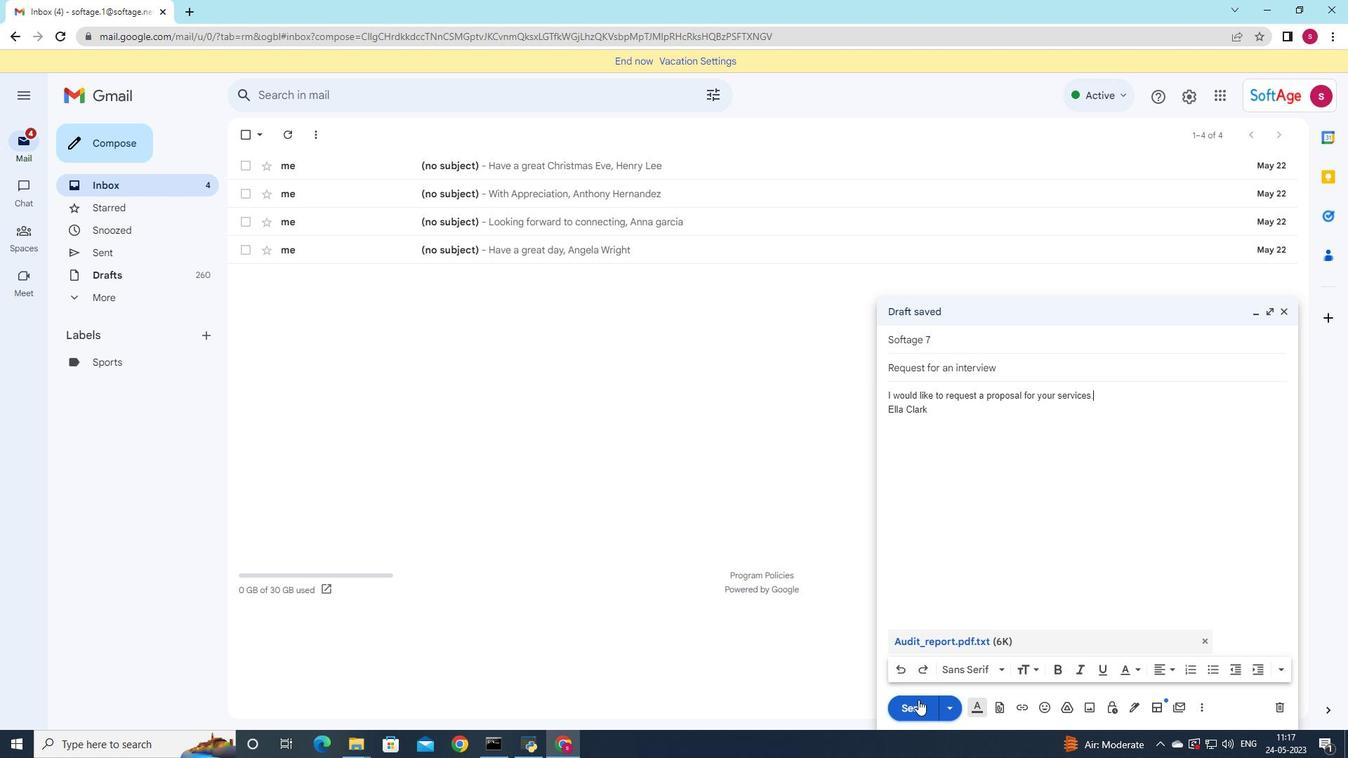 
Action: Mouse moved to (114, 246)
Screenshot: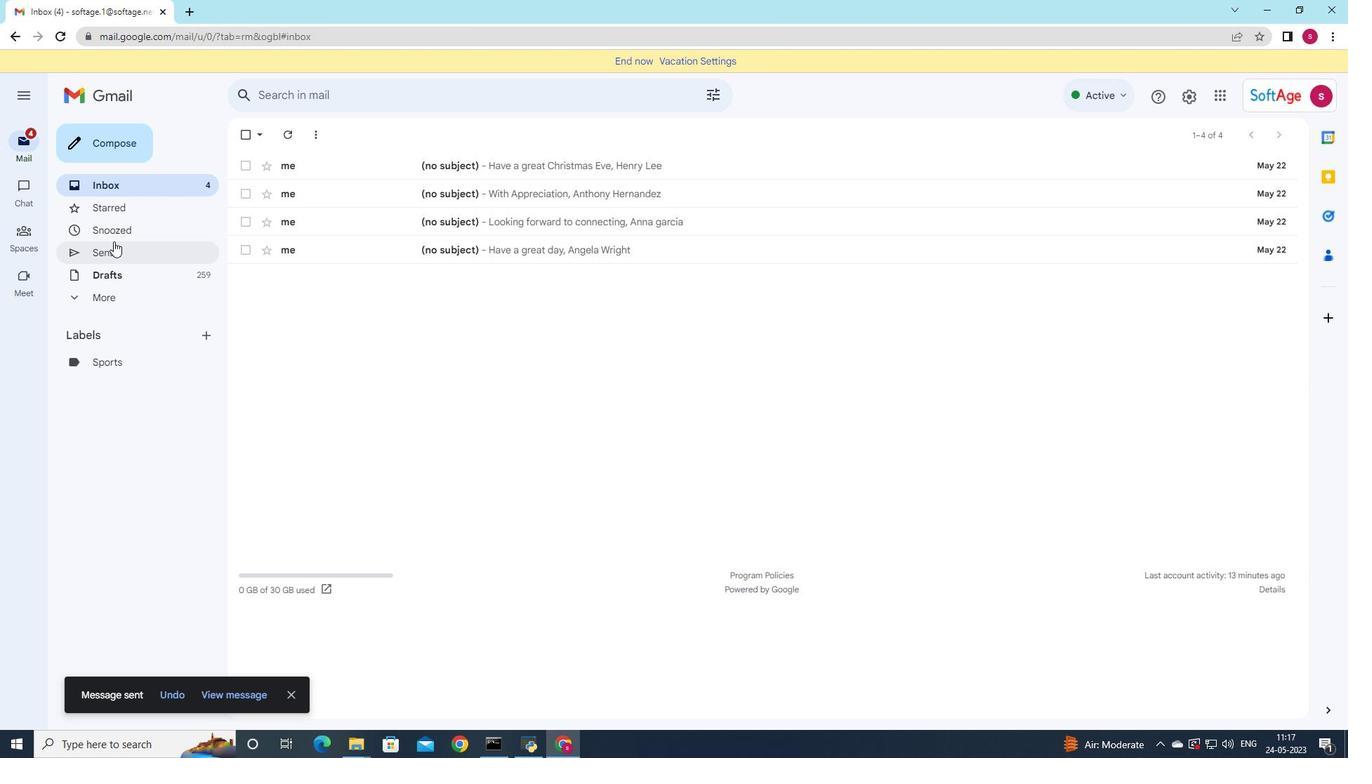 
Action: Mouse pressed left at (114, 246)
Screenshot: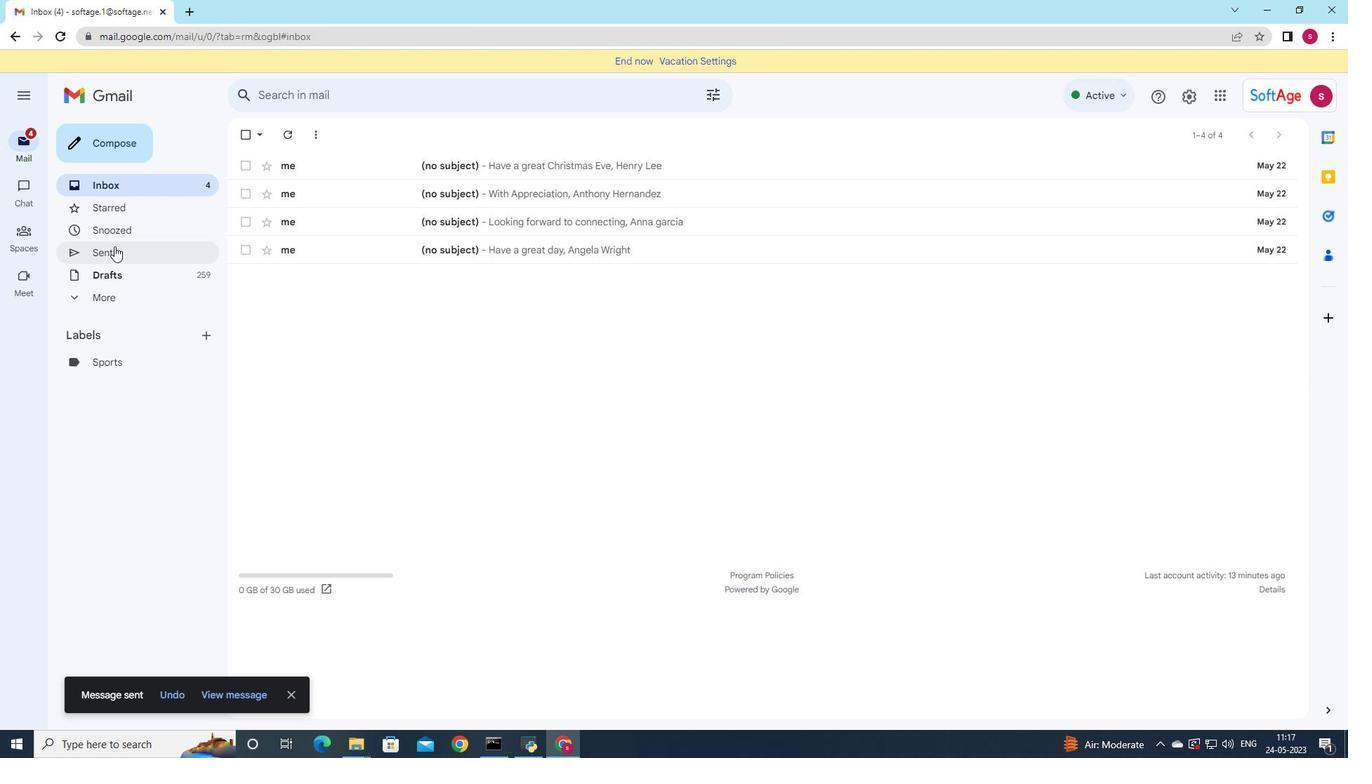 
Action: Mouse moved to (623, 216)
Screenshot: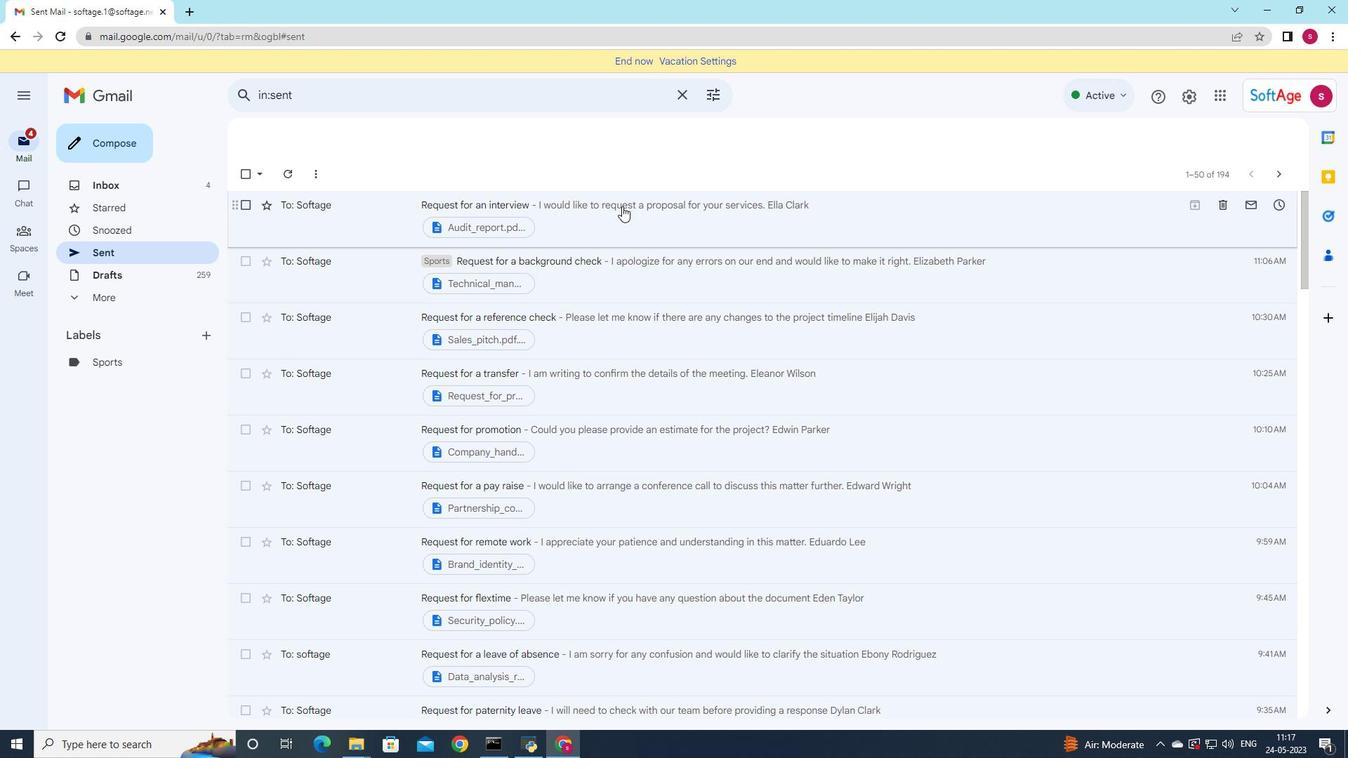 
Action: Mouse pressed left at (623, 216)
Screenshot: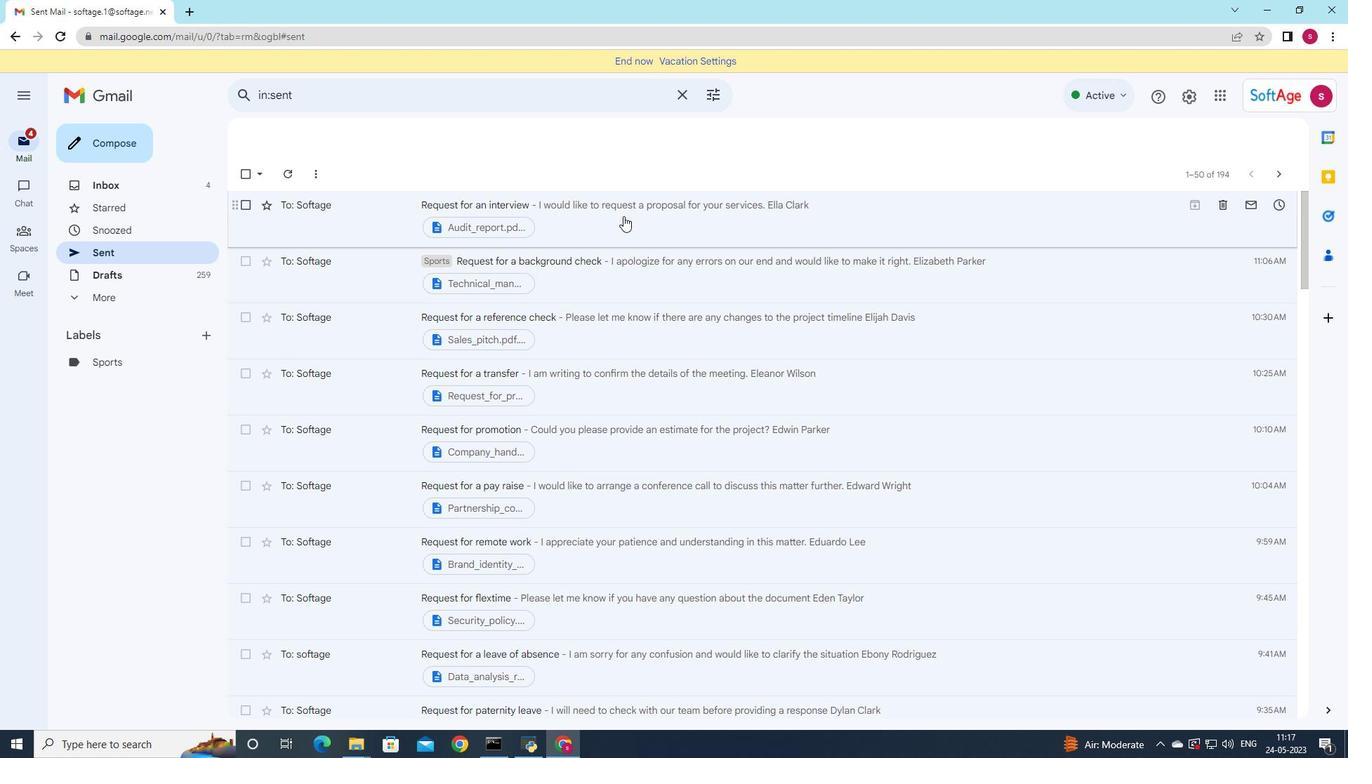 
Action: Mouse moved to (522, 136)
Screenshot: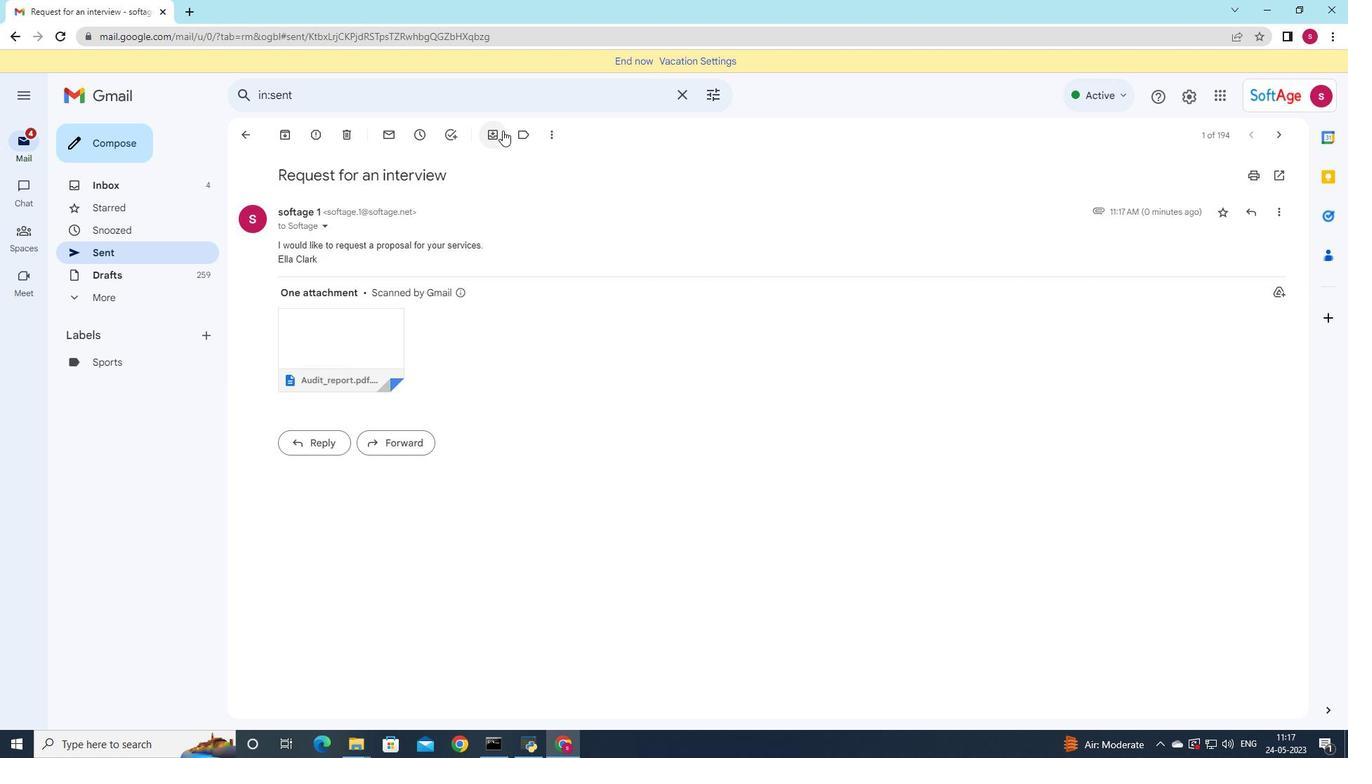 
Action: Mouse pressed left at (522, 136)
Screenshot: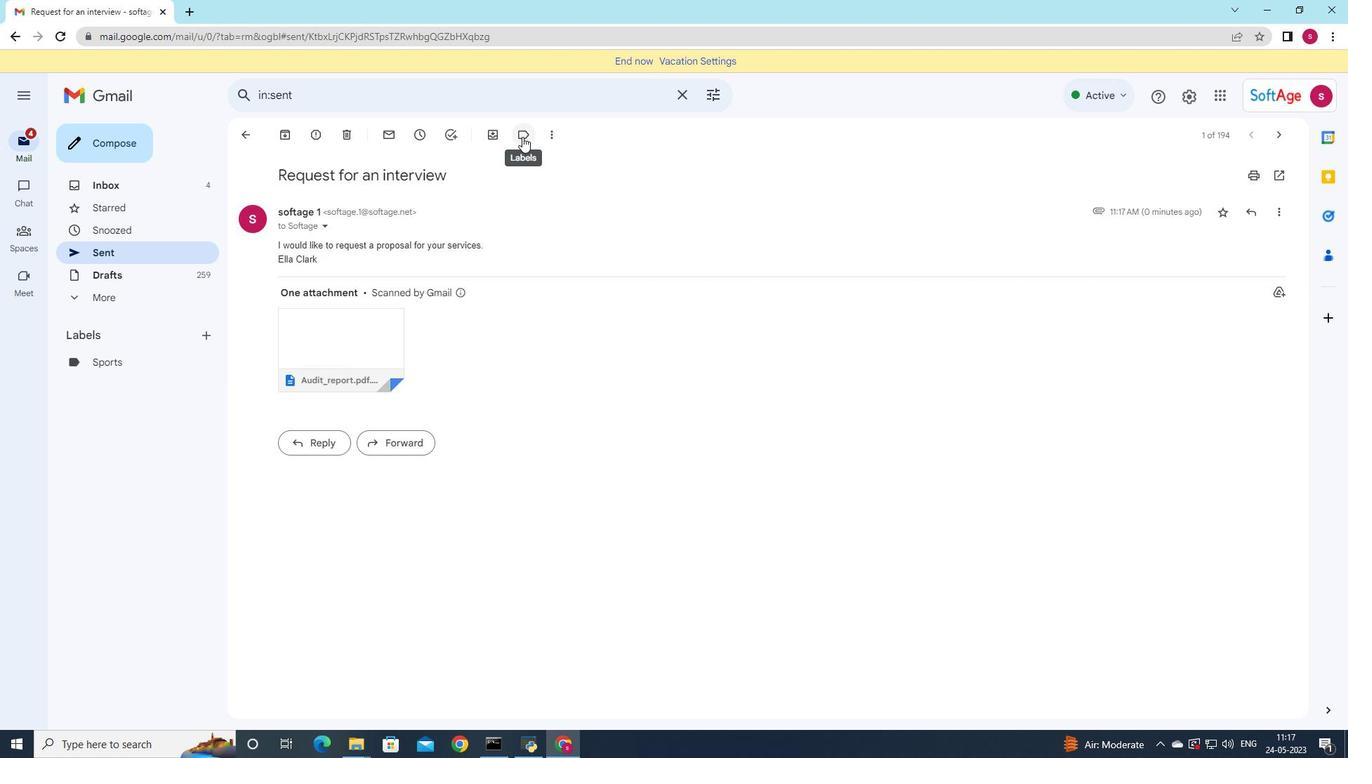 
Action: Mouse moved to (572, 334)
Screenshot: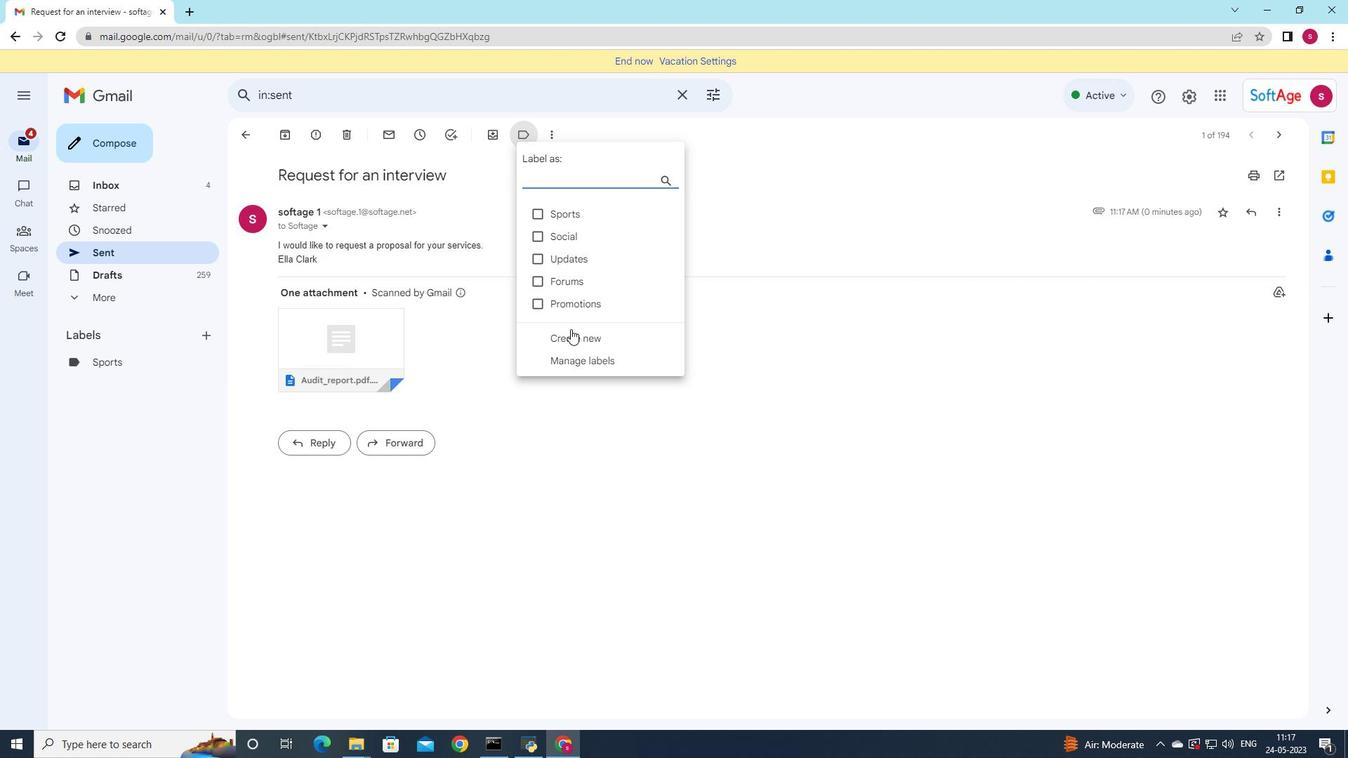 
Action: Mouse pressed left at (572, 334)
Screenshot: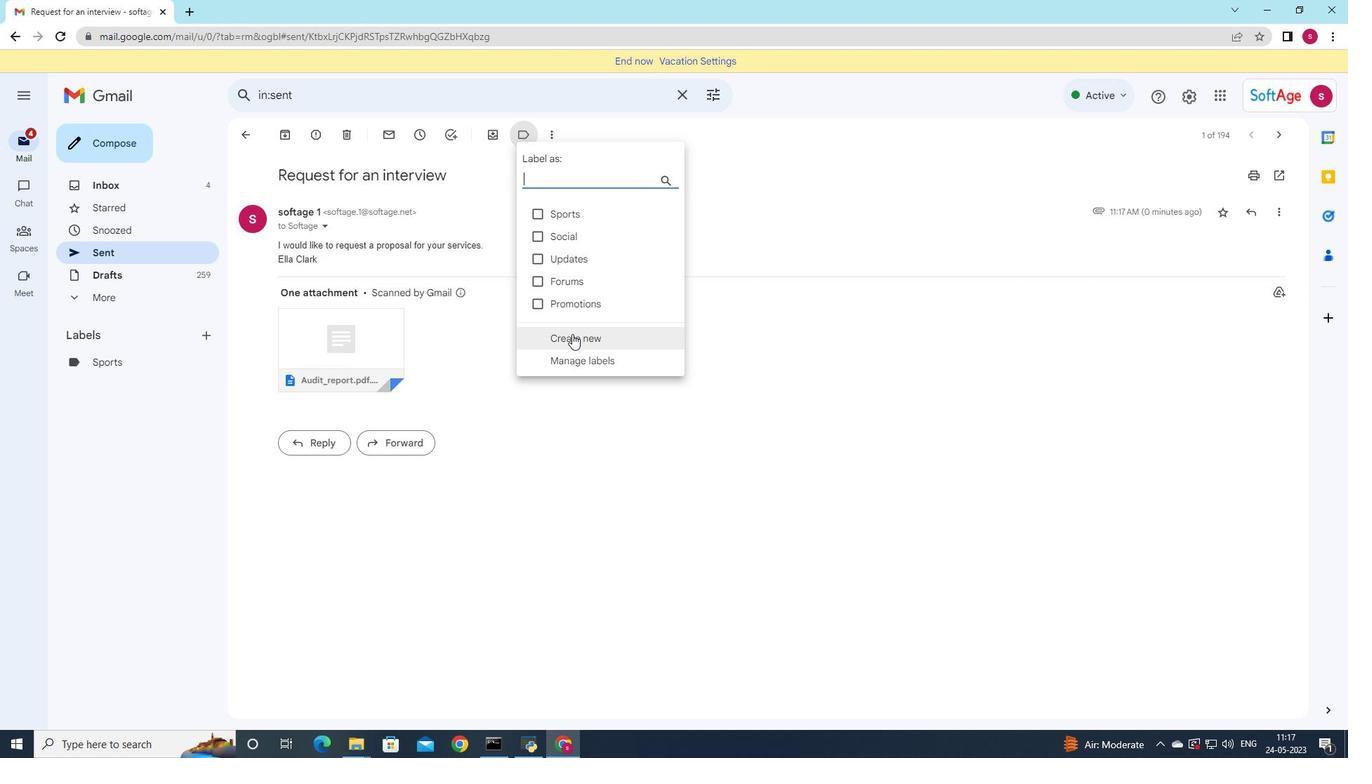 
Action: Mouse moved to (716, 257)
Screenshot: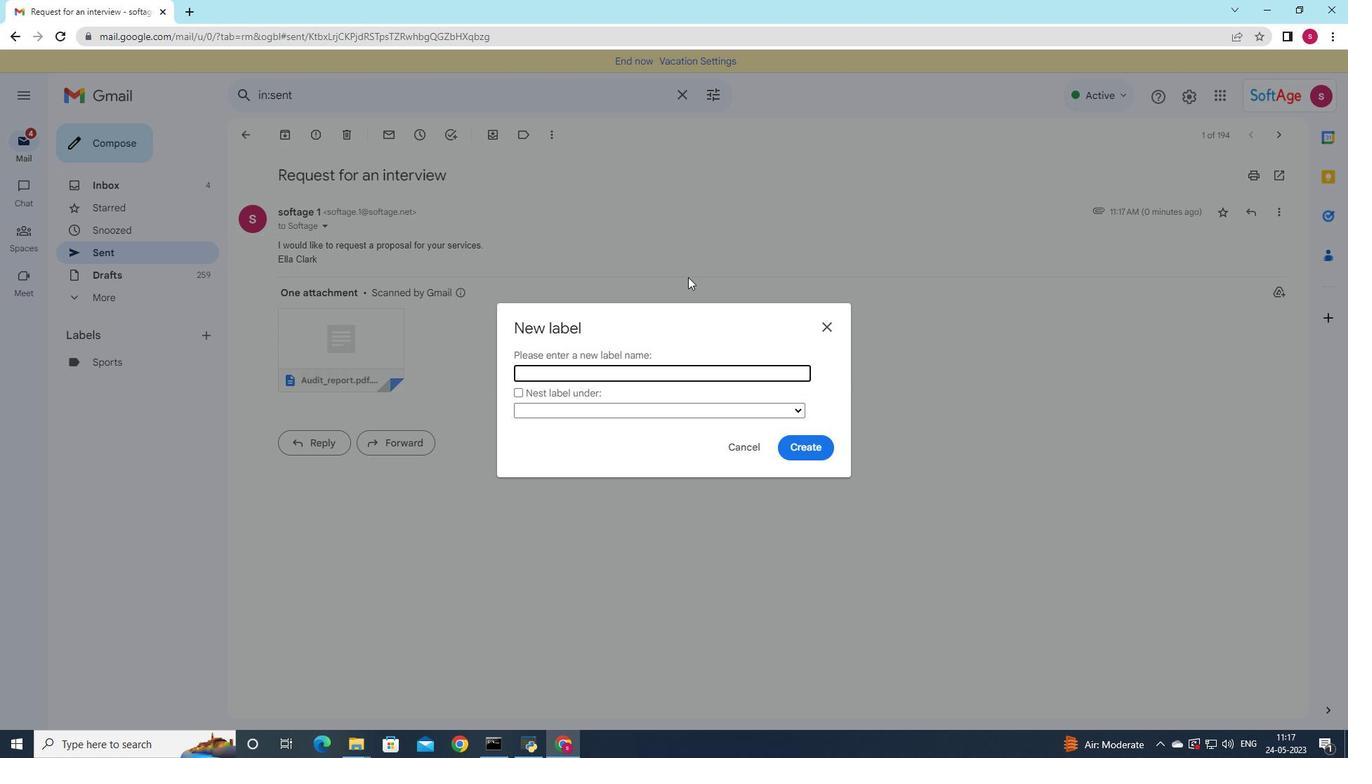 
Action: Key pressed <Key.shift>Teams
Screenshot: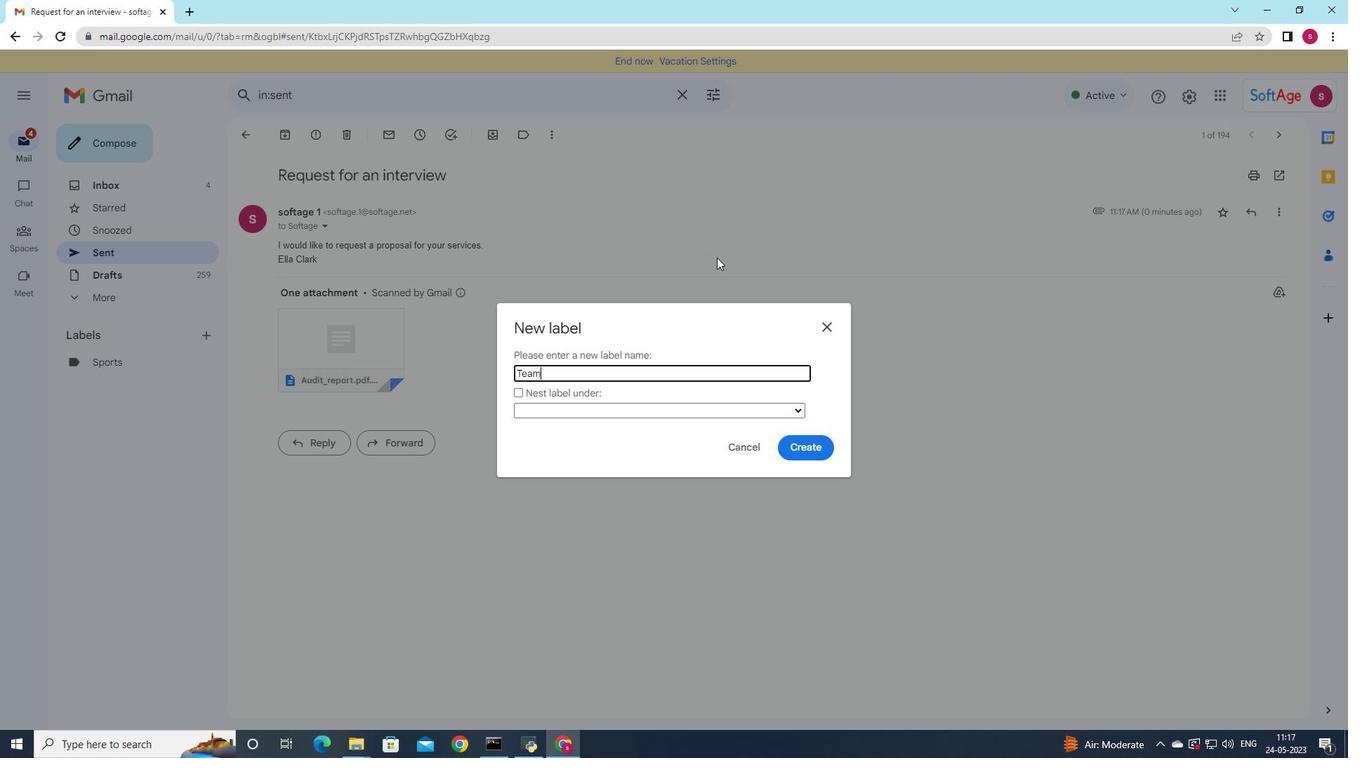 
Action: Mouse moved to (807, 443)
Screenshot: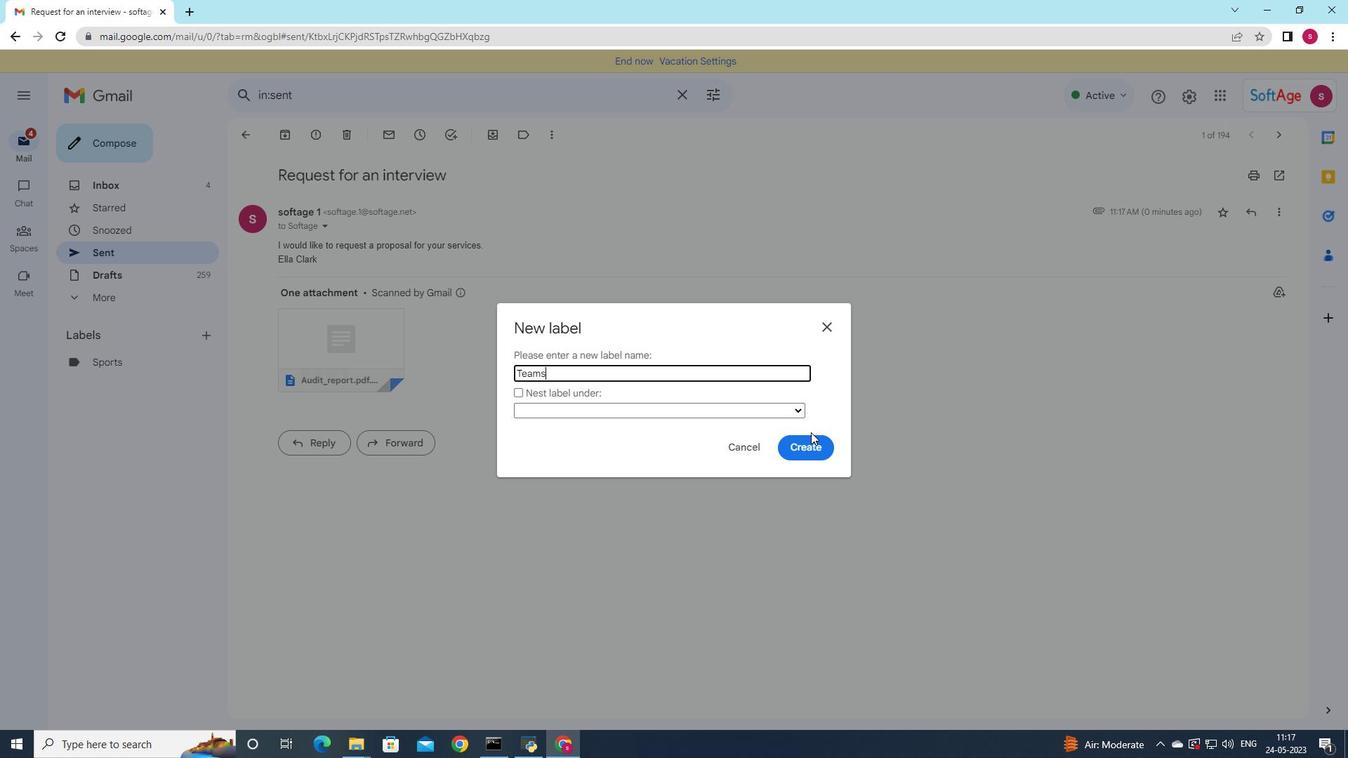 
Action: Mouse pressed left at (807, 443)
Screenshot: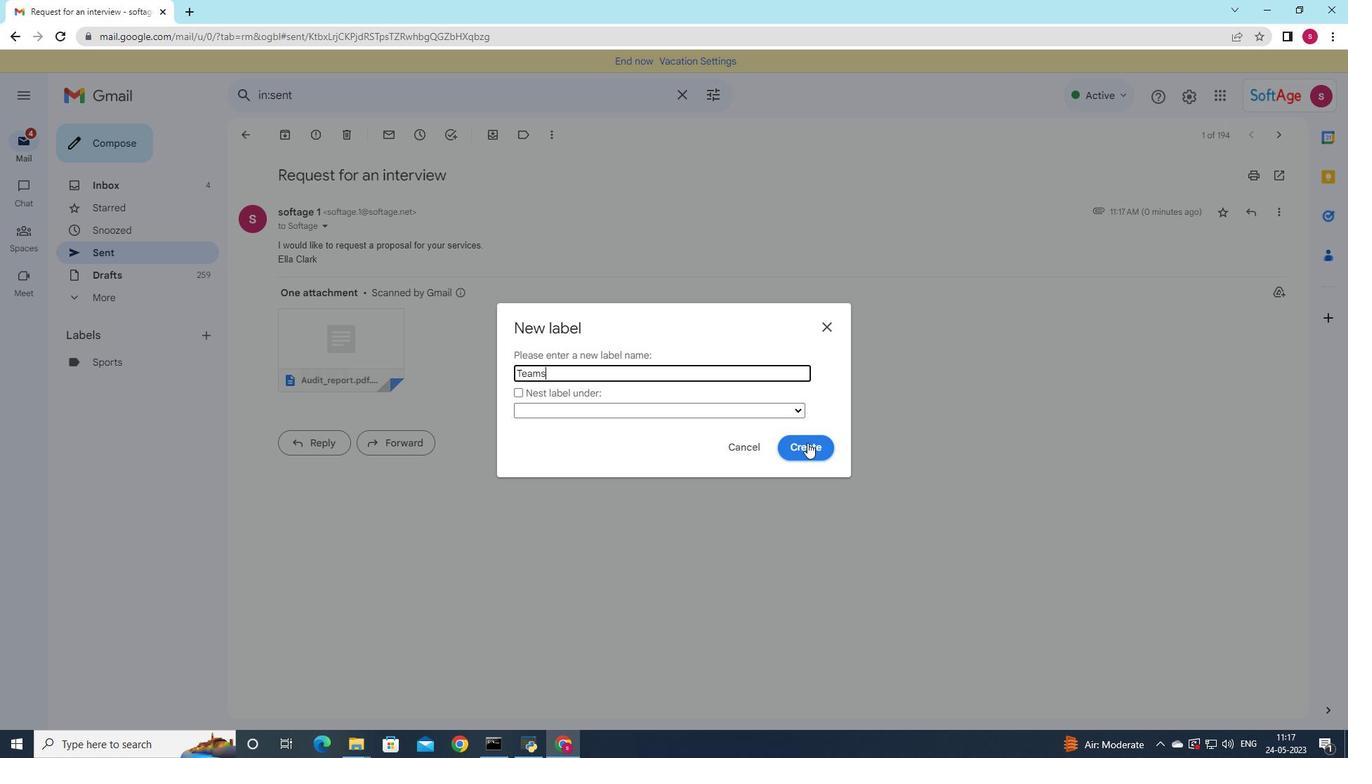 
Action: Mouse moved to (603, 228)
Screenshot: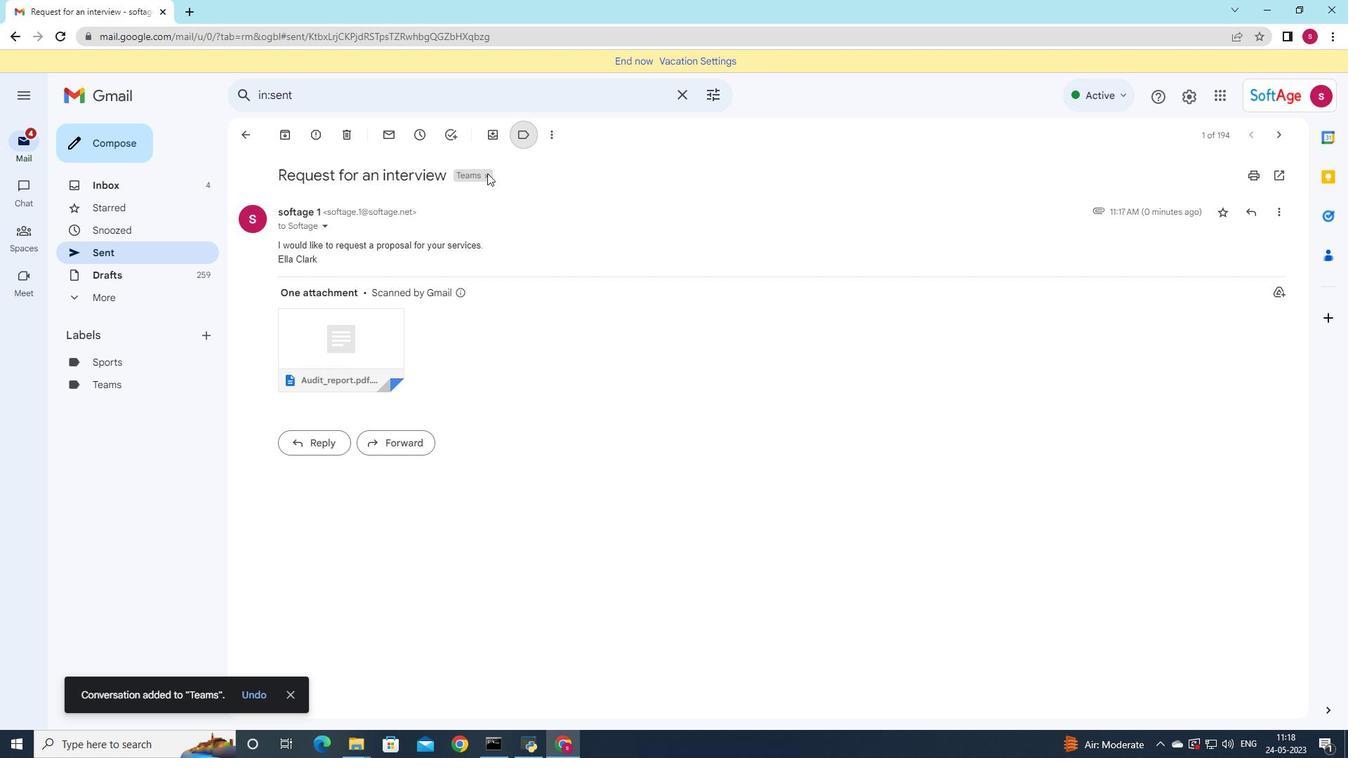 
